 Task:  Click on Football In the Sunday Gridiron Challenge click on  Pick Sheet Add name Victoria Wilson Team name Rockwell Stormdevils and  Email softage.8@softage.net 10 Points Washington Commanders 9 Points San Francisco 49ers 8 Points Las Vegas Raiders 7 Points New York Jets 6 Points Seattle Seahawks 5 Points Minnesota Vikings 4 Points Green Bay Packers 3 Points Los Angeles Rams 2 Points Los Angeles Chargers 1 Points Pittsburgh Steelers Submit pick sheet
Action: Mouse moved to (623, 334)
Screenshot: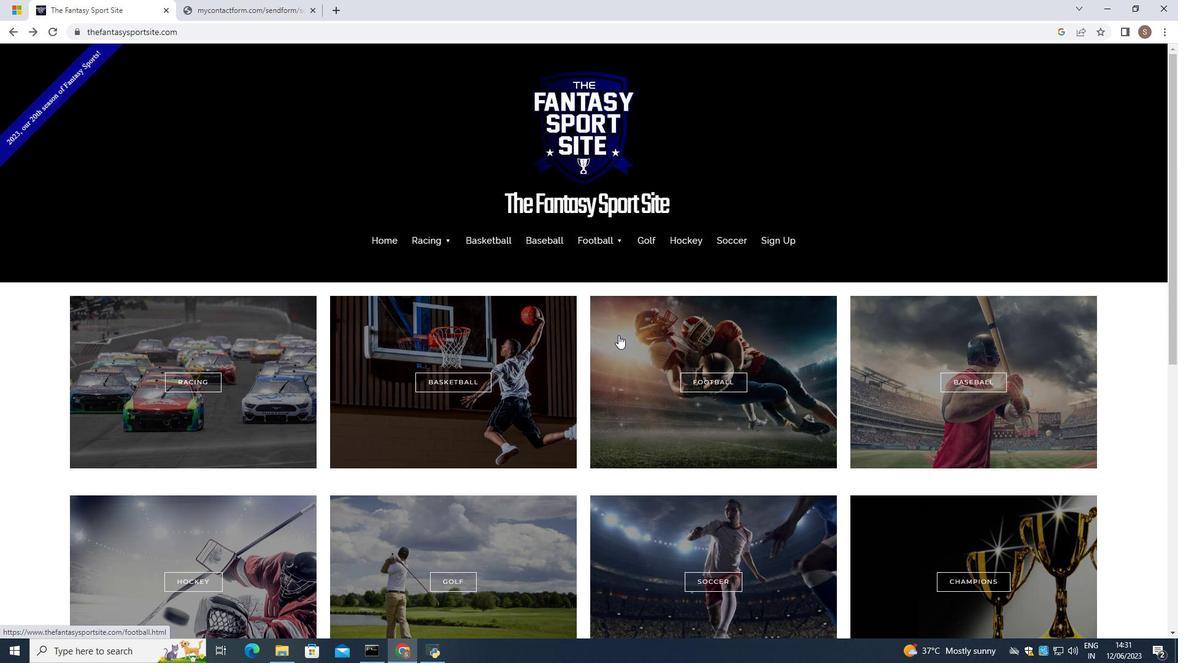 
Action: Mouse pressed left at (623, 334)
Screenshot: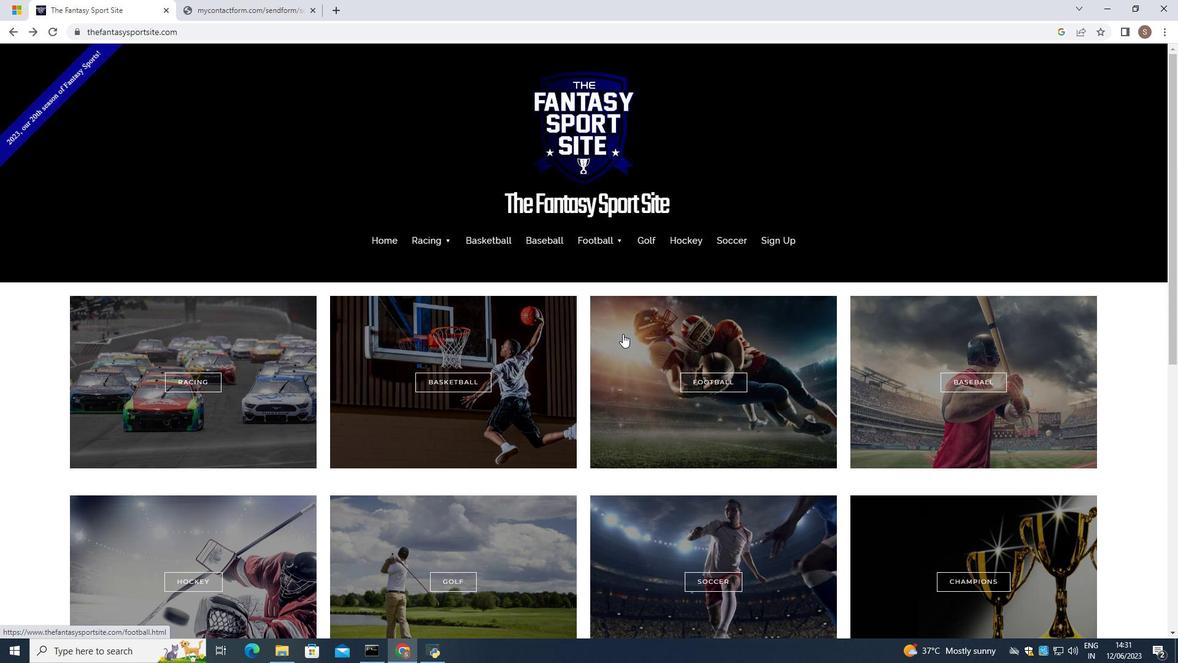 
Action: Mouse moved to (620, 324)
Screenshot: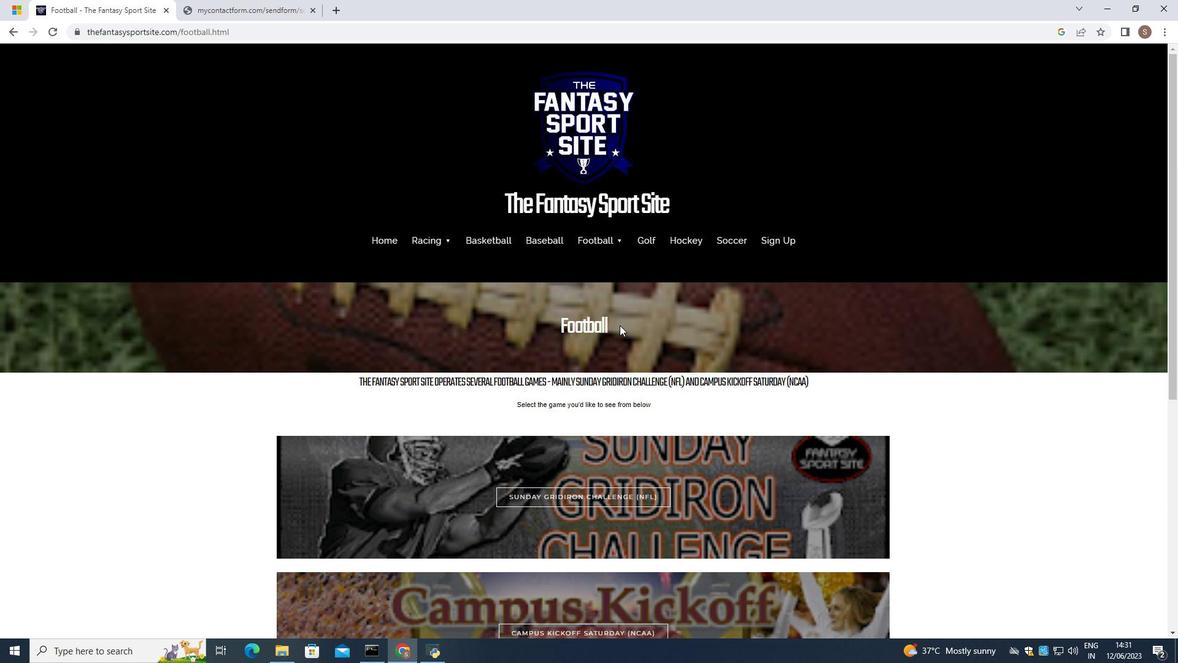 
Action: Mouse scrolled (620, 324) with delta (0, 0)
Screenshot: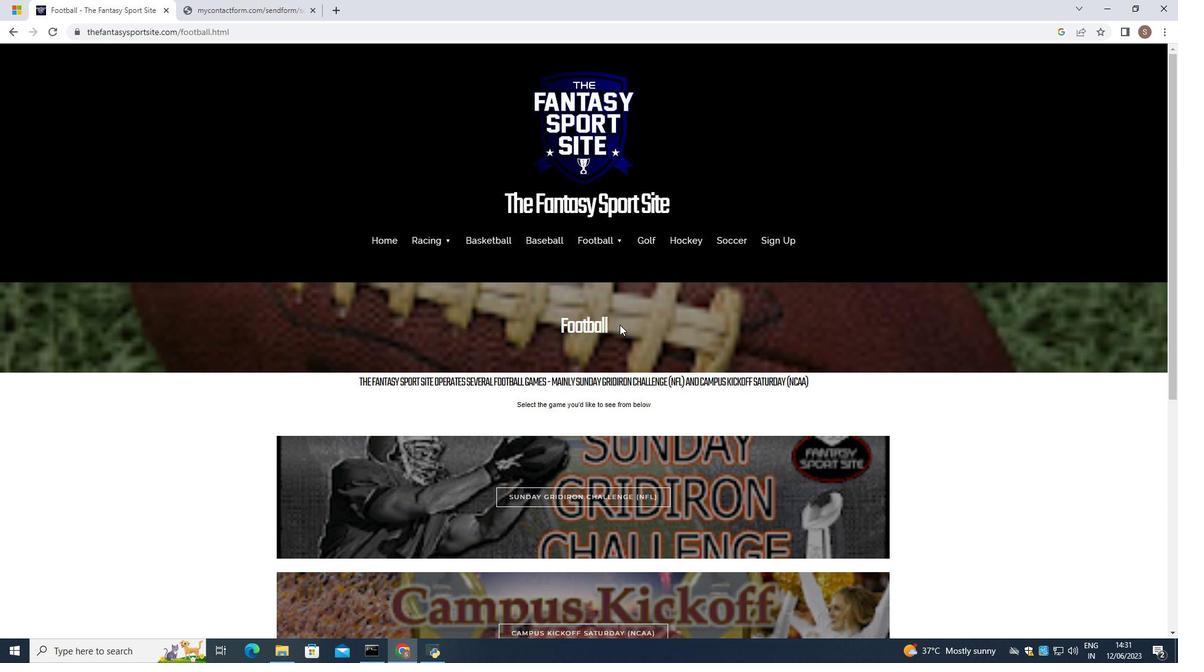 
Action: Mouse scrolled (620, 324) with delta (0, 0)
Screenshot: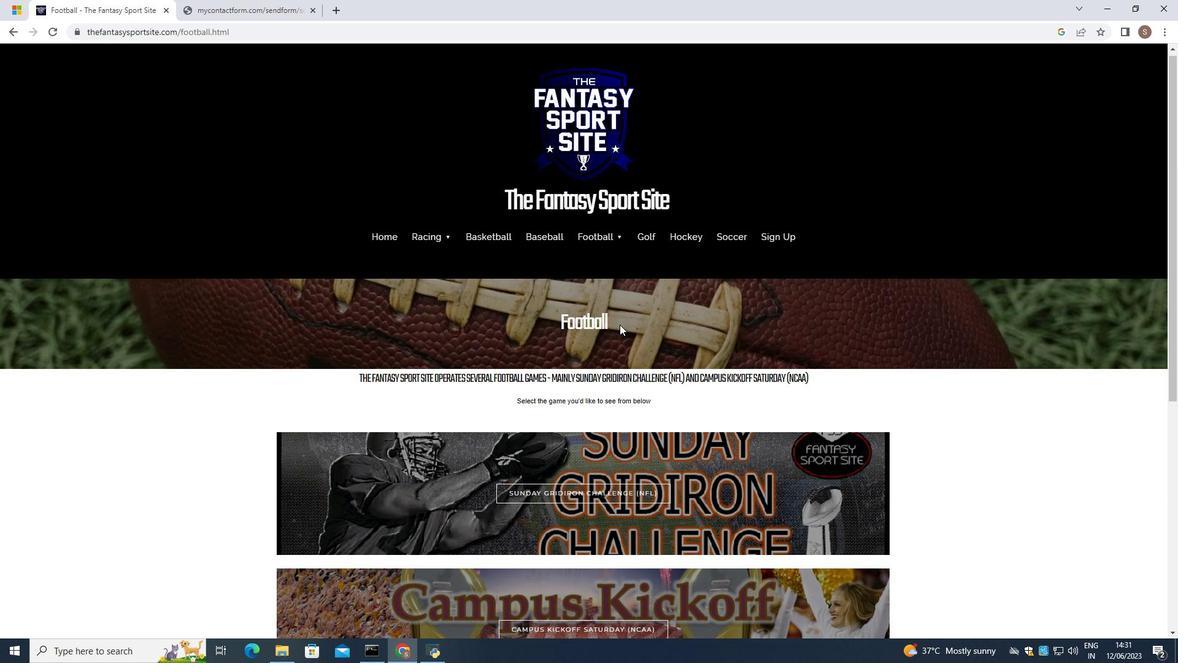 
Action: Mouse moved to (593, 367)
Screenshot: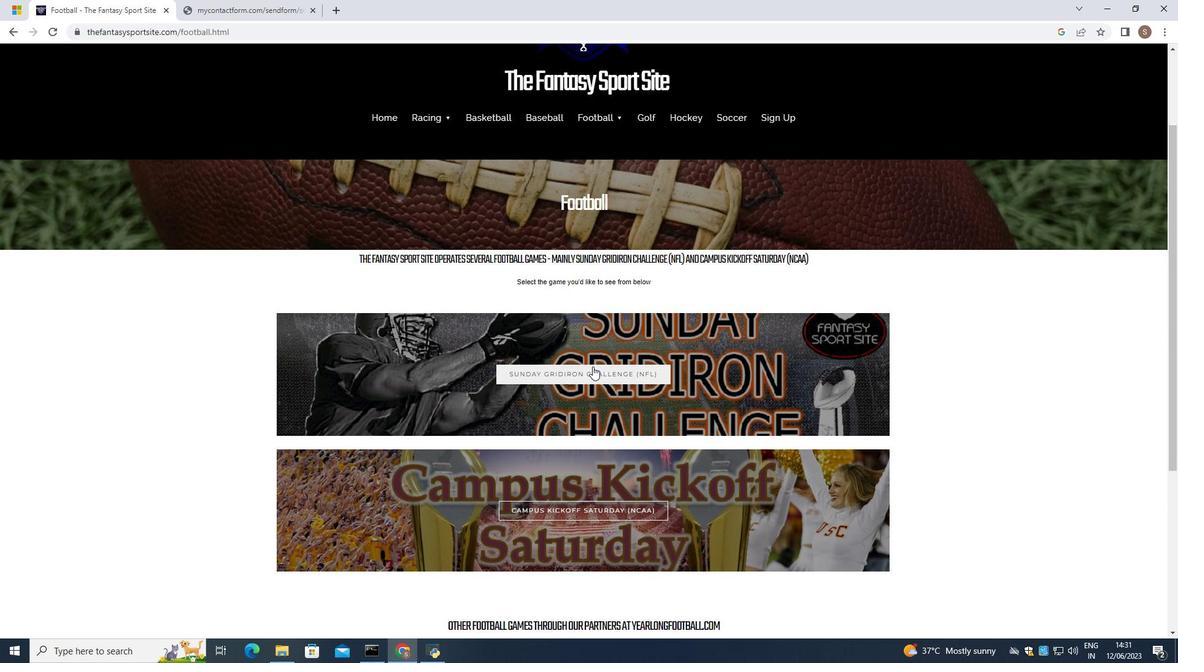 
Action: Mouse pressed left at (593, 367)
Screenshot: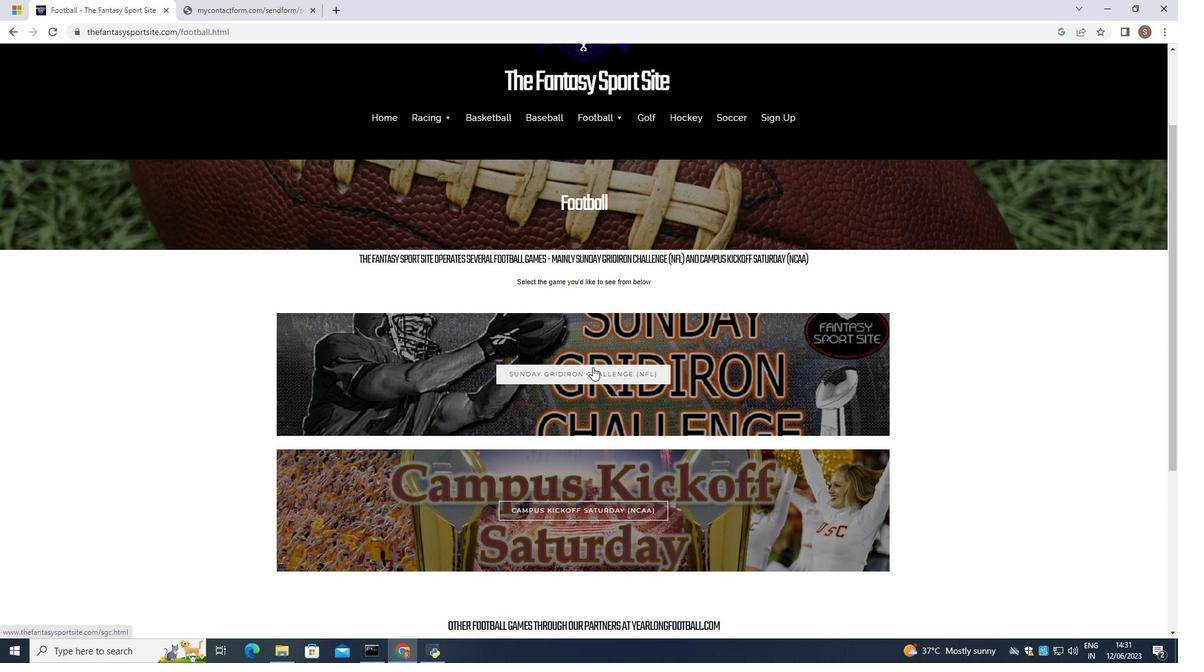
Action: Mouse moved to (365, 546)
Screenshot: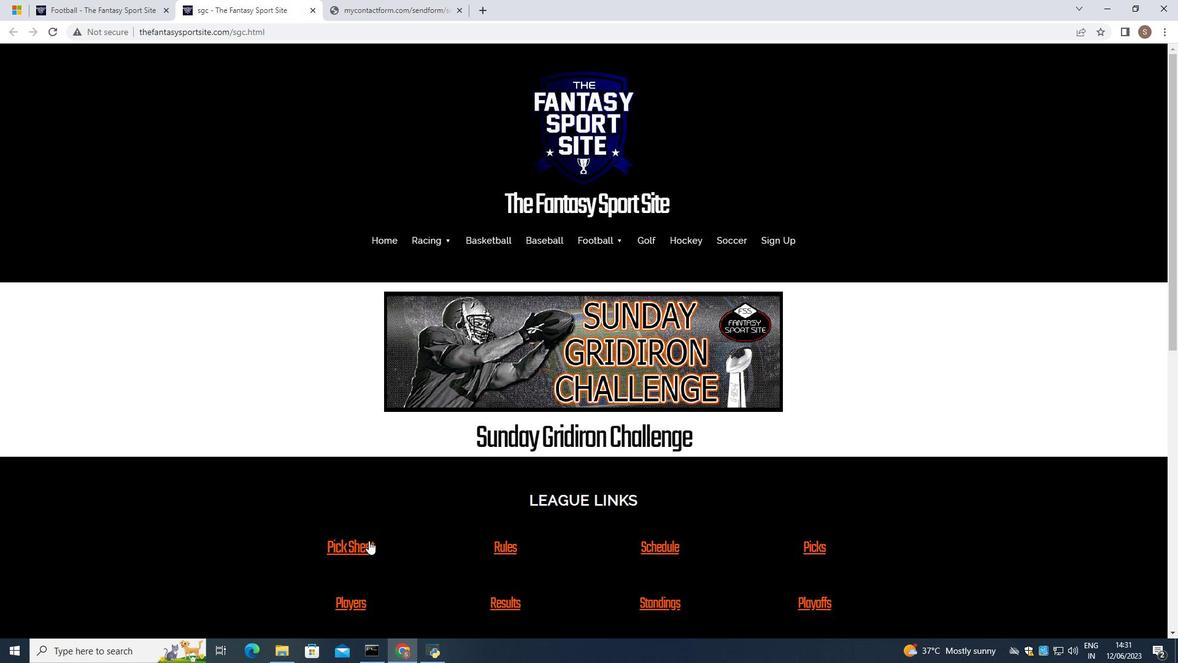 
Action: Mouse pressed left at (365, 546)
Screenshot: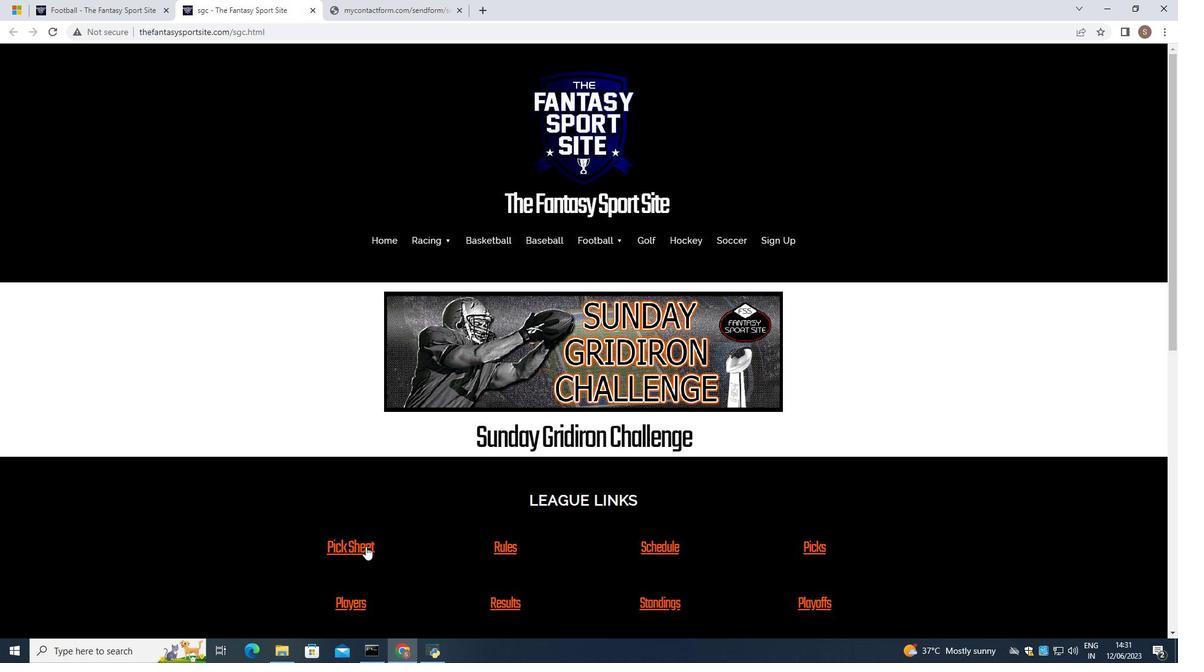 
Action: Mouse moved to (428, 526)
Screenshot: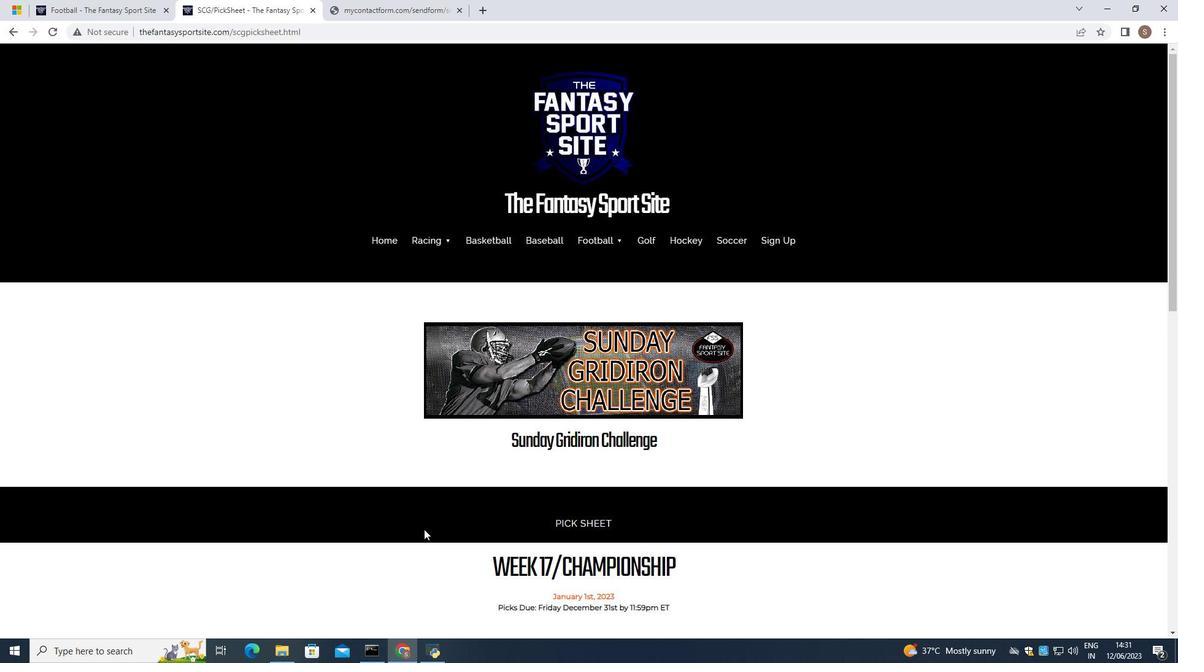 
Action: Mouse scrolled (428, 526) with delta (0, 0)
Screenshot: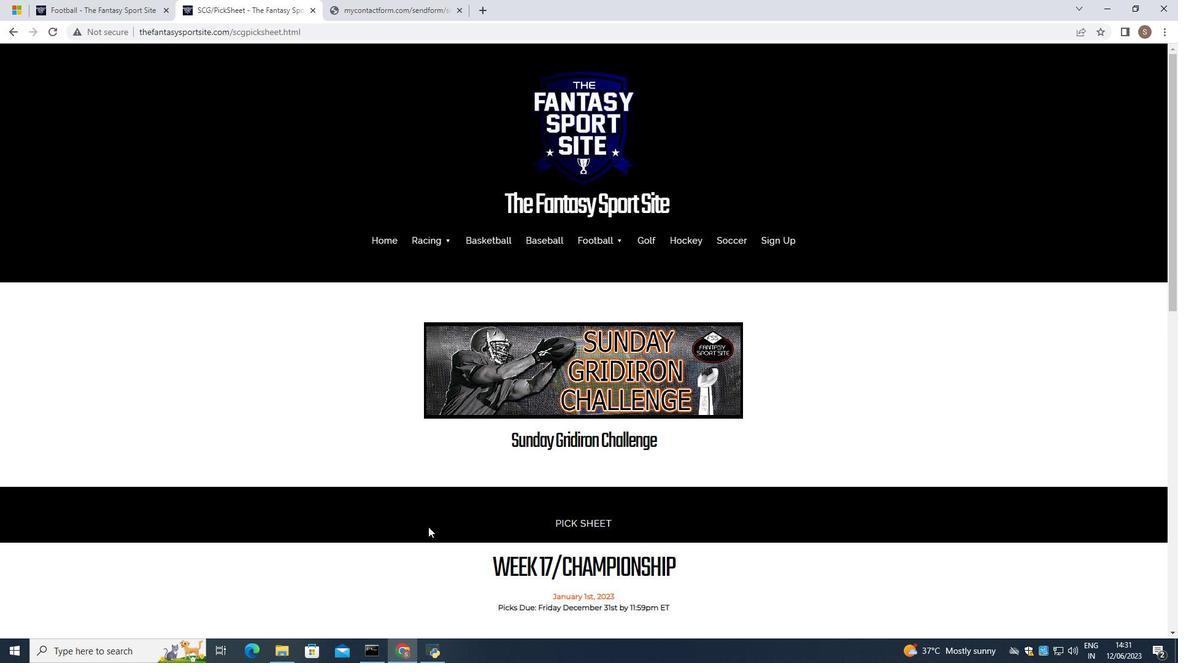 
Action: Mouse scrolled (428, 526) with delta (0, 0)
Screenshot: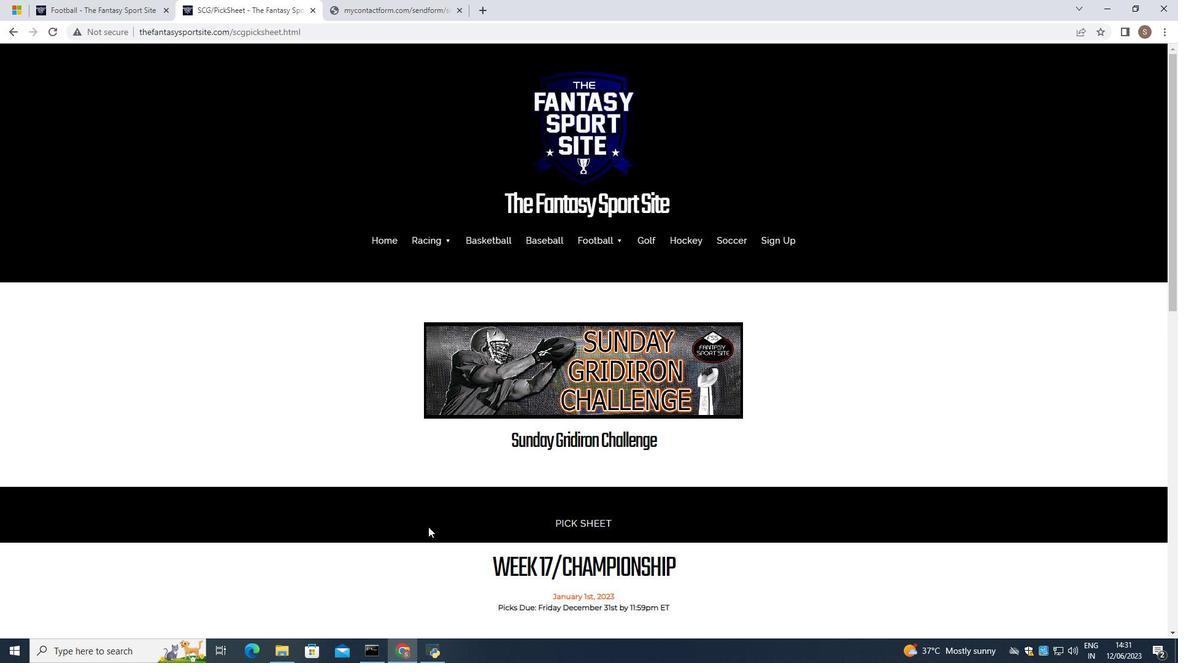 
Action: Mouse scrolled (428, 526) with delta (0, 0)
Screenshot: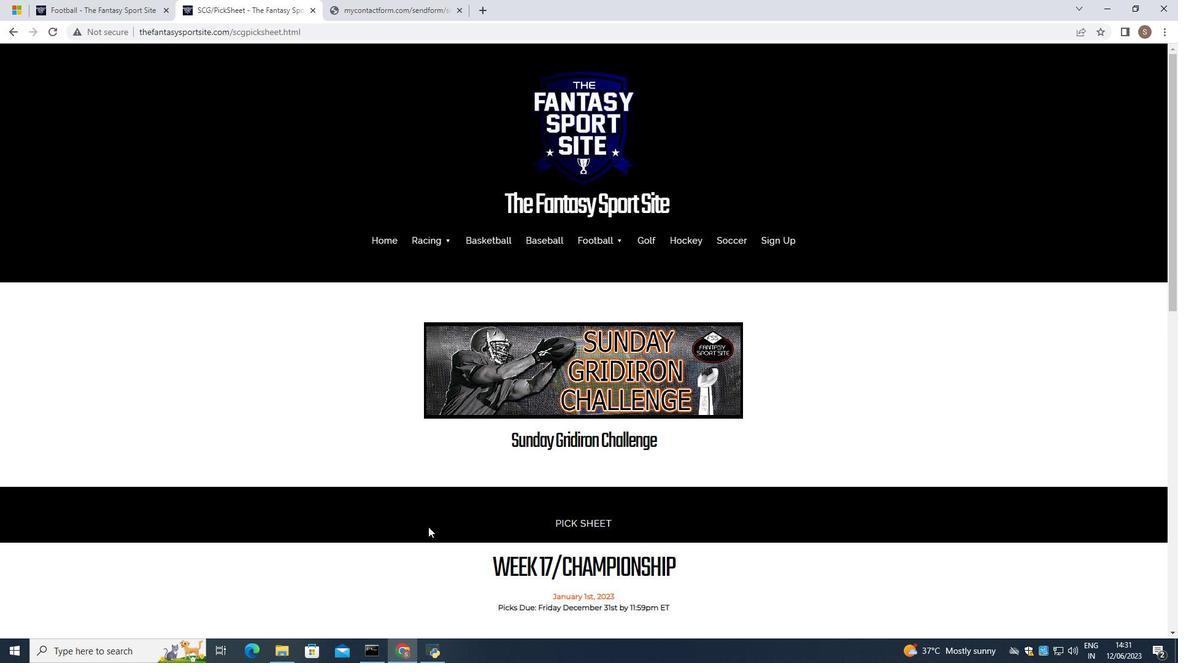 
Action: Mouse scrolled (428, 526) with delta (0, 0)
Screenshot: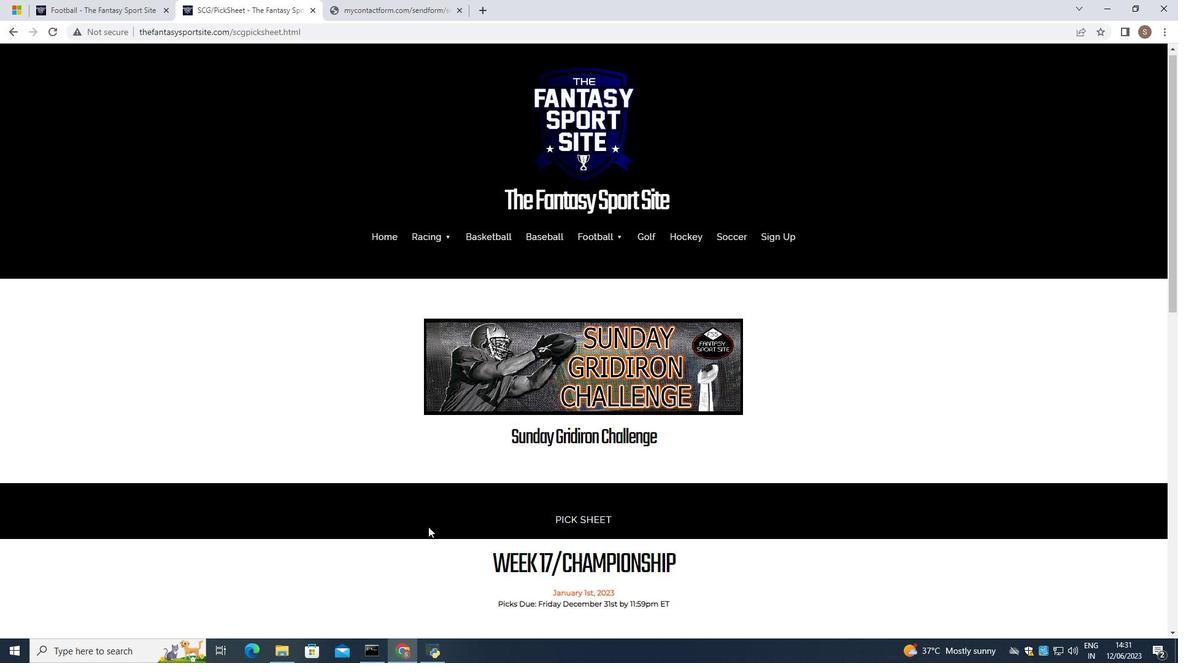 
Action: Mouse scrolled (428, 526) with delta (0, 0)
Screenshot: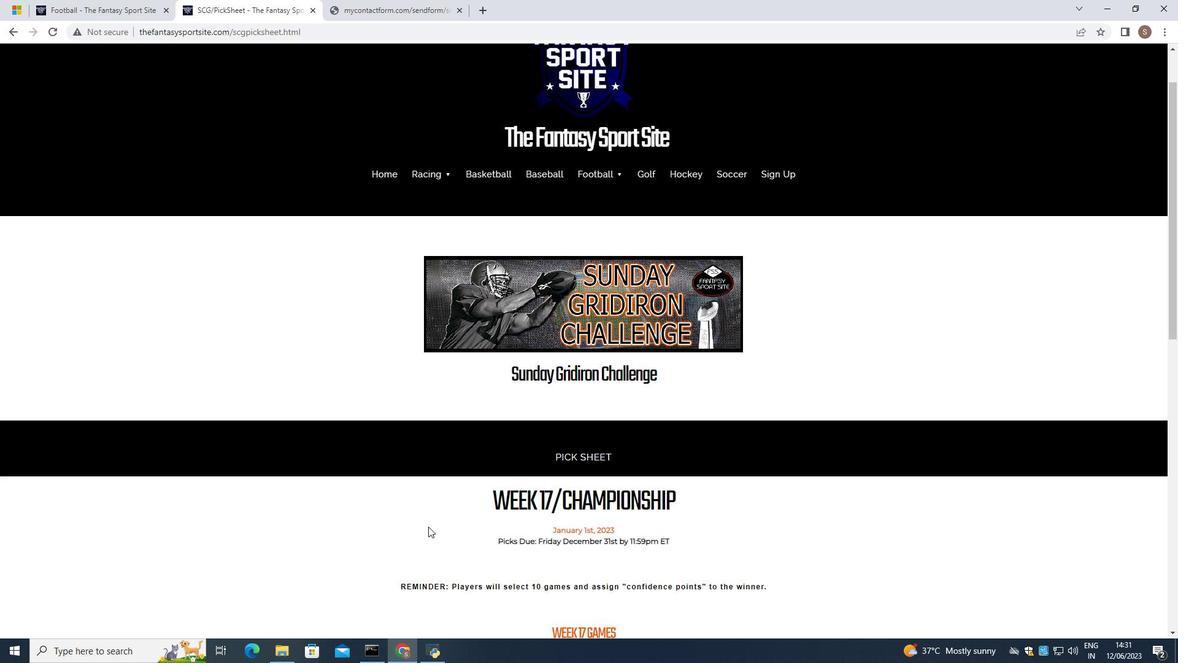 
Action: Mouse scrolled (428, 526) with delta (0, 0)
Screenshot: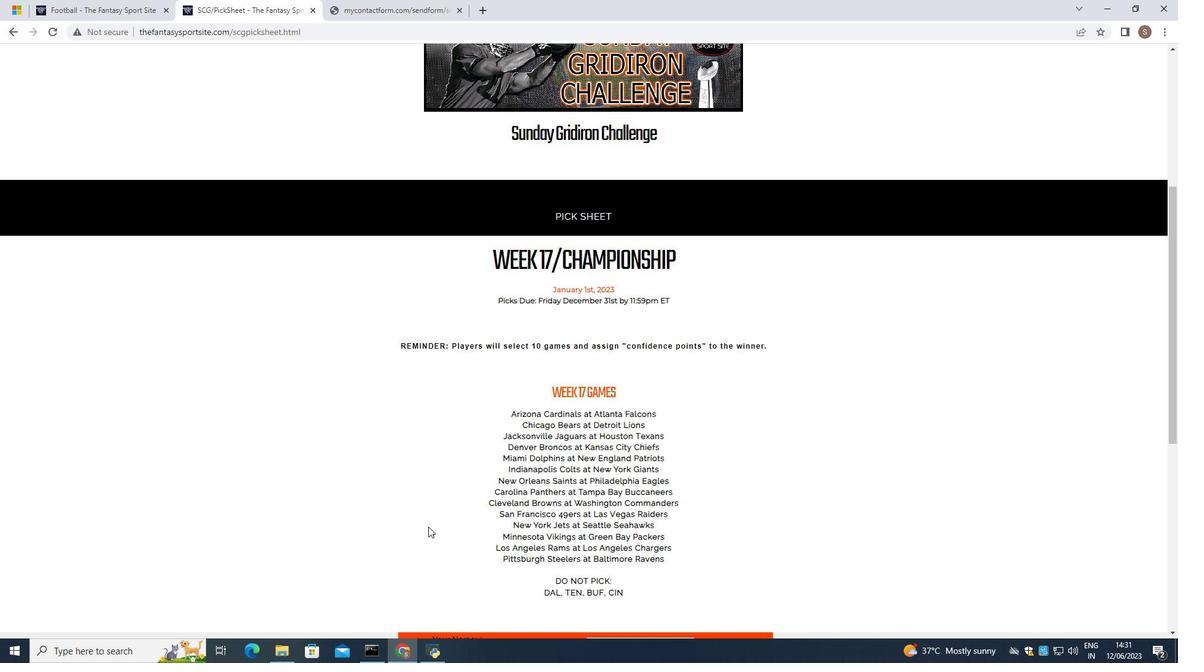 
Action: Mouse scrolled (428, 526) with delta (0, 0)
Screenshot: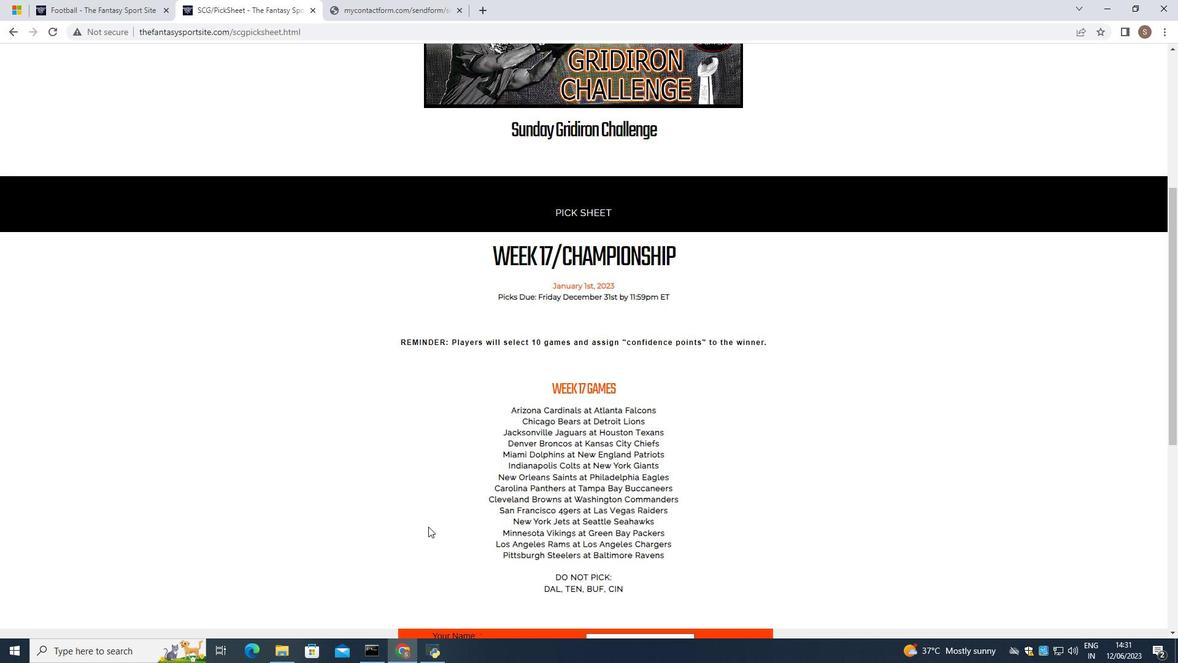 
Action: Mouse scrolled (428, 526) with delta (0, 0)
Screenshot: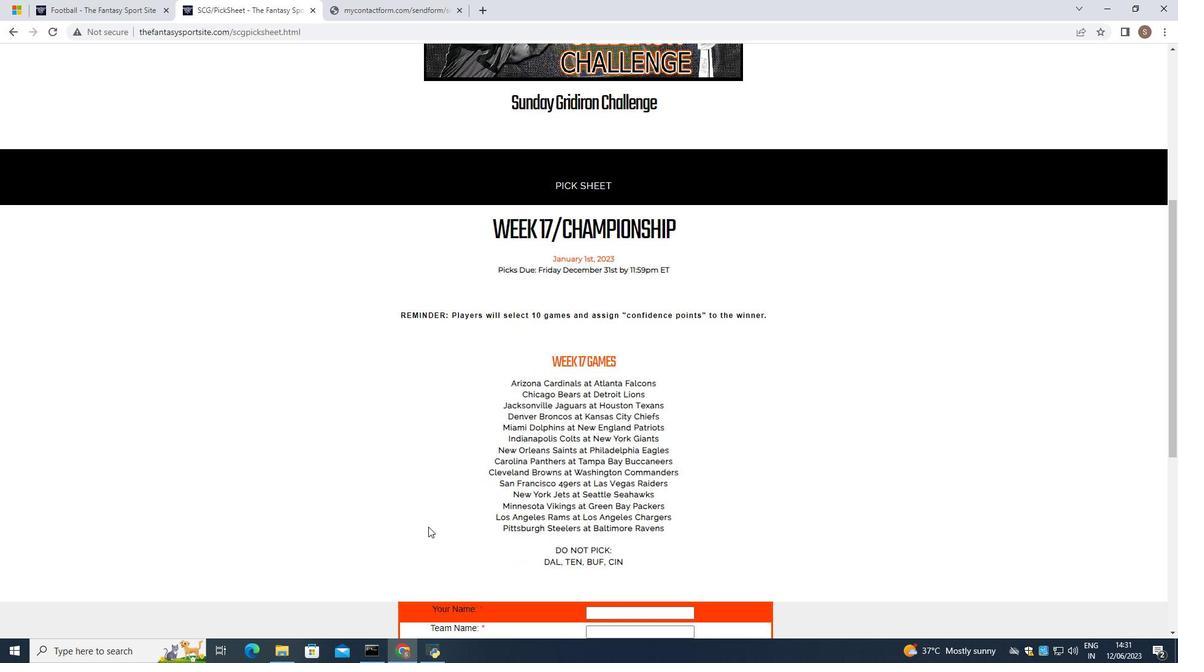
Action: Mouse scrolled (428, 526) with delta (0, 0)
Screenshot: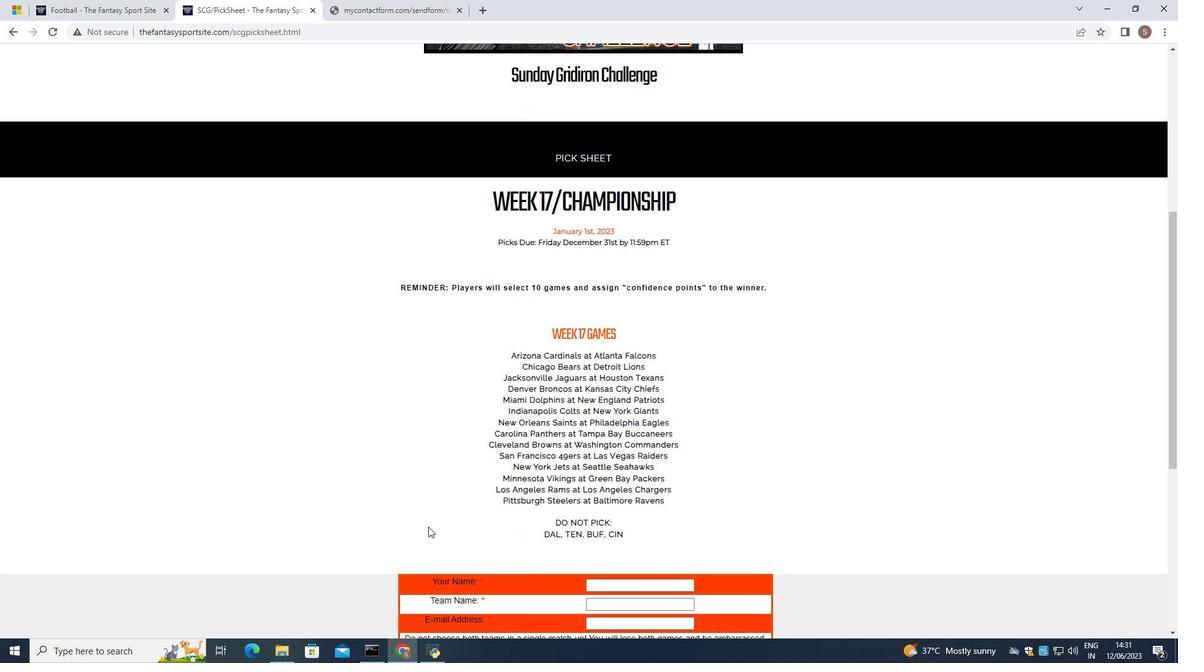 
Action: Mouse scrolled (428, 526) with delta (0, 0)
Screenshot: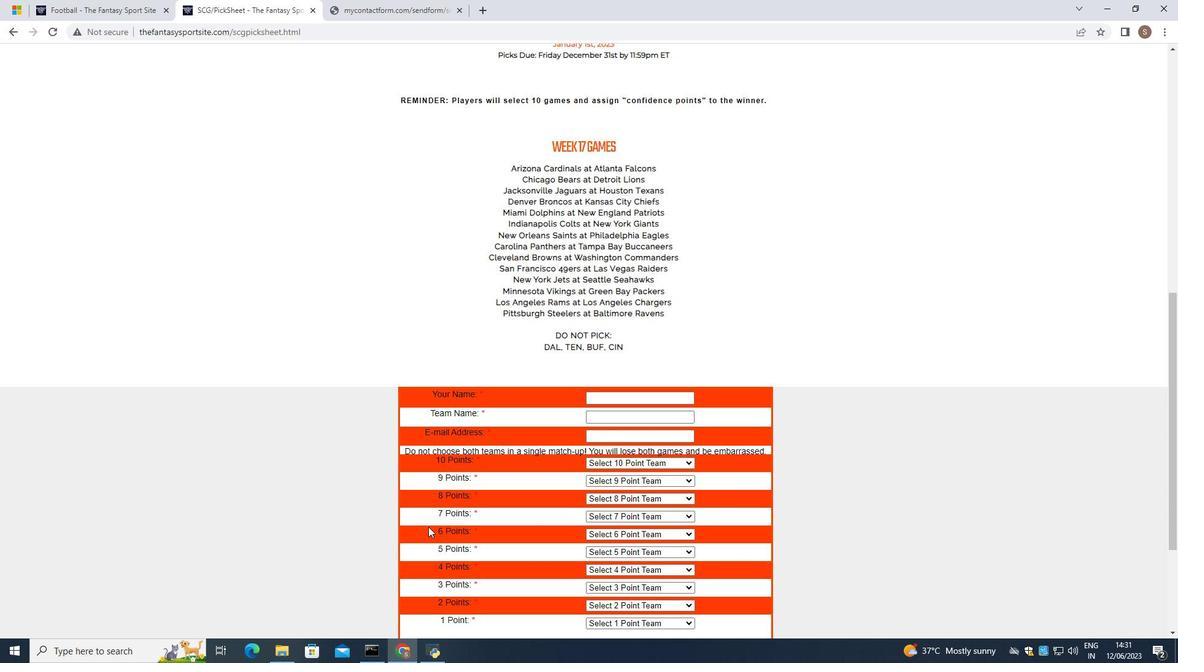 
Action: Mouse moved to (637, 334)
Screenshot: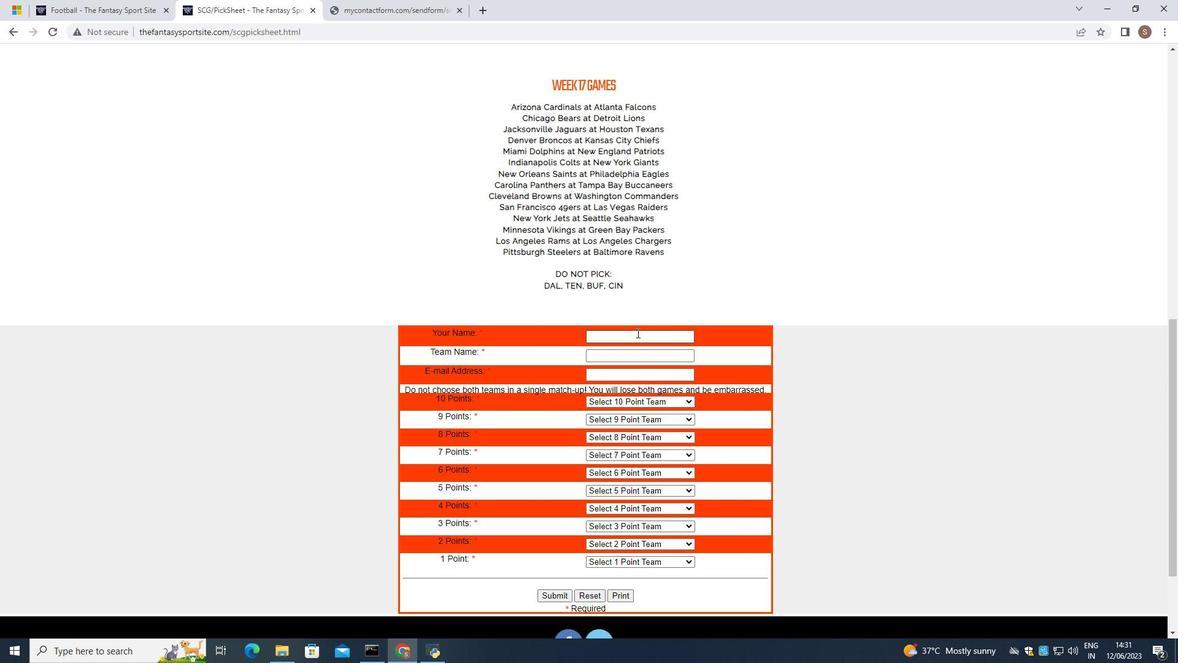 
Action: Mouse pressed left at (637, 334)
Screenshot: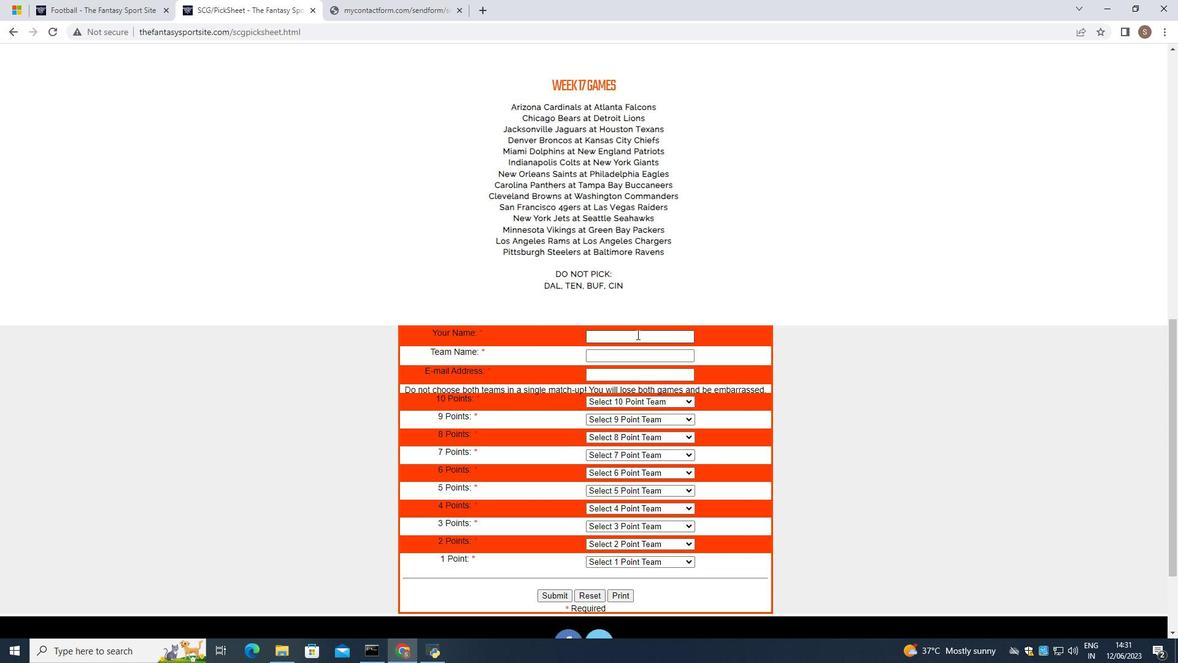 
Action: Key pressed <Key.shift>Victoria<Key.space><Key.shift><Key.shift>Wilson
Screenshot: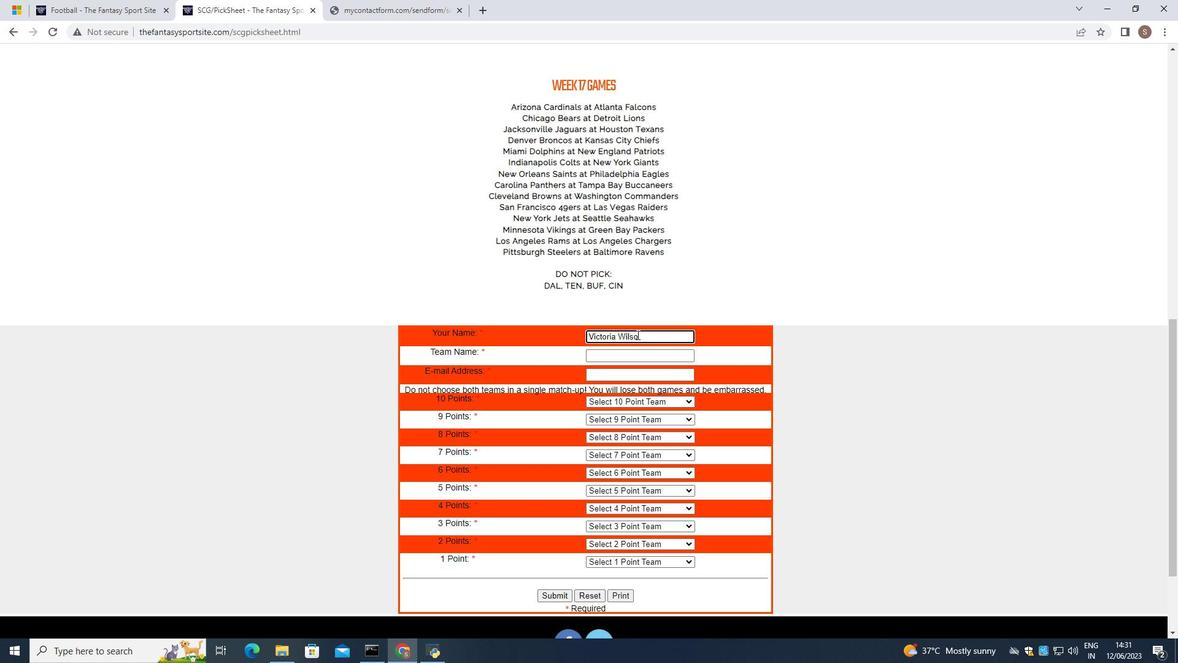 
Action: Mouse moved to (674, 357)
Screenshot: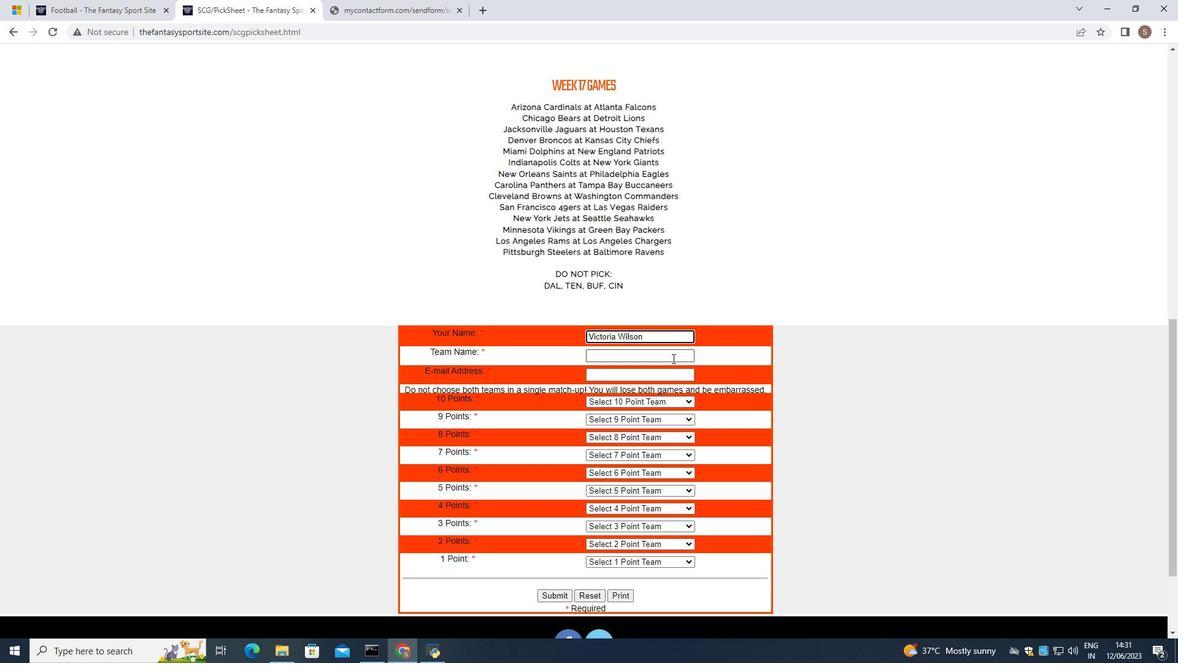 
Action: Mouse pressed left at (674, 357)
Screenshot: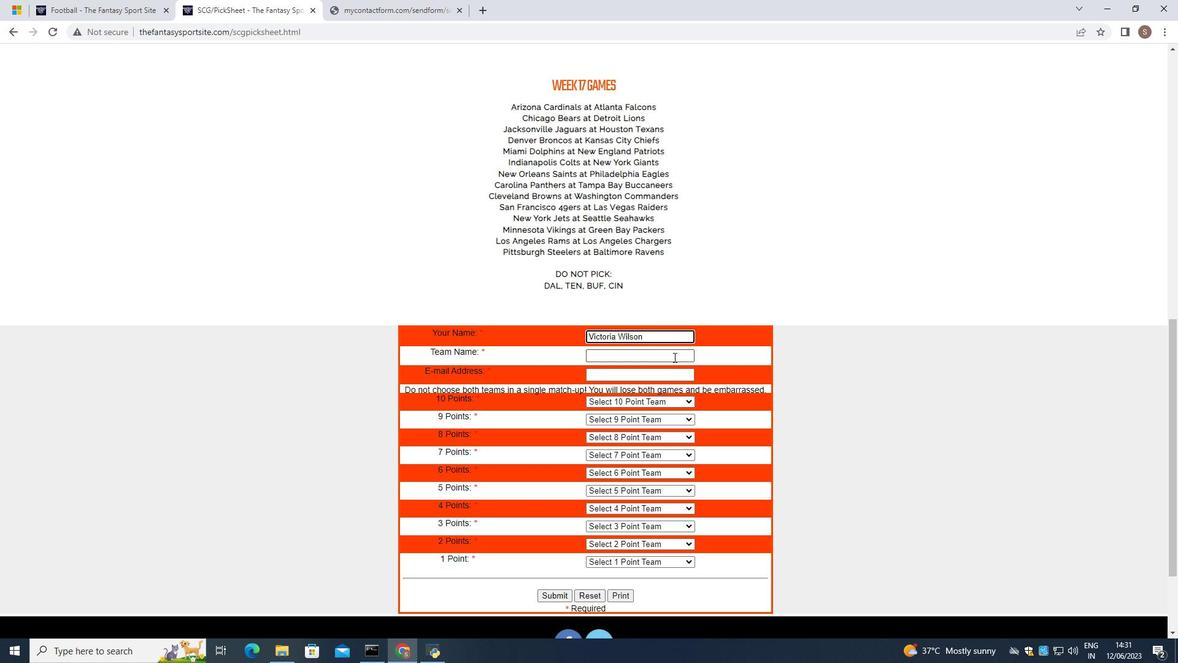 
Action: Mouse moved to (676, 352)
Screenshot: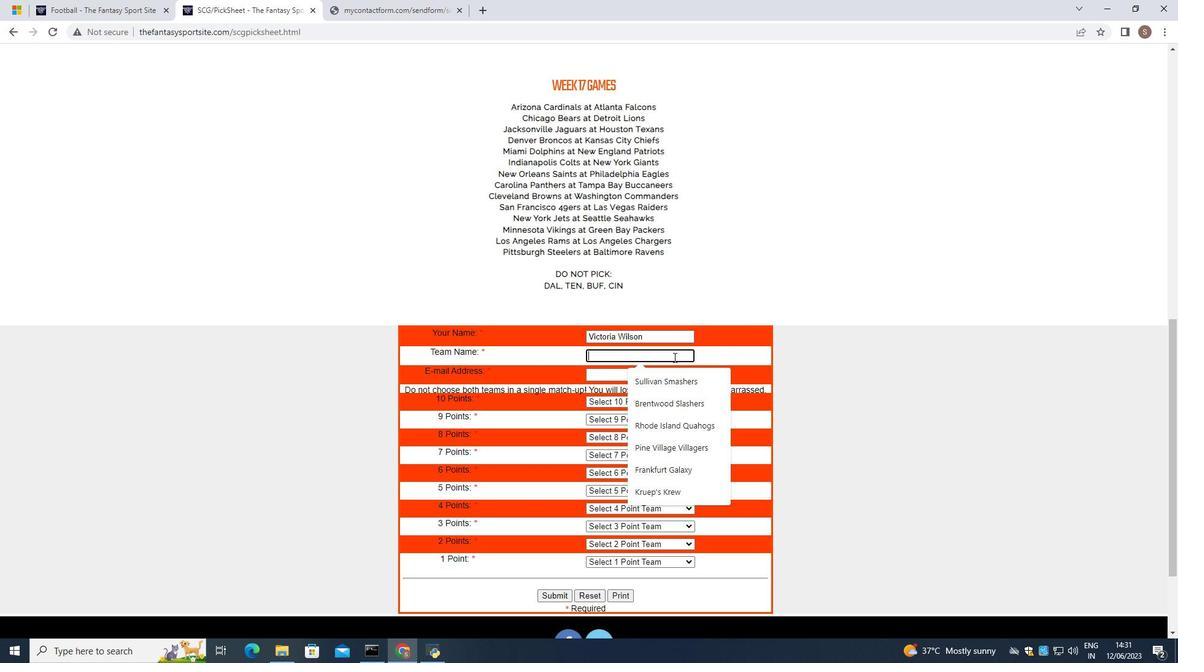 
Action: Key pressed <Key.shift>Rockwell<Key.space><Key.shift><Key.shift><Key.shift><Key.shift><Key.shift><Key.shift><Key.shift><Key.shift><Key.shift><Key.shift><Key.shift><Key.shift><Key.shift><Key.shift><Key.shift><Key.shift><Key.shift><Key.shift><Key.shift><Key.shift><Key.shift><Key.shift><Key.shift><Key.shift><Key.shift><Key.shift><Key.shift><Key.shift><Key.shift><Key.shift><Key.shift><Key.shift><Key.shift><Key.shift><Key.shift><Key.shift><Key.shift><Key.shift><Key.shift><Key.shift><Key.shift><Key.shift><Key.shift><Key.shift><Key.shift><Key.shift><Key.shift><Key.shift><Key.shift><Key.shift><Key.shift><Key.shift><Key.shift><Key.shift><Key.shift><Key.shift><Key.shift>Stormdevils
Screenshot: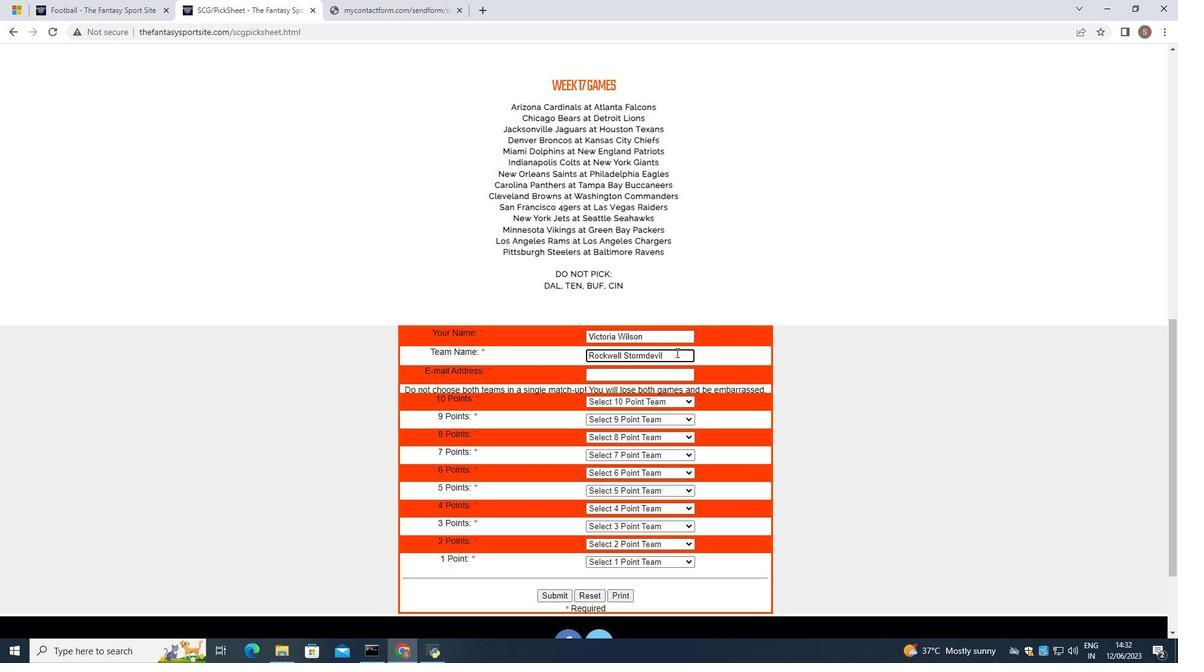 
Action: Mouse moved to (663, 376)
Screenshot: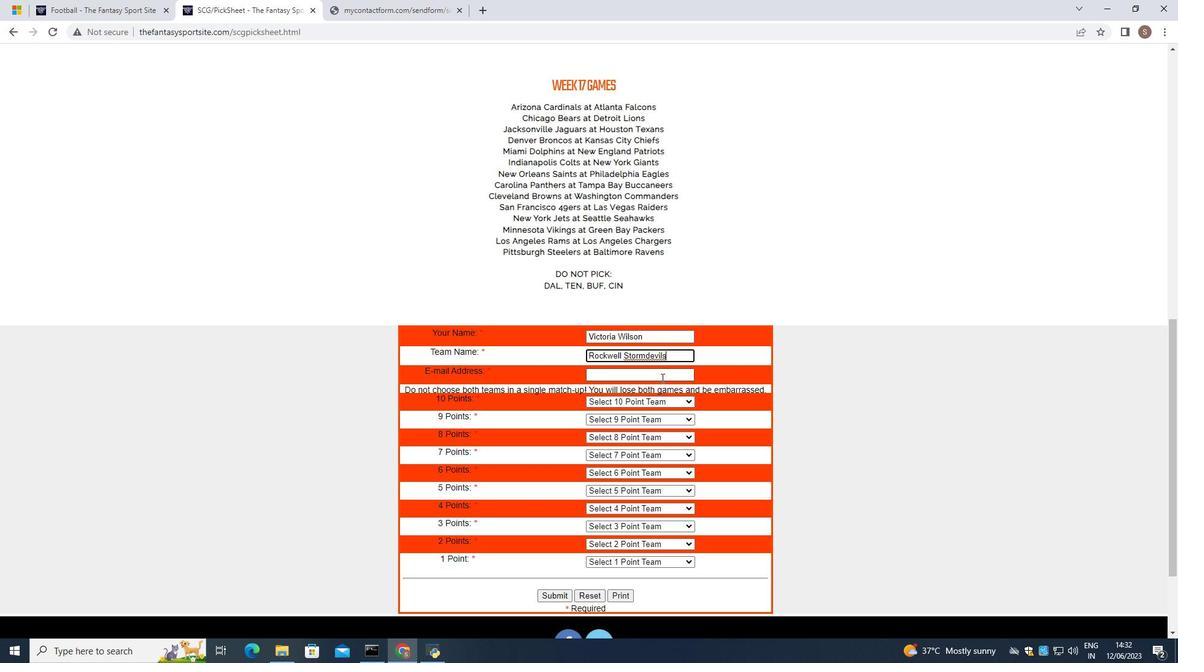 
Action: Mouse pressed left at (663, 376)
Screenshot: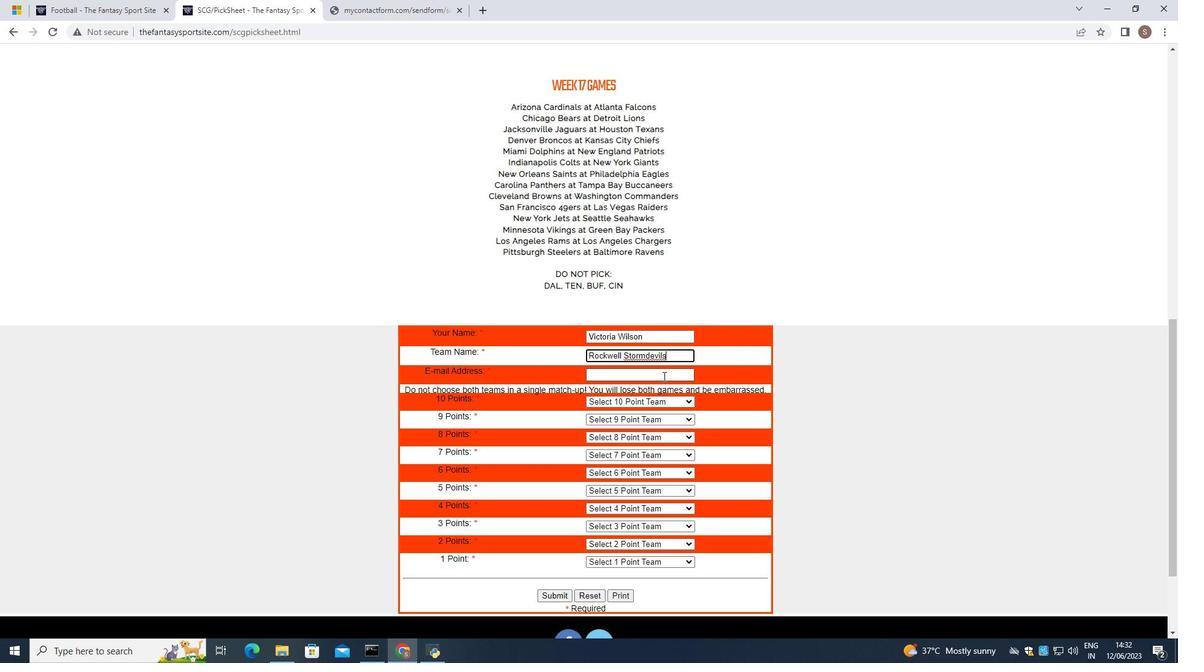 
Action: Key pressed softage.8
Screenshot: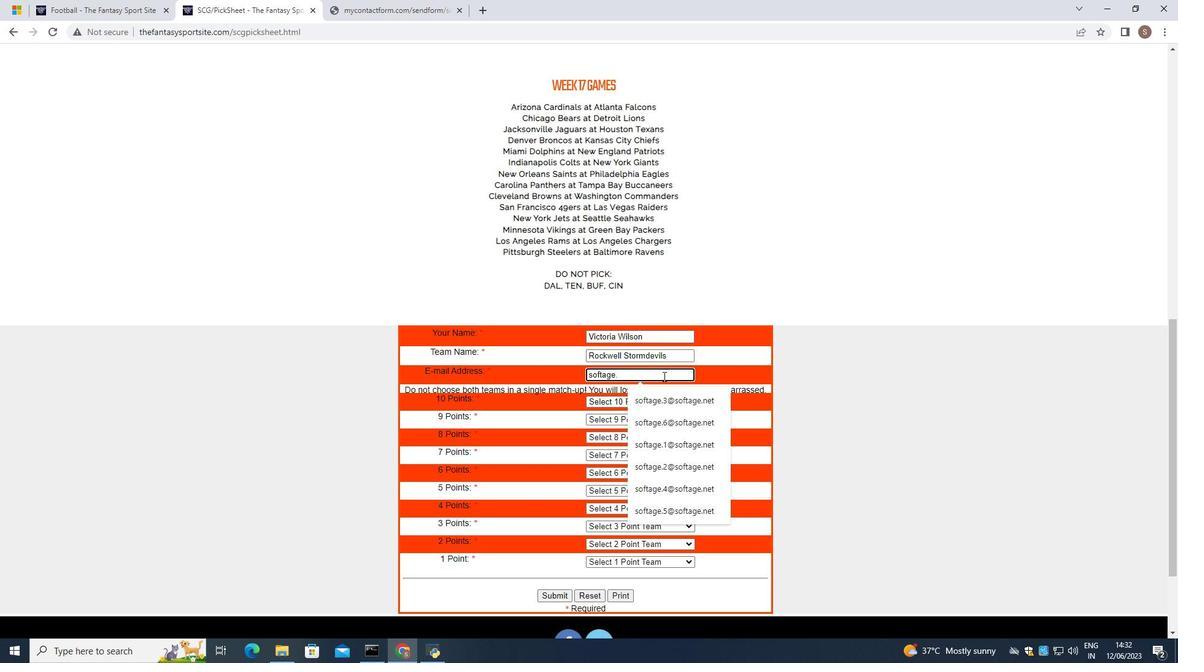 
Action: Mouse moved to (648, 402)
Screenshot: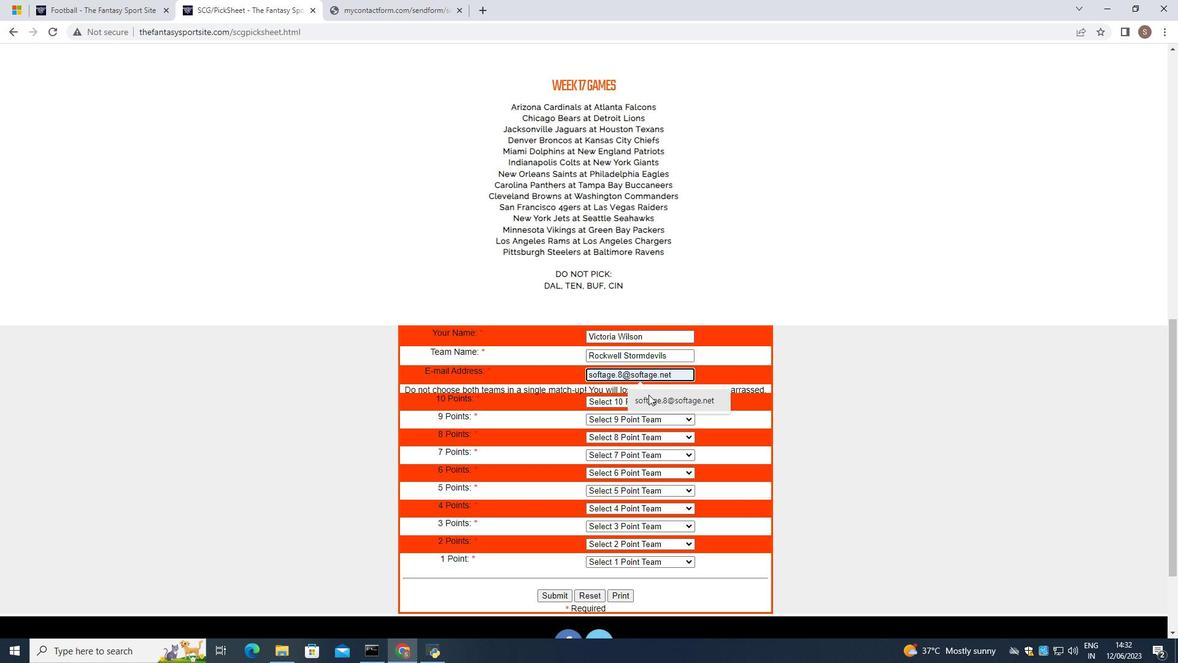 
Action: Mouse pressed left at (648, 402)
Screenshot: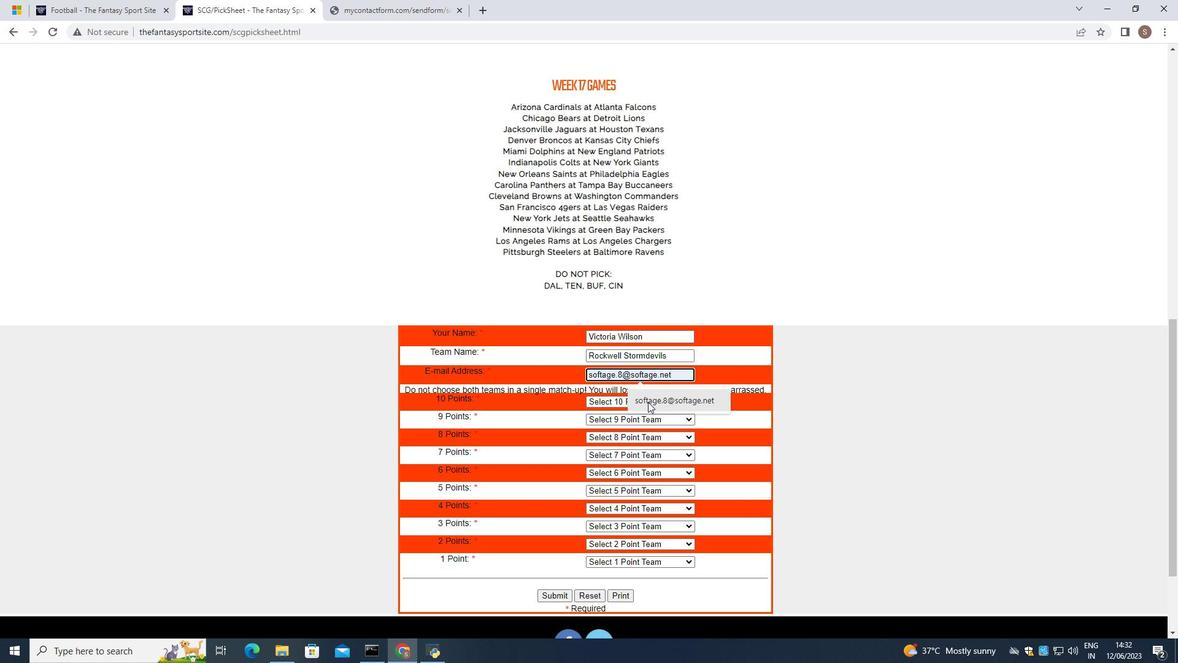 
Action: Mouse moved to (677, 399)
Screenshot: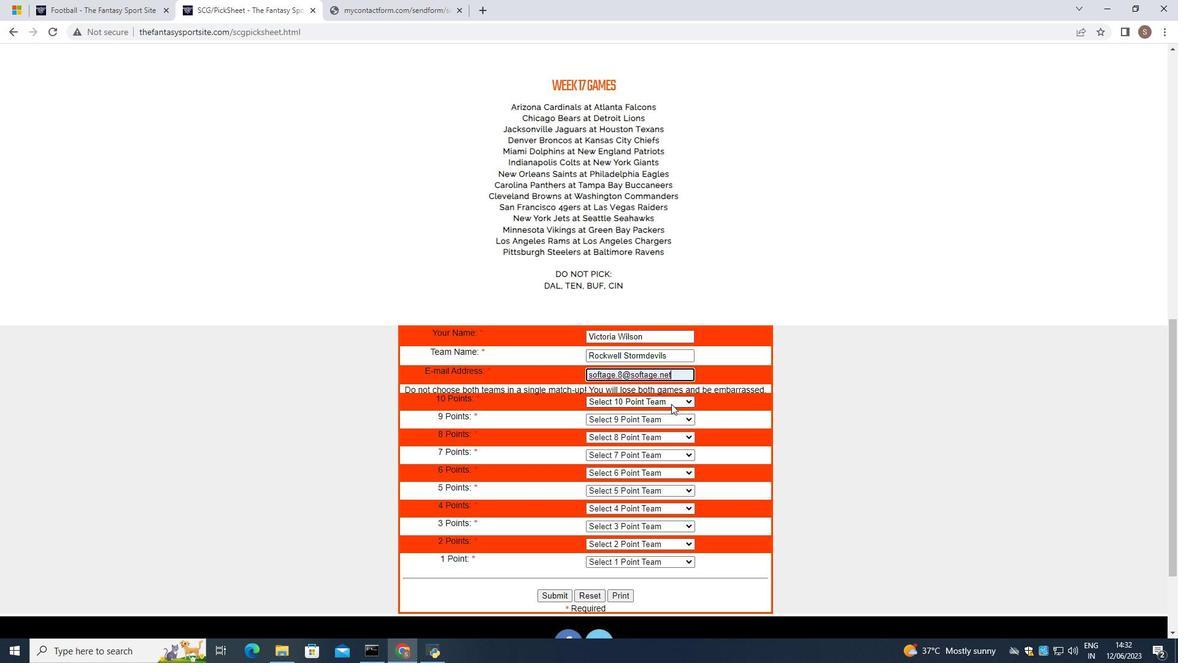 
Action: Mouse pressed left at (677, 399)
Screenshot: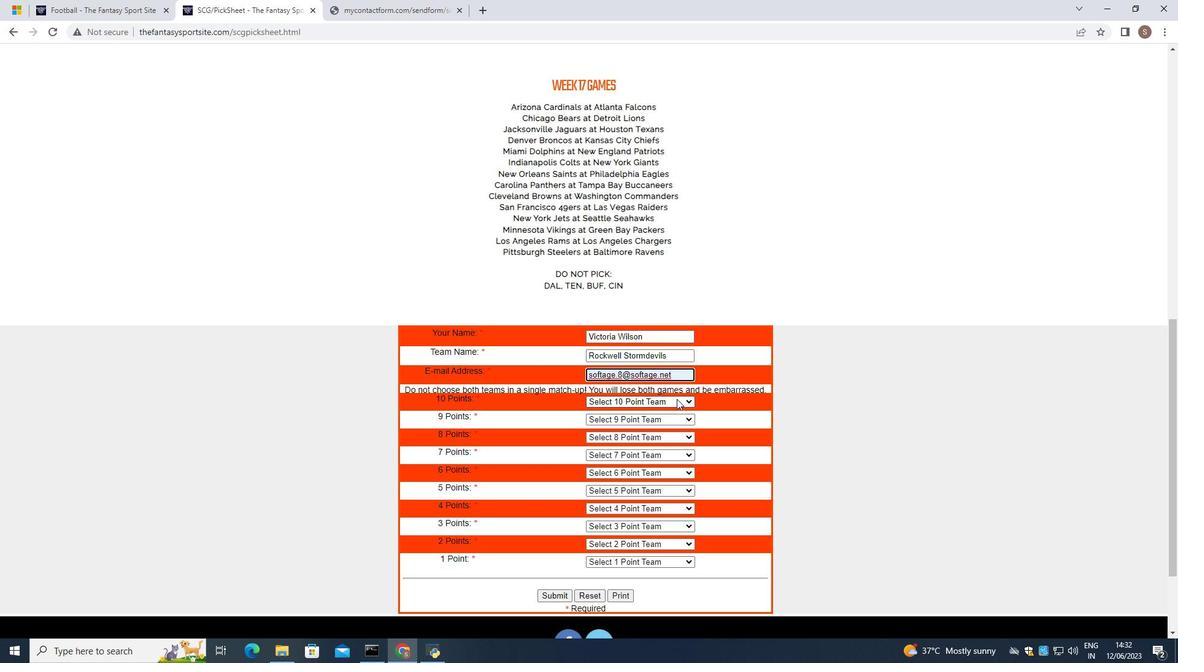 
Action: Mouse moved to (658, 536)
Screenshot: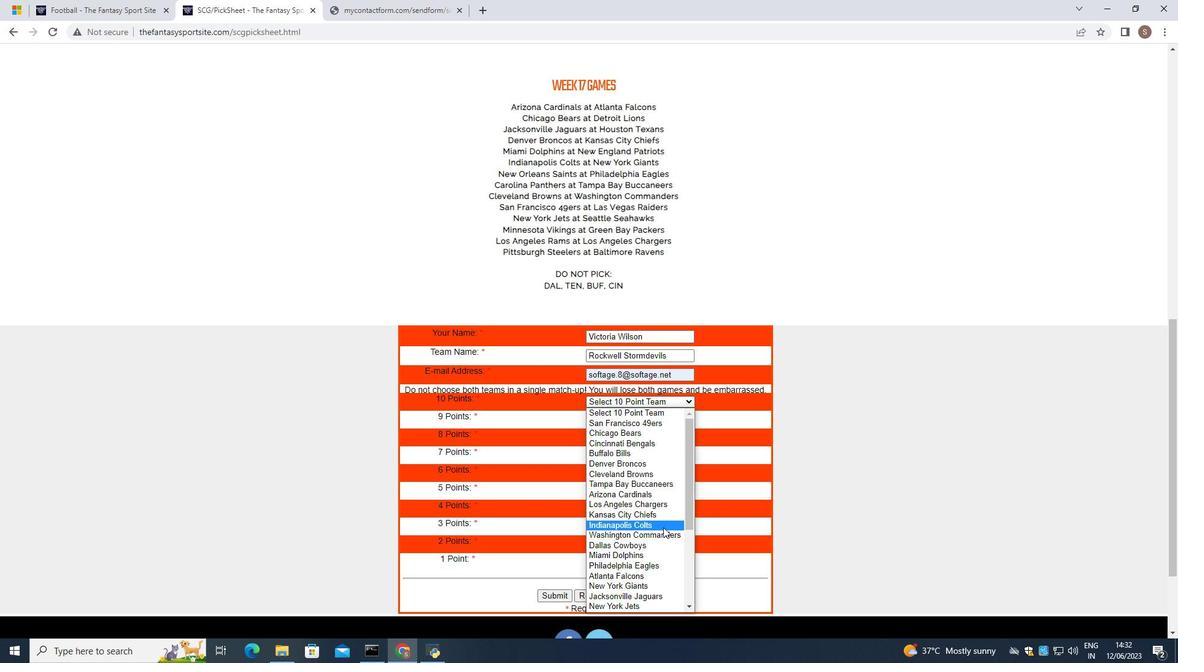 
Action: Mouse pressed left at (658, 536)
Screenshot: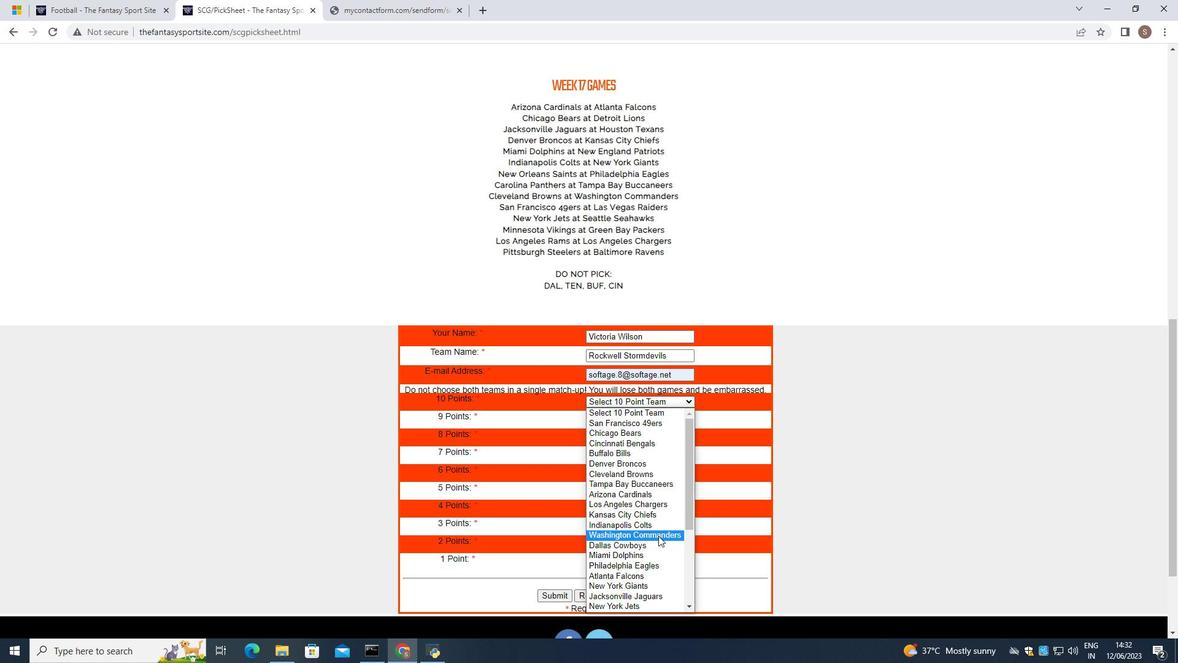 
Action: Mouse moved to (671, 417)
Screenshot: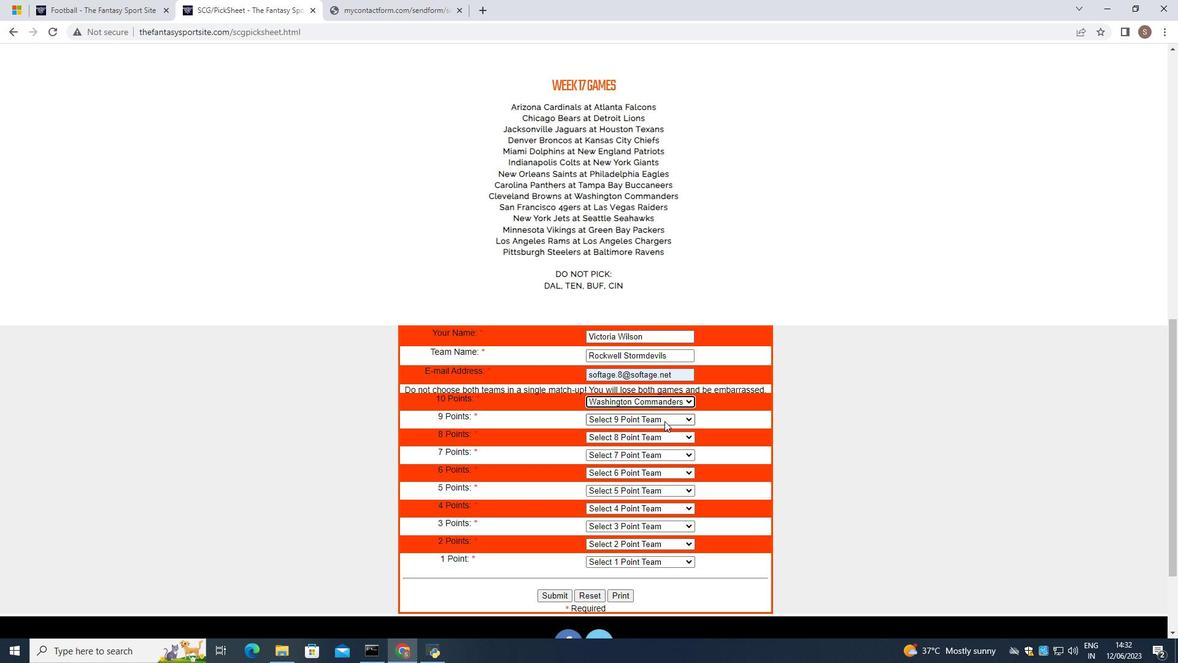 
Action: Mouse pressed left at (671, 417)
Screenshot: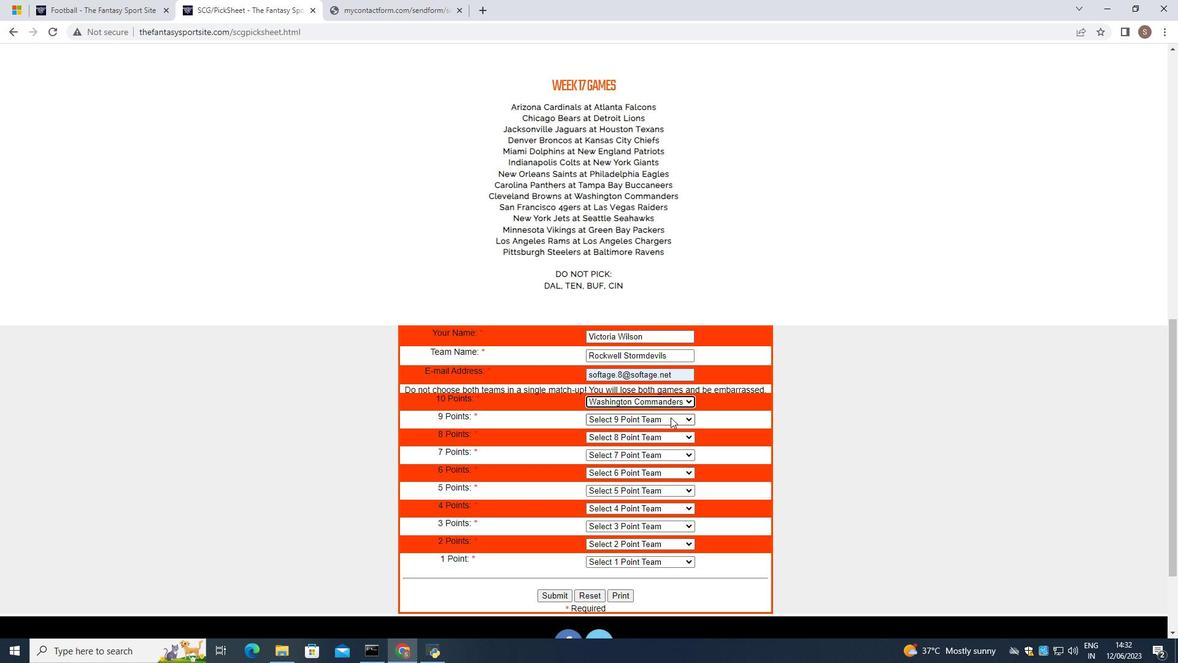
Action: Mouse moved to (661, 438)
Screenshot: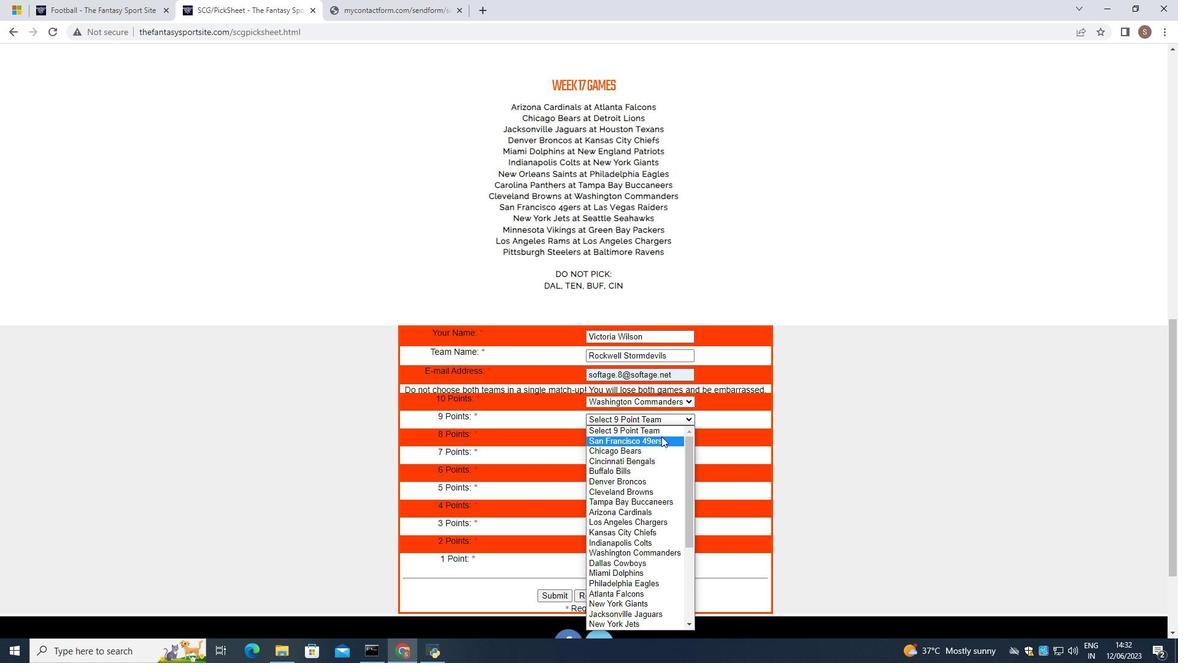 
Action: Mouse pressed left at (661, 438)
Screenshot: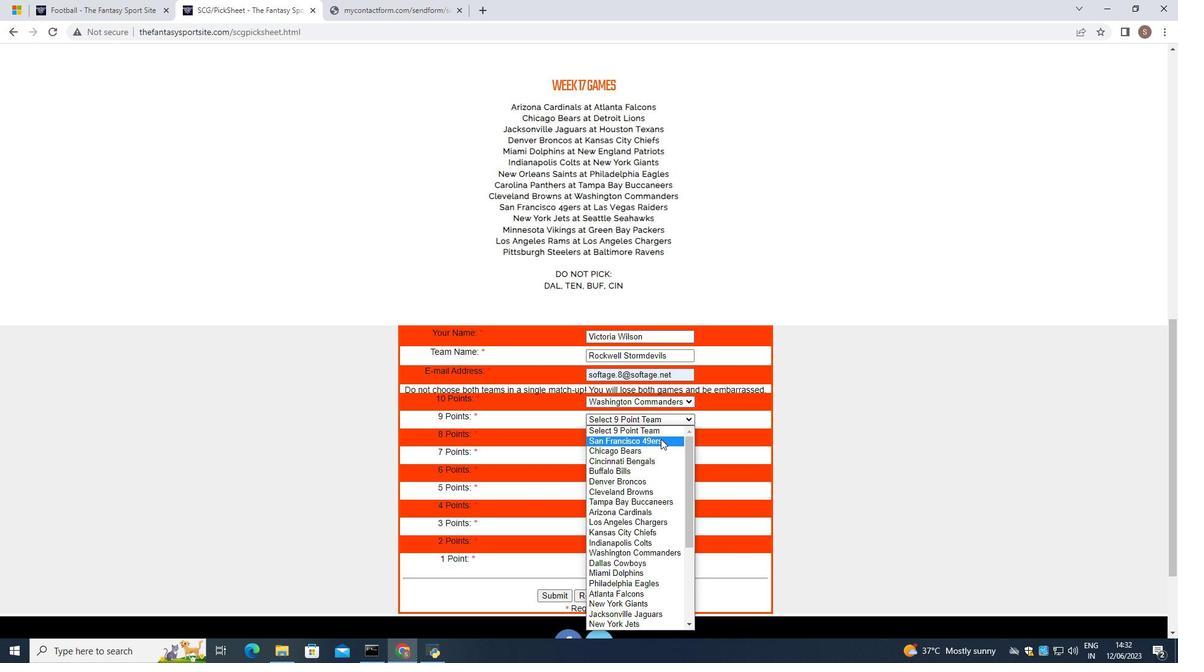 
Action: Mouse moved to (664, 440)
Screenshot: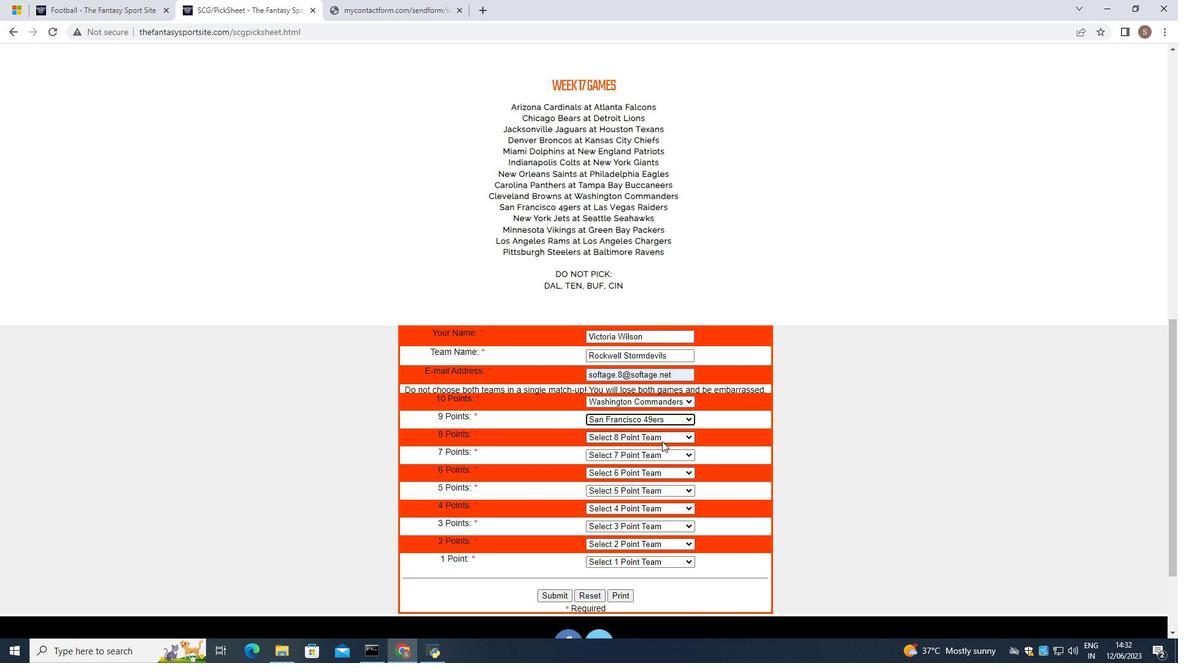 
Action: Mouse pressed left at (664, 440)
Screenshot: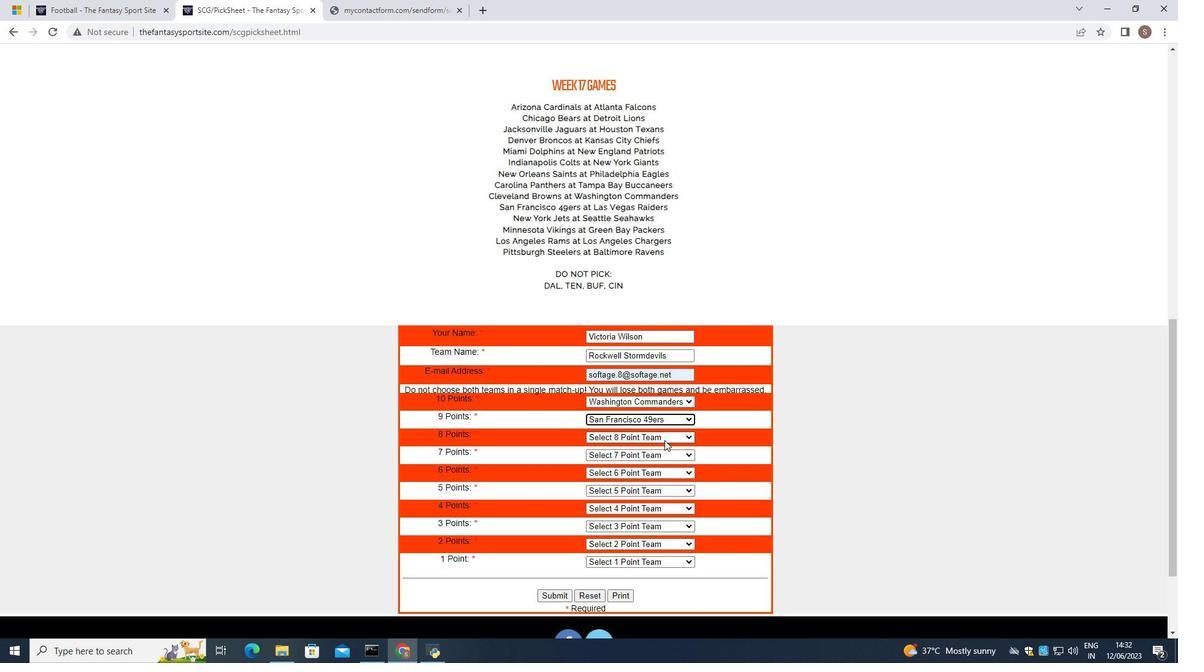 
Action: Mouse moved to (663, 419)
Screenshot: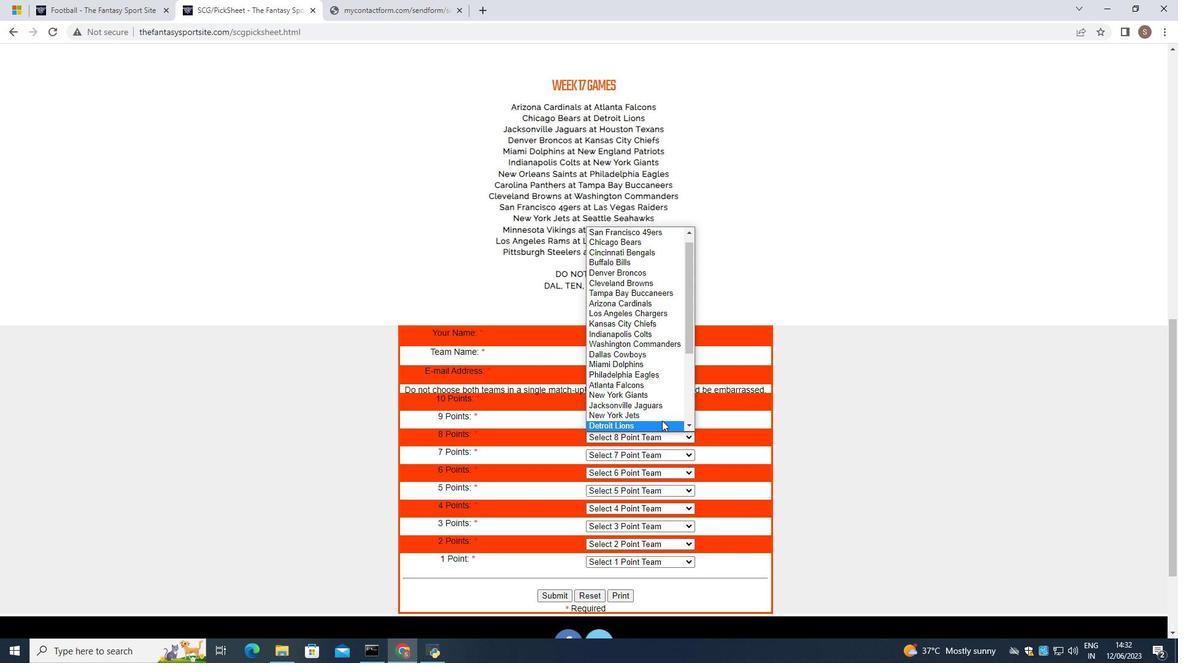 
Action: Mouse scrolled (663, 418) with delta (0, 0)
Screenshot: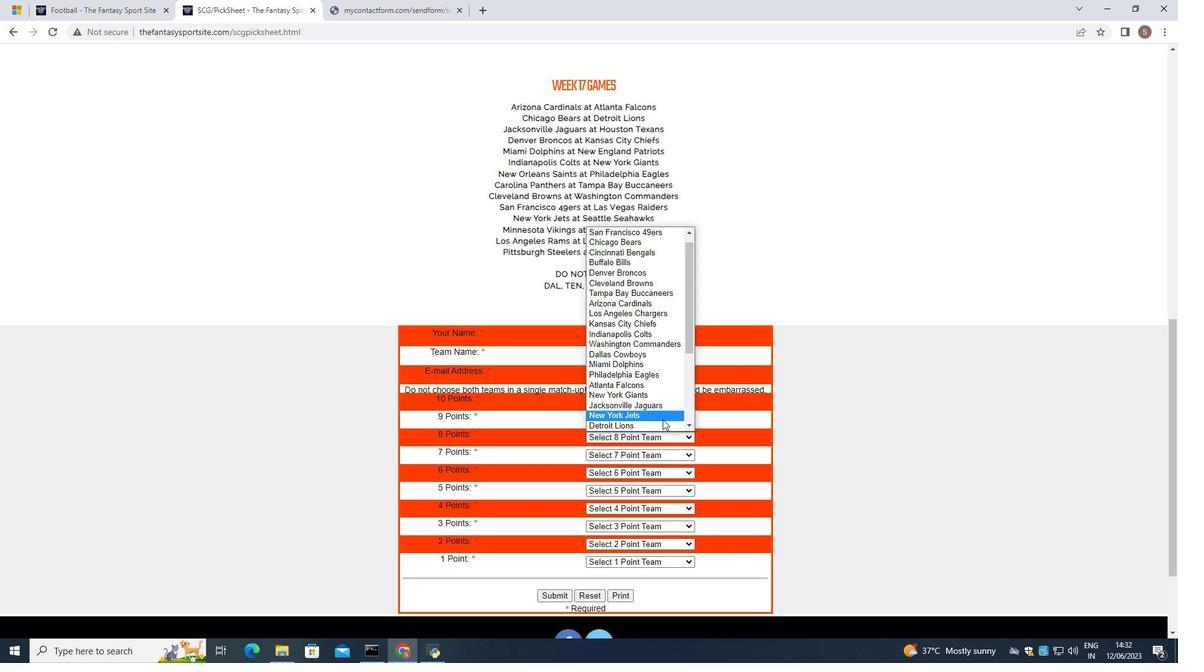 
Action: Mouse scrolled (663, 418) with delta (0, 0)
Screenshot: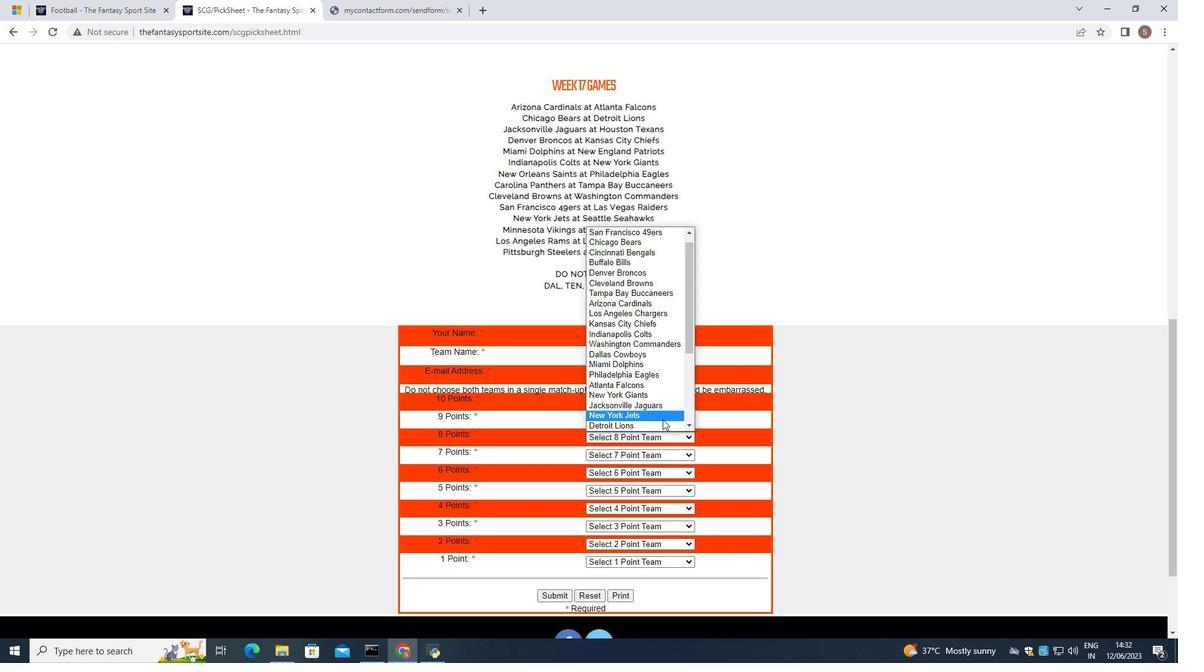 
Action: Mouse scrolled (663, 418) with delta (0, 0)
Screenshot: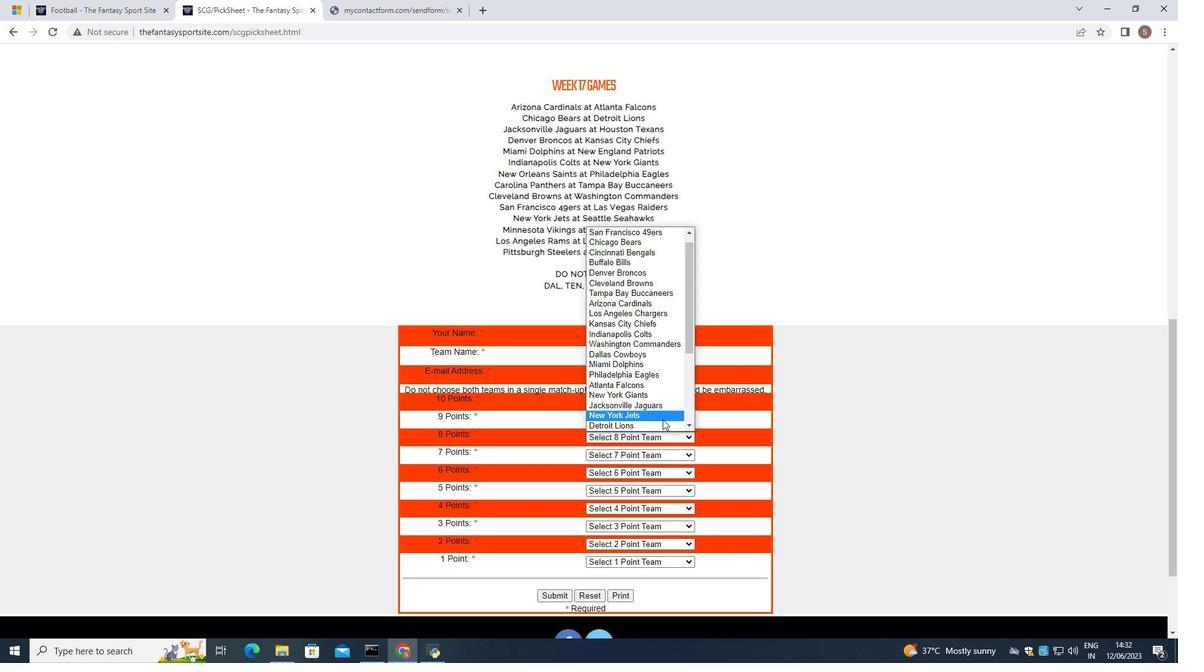 
Action: Mouse scrolled (663, 418) with delta (0, -1)
Screenshot: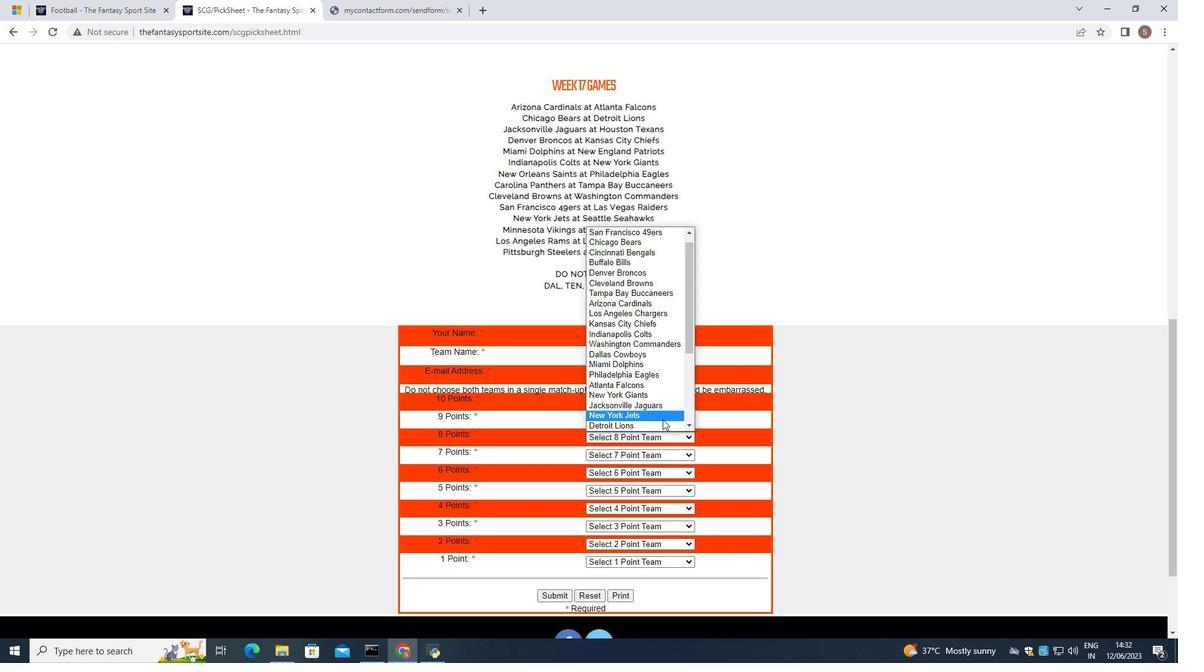 
Action: Mouse scrolled (663, 418) with delta (0, 0)
Screenshot: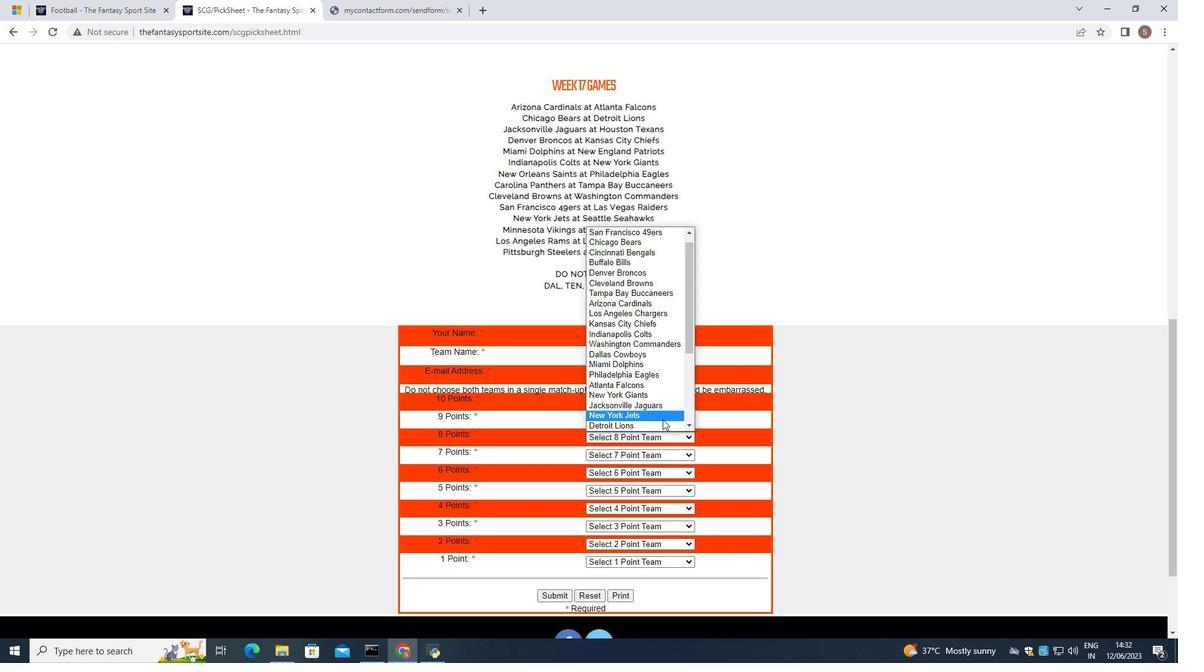 
Action: Mouse scrolled (663, 418) with delta (0, 0)
Screenshot: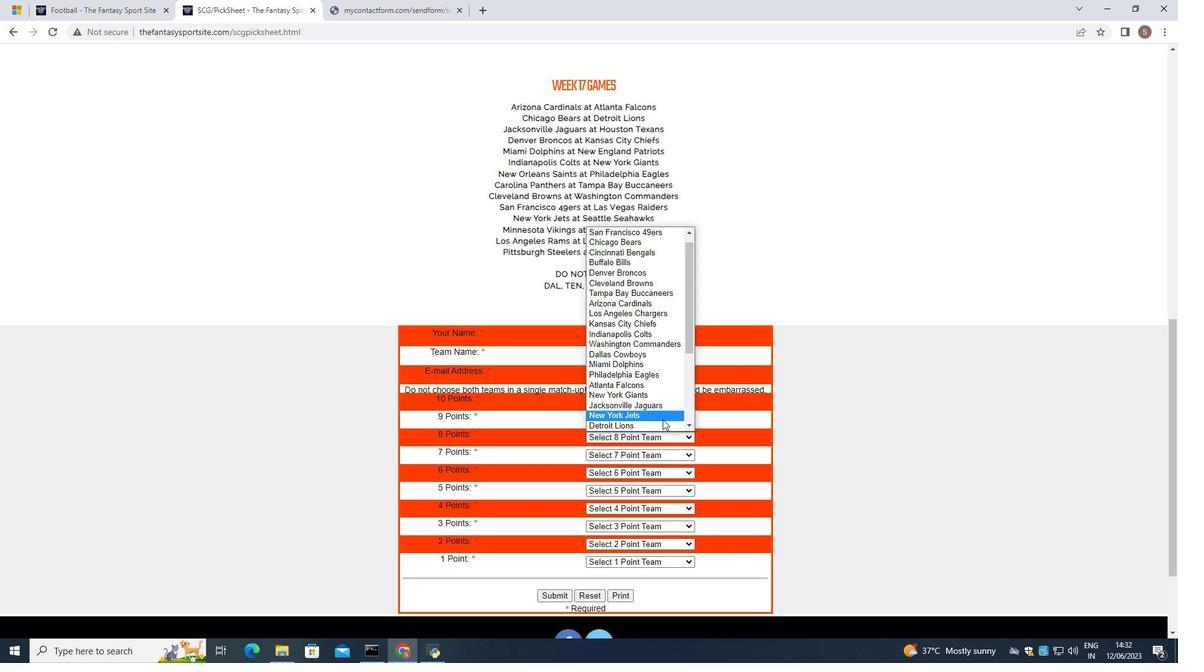 
Action: Mouse scrolled (663, 418) with delta (0, 0)
Screenshot: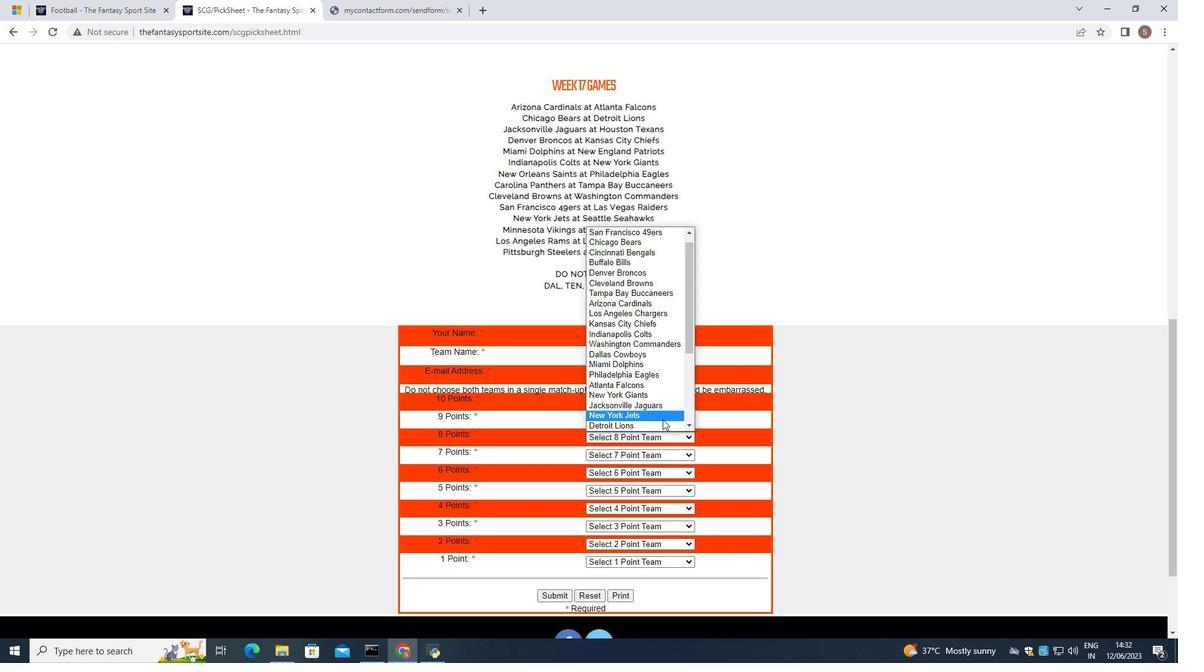 
Action: Mouse moved to (633, 342)
Screenshot: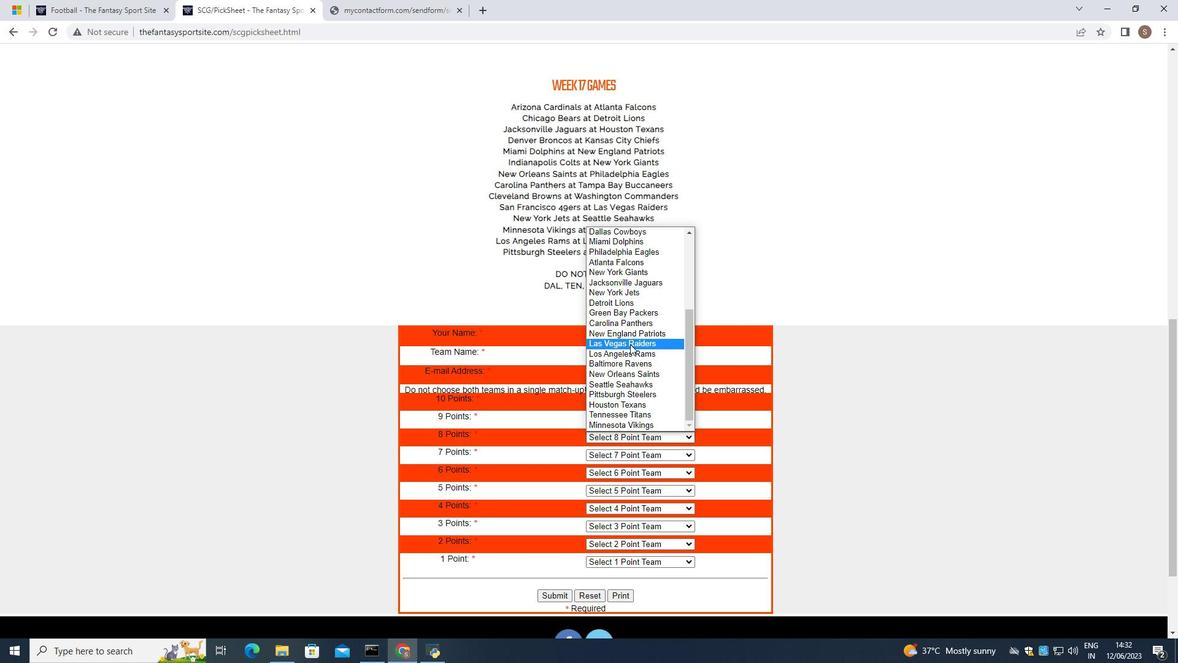 
Action: Mouse pressed left at (633, 342)
Screenshot: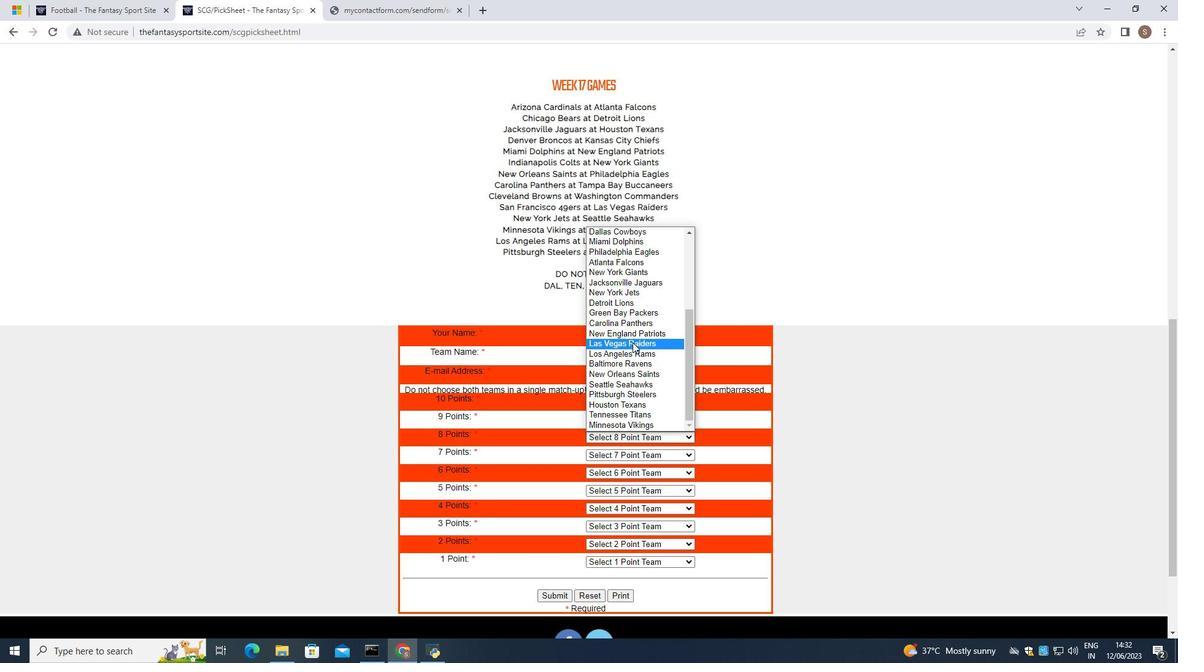 
Action: Mouse moved to (668, 456)
Screenshot: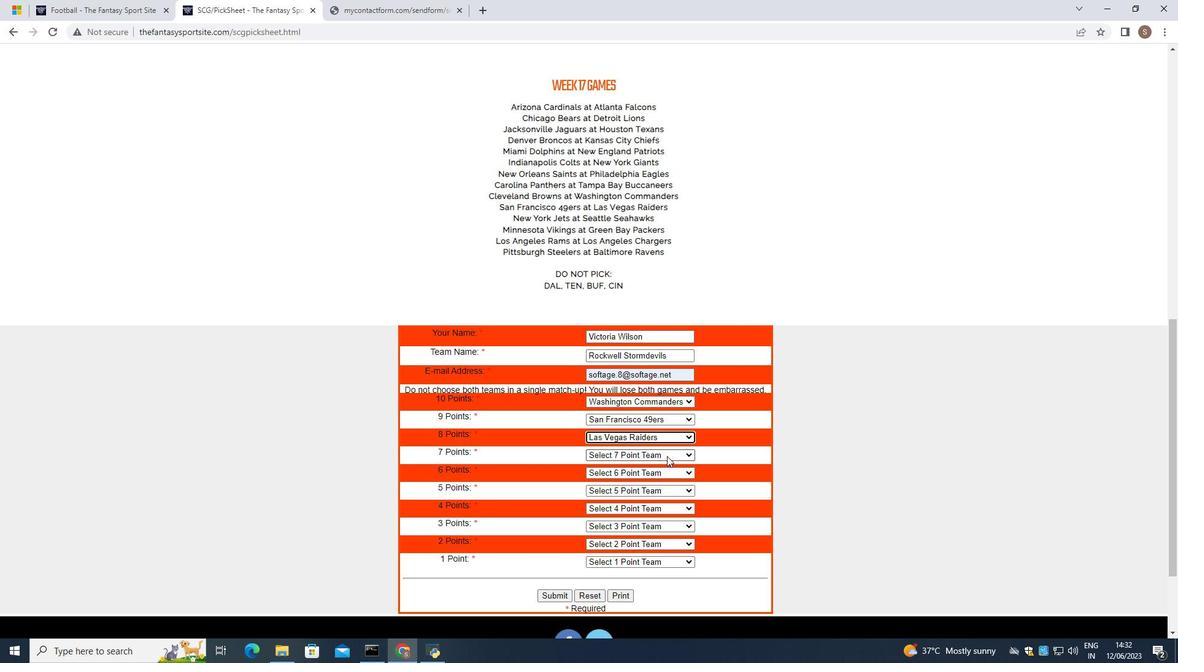 
Action: Mouse pressed left at (668, 456)
Screenshot: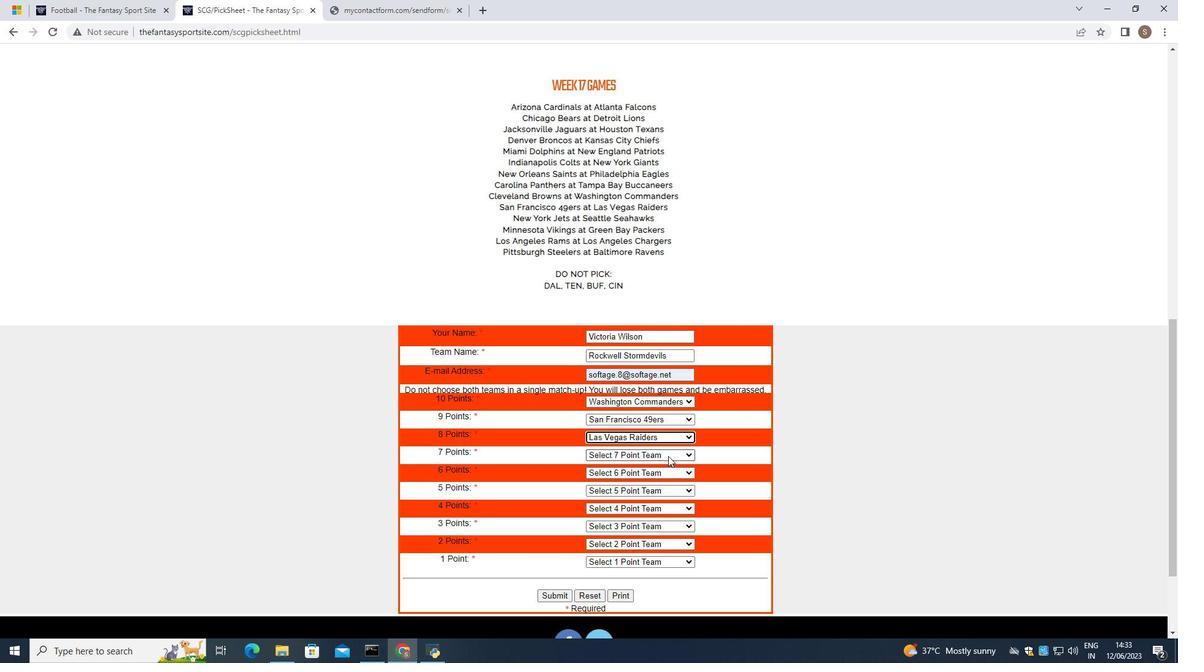 
Action: Mouse moved to (655, 432)
Screenshot: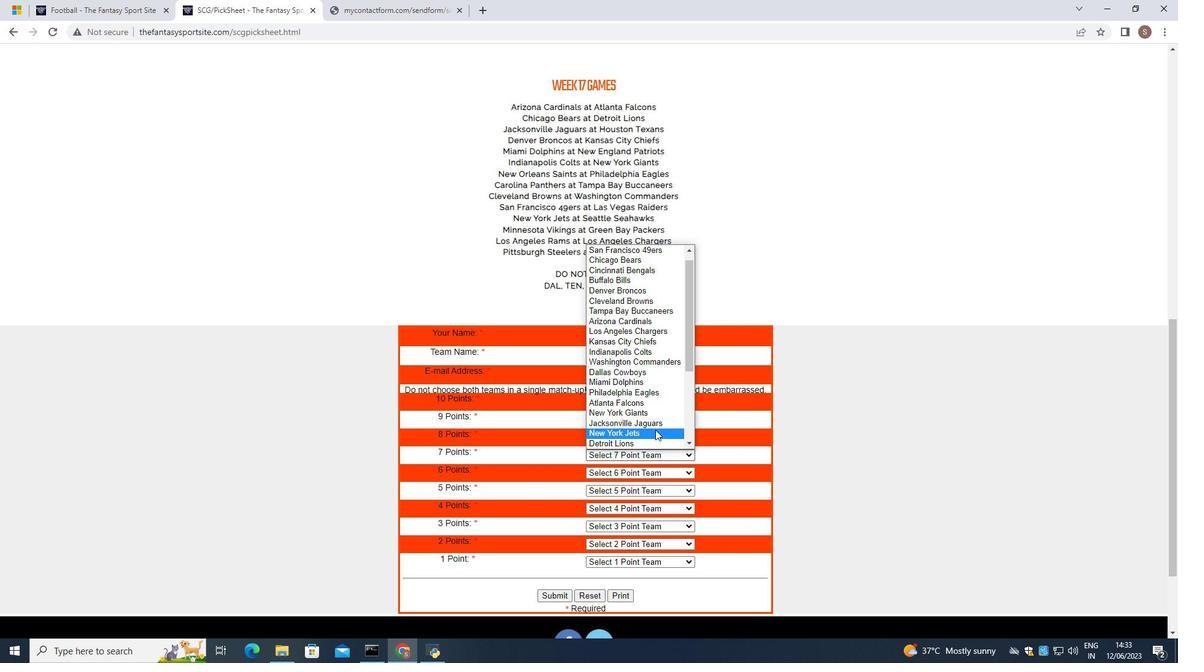 
Action: Mouse pressed left at (655, 432)
Screenshot: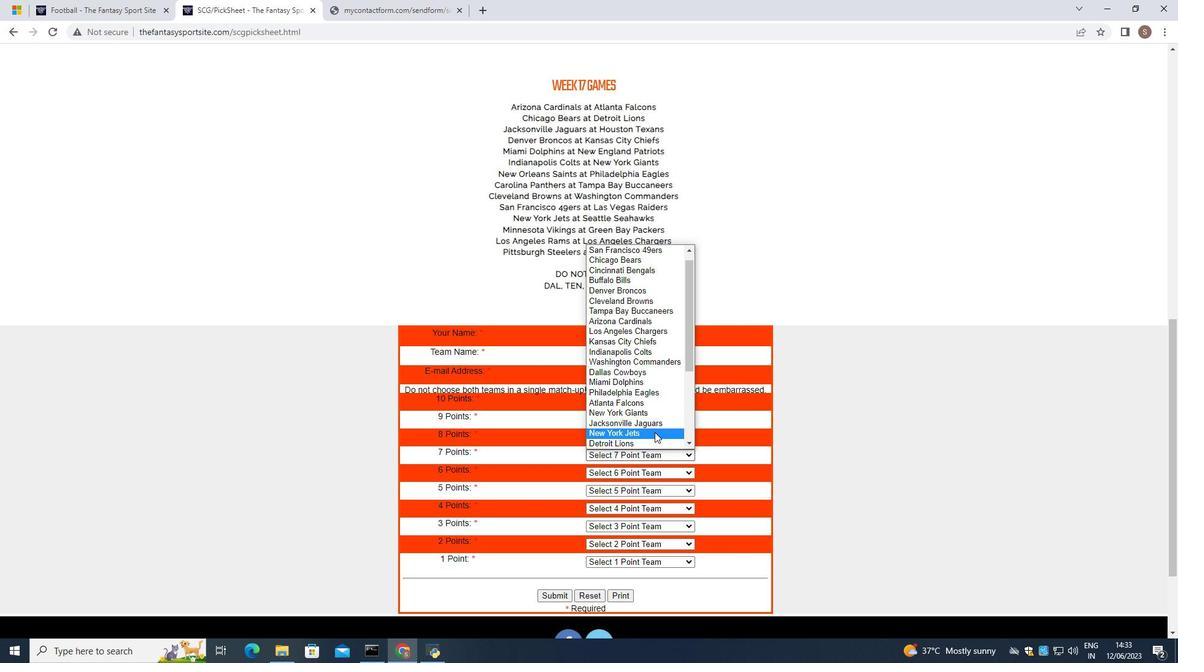 
Action: Mouse moved to (667, 471)
Screenshot: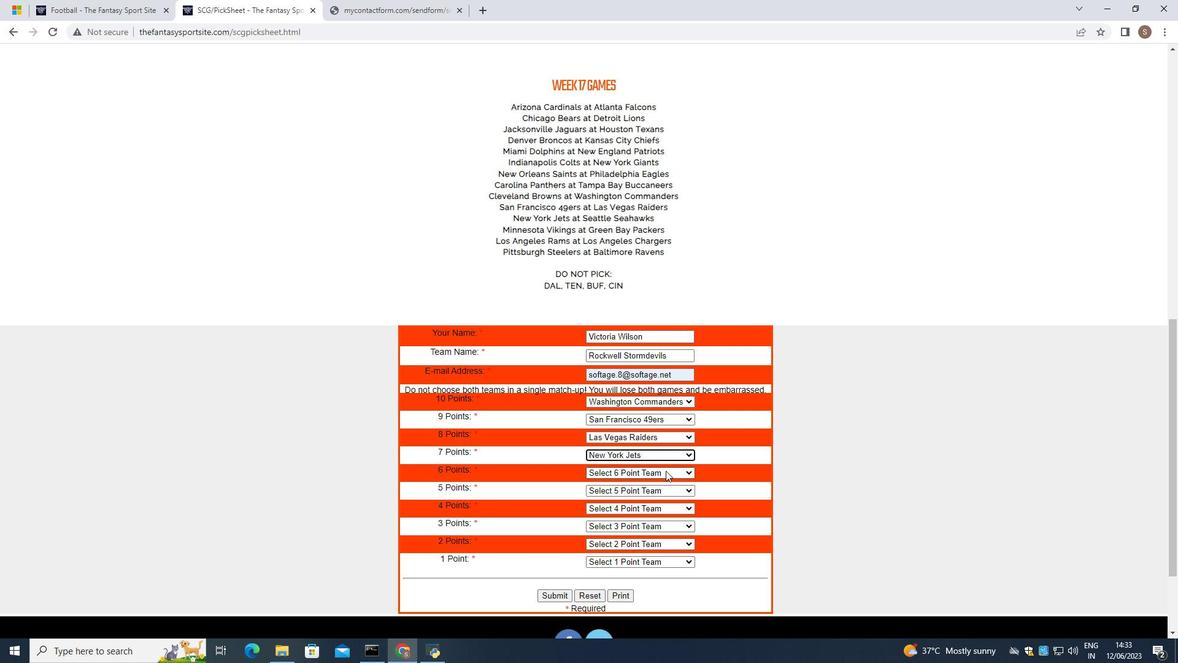 
Action: Mouse pressed left at (667, 471)
Screenshot: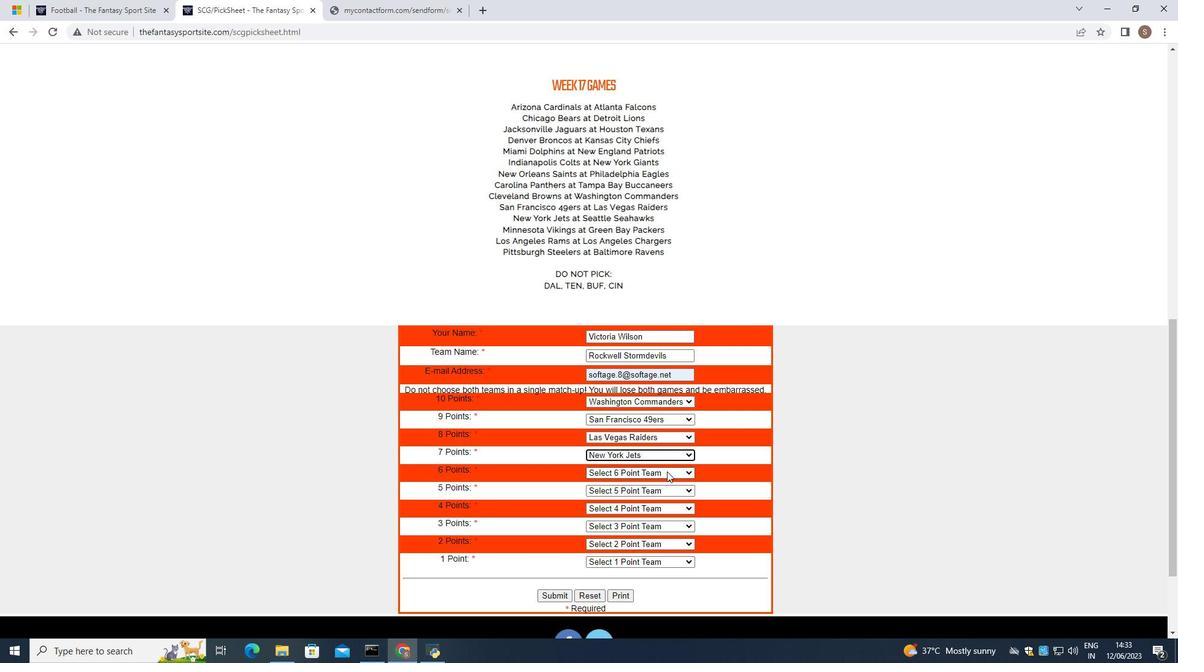 
Action: Mouse moved to (665, 440)
Screenshot: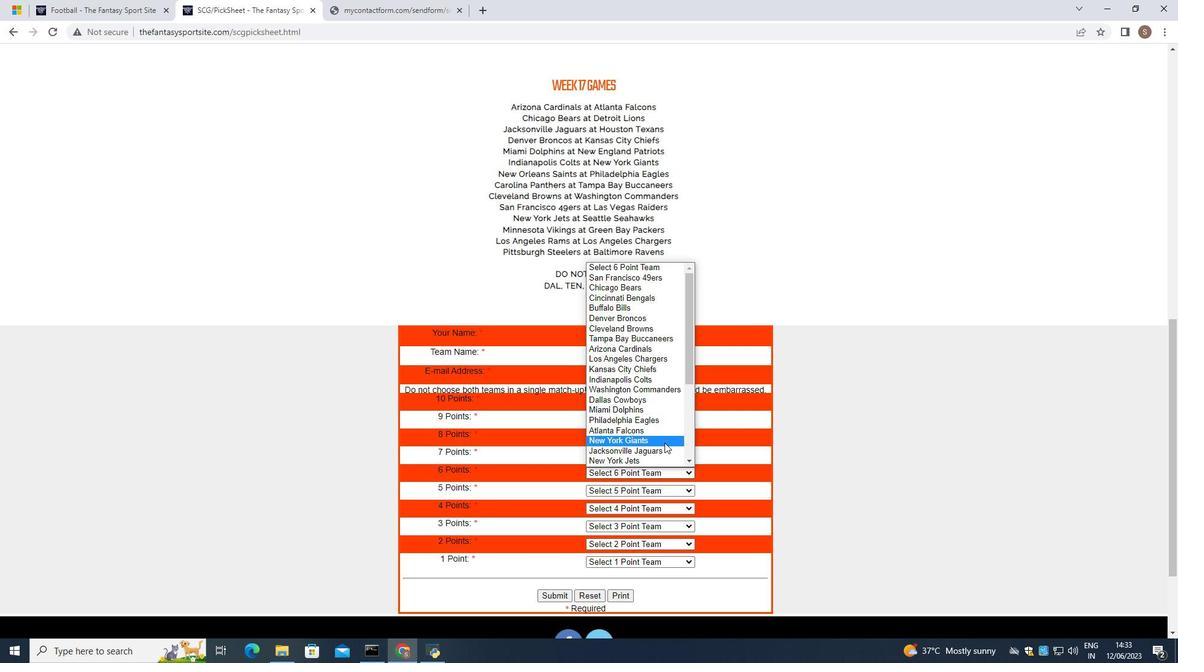 
Action: Mouse scrolled (665, 440) with delta (0, 0)
Screenshot: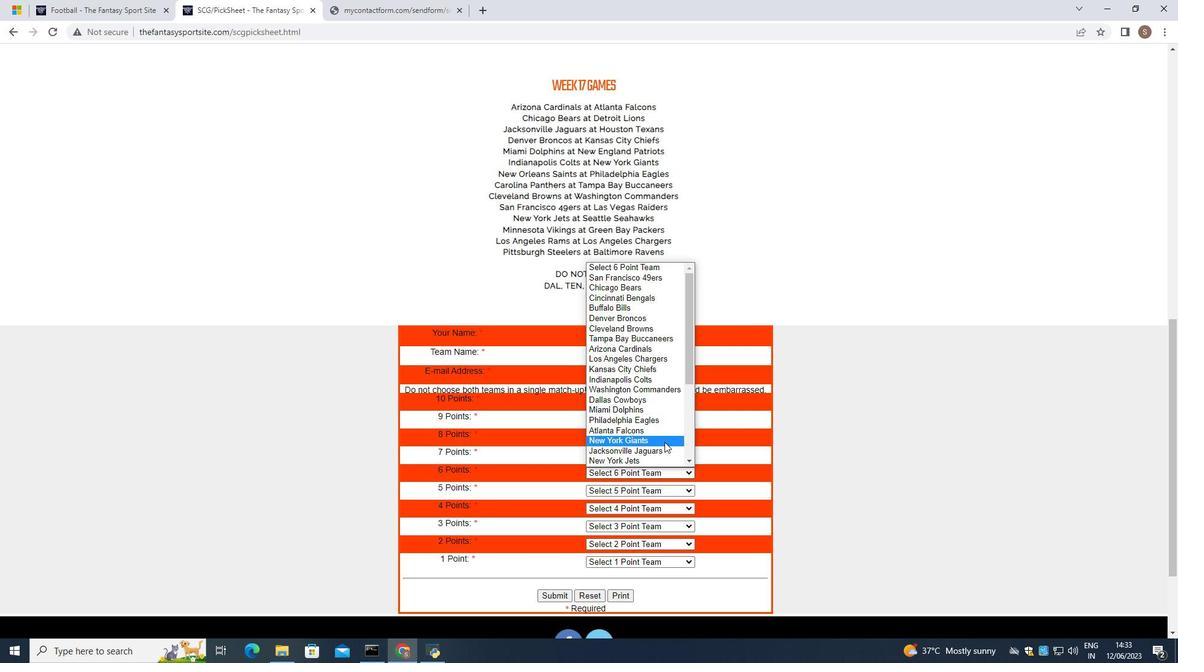 
Action: Mouse scrolled (665, 440) with delta (0, 0)
Screenshot: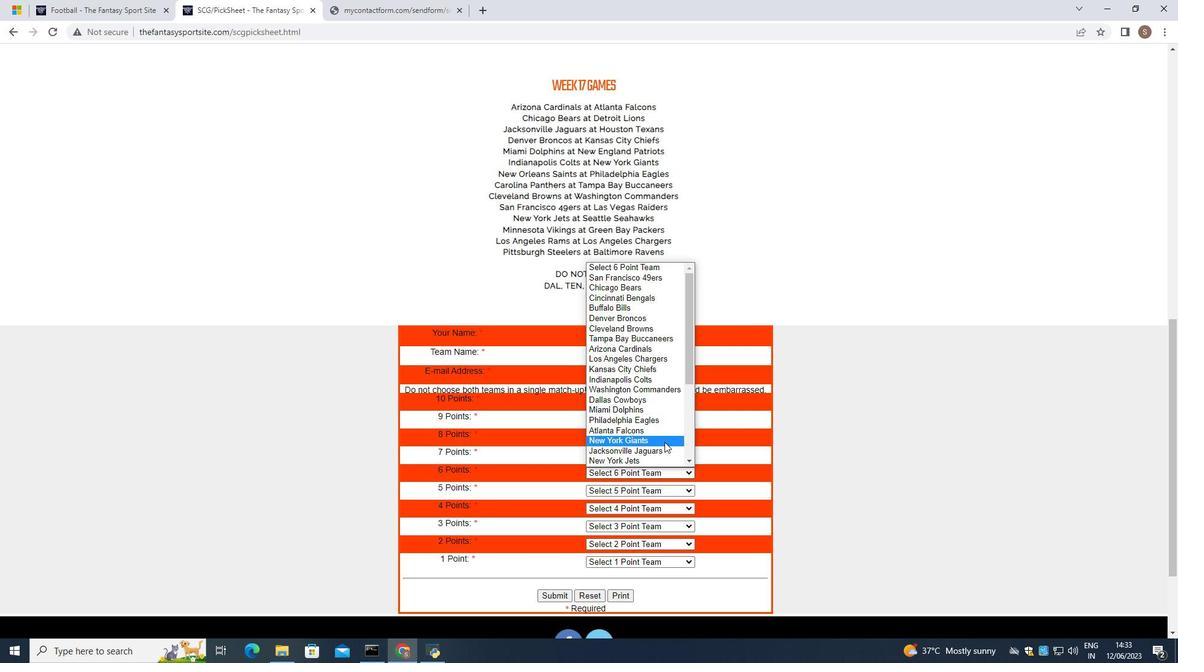 
Action: Mouse scrolled (665, 440) with delta (0, 0)
Screenshot: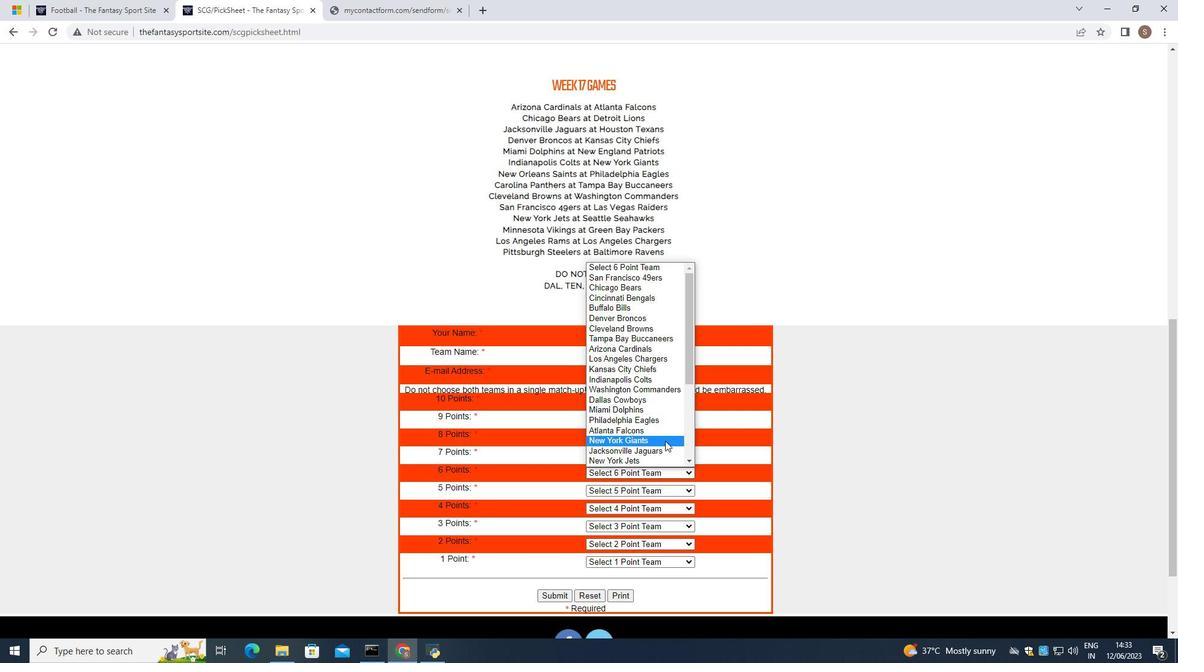 
Action: Mouse scrolled (665, 440) with delta (0, 0)
Screenshot: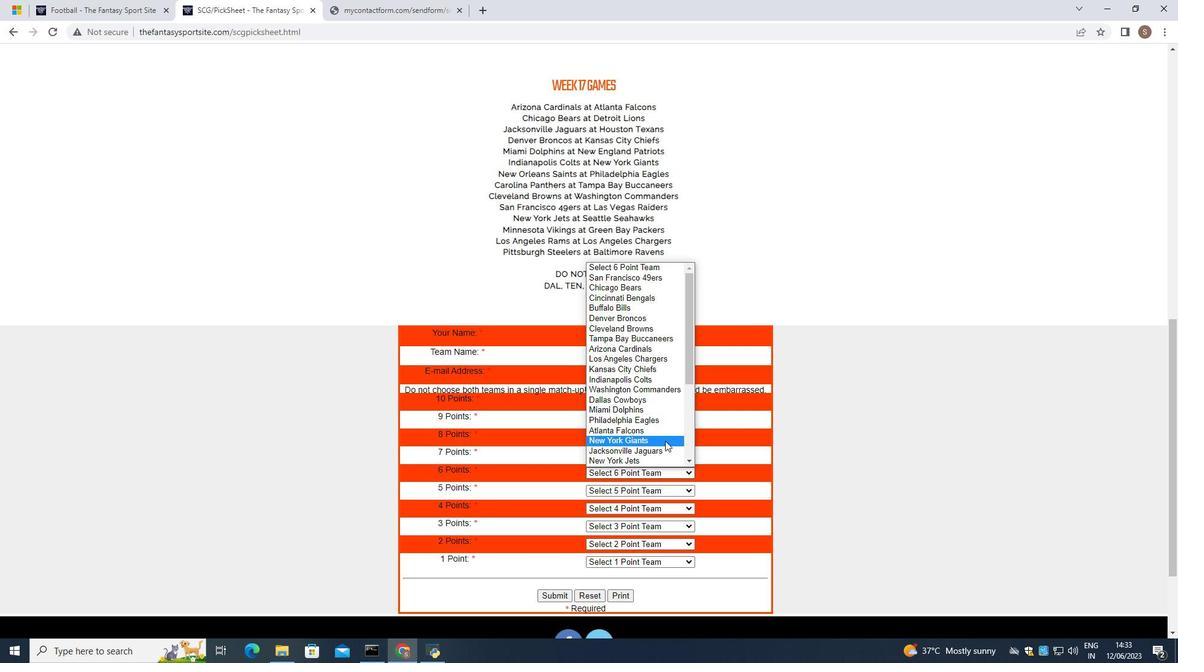 
Action: Mouse scrolled (665, 440) with delta (0, 0)
Screenshot: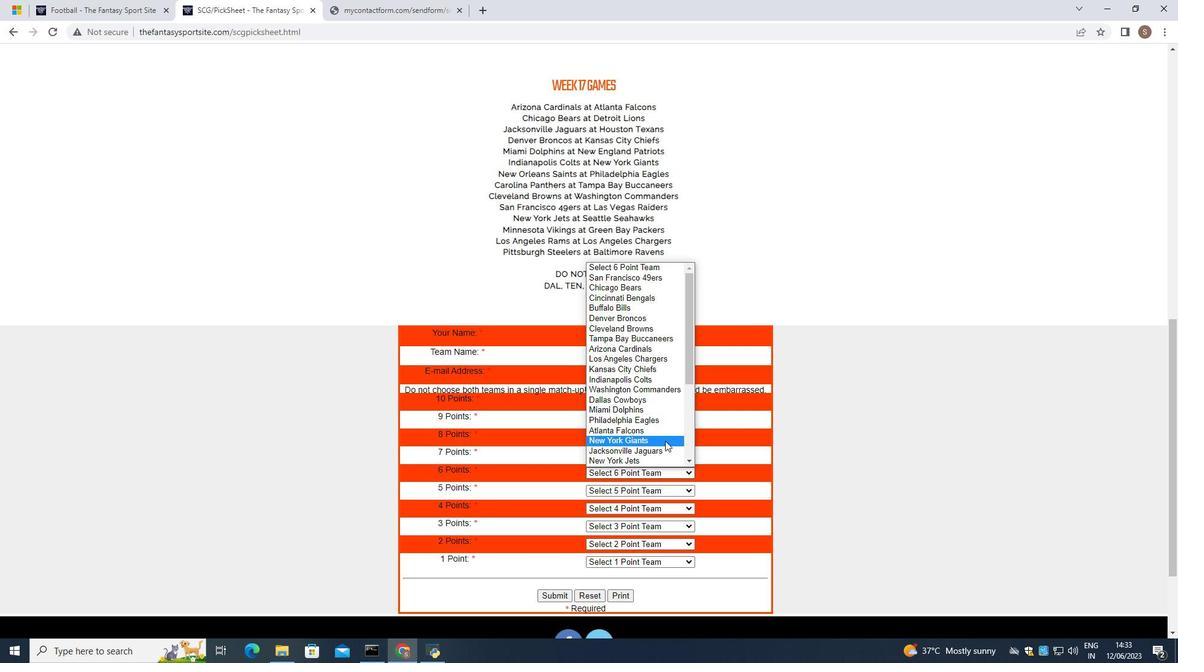 
Action: Mouse scrolled (665, 440) with delta (0, 0)
Screenshot: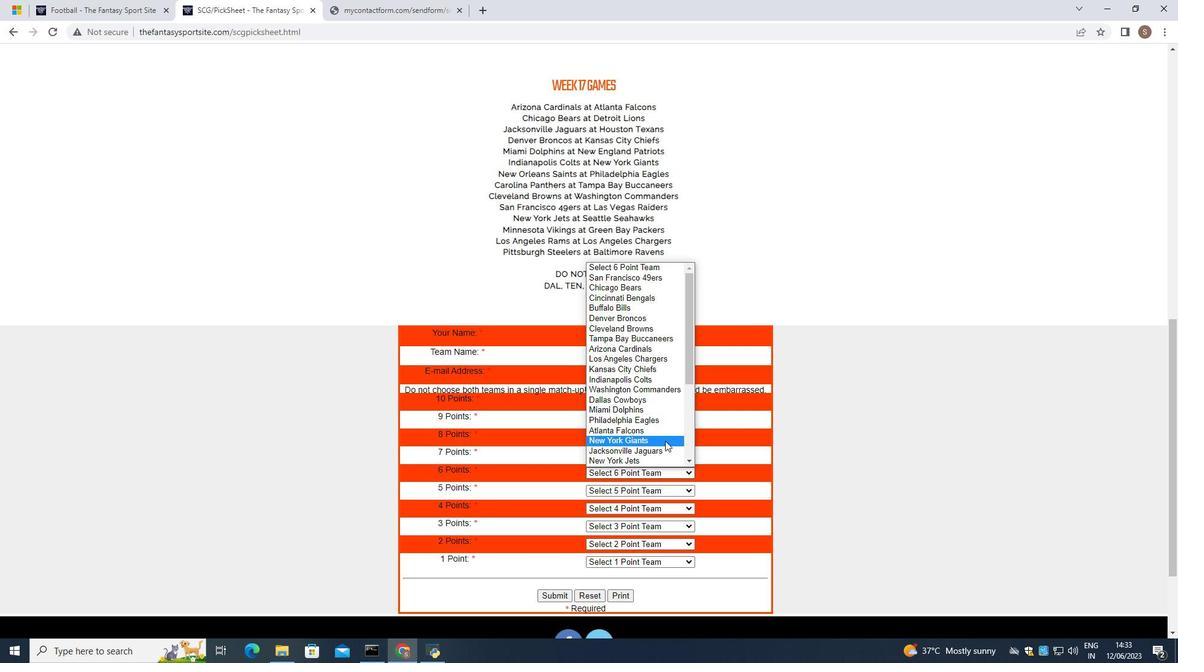 
Action: Mouse scrolled (665, 440) with delta (0, 0)
Screenshot: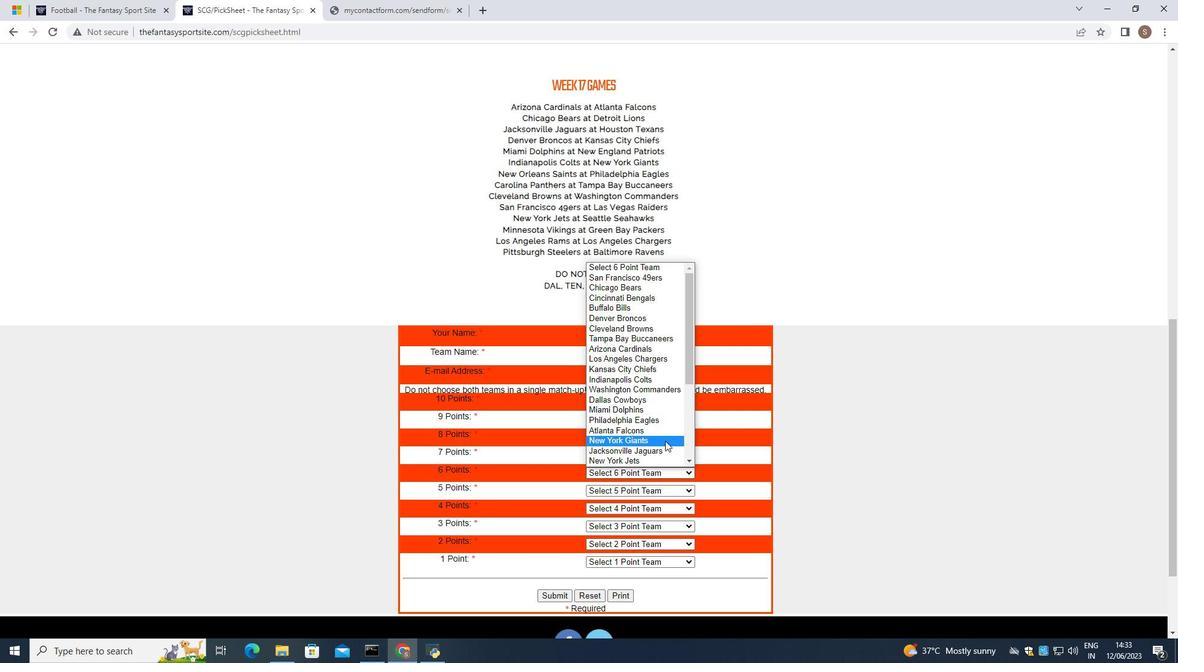 
Action: Mouse scrolled (665, 440) with delta (0, 0)
Screenshot: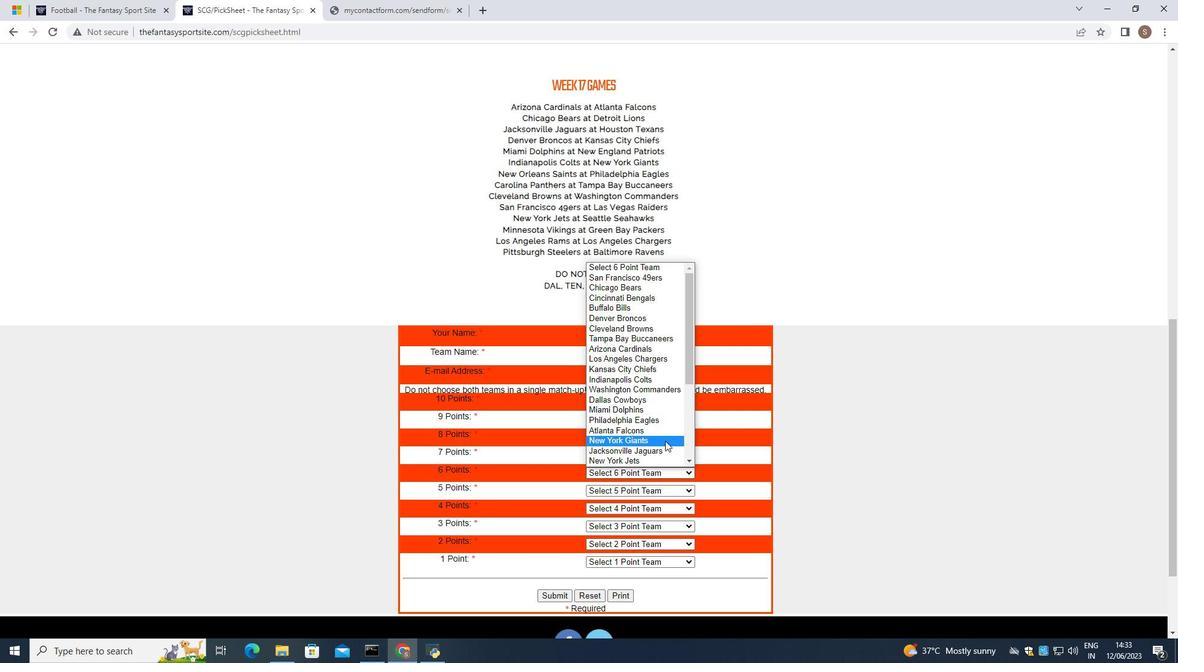 
Action: Mouse moved to (664, 424)
Screenshot: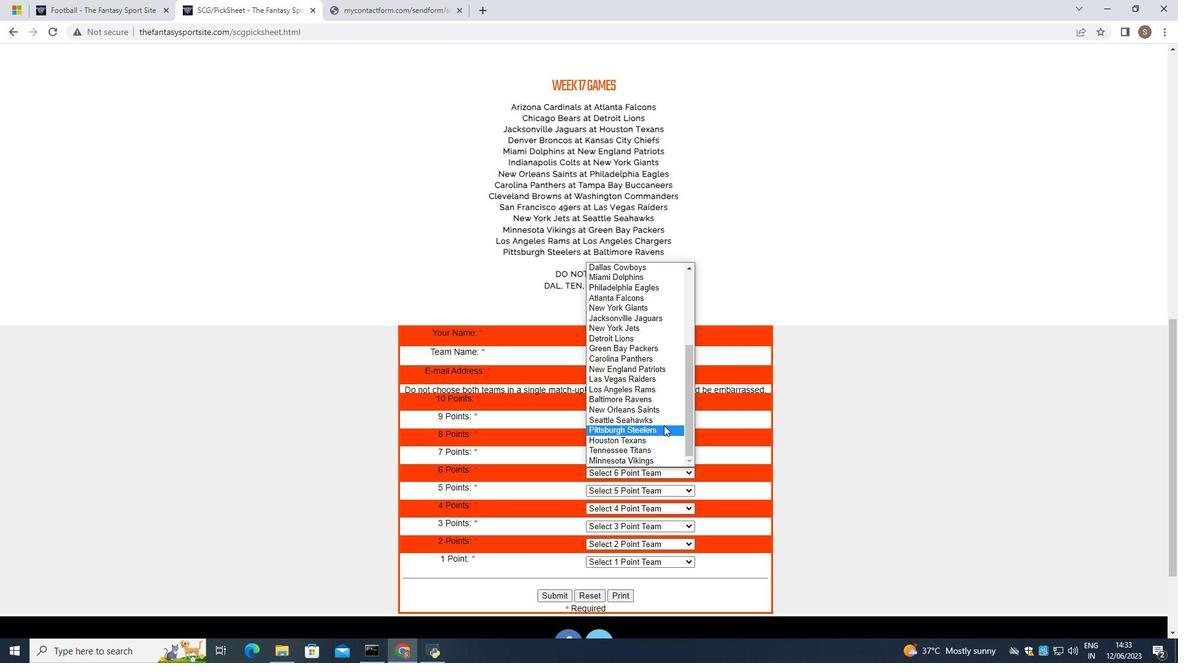 
Action: Mouse pressed left at (664, 424)
Screenshot: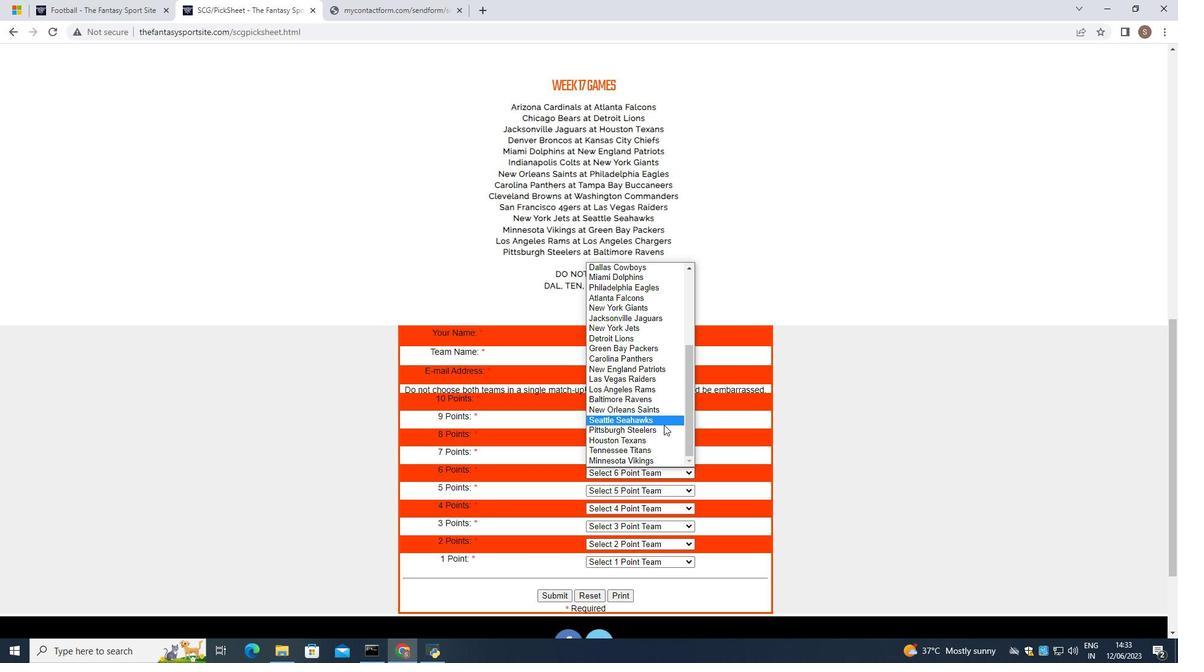 
Action: Mouse moved to (670, 489)
Screenshot: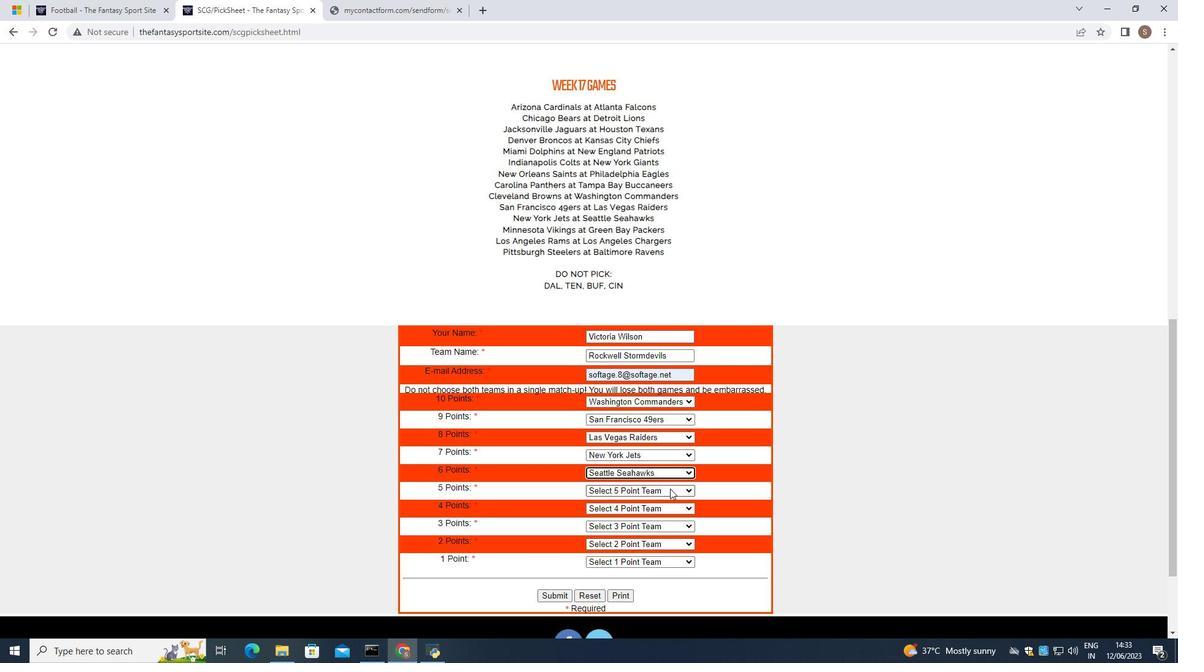 
Action: Mouse pressed left at (670, 489)
Screenshot: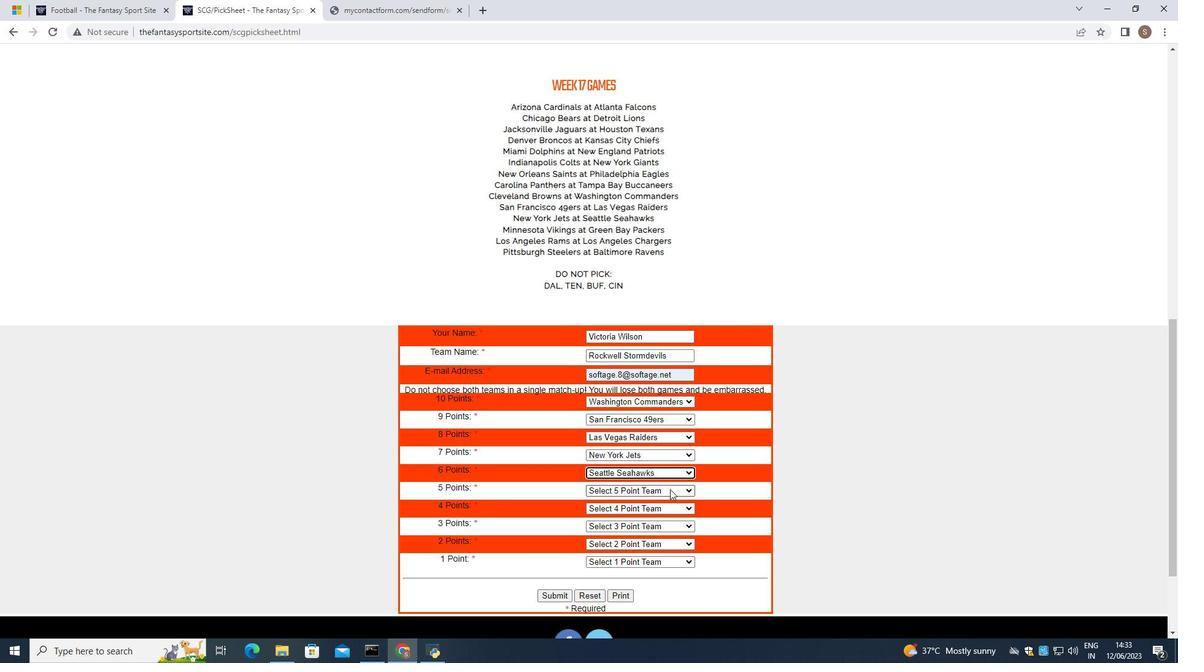 
Action: Mouse moved to (668, 456)
Screenshot: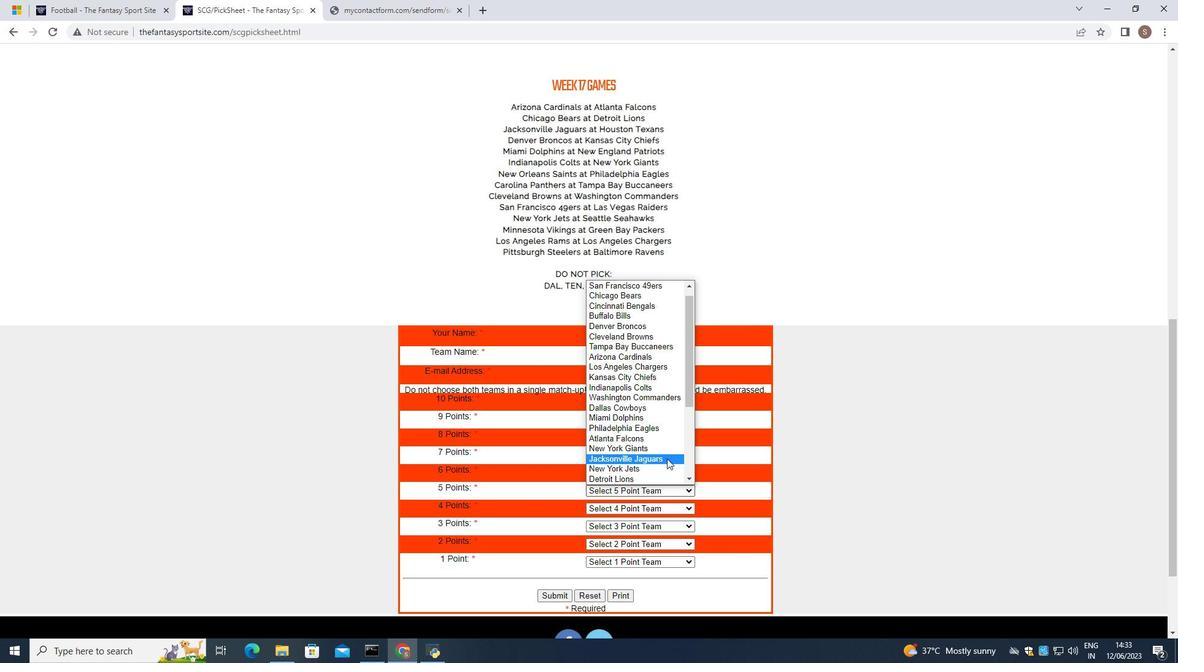 
Action: Mouse scrolled (668, 456) with delta (0, 0)
Screenshot: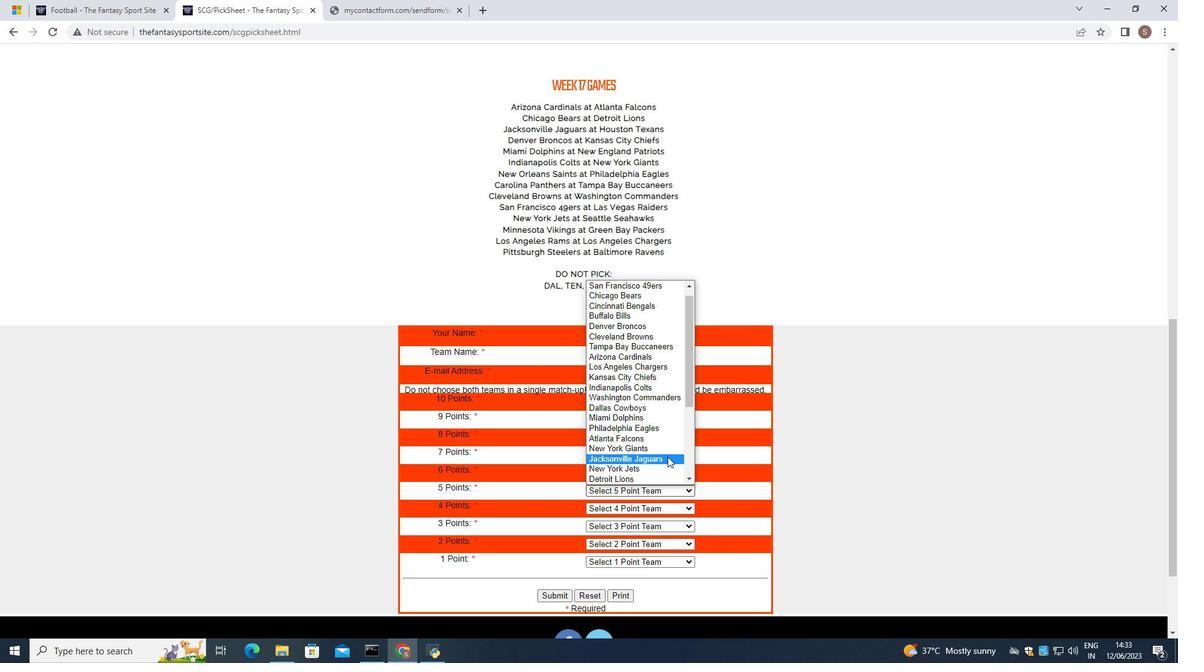 
Action: Mouse scrolled (668, 456) with delta (0, 0)
Screenshot: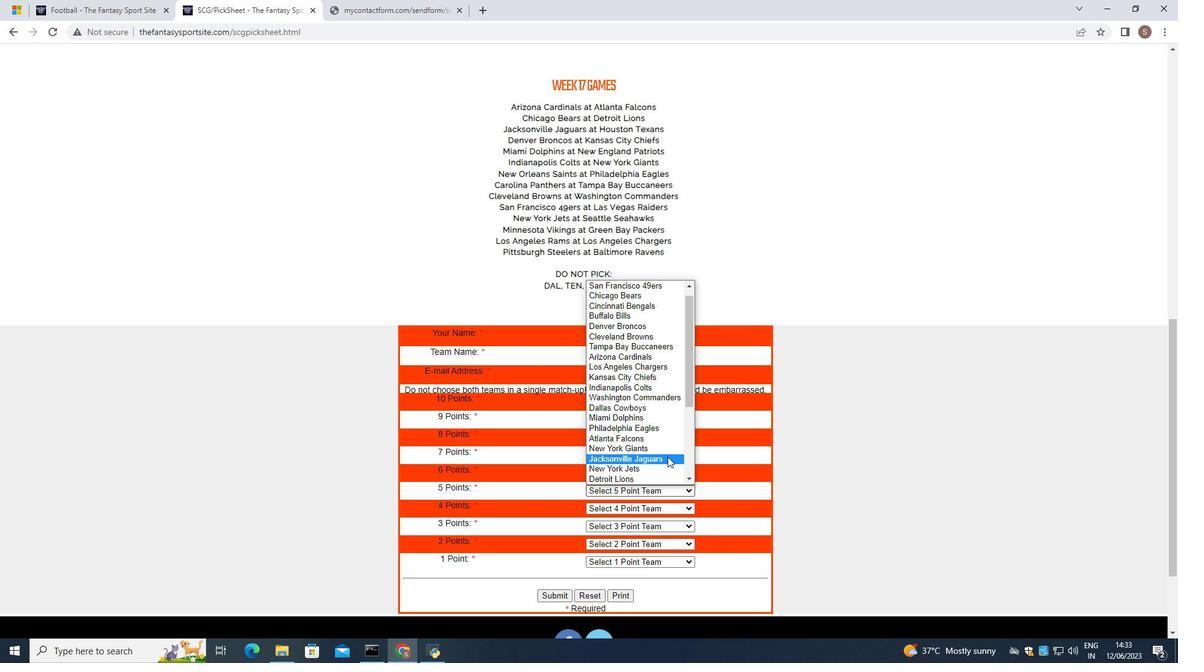 
Action: Mouse scrolled (668, 456) with delta (0, 0)
Screenshot: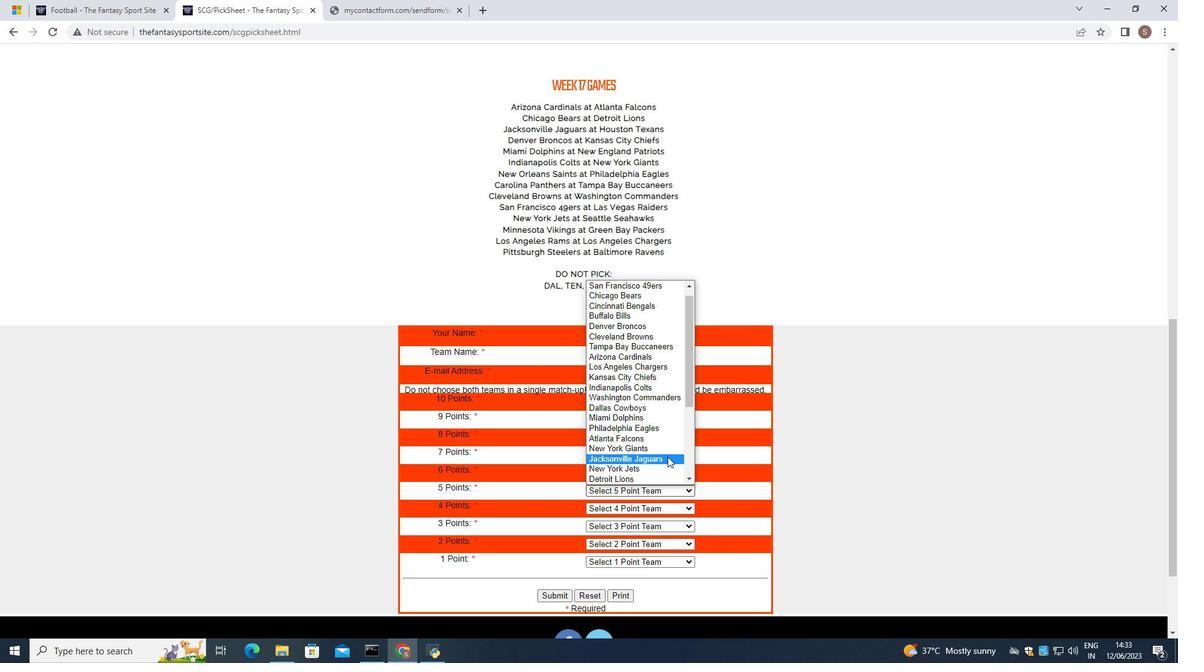 
Action: Mouse scrolled (668, 456) with delta (0, 0)
Screenshot: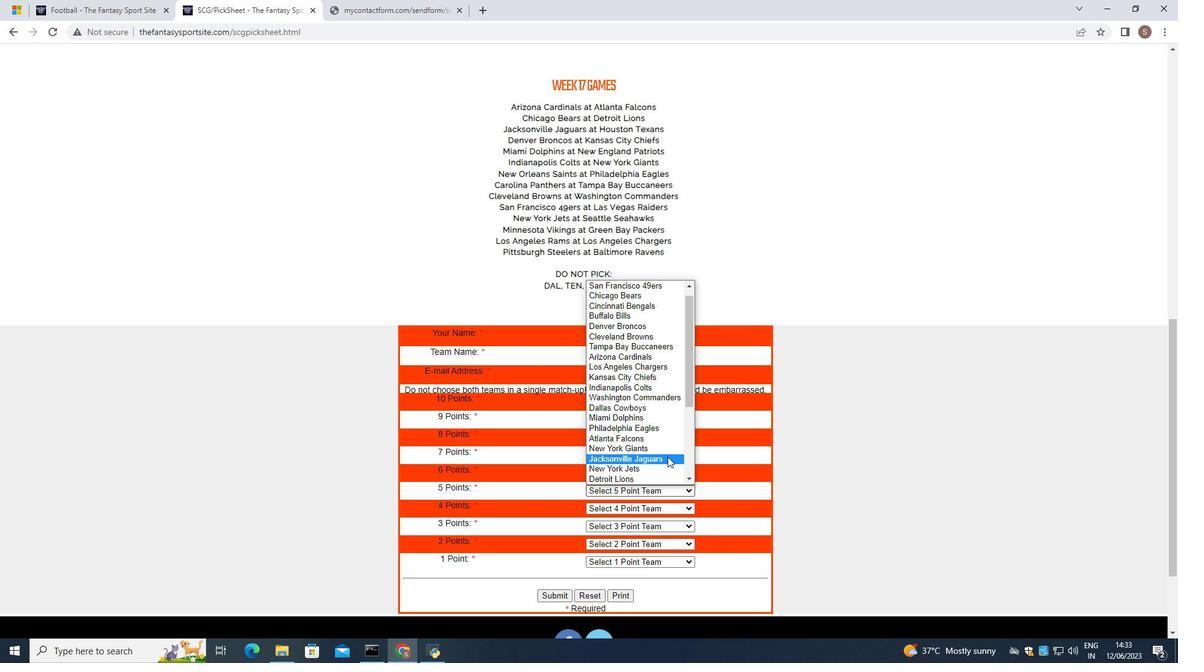 
Action: Mouse scrolled (668, 456) with delta (0, 0)
Screenshot: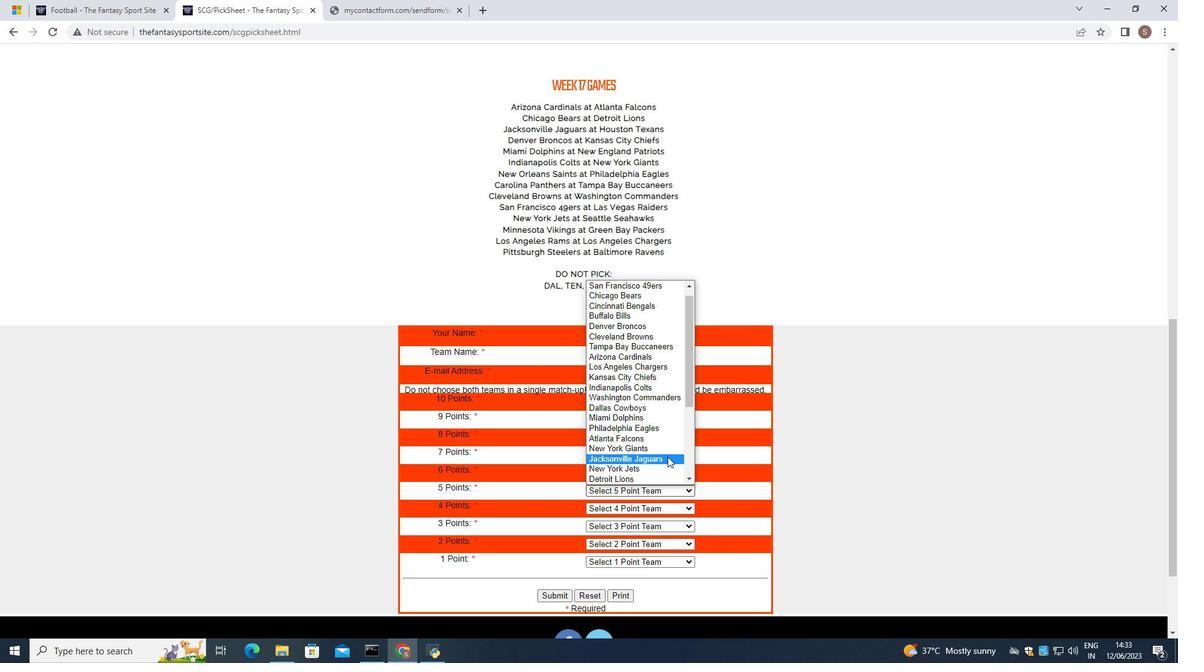 
Action: Mouse scrolled (668, 456) with delta (0, 0)
Screenshot: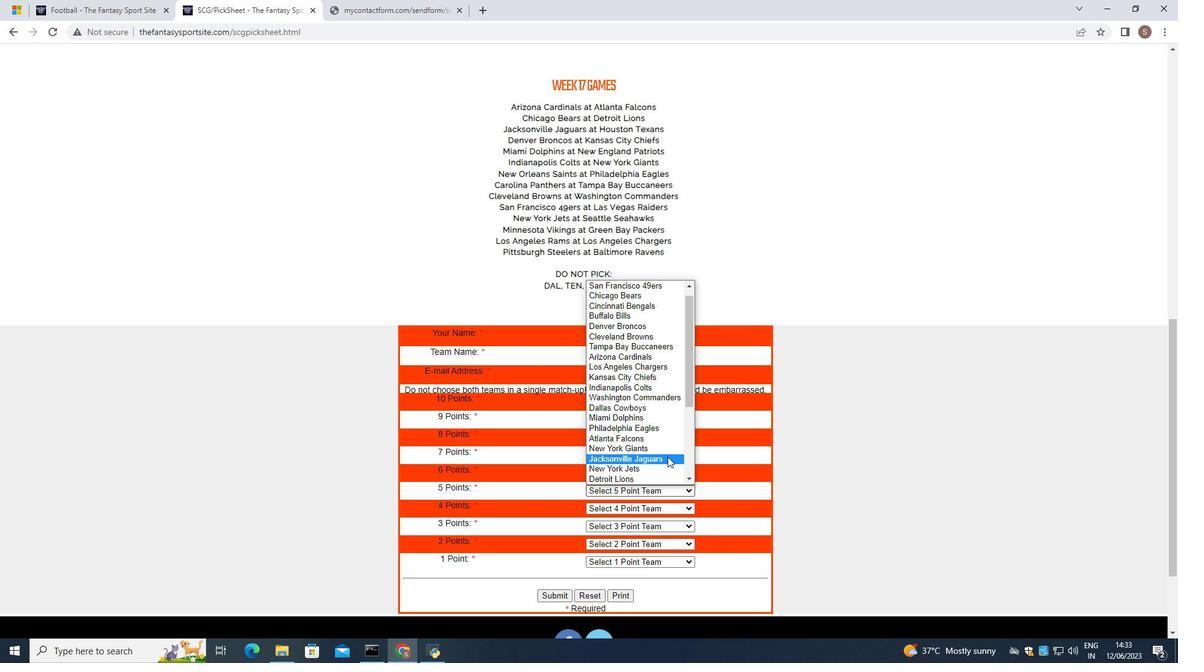 
Action: Mouse scrolled (668, 456) with delta (0, 0)
Screenshot: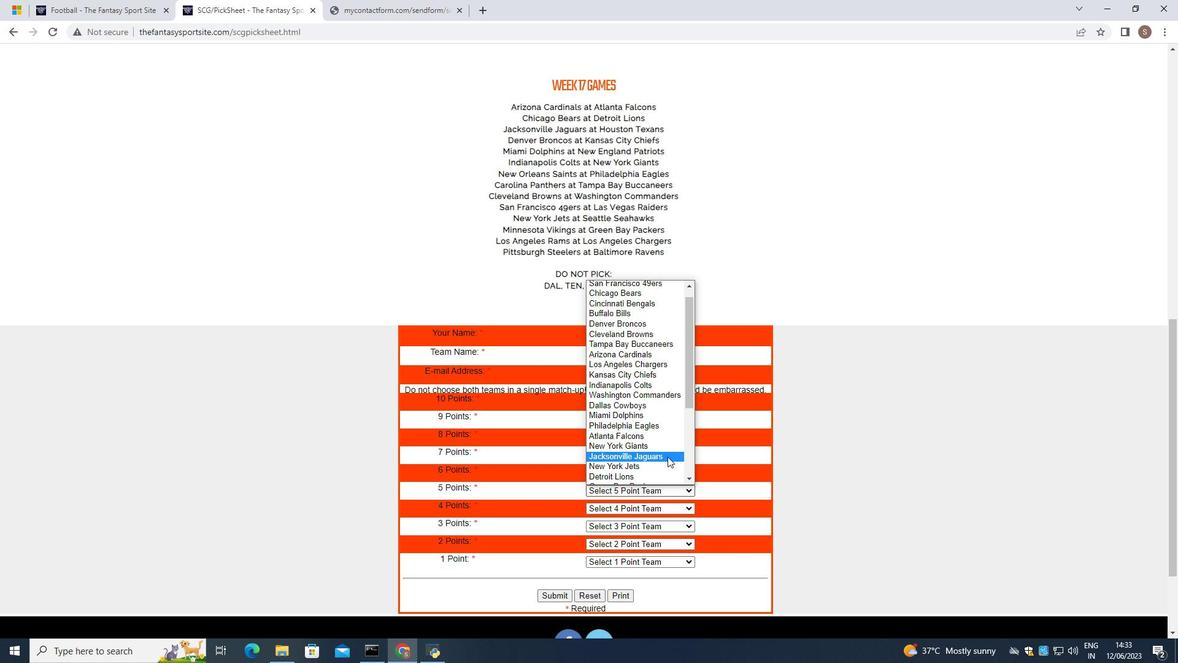 
Action: Mouse moved to (658, 477)
Screenshot: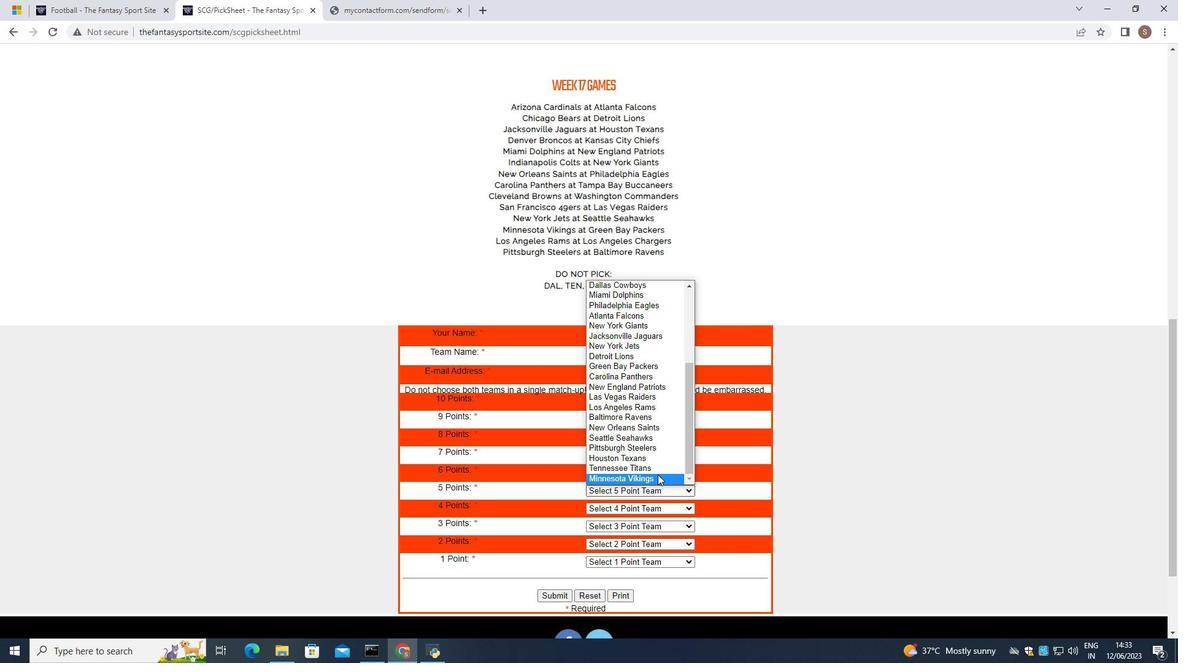 
Action: Mouse pressed left at (658, 477)
Screenshot: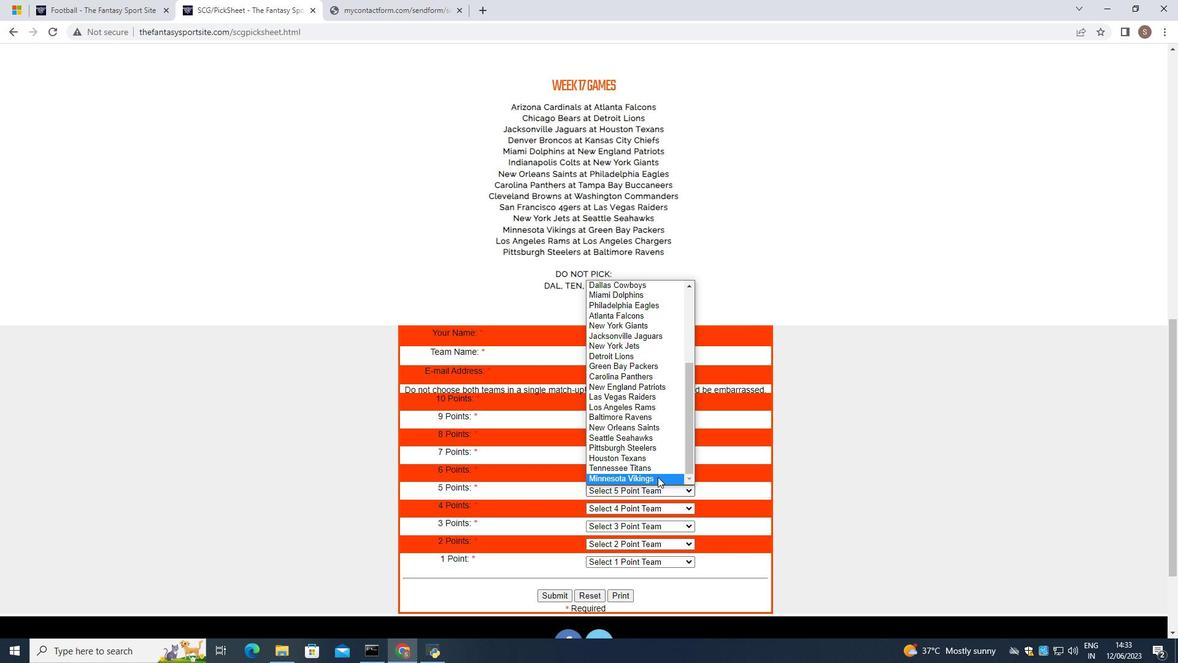 
Action: Mouse moved to (677, 506)
Screenshot: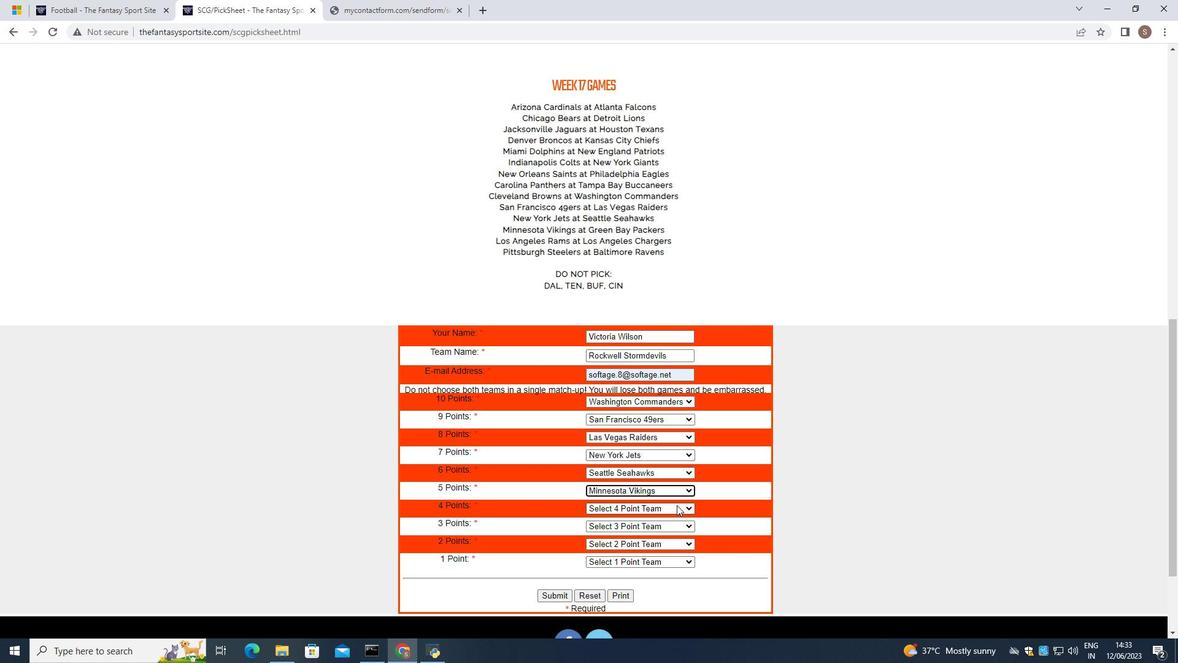 
Action: Mouse pressed left at (677, 506)
Screenshot: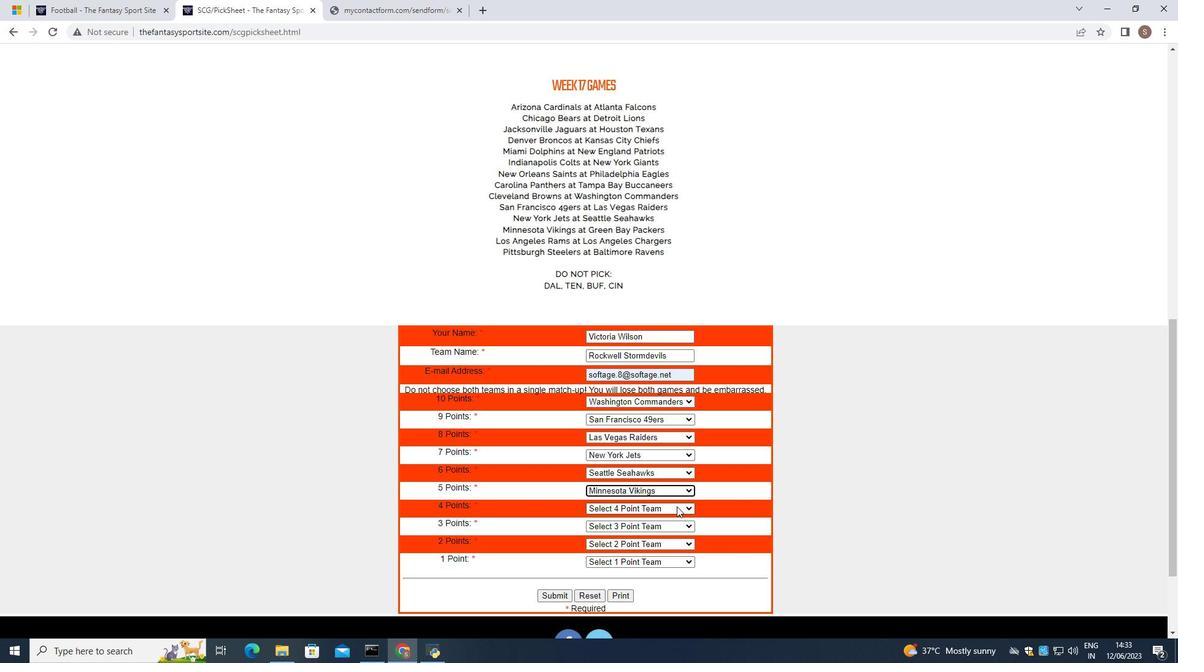 
Action: Mouse moved to (668, 465)
Screenshot: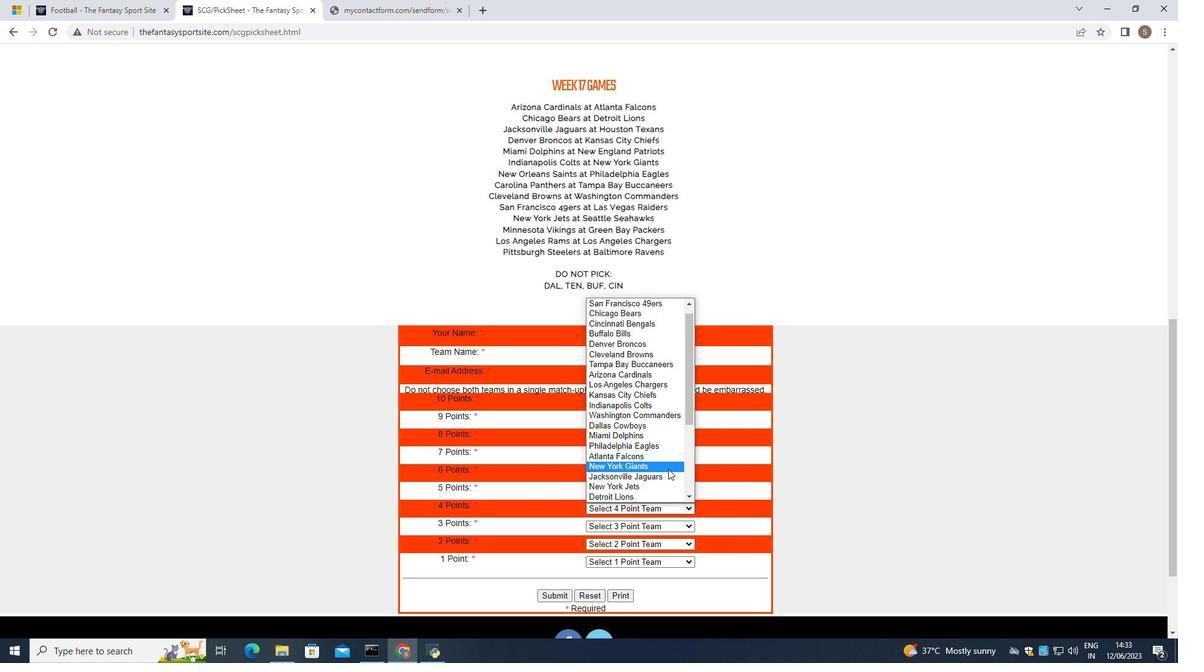
Action: Mouse scrolled (668, 464) with delta (0, 0)
Screenshot: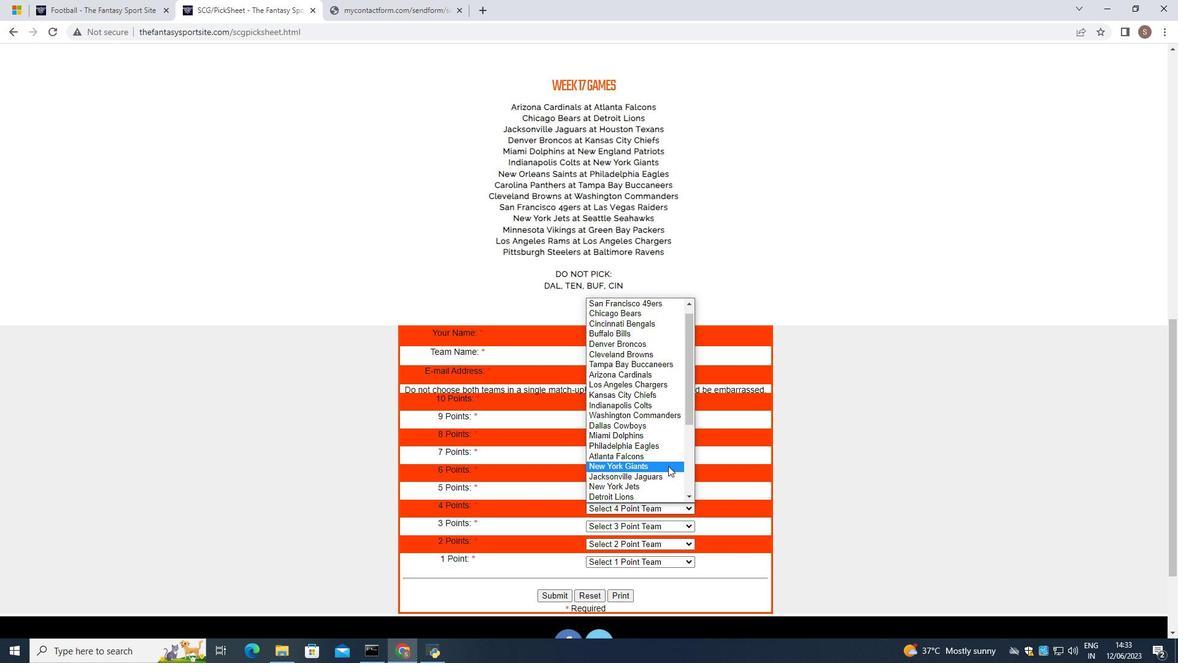
Action: Mouse scrolled (668, 464) with delta (0, 0)
Screenshot: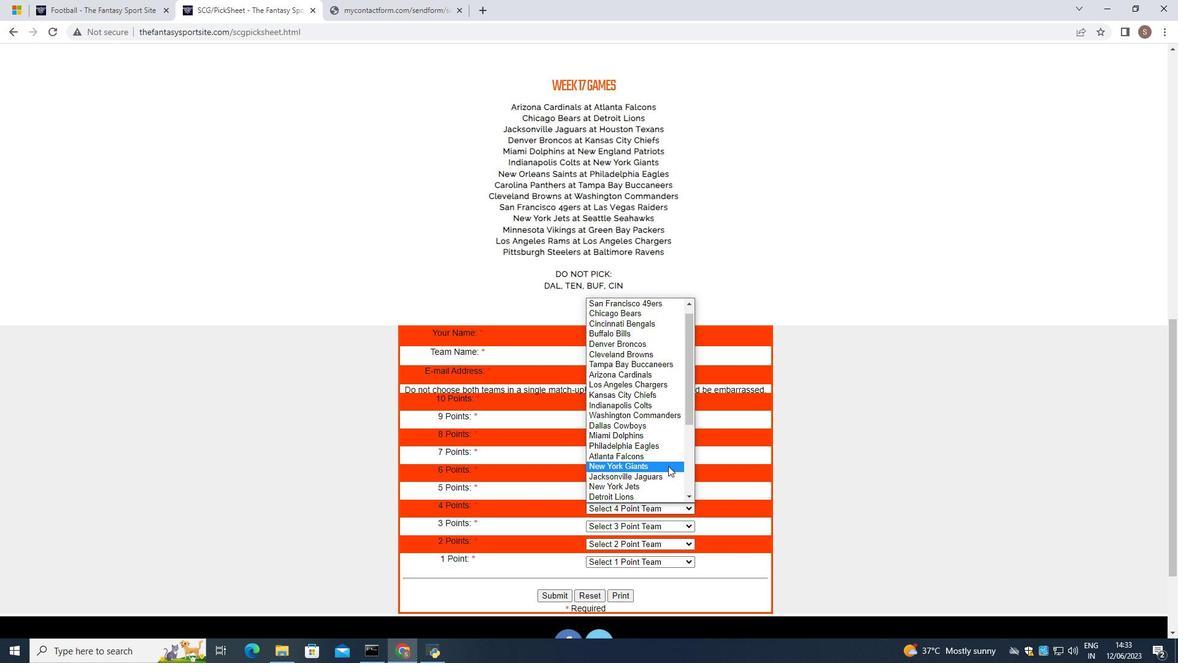 
Action: Mouse scrolled (668, 464) with delta (0, 0)
Screenshot: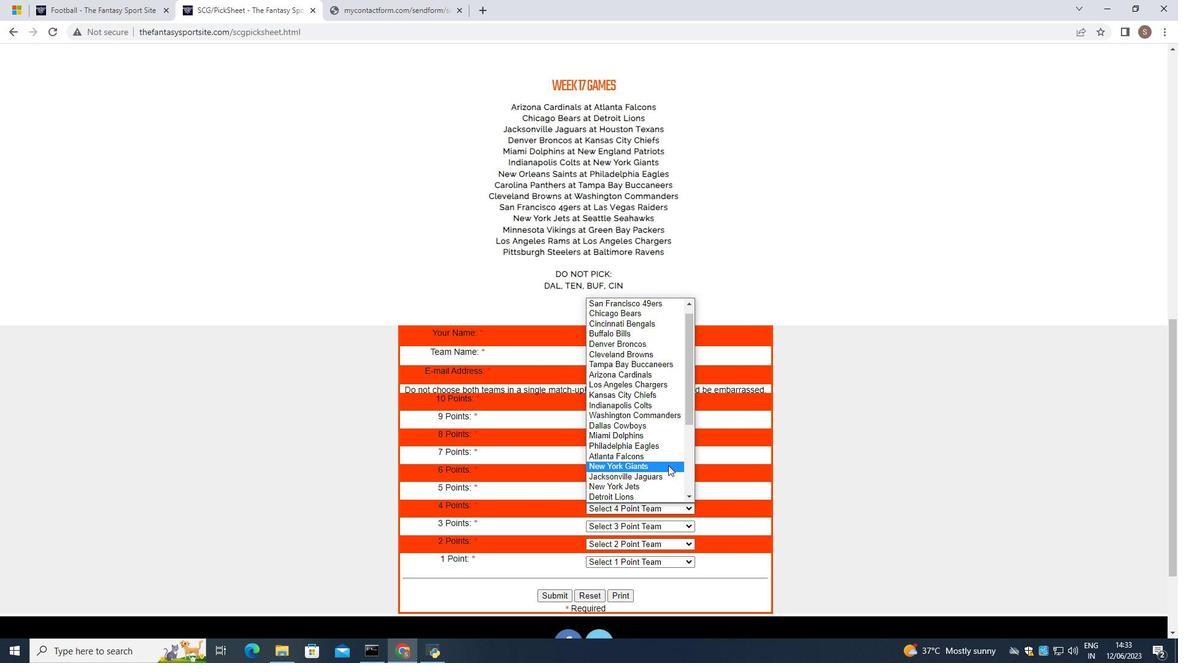 
Action: Mouse scrolled (668, 464) with delta (0, 0)
Screenshot: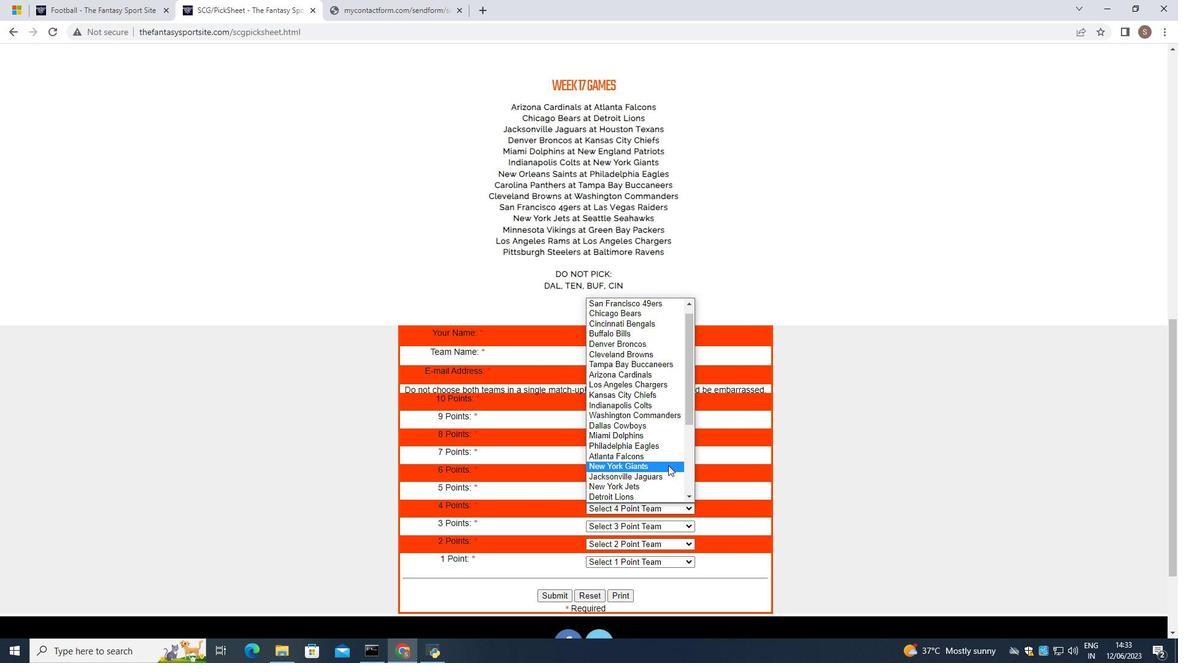 
Action: Mouse scrolled (668, 464) with delta (0, 0)
Screenshot: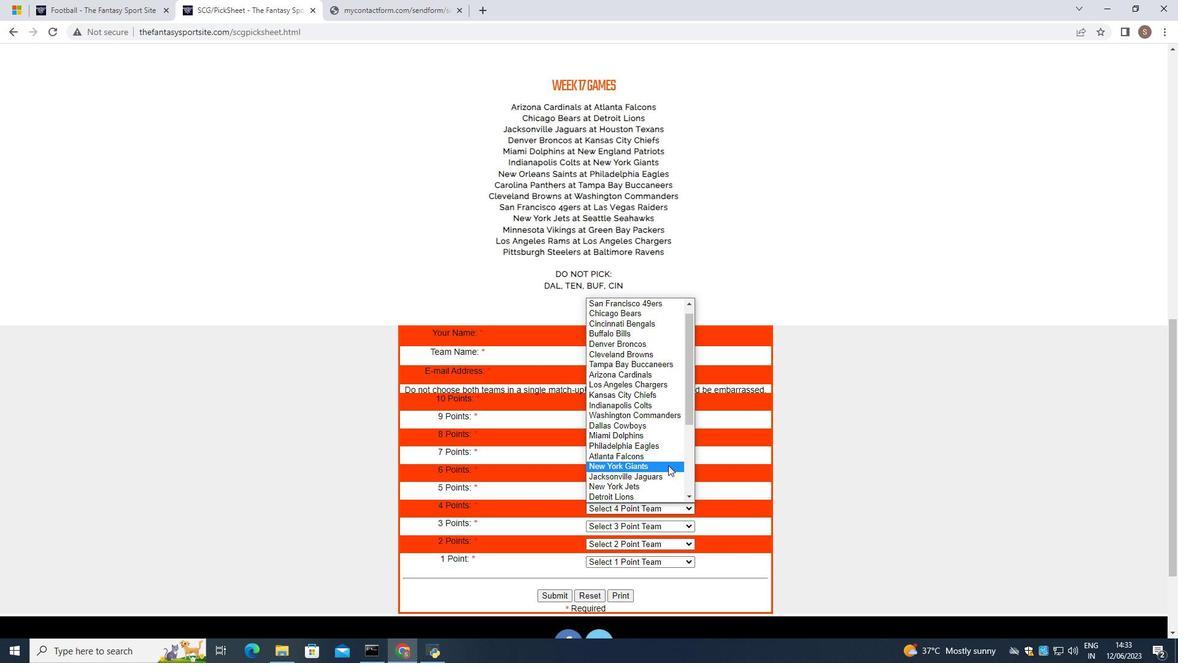 
Action: Mouse scrolled (668, 464) with delta (0, 0)
Screenshot: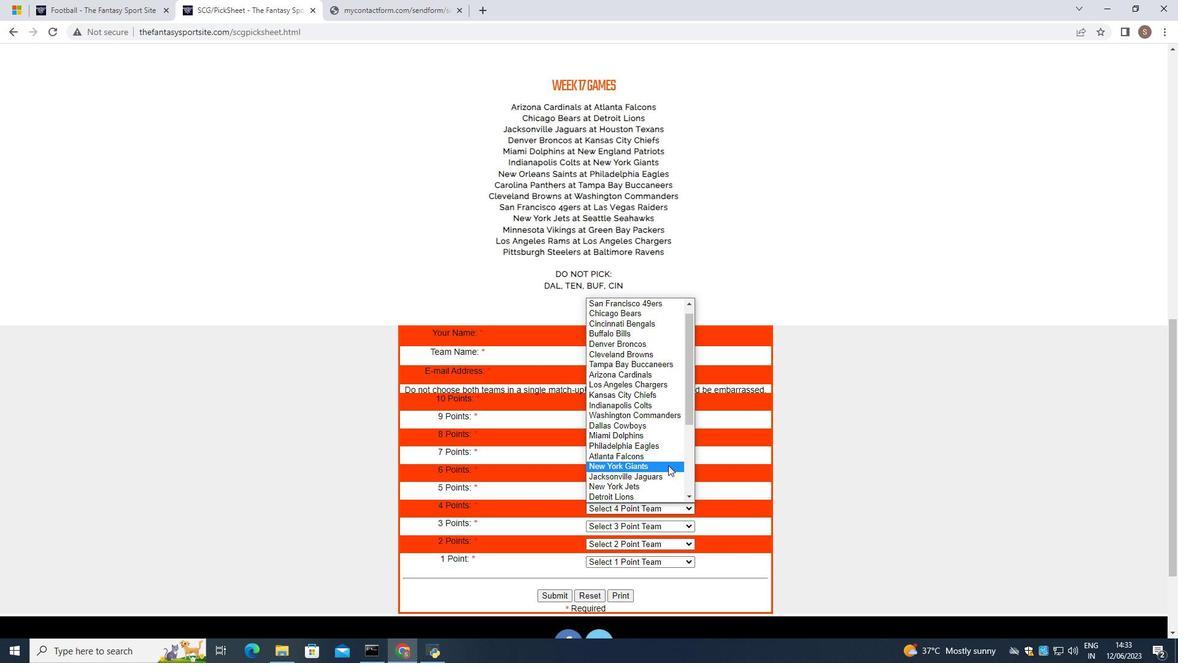 
Action: Mouse scrolled (668, 464) with delta (0, 0)
Screenshot: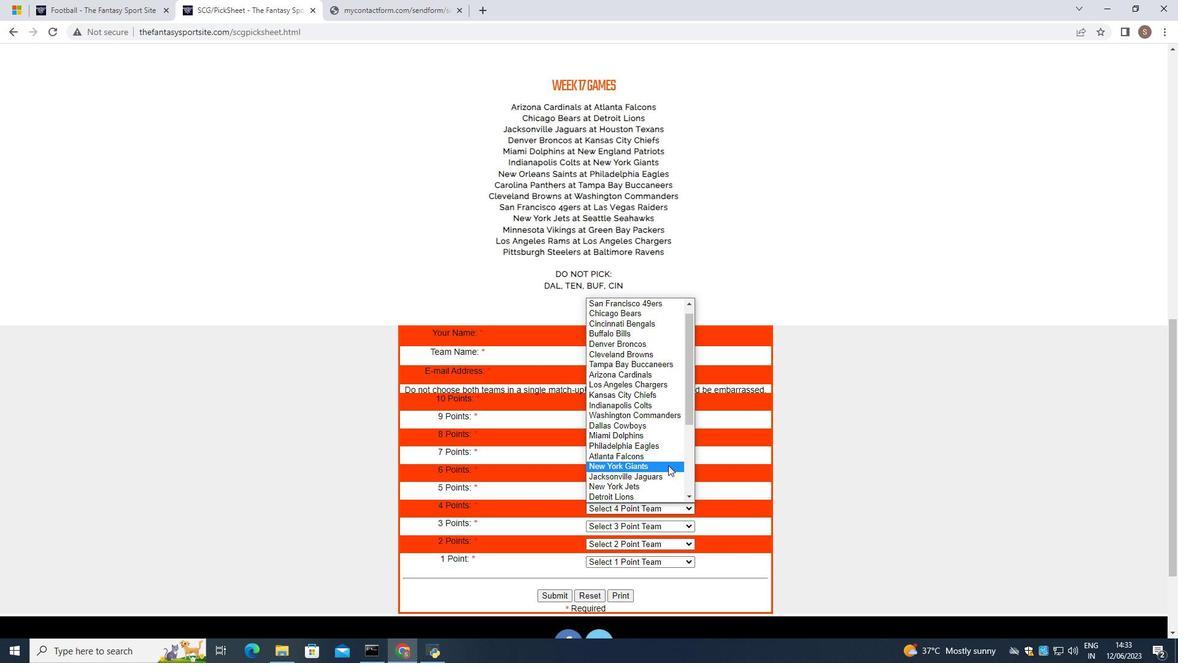 
Action: Mouse scrolled (668, 464) with delta (0, 0)
Screenshot: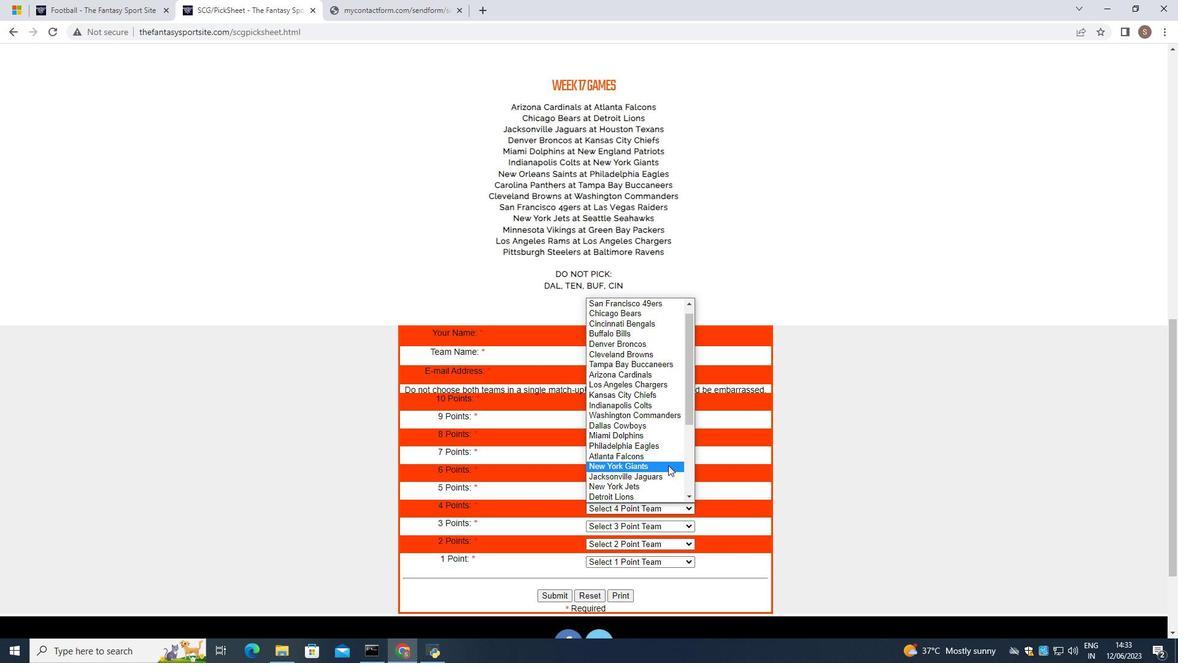 
Action: Mouse moved to (666, 462)
Screenshot: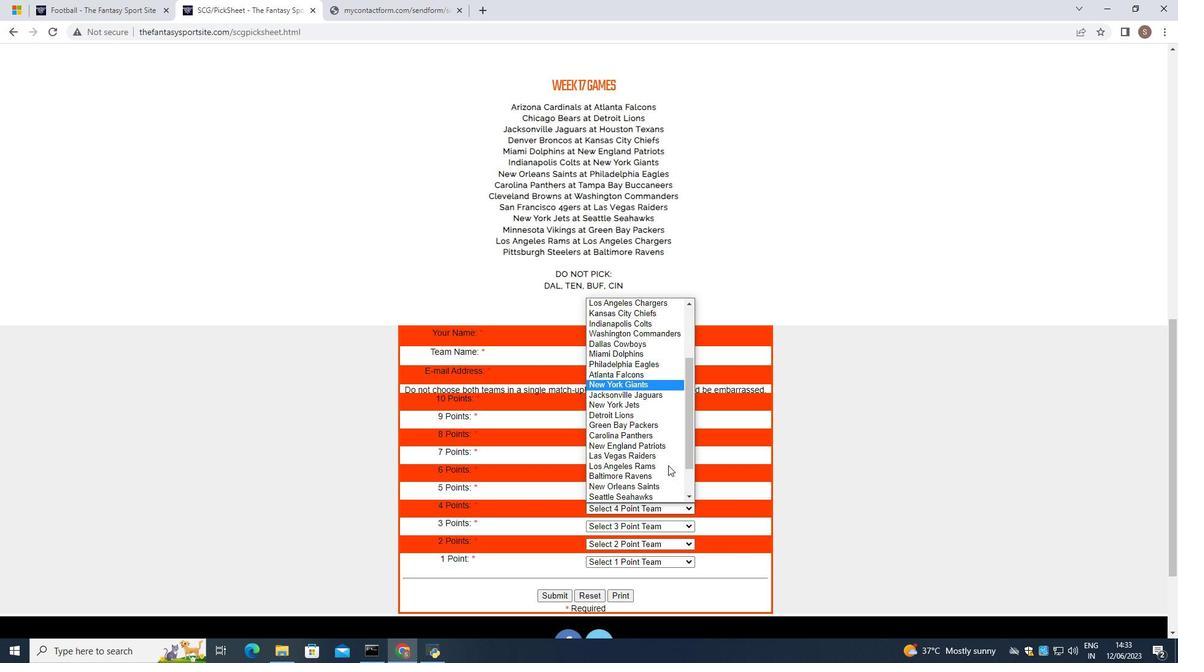 
Action: Mouse scrolled (666, 461) with delta (0, 0)
Screenshot: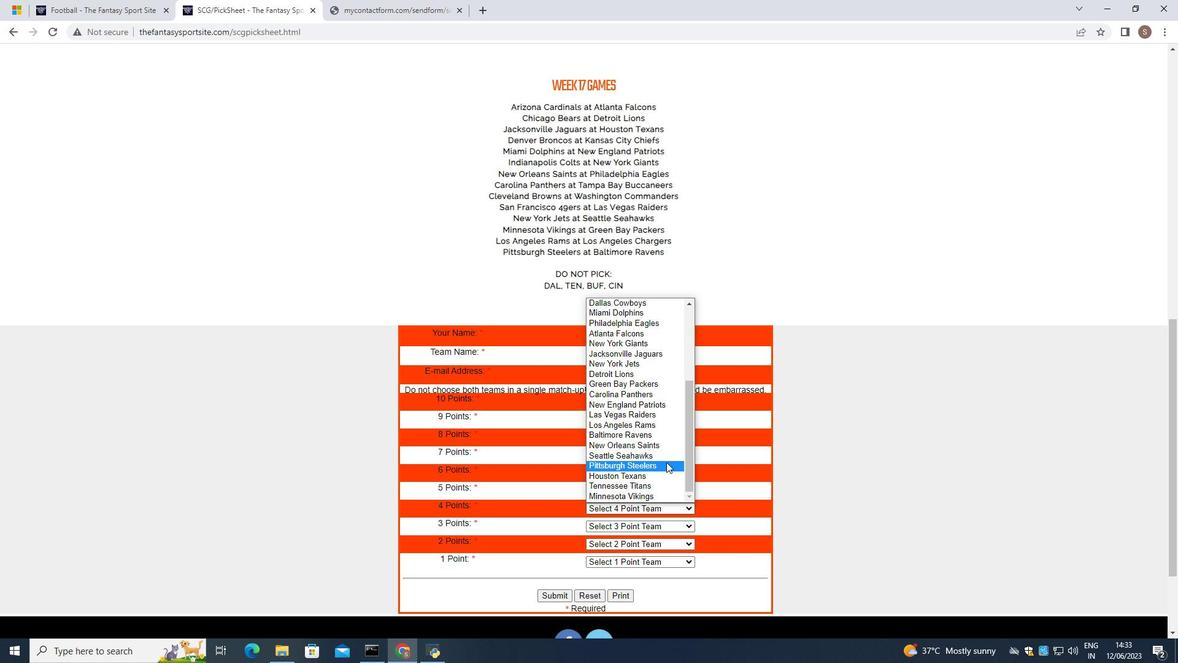 
Action: Mouse scrolled (666, 461) with delta (0, 0)
Screenshot: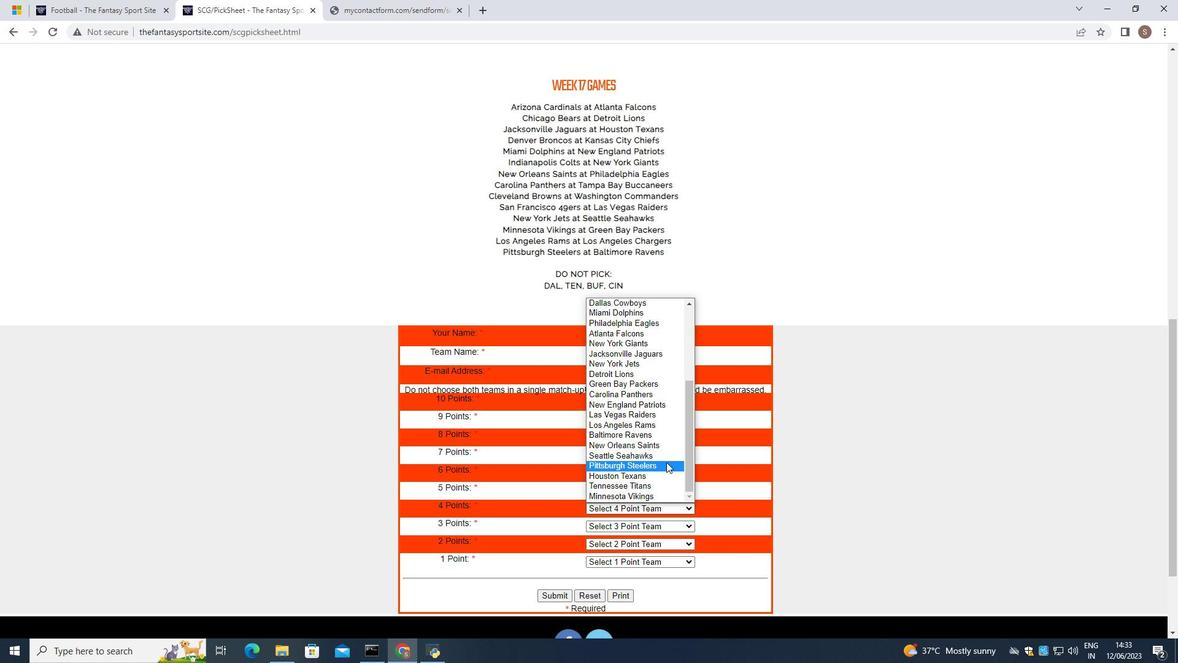 
Action: Mouse moved to (647, 411)
Screenshot: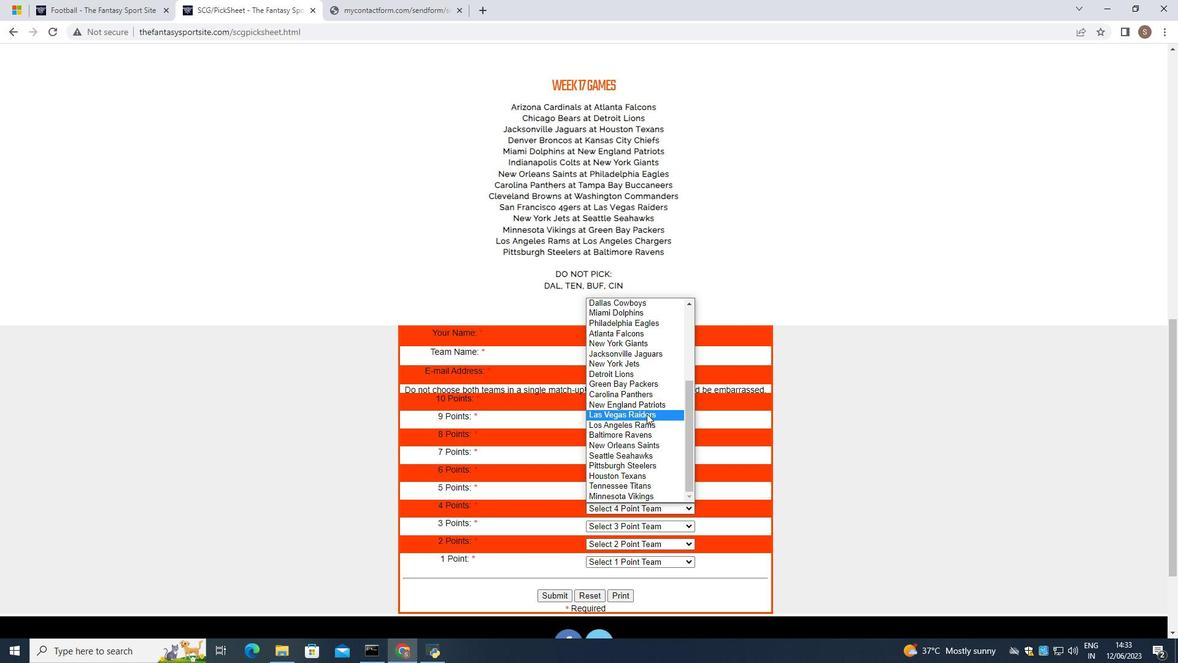 
Action: Mouse scrolled (647, 410) with delta (0, 0)
Screenshot: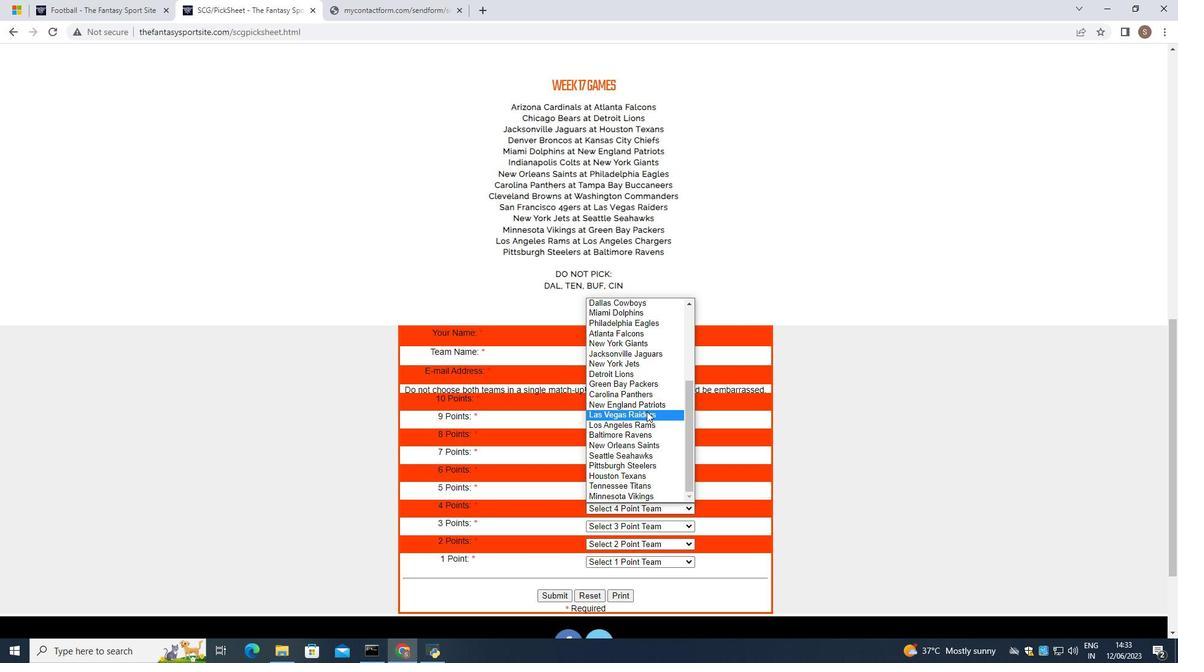 
Action: Mouse scrolled (647, 410) with delta (0, 0)
Screenshot: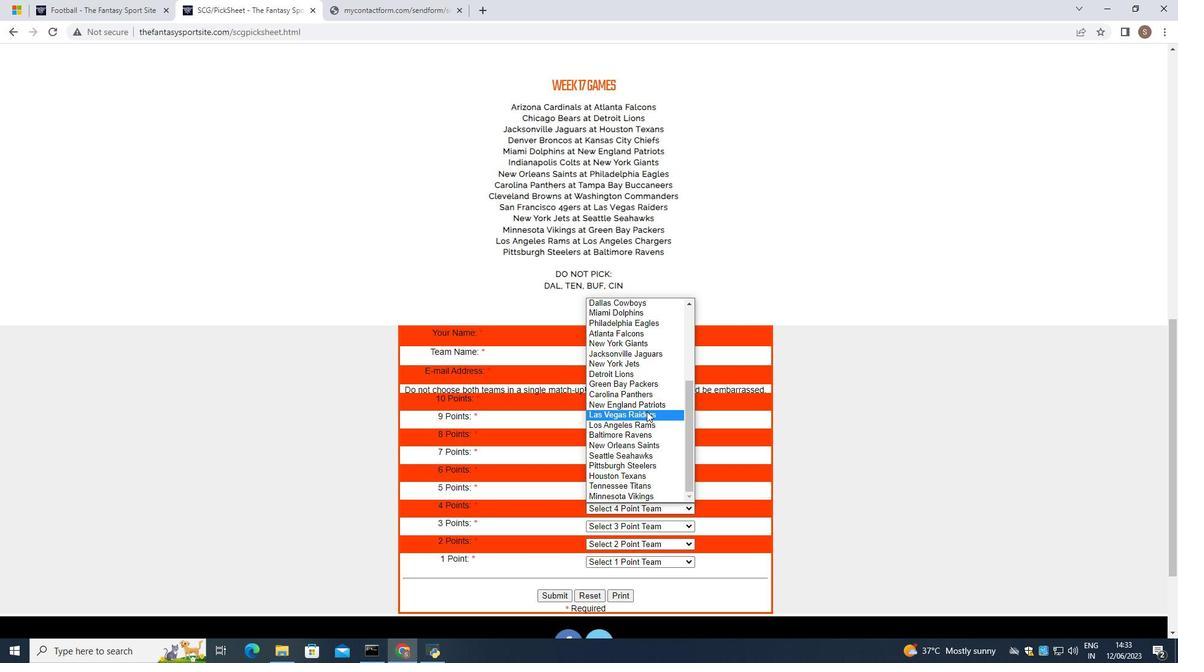 
Action: Mouse moved to (647, 400)
Screenshot: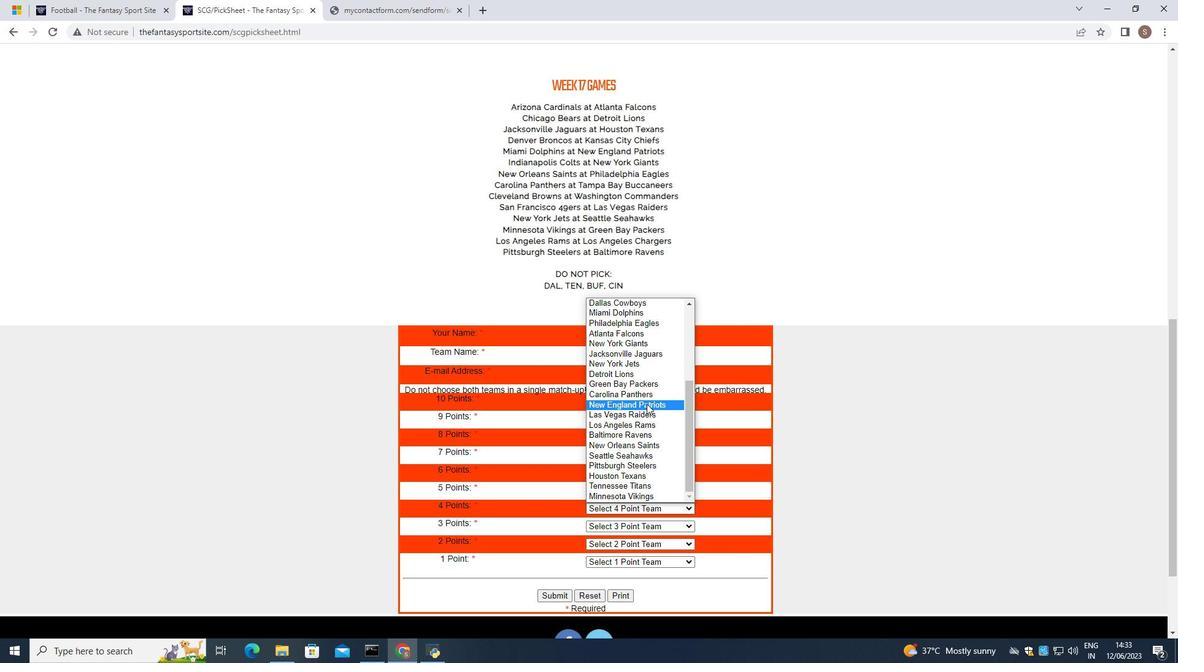 
Action: Mouse scrolled (647, 400) with delta (0, 0)
Screenshot: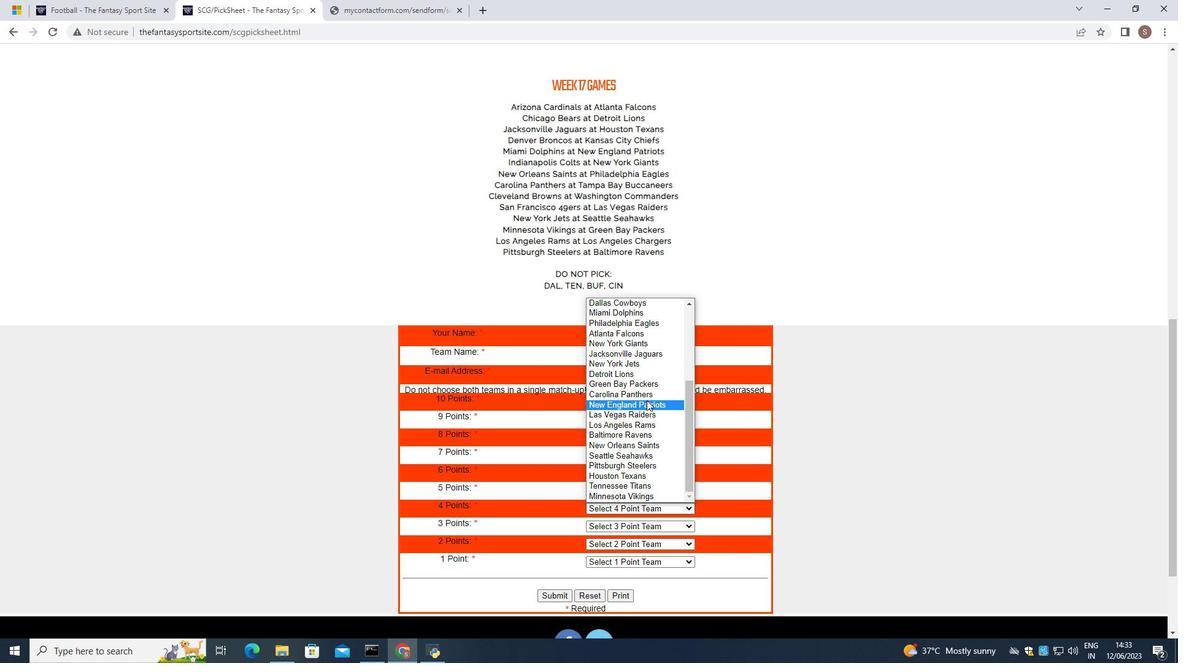 
Action: Mouse scrolled (647, 400) with delta (0, 0)
Screenshot: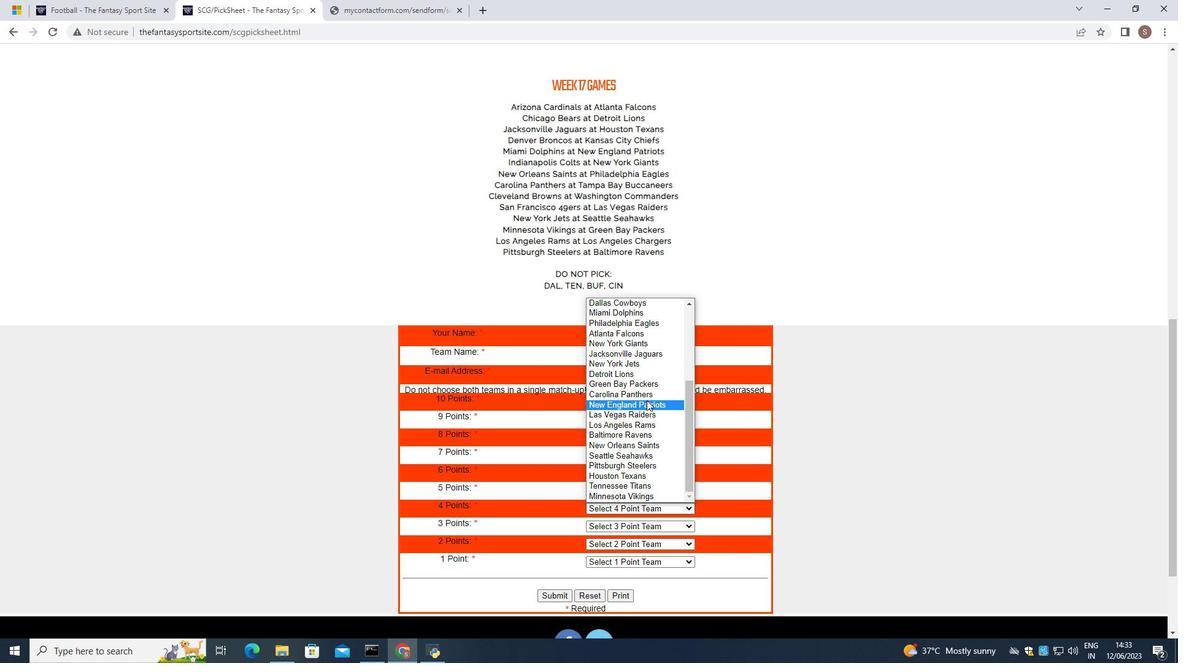
Action: Mouse scrolled (647, 400) with delta (0, 0)
Screenshot: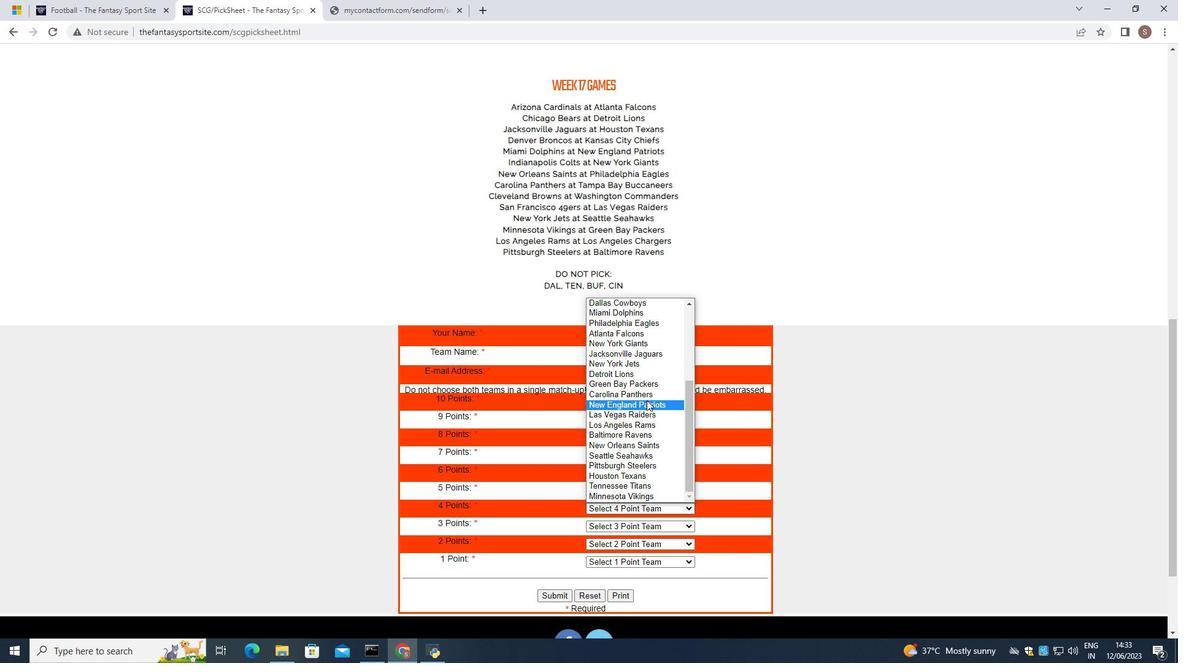 
Action: Mouse scrolled (647, 400) with delta (0, 0)
Screenshot: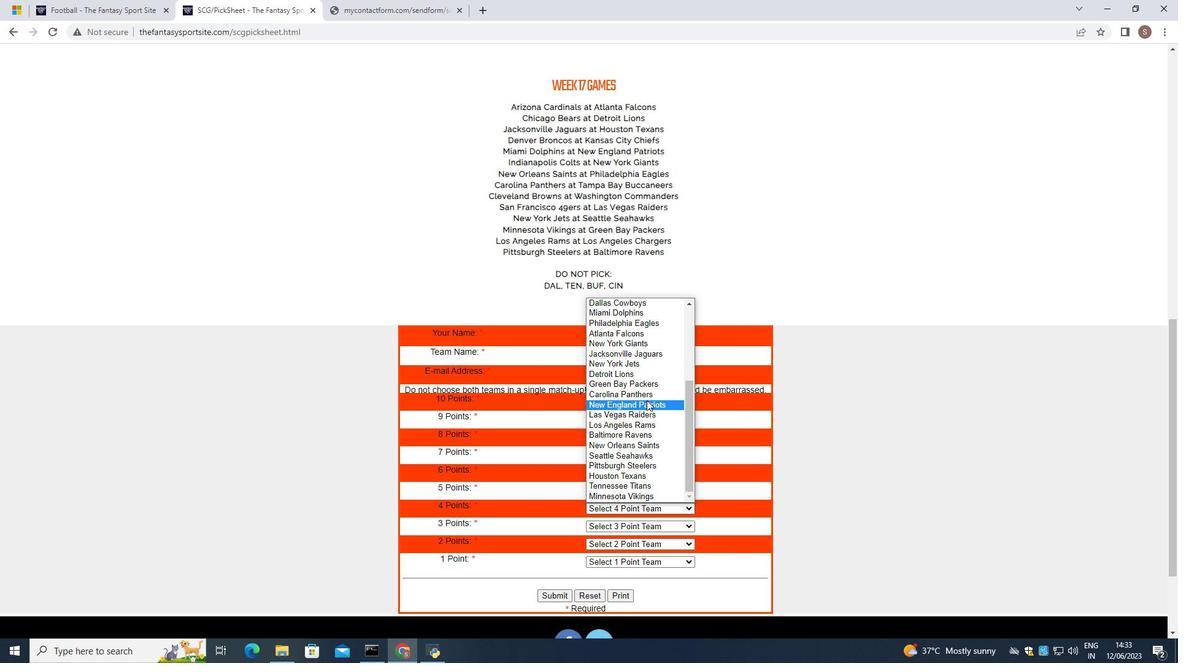 
Action: Mouse scrolled (647, 400) with delta (0, 0)
Screenshot: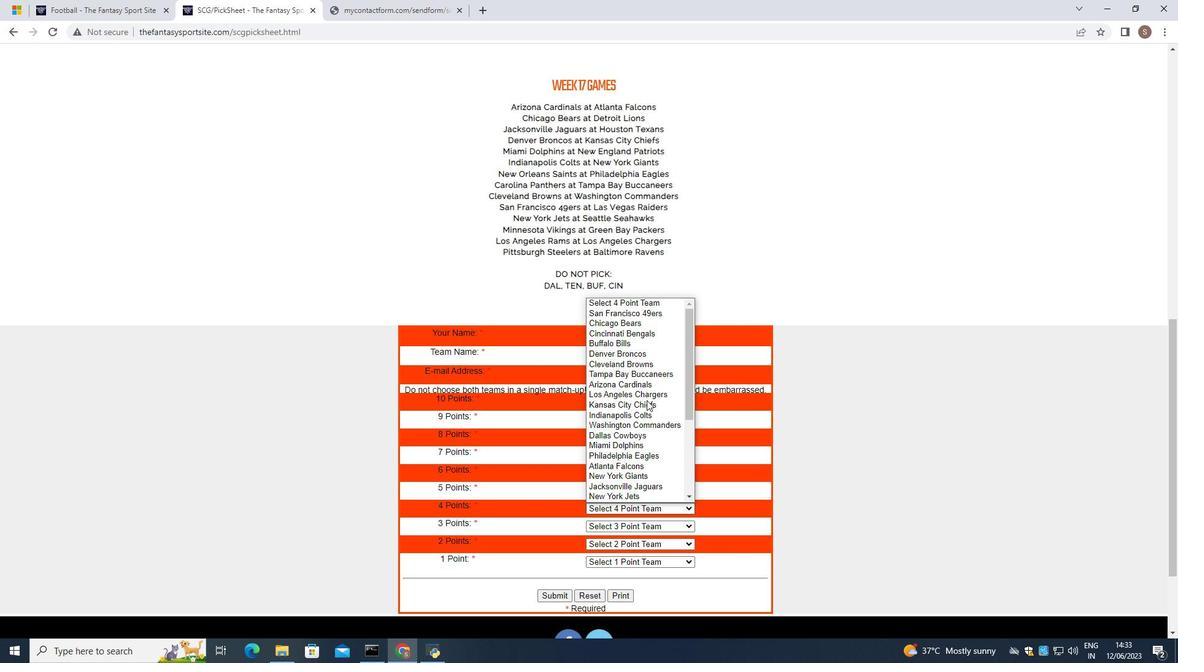 
Action: Mouse scrolled (647, 400) with delta (0, 0)
Screenshot: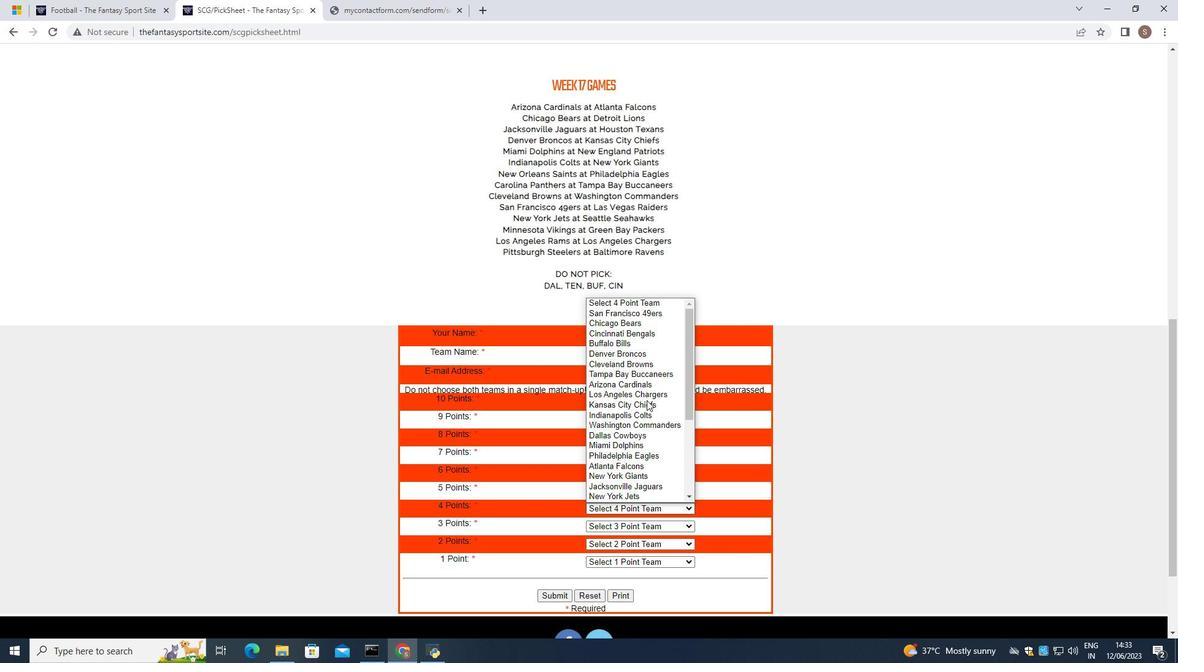 
Action: Mouse scrolled (647, 400) with delta (0, 0)
Screenshot: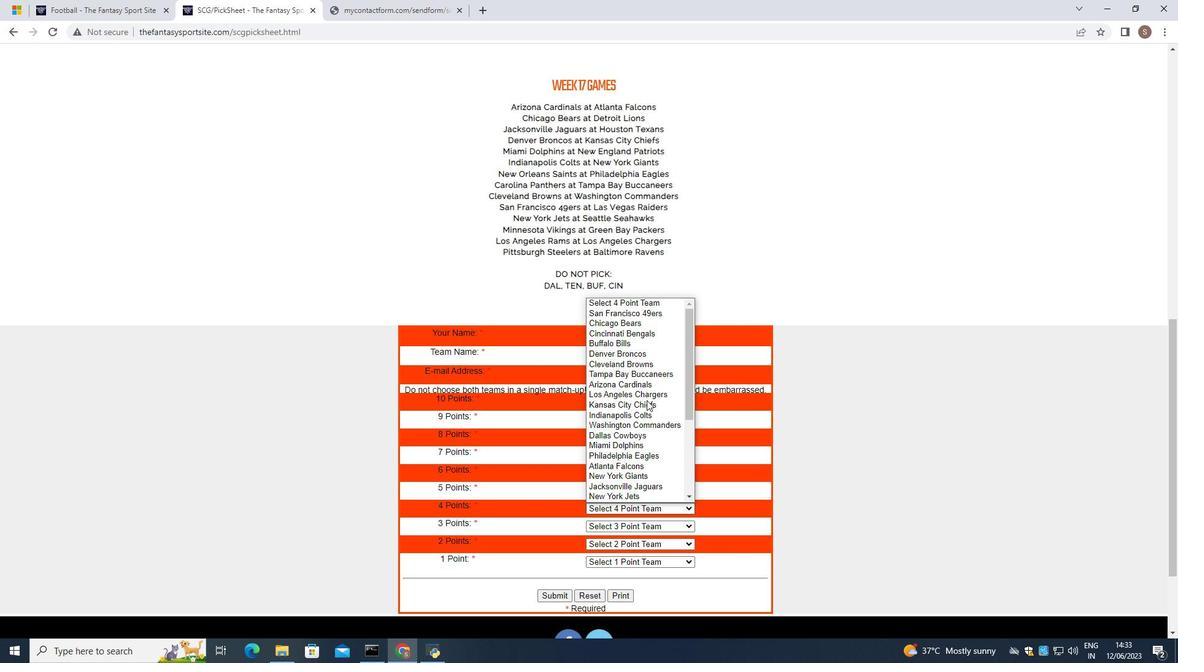 
Action: Mouse scrolled (647, 400) with delta (0, 0)
Screenshot: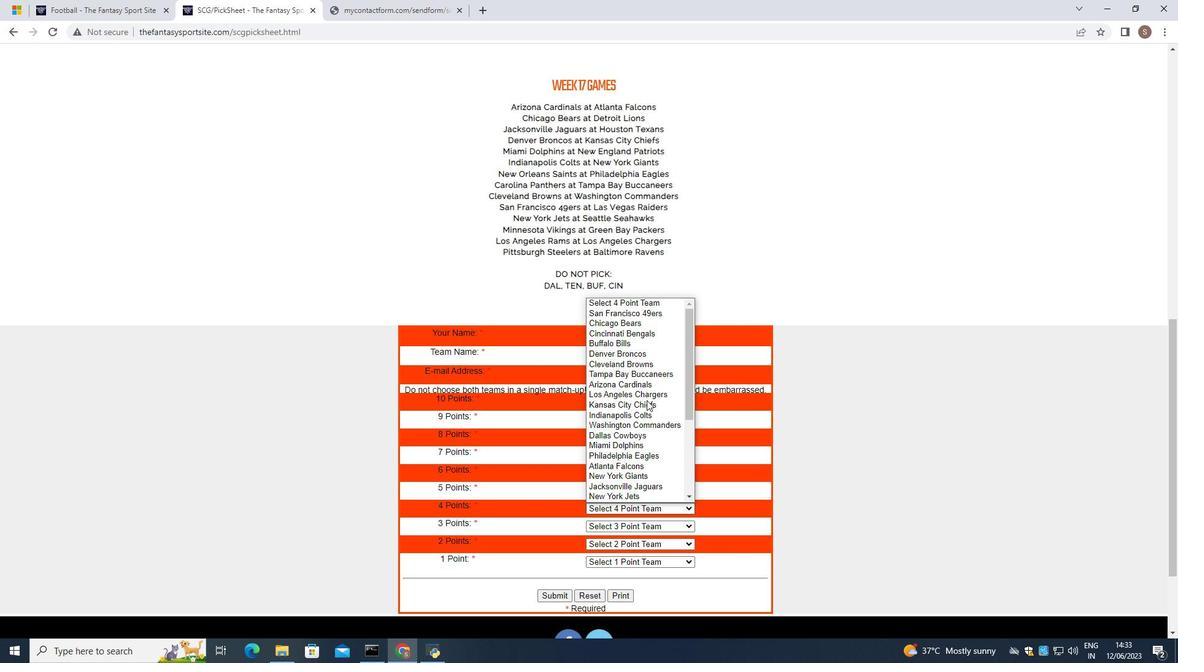 
Action: Mouse scrolled (647, 400) with delta (0, 0)
Screenshot: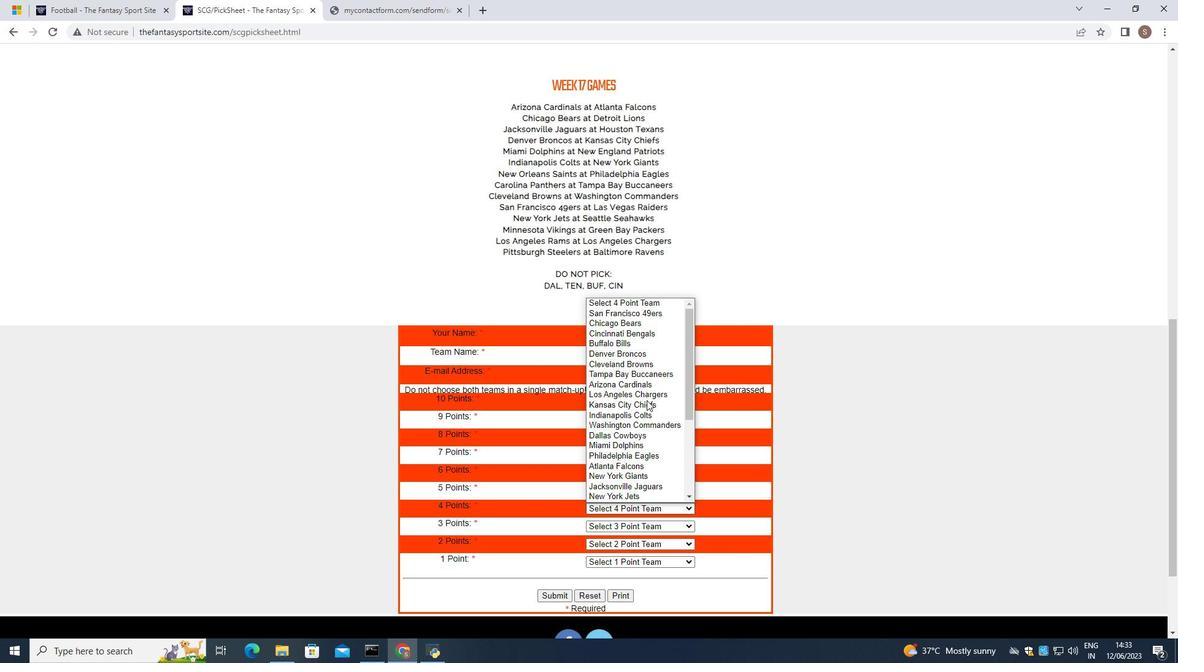 
Action: Mouse moved to (647, 443)
Screenshot: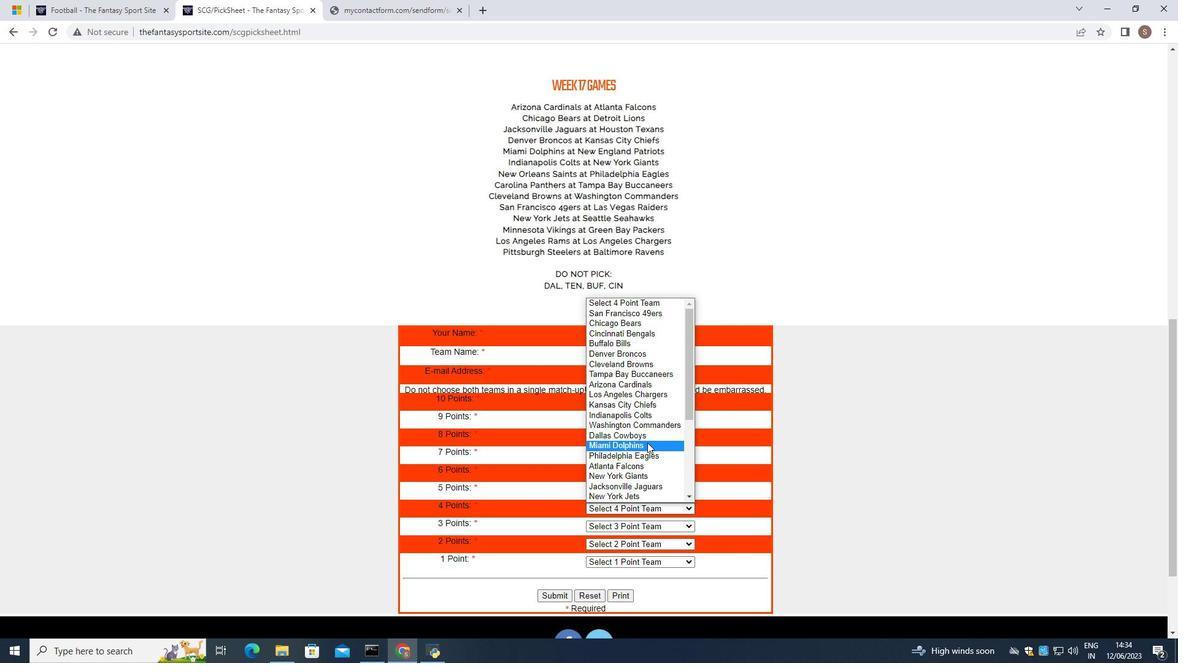 
Action: Mouse scrolled (647, 442) with delta (0, 0)
Screenshot: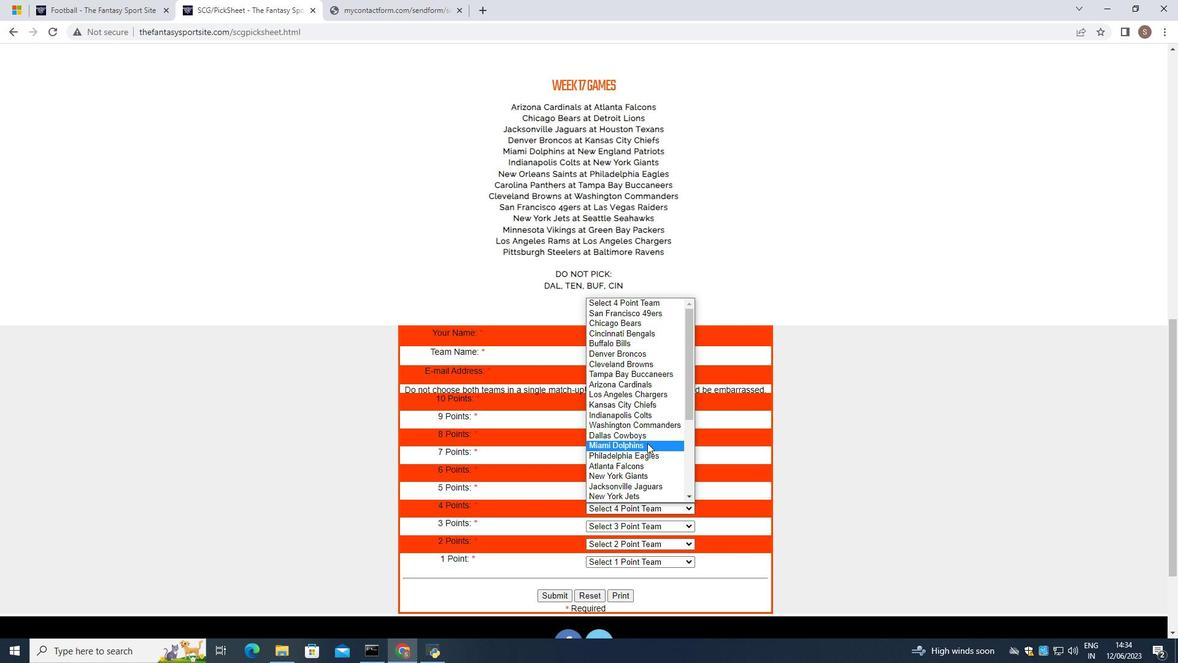 
Action: Mouse scrolled (647, 442) with delta (0, 0)
Screenshot: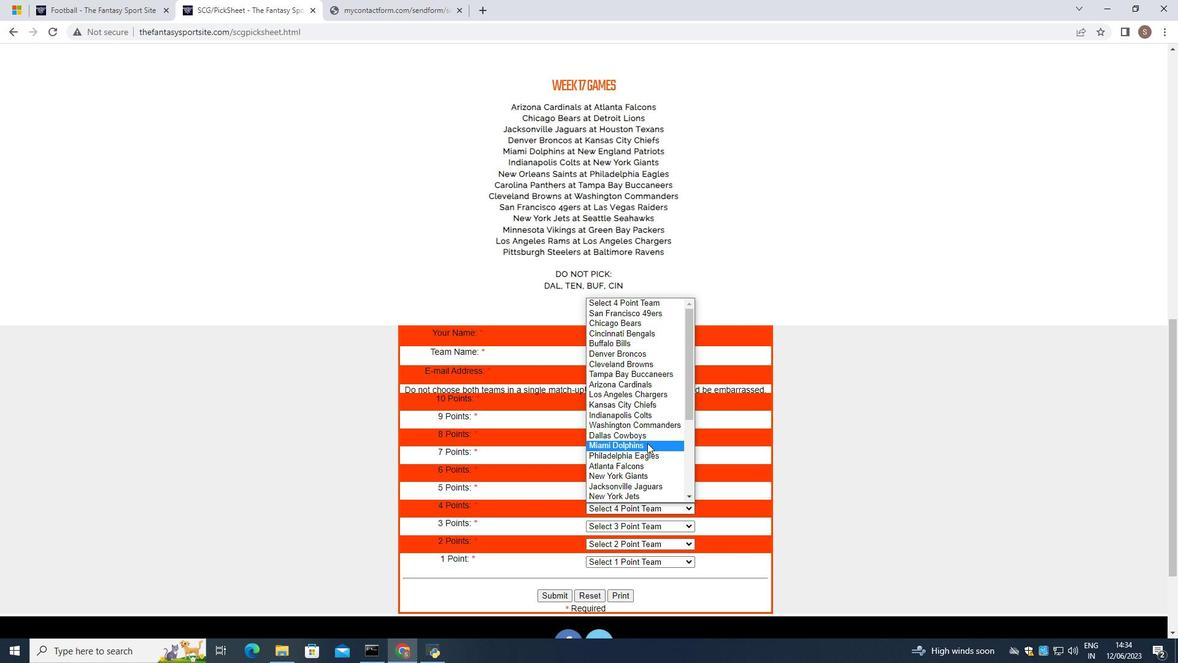
Action: Mouse scrolled (647, 442) with delta (0, 0)
Screenshot: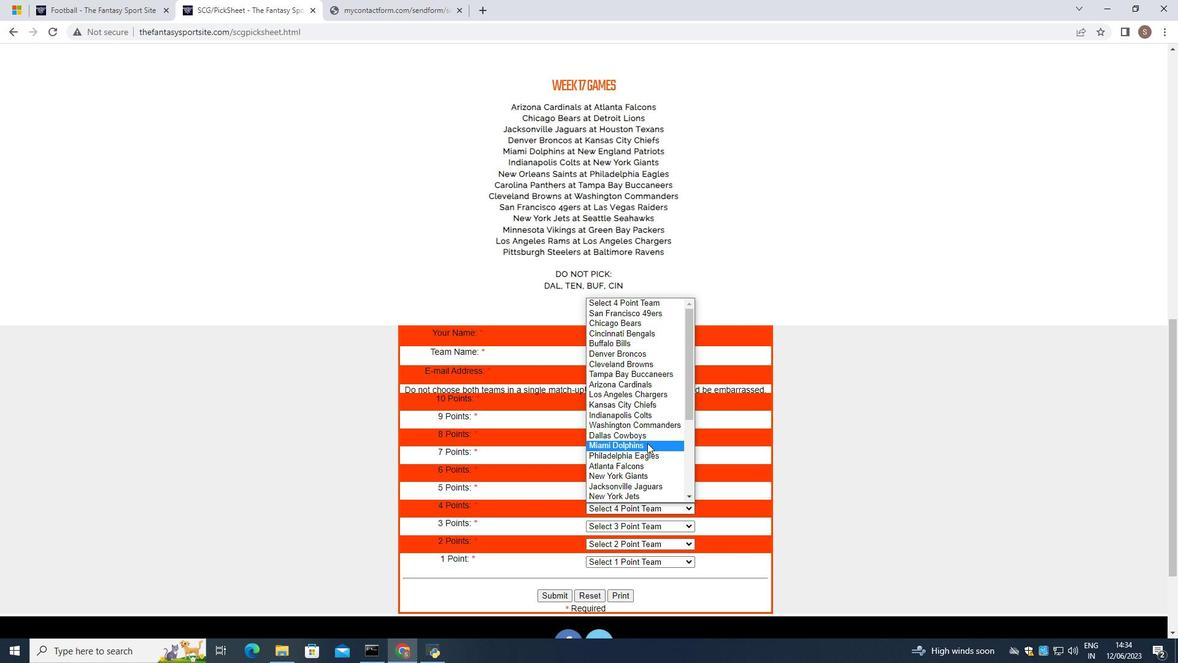 
Action: Mouse scrolled (647, 442) with delta (0, 0)
Screenshot: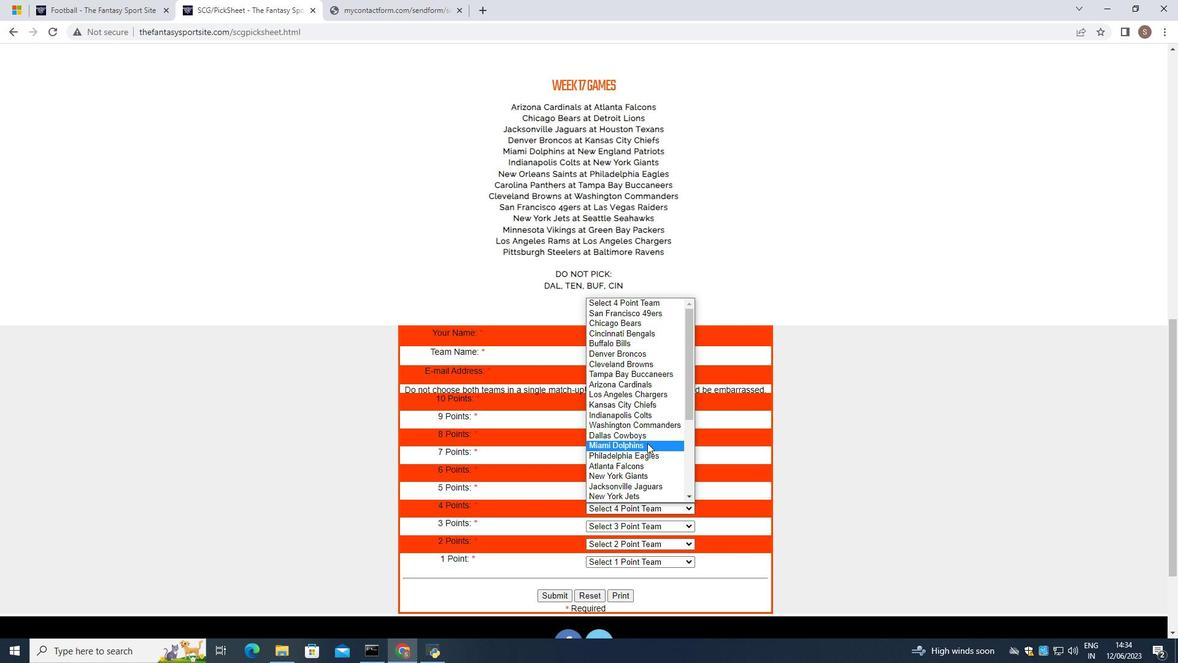 
Action: Mouse scrolled (647, 442) with delta (0, 0)
Screenshot: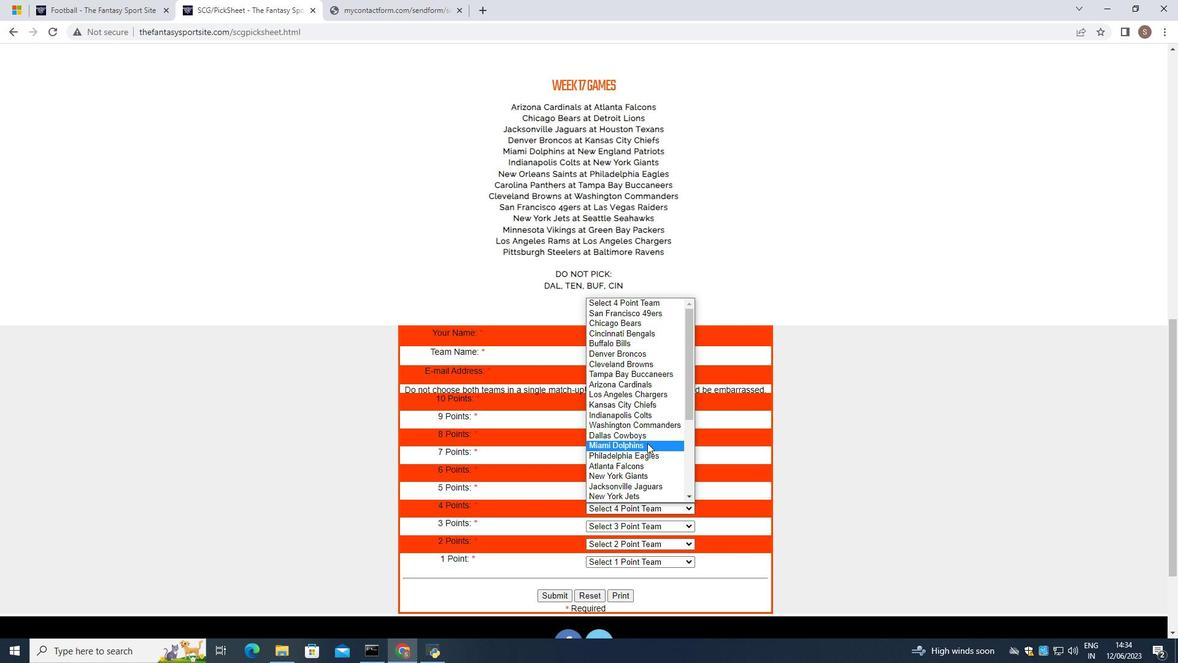 
Action: Mouse scrolled (647, 442) with delta (0, 0)
Screenshot: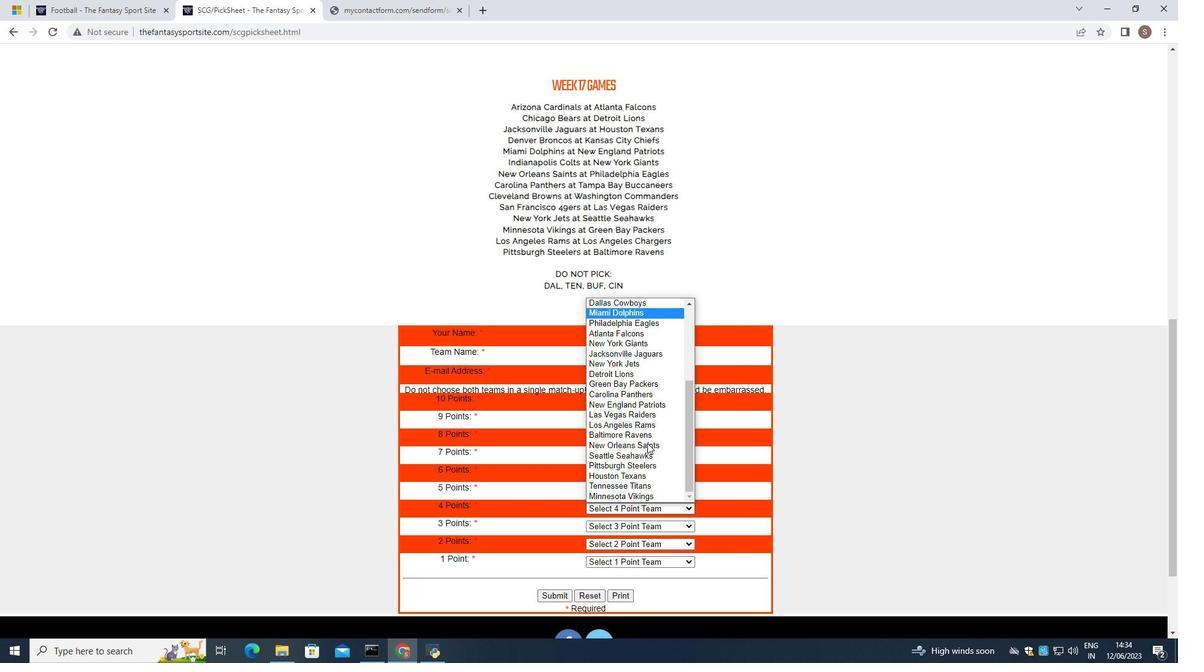 
Action: Mouse scrolled (647, 442) with delta (0, 0)
Screenshot: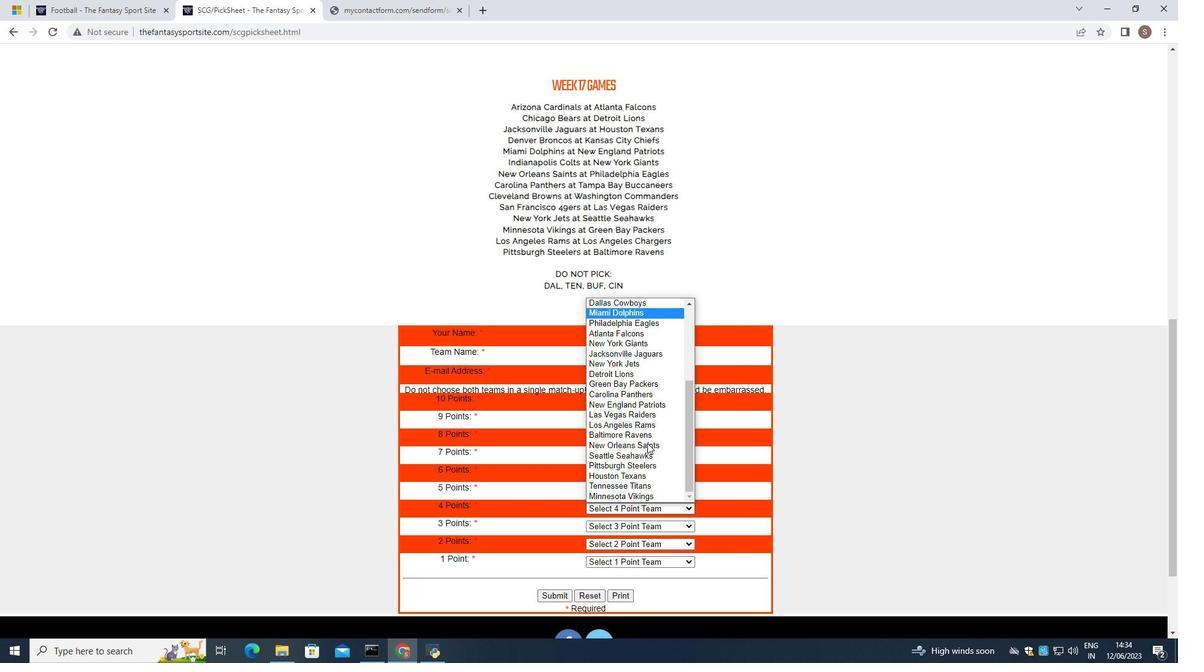 
Action: Mouse scrolled (647, 442) with delta (0, 0)
Screenshot: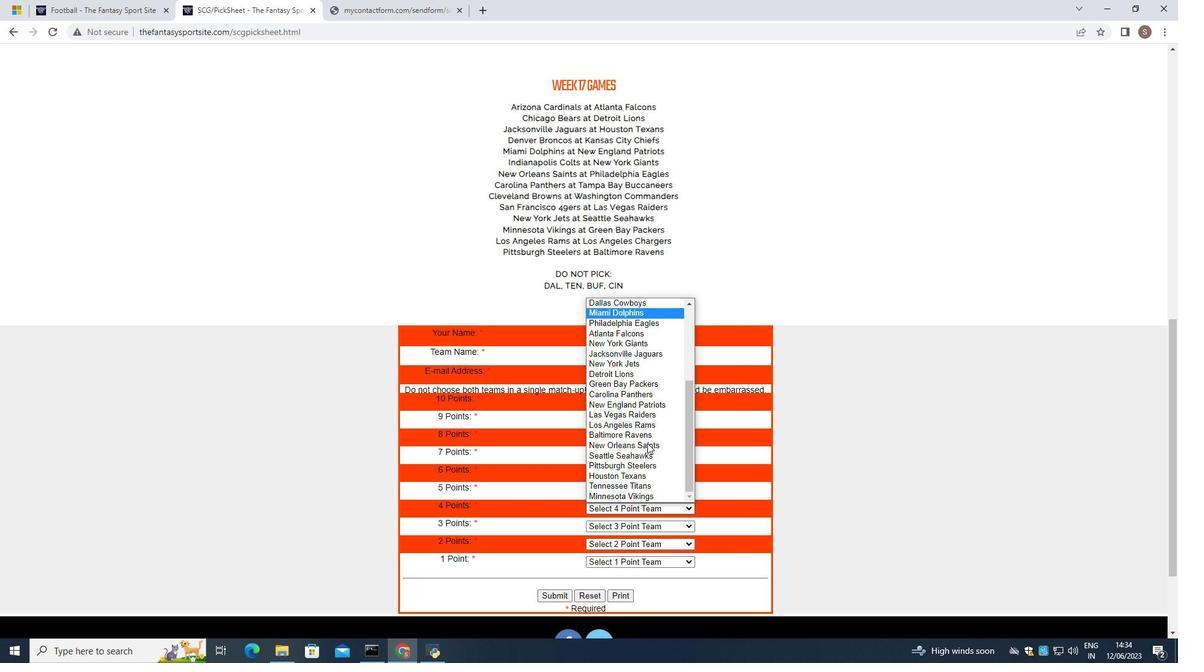 
Action: Mouse scrolled (647, 442) with delta (0, 0)
Screenshot: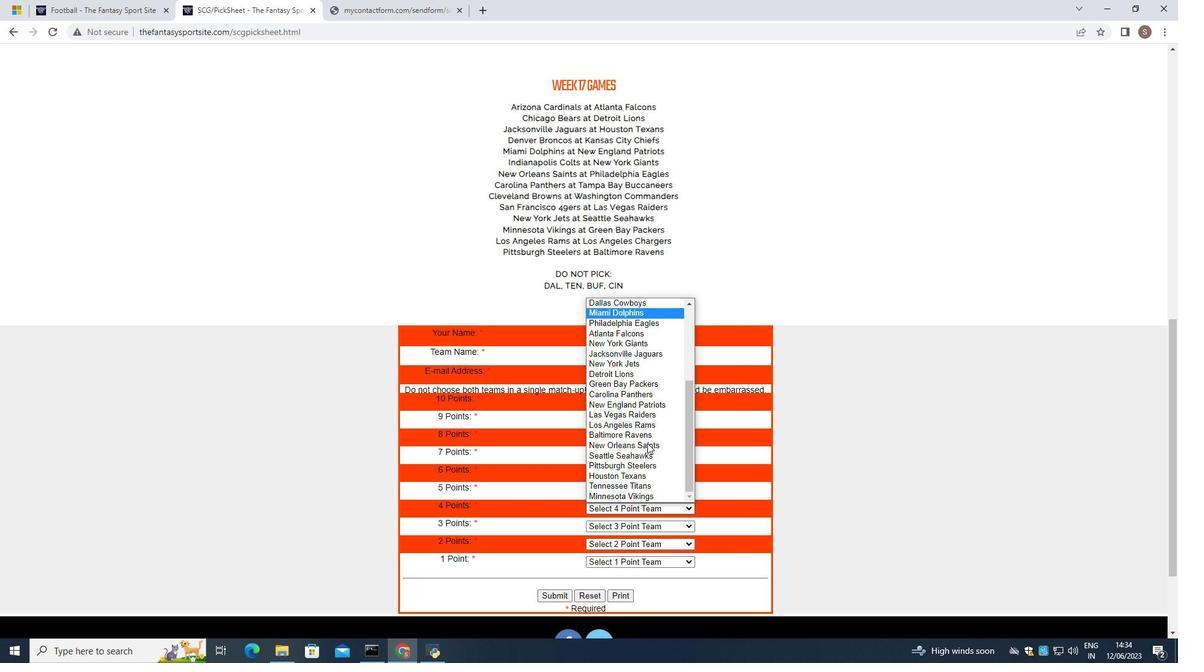 
Action: Mouse moved to (655, 379)
Screenshot: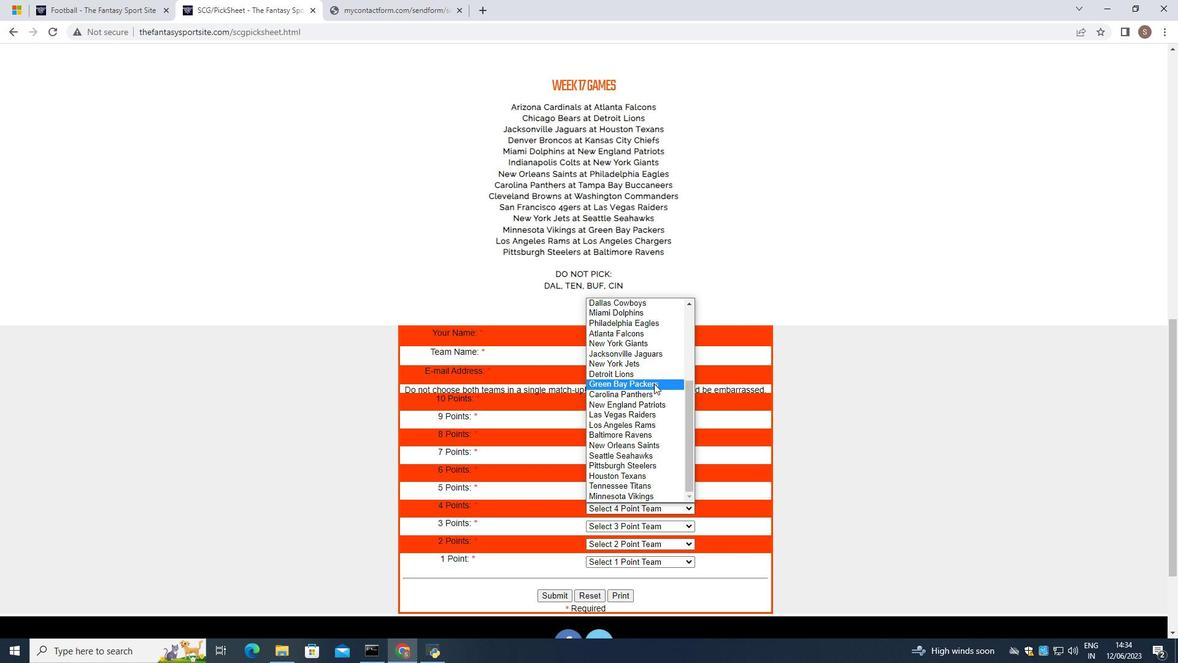 
Action: Mouse pressed left at (655, 379)
Screenshot: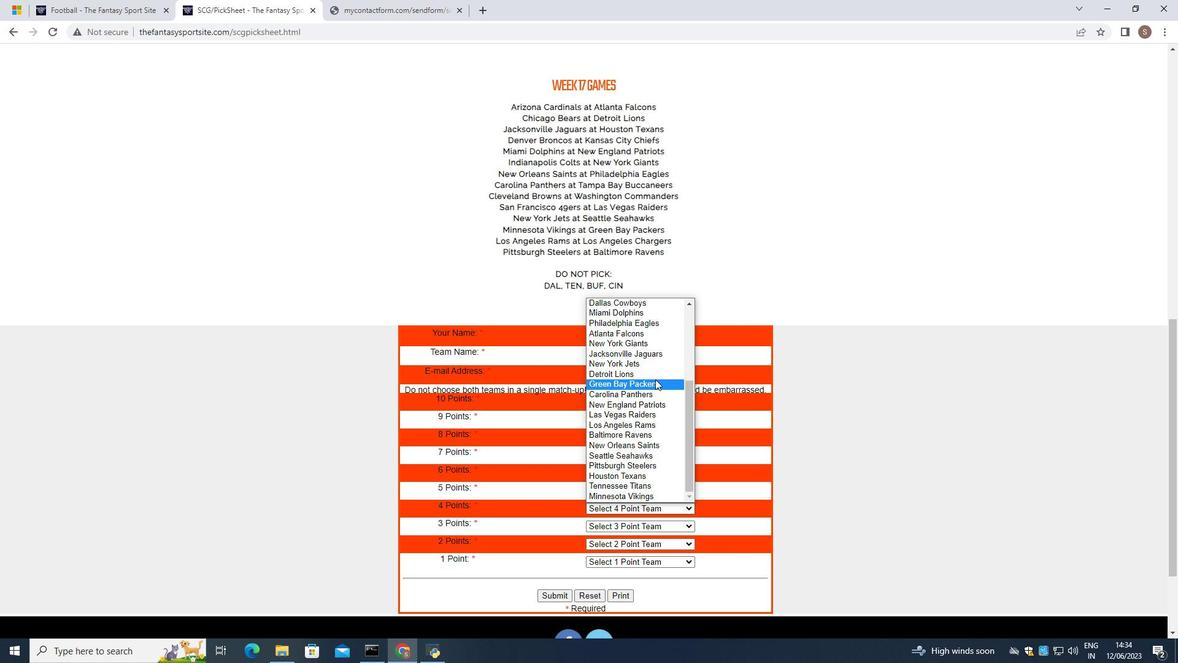 
Action: Mouse moved to (675, 527)
Screenshot: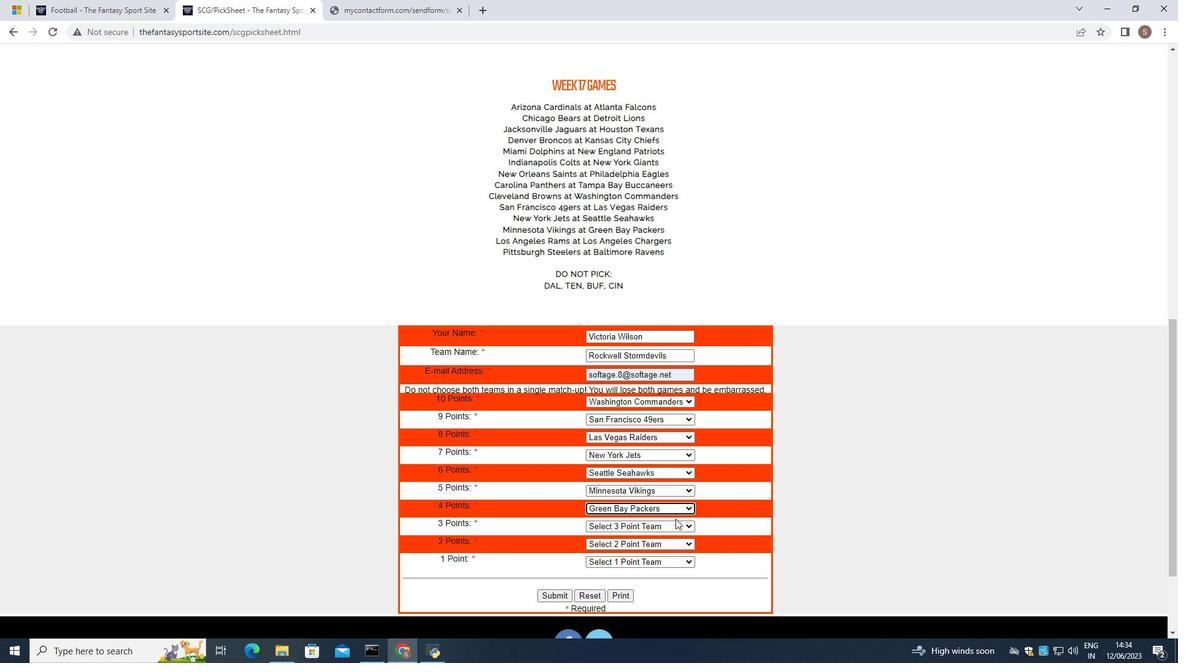 
Action: Mouse pressed left at (675, 527)
Screenshot: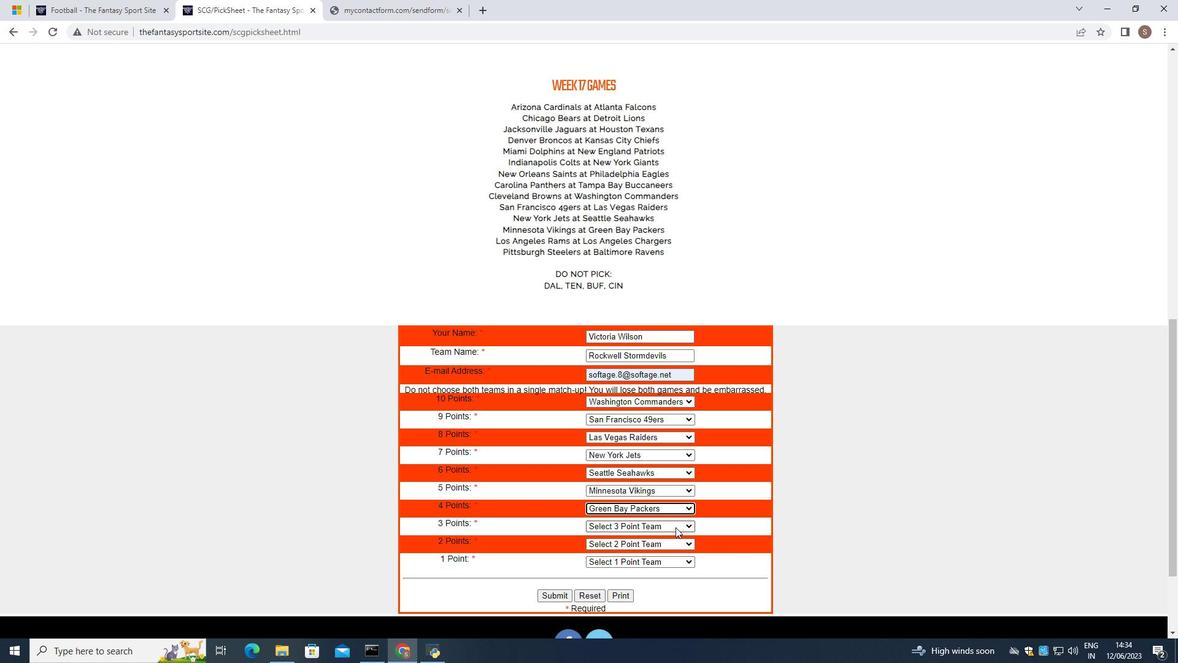 
Action: Mouse moved to (658, 433)
Screenshot: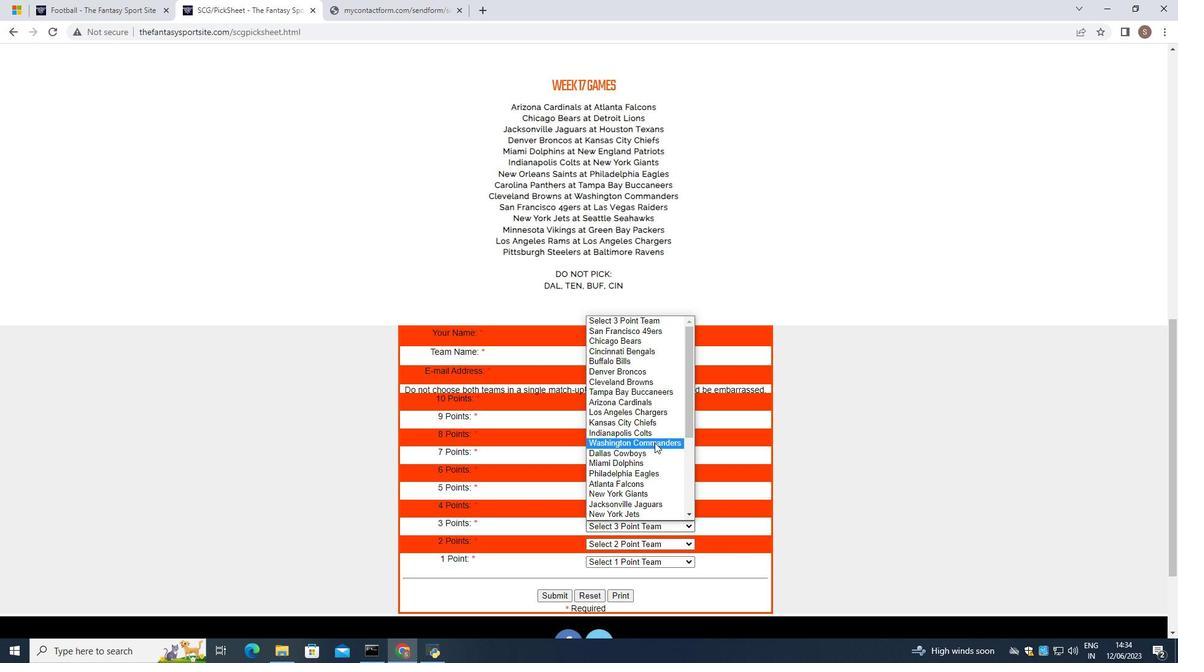 
Action: Mouse scrolled (658, 432) with delta (0, 0)
Screenshot: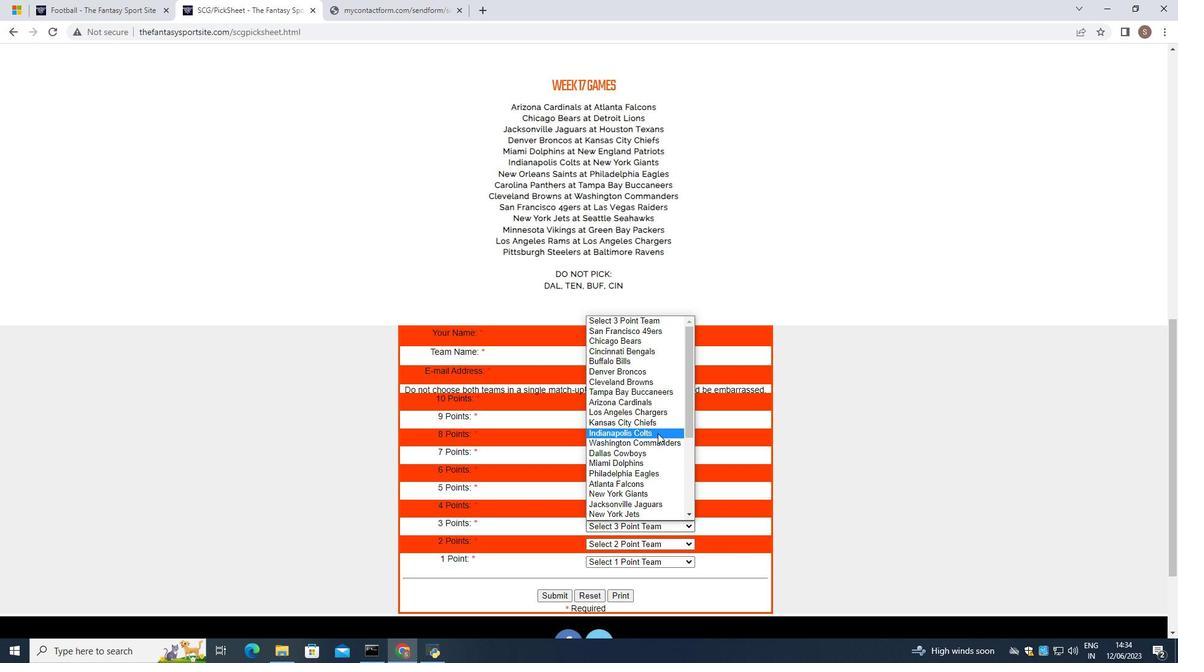 
Action: Mouse scrolled (658, 432) with delta (0, 0)
Screenshot: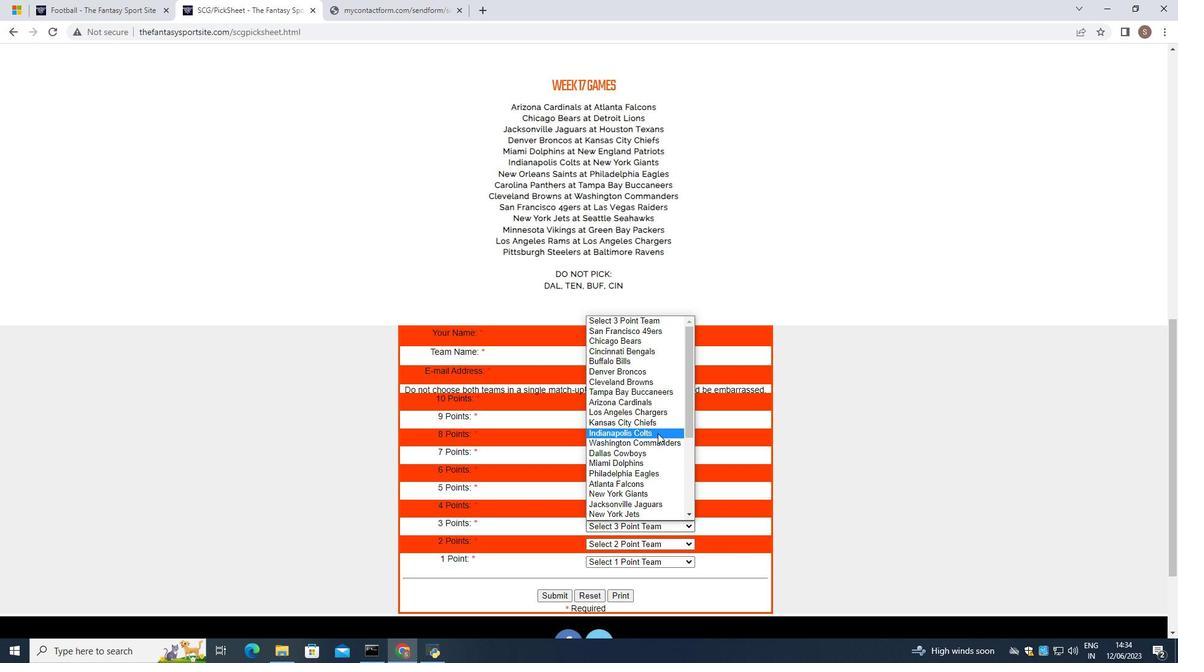 
Action: Mouse scrolled (658, 432) with delta (0, 0)
Screenshot: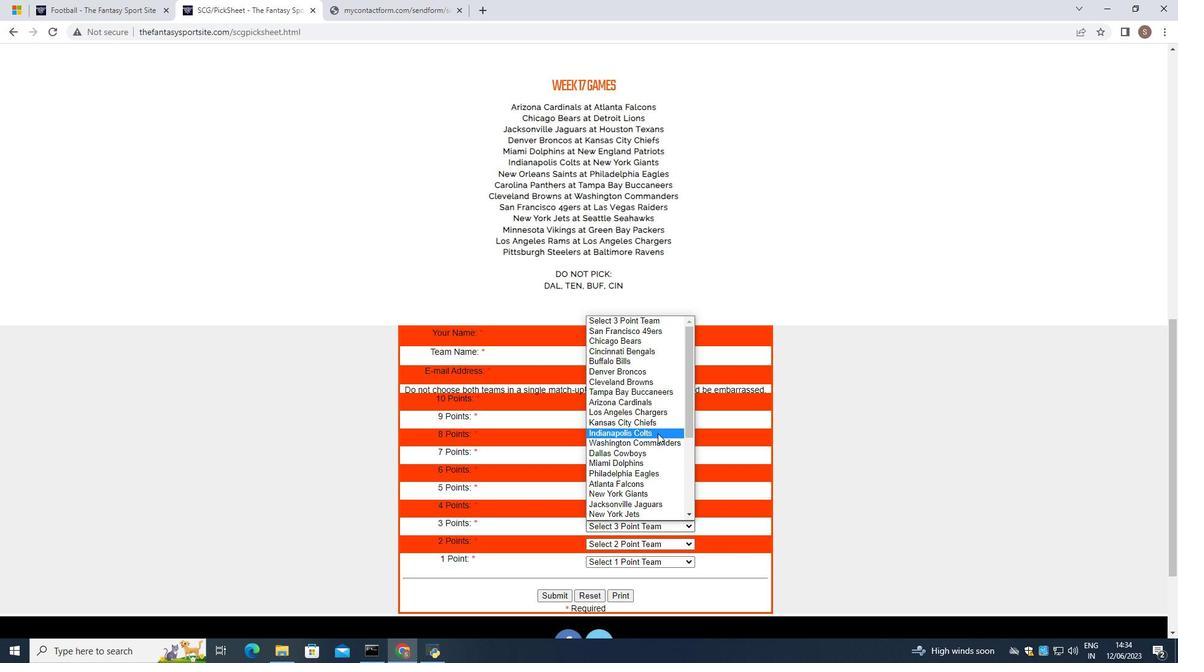 
Action: Mouse scrolled (658, 432) with delta (0, 0)
Screenshot: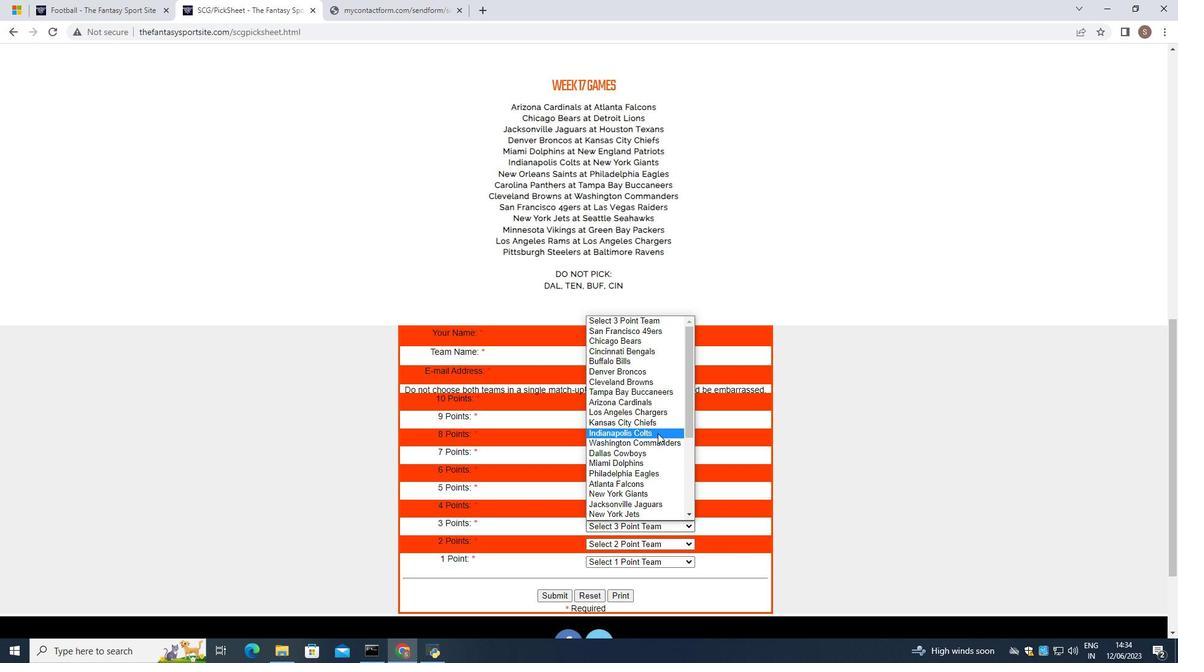 
Action: Mouse scrolled (658, 432) with delta (0, 0)
Screenshot: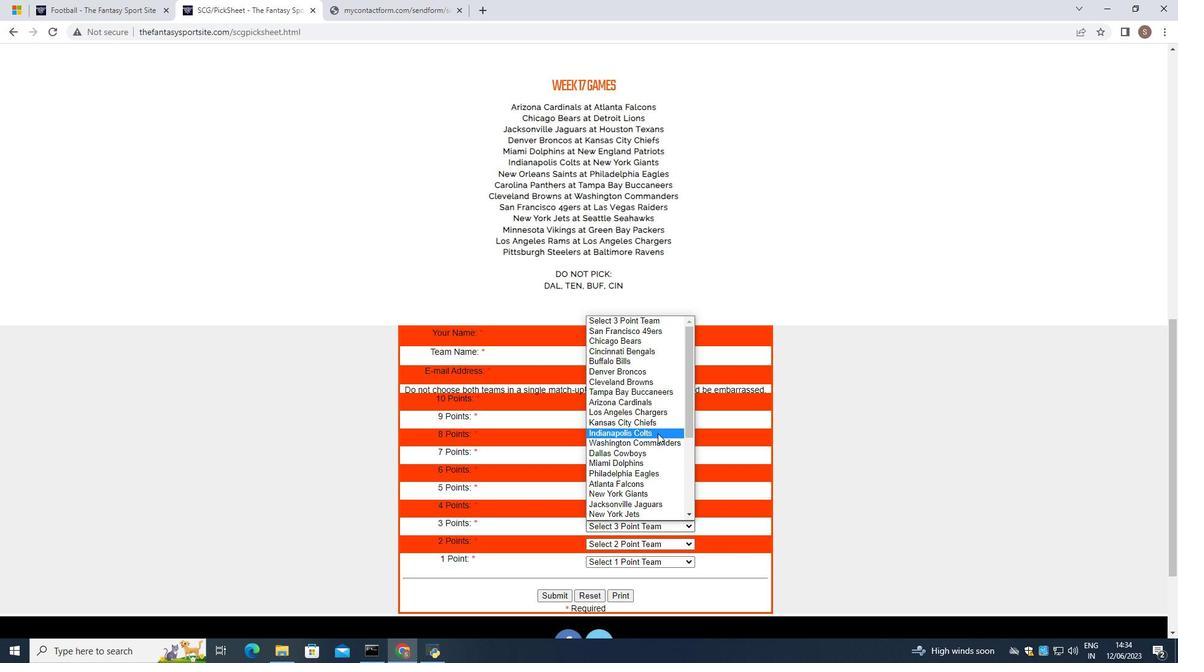 
Action: Mouse scrolled (658, 432) with delta (0, 0)
Screenshot: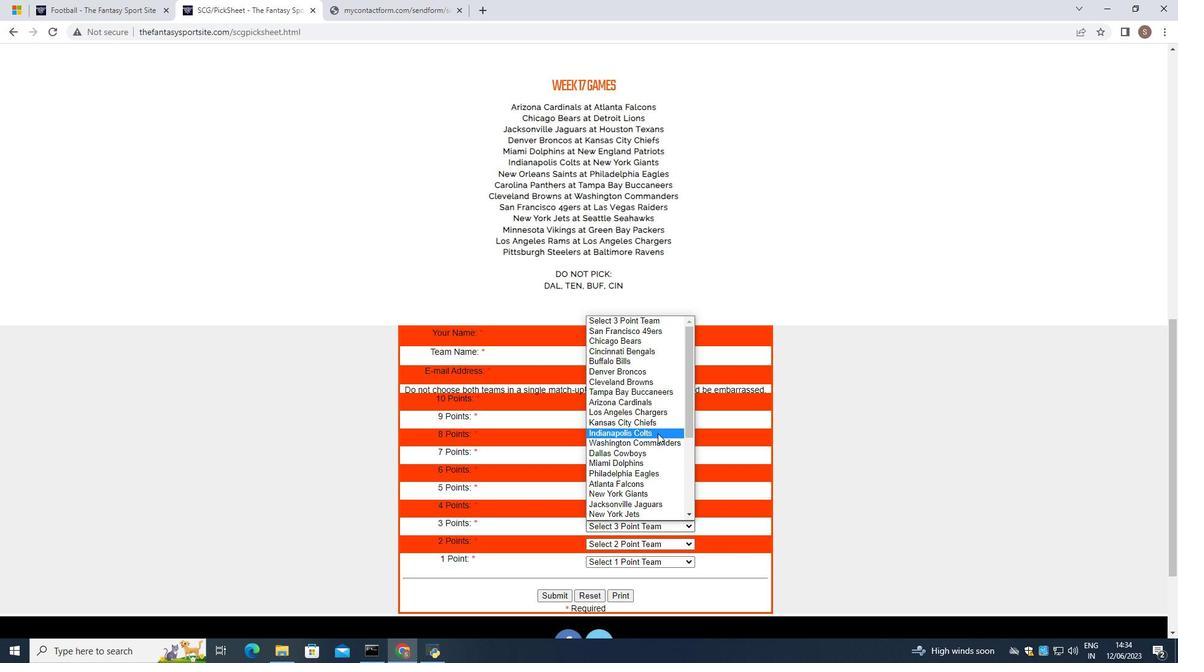 
Action: Mouse scrolled (658, 432) with delta (0, 0)
Screenshot: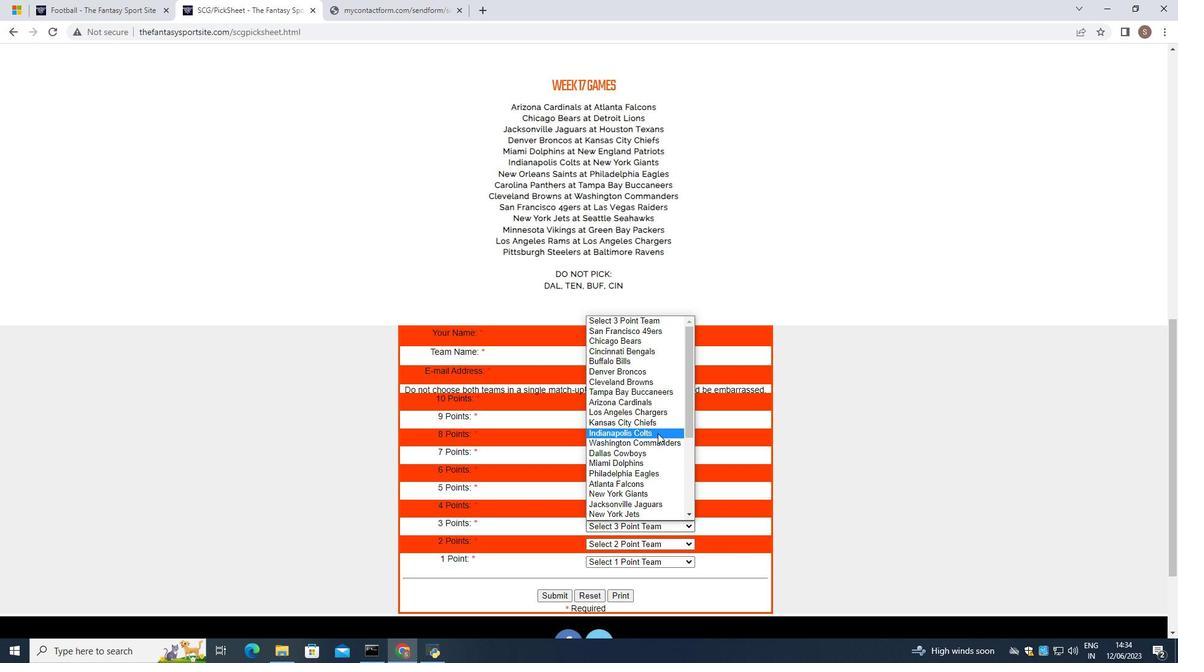 
Action: Mouse scrolled (658, 432) with delta (0, 0)
Screenshot: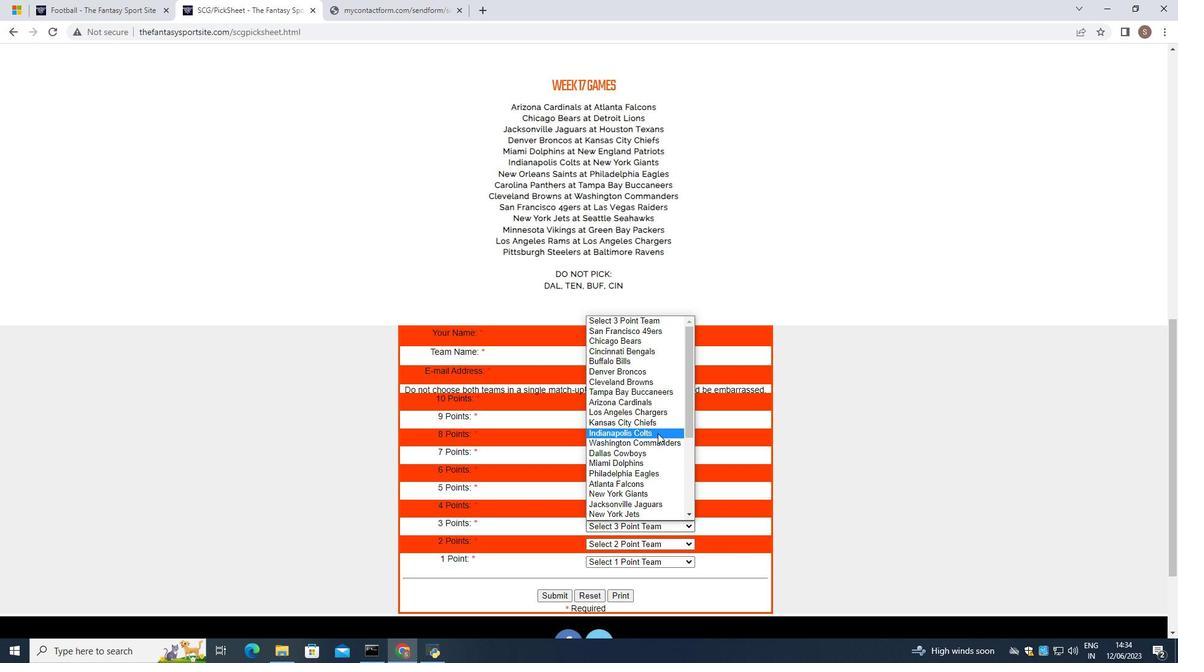 
Action: Mouse scrolled (658, 432) with delta (0, 0)
Screenshot: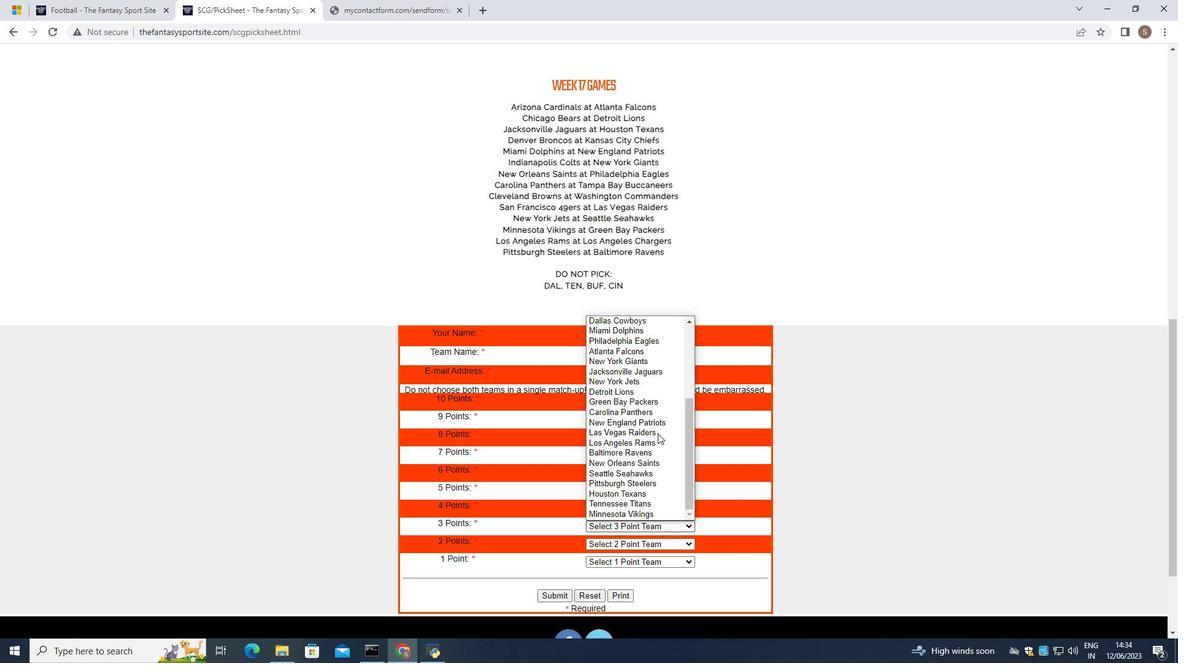 
Action: Mouse scrolled (658, 432) with delta (0, 0)
Screenshot: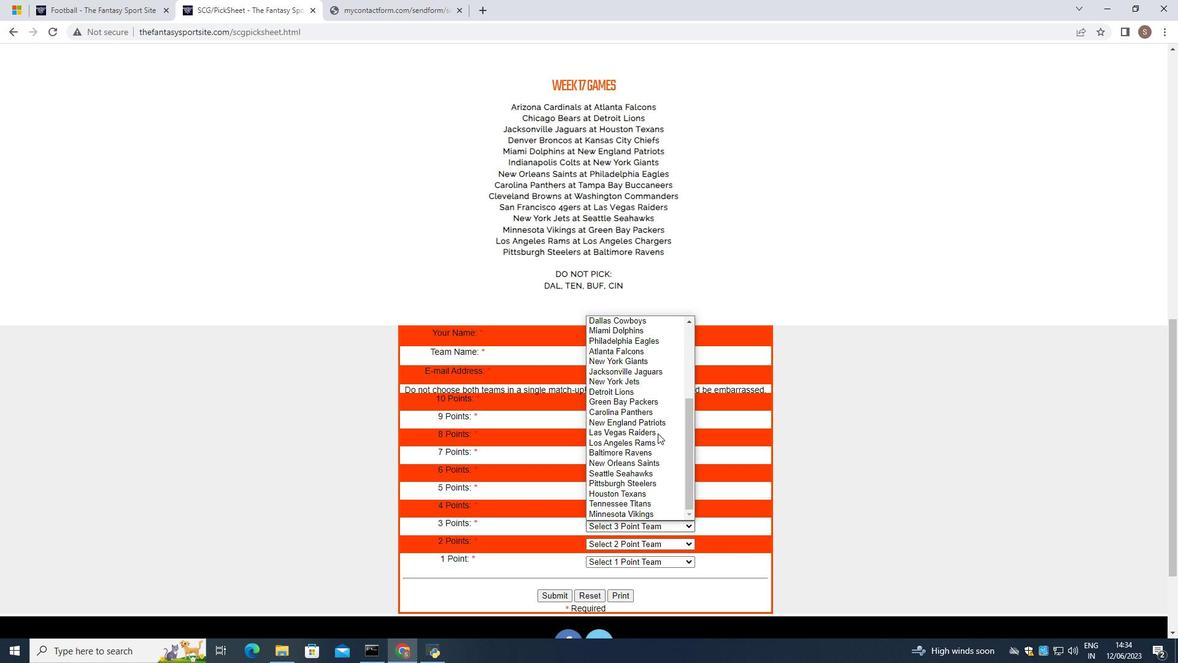 
Action: Mouse scrolled (658, 432) with delta (0, 0)
Screenshot: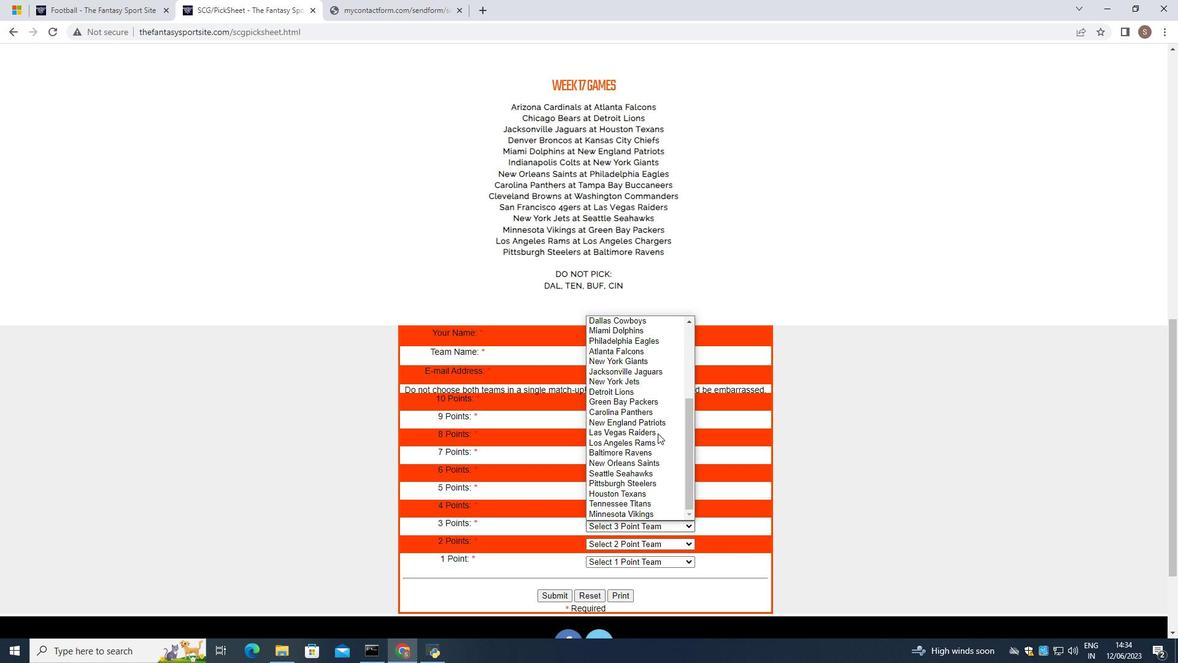 
Action: Mouse scrolled (658, 432) with delta (0, 0)
Screenshot: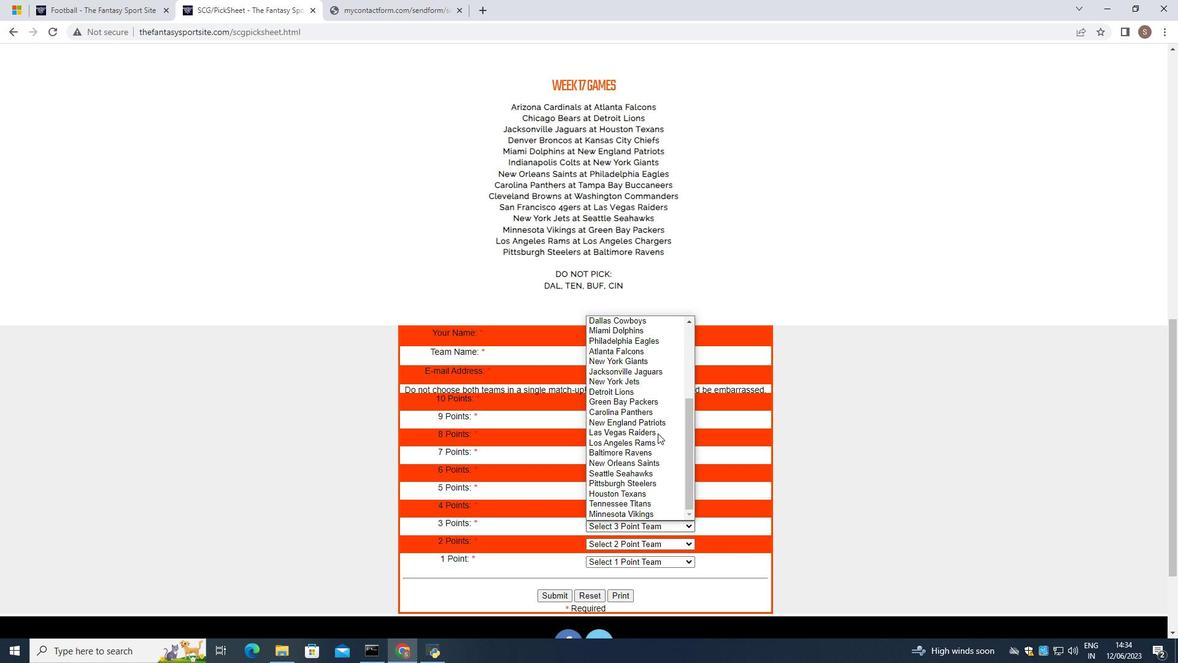 
Action: Mouse scrolled (658, 432) with delta (0, 0)
Screenshot: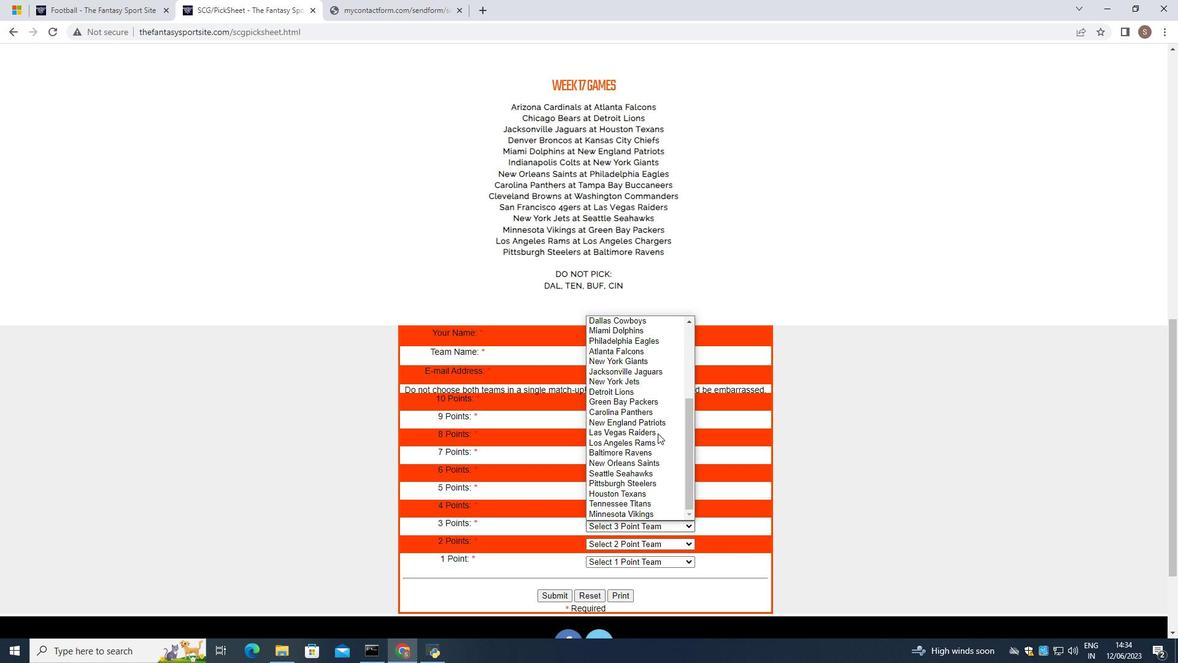
Action: Mouse moved to (652, 440)
Screenshot: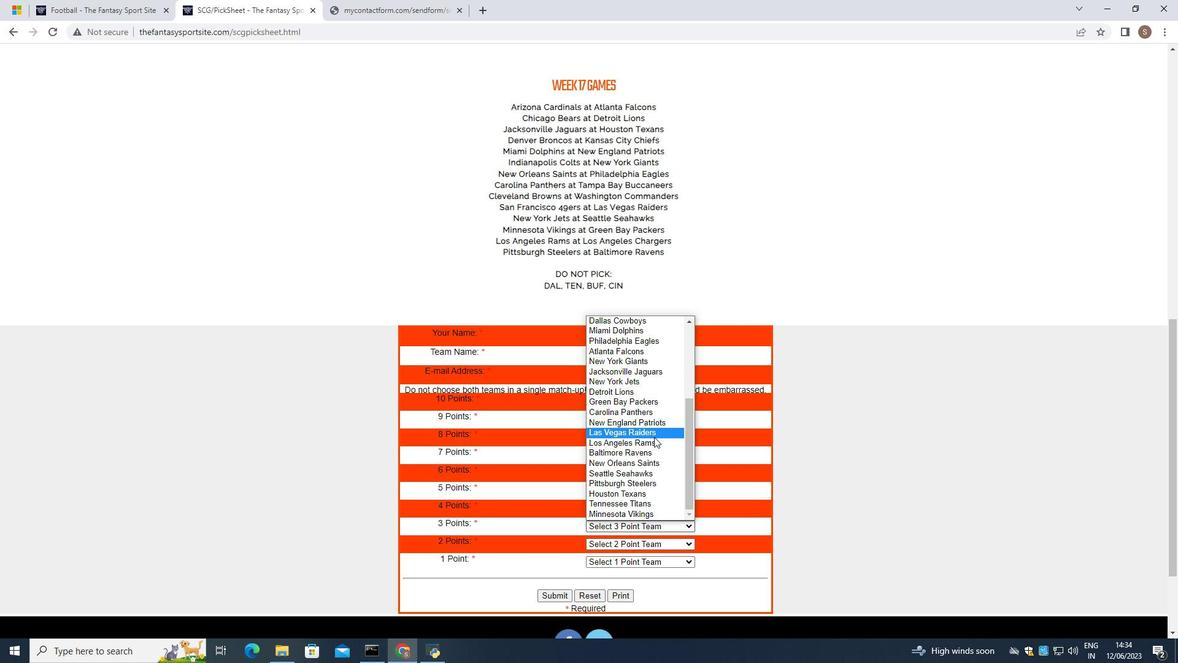 
Action: Mouse pressed left at (652, 440)
Screenshot: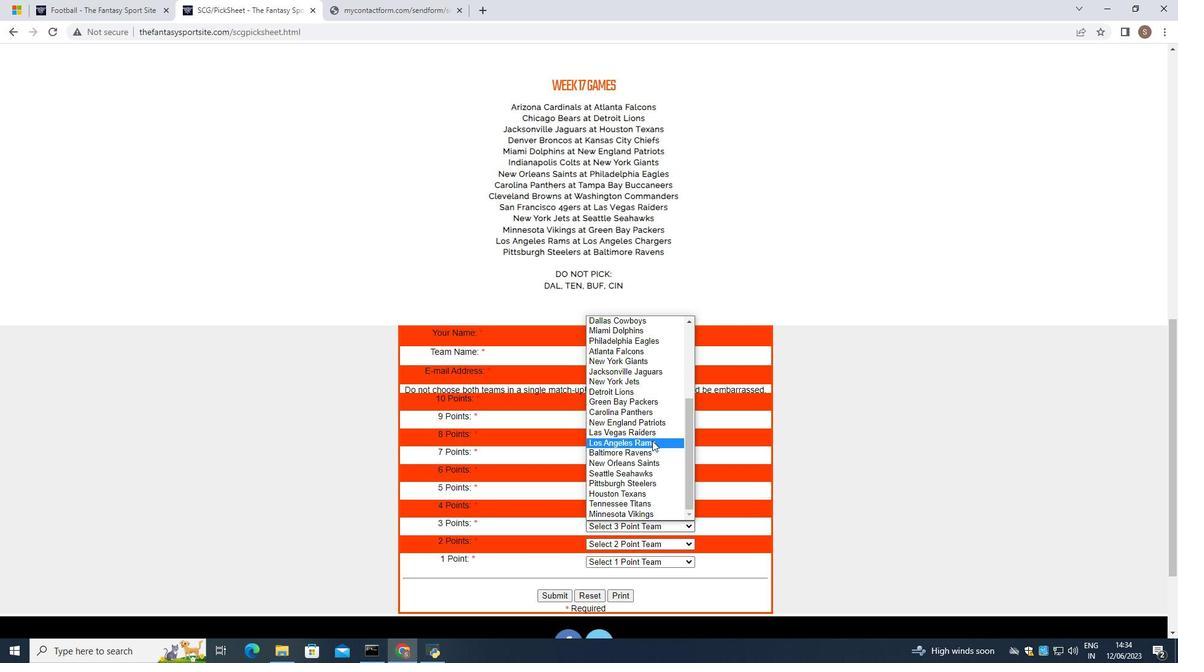 
Action: Mouse moved to (674, 545)
Screenshot: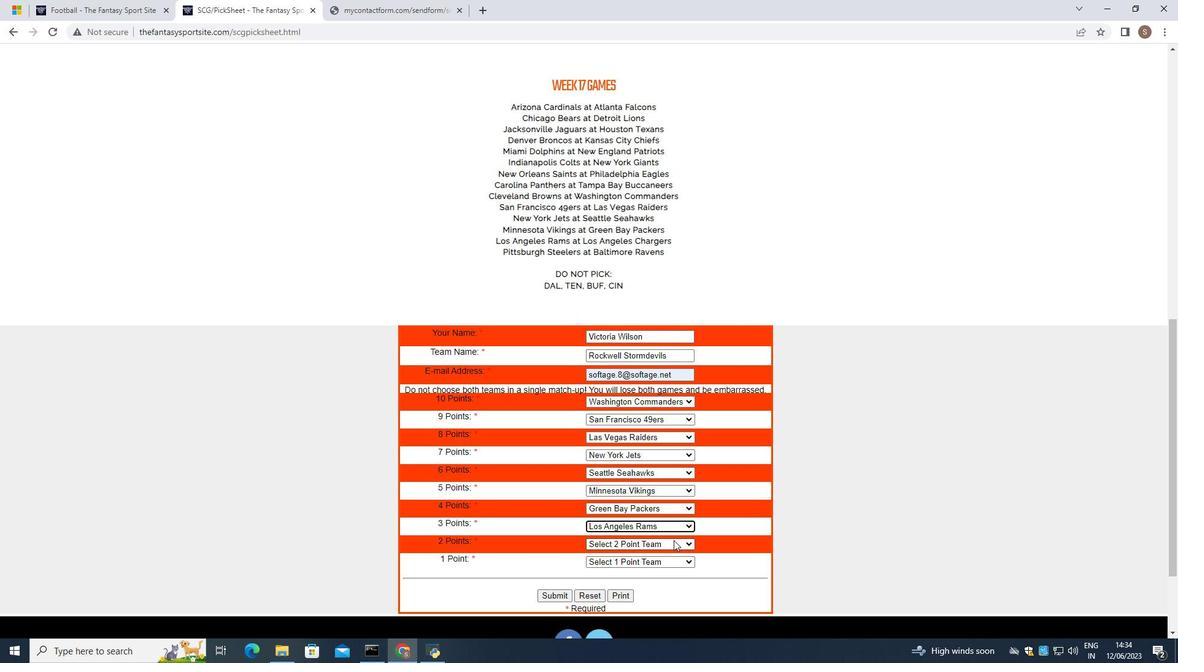 
Action: Mouse pressed left at (674, 545)
Screenshot: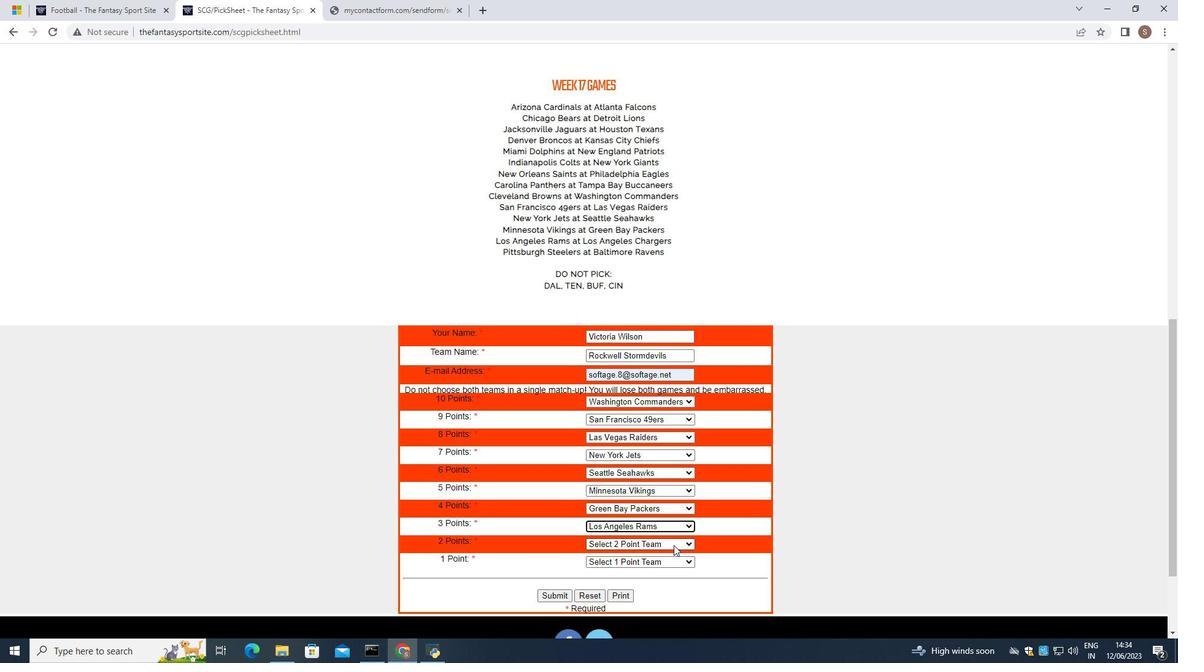 
Action: Mouse moved to (672, 512)
Screenshot: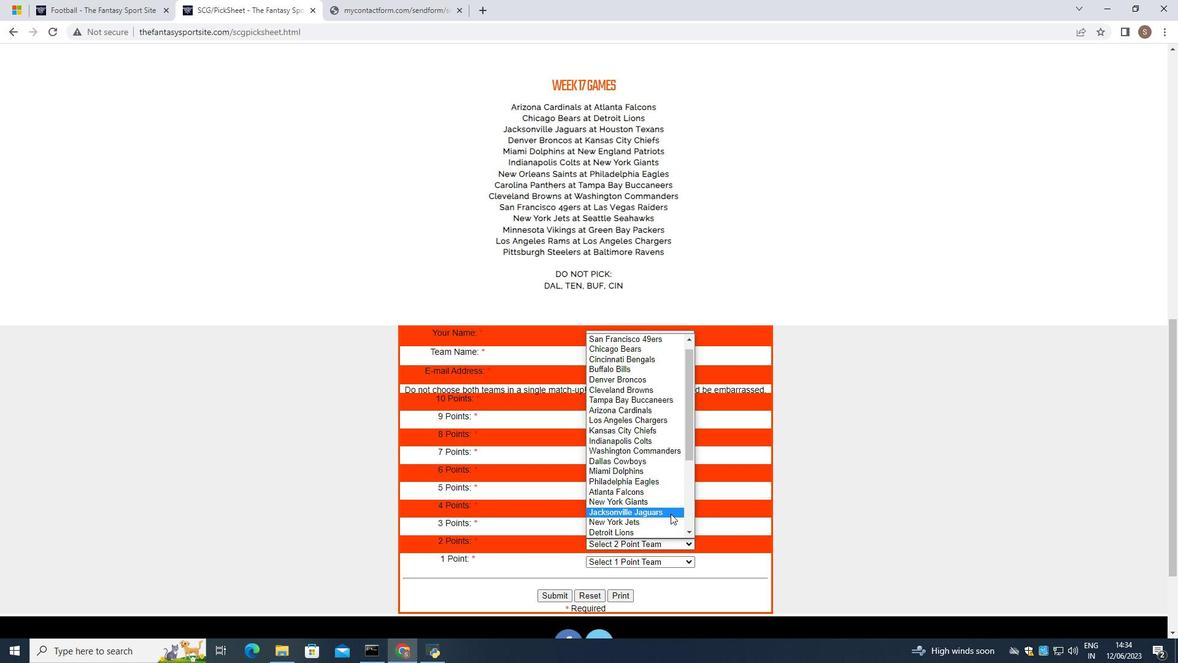 
Action: Mouse scrolled (672, 512) with delta (0, 0)
Screenshot: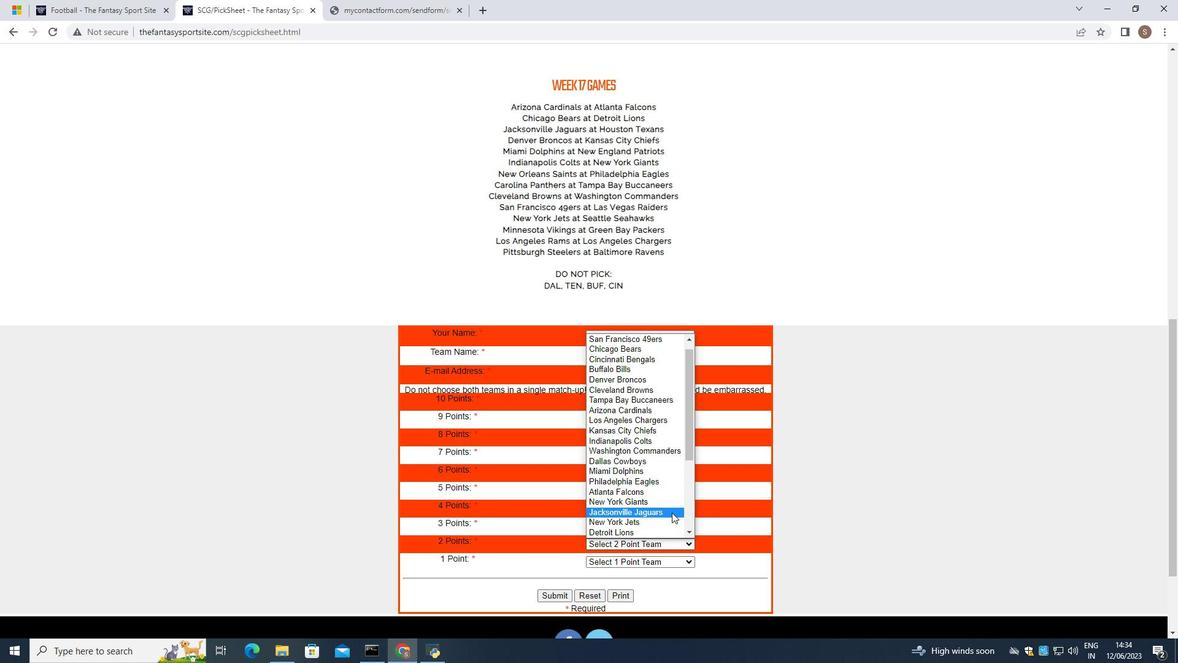 
Action: Mouse scrolled (672, 512) with delta (0, 0)
Screenshot: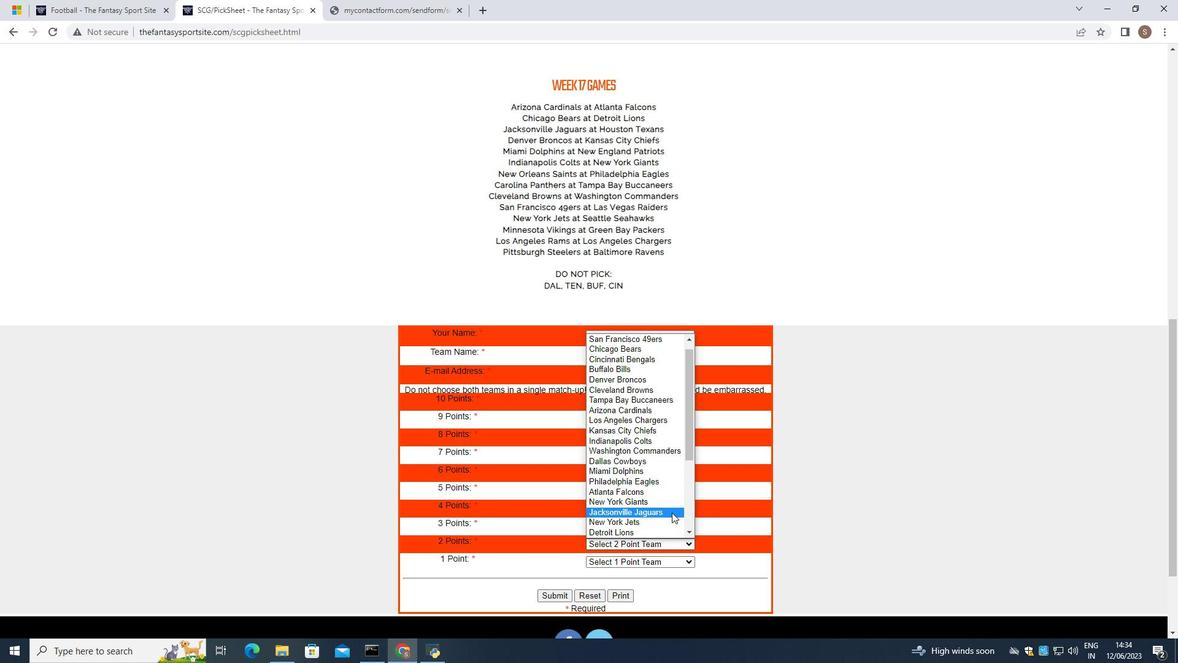 
Action: Mouse scrolled (672, 512) with delta (0, 0)
Screenshot: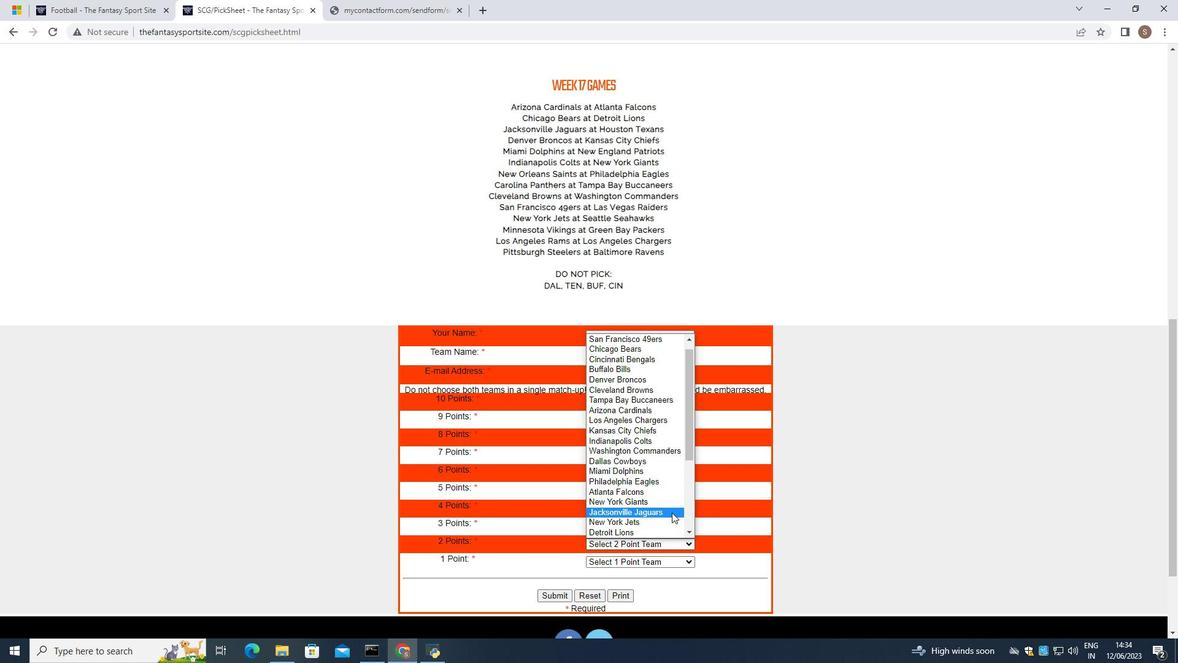 
Action: Mouse scrolled (672, 512) with delta (0, 0)
Screenshot: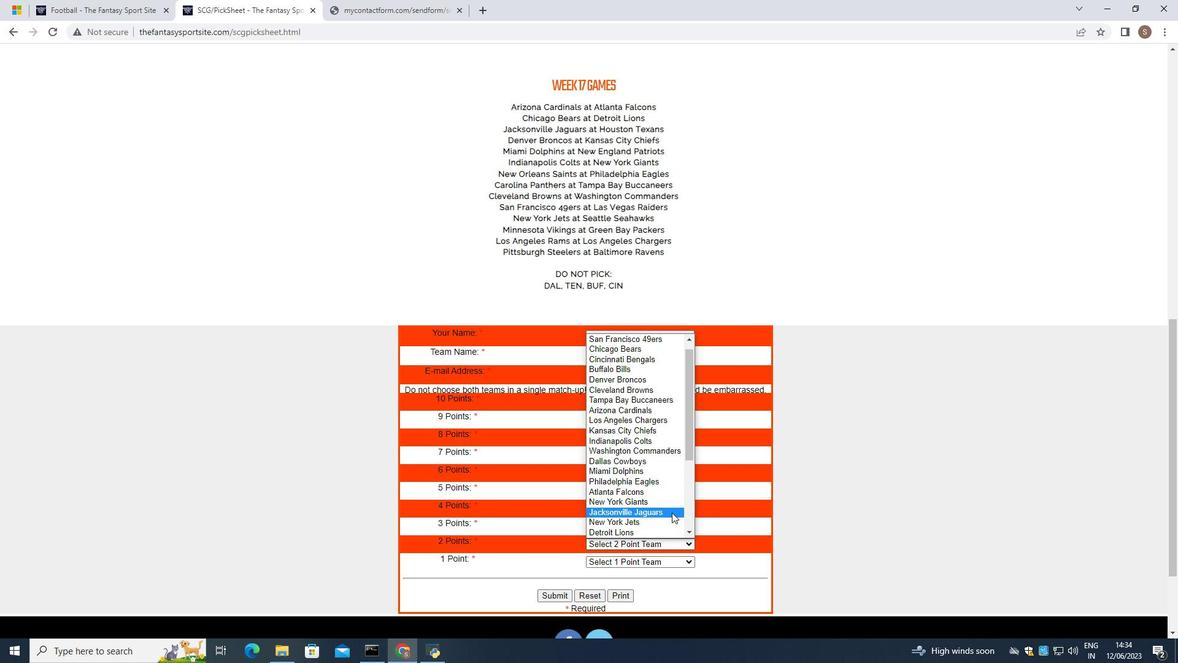 
Action: Mouse scrolled (672, 512) with delta (0, 0)
Screenshot: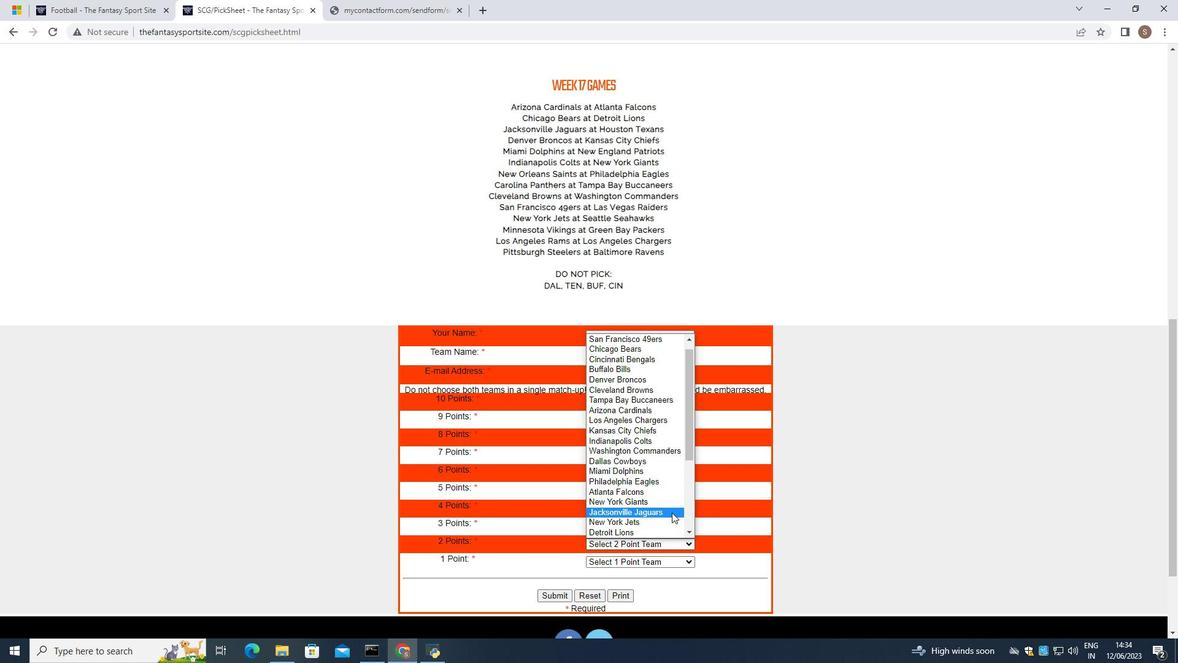 
Action: Mouse scrolled (672, 512) with delta (0, 0)
Screenshot: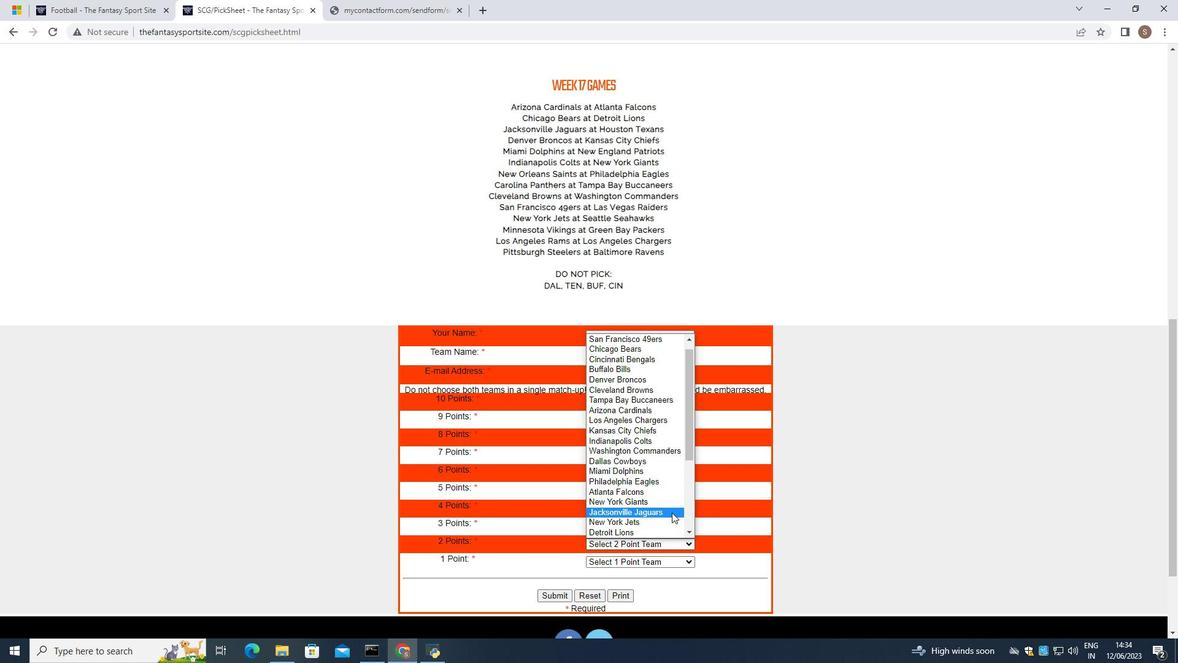 
Action: Mouse scrolled (672, 512) with delta (0, 0)
Screenshot: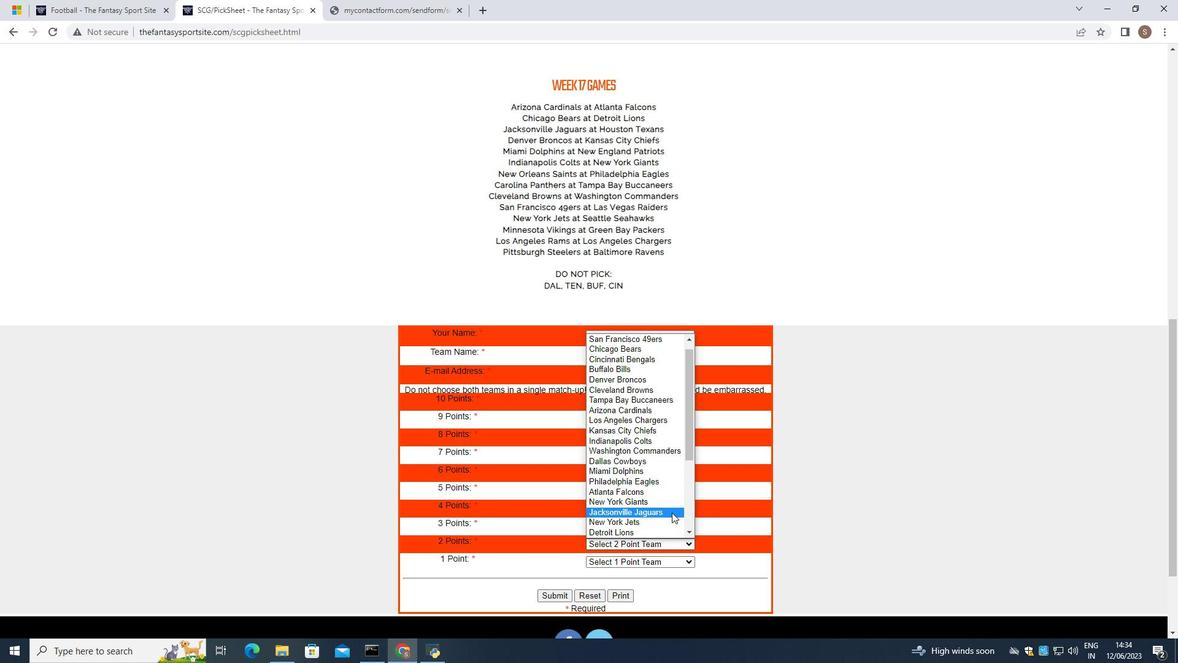 
Action: Mouse moved to (674, 508)
Screenshot: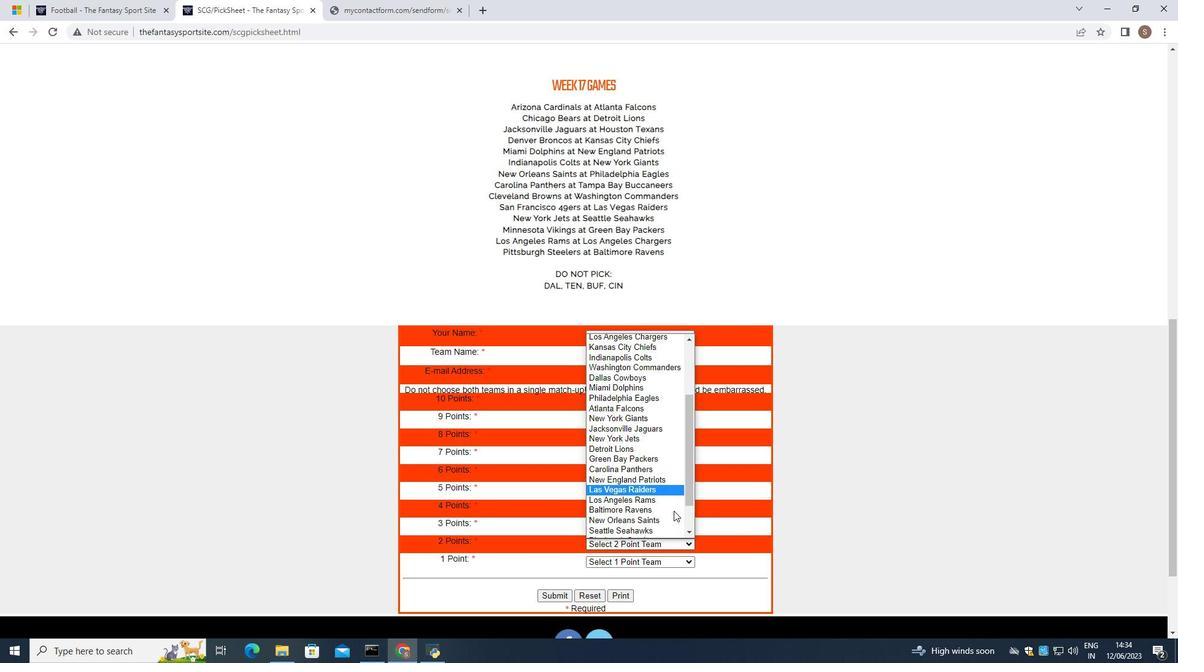 
Action: Mouse scrolled (674, 507) with delta (0, 0)
Screenshot: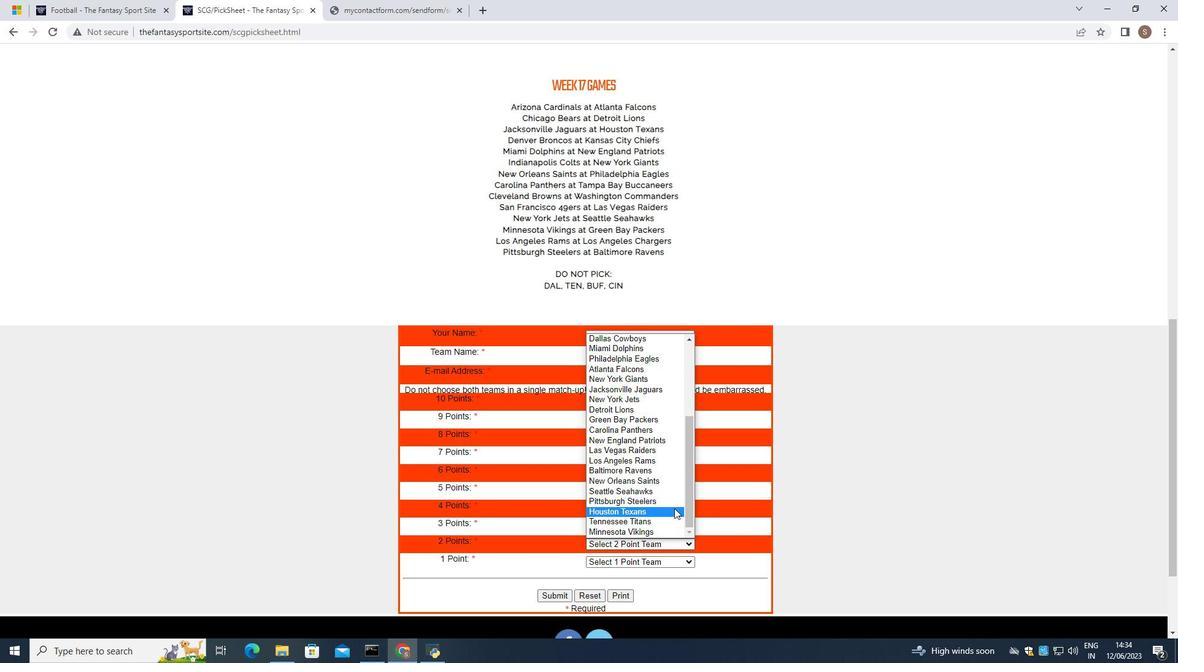 
Action: Mouse scrolled (674, 507) with delta (0, 0)
Screenshot: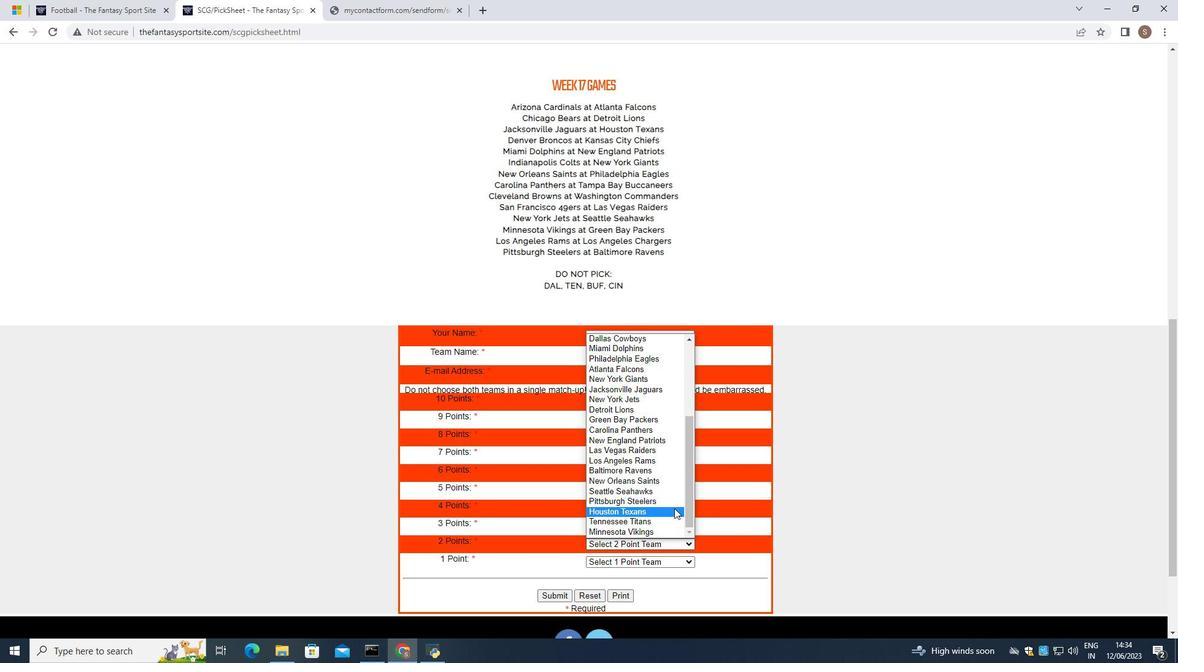 
Action: Mouse scrolled (674, 507) with delta (0, 0)
Screenshot: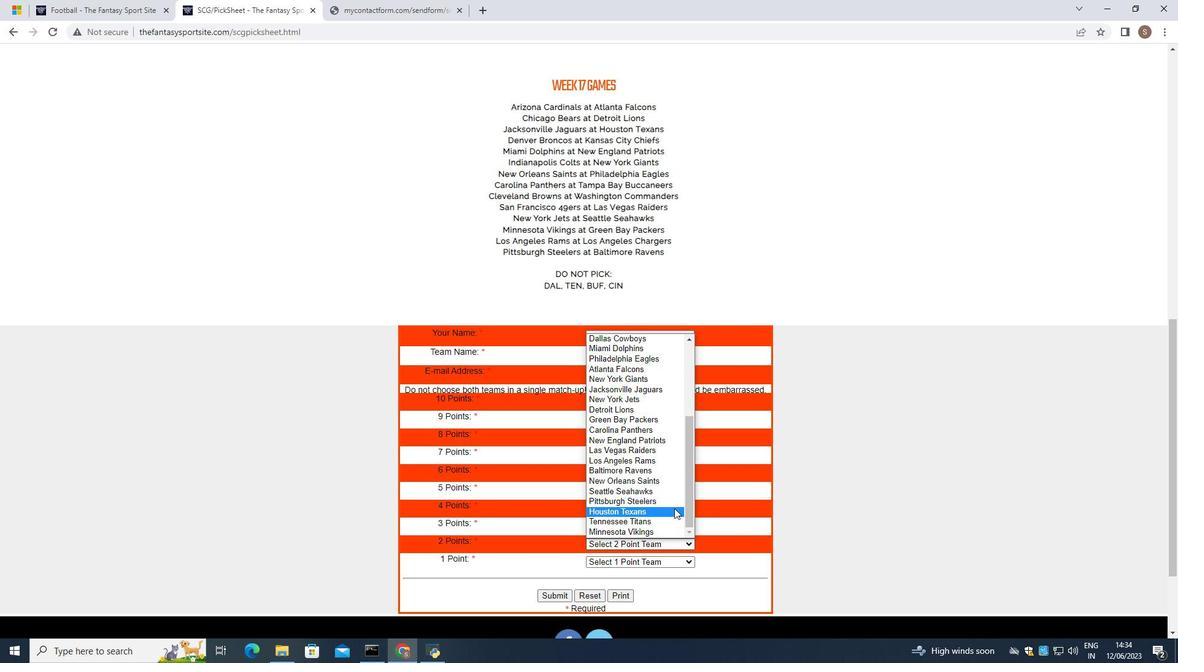 
Action: Mouse scrolled (674, 507) with delta (0, 0)
Screenshot: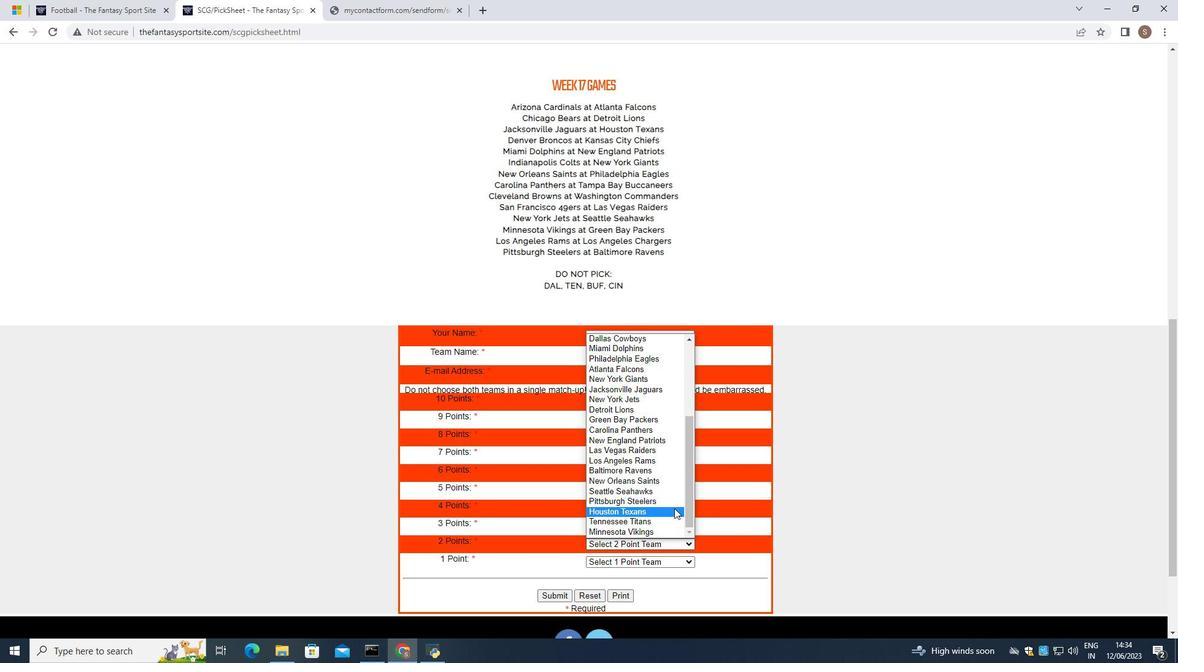 
Action: Mouse scrolled (674, 507) with delta (0, 0)
Screenshot: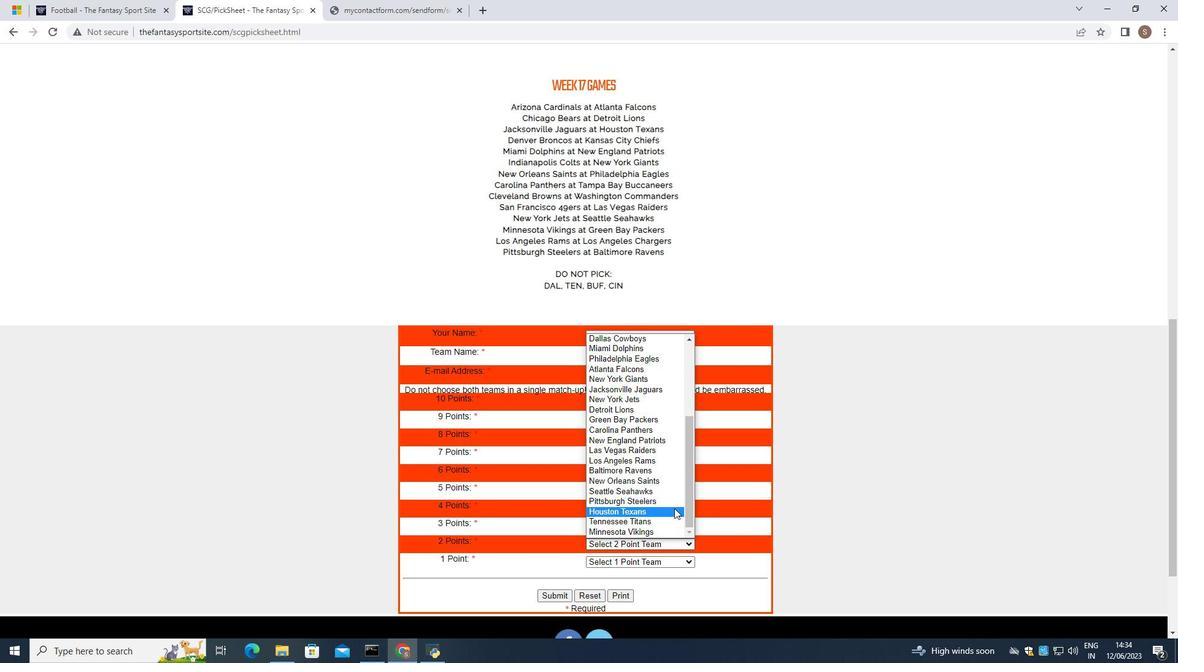 
Action: Mouse scrolled (674, 507) with delta (0, 0)
Screenshot: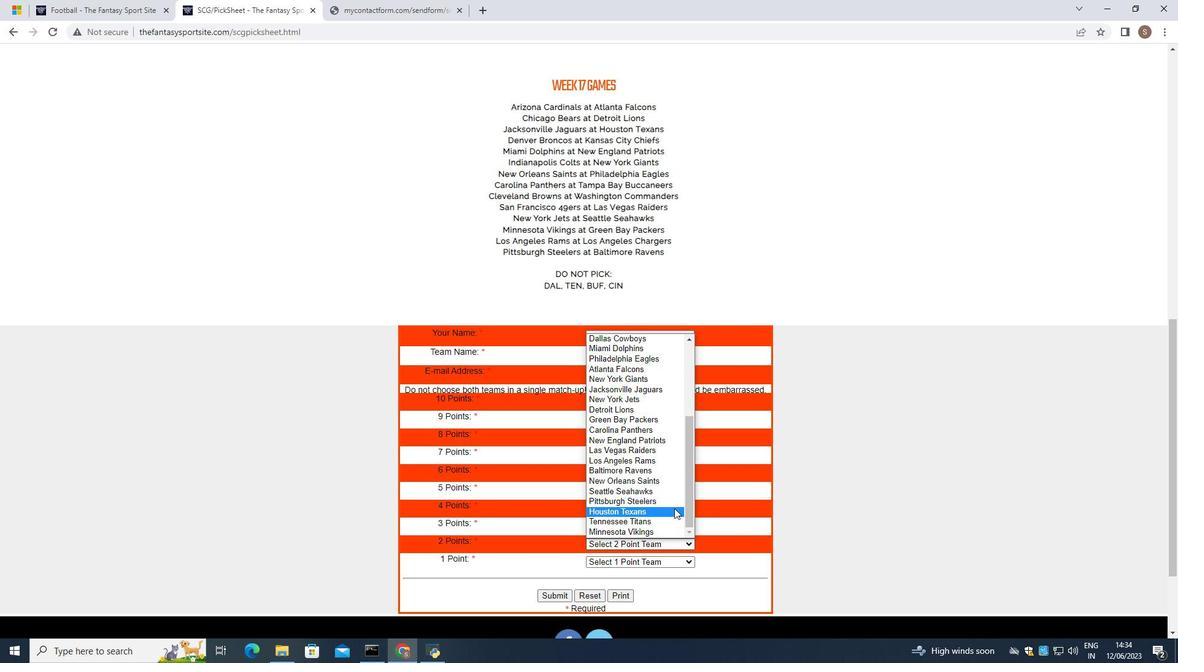 
Action: Mouse moved to (650, 404)
Screenshot: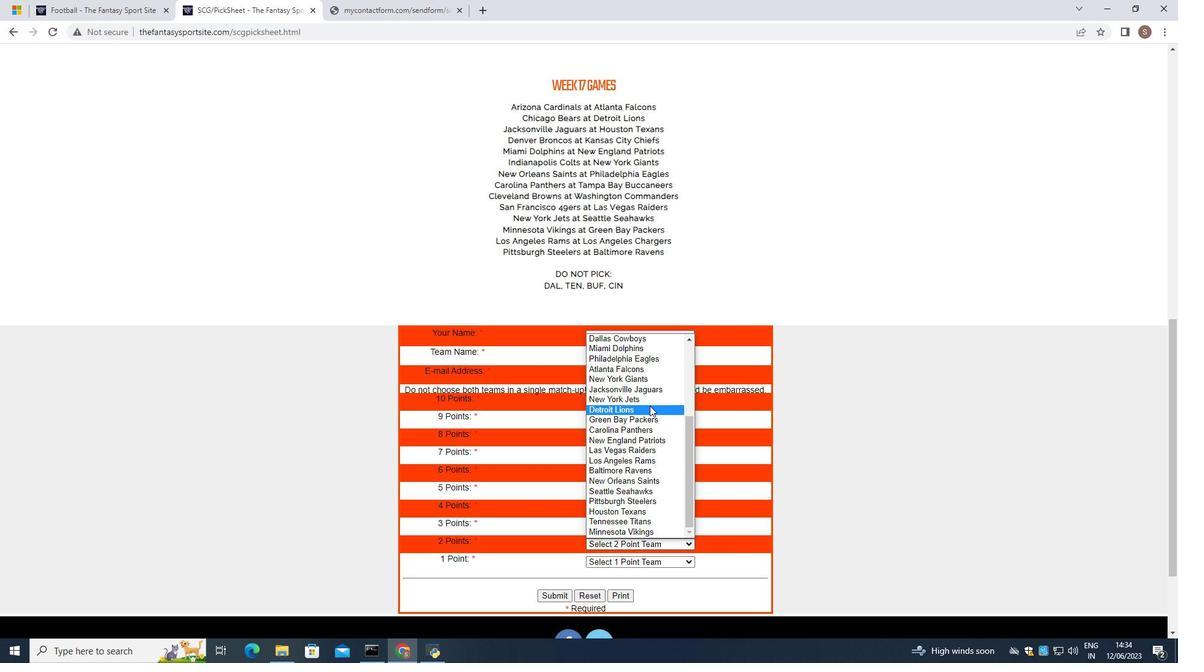 
Action: Mouse scrolled (650, 405) with delta (0, 0)
Screenshot: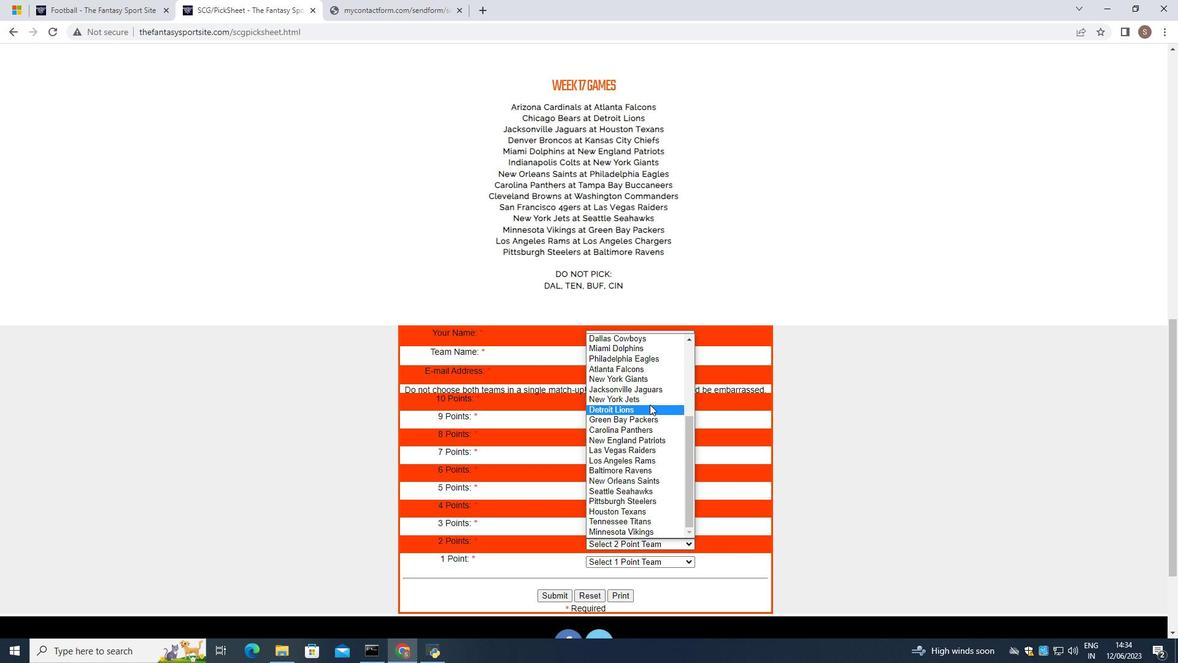 
Action: Mouse scrolled (650, 405) with delta (0, 0)
Screenshot: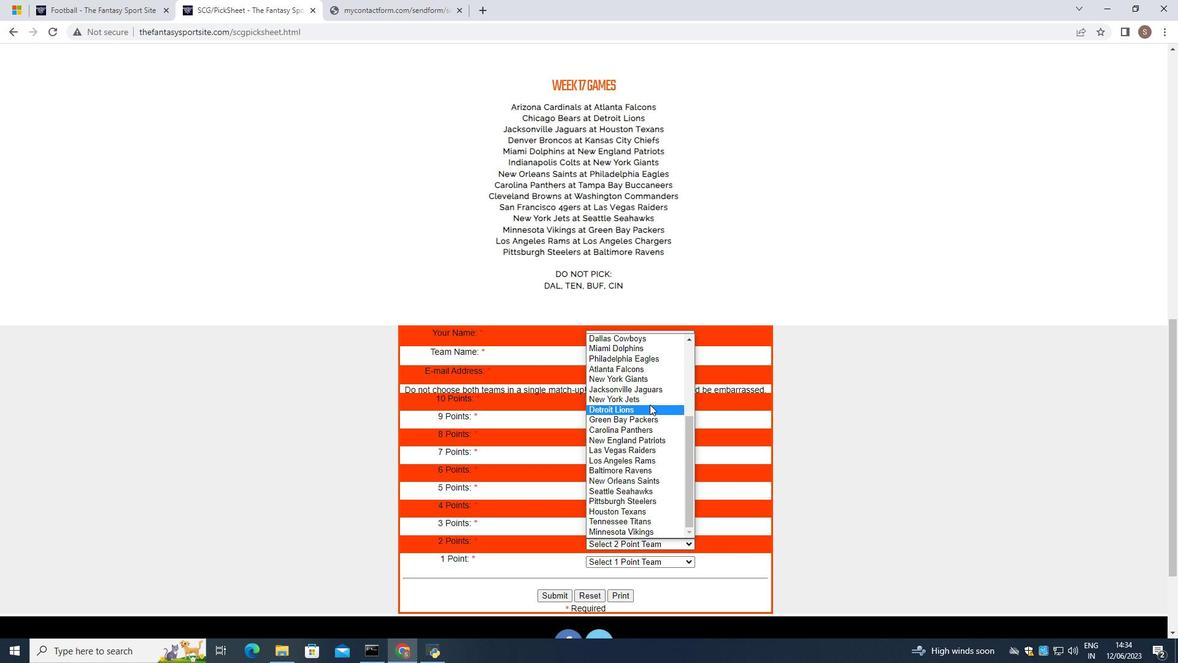 
Action: Mouse scrolled (650, 405) with delta (0, 0)
Screenshot: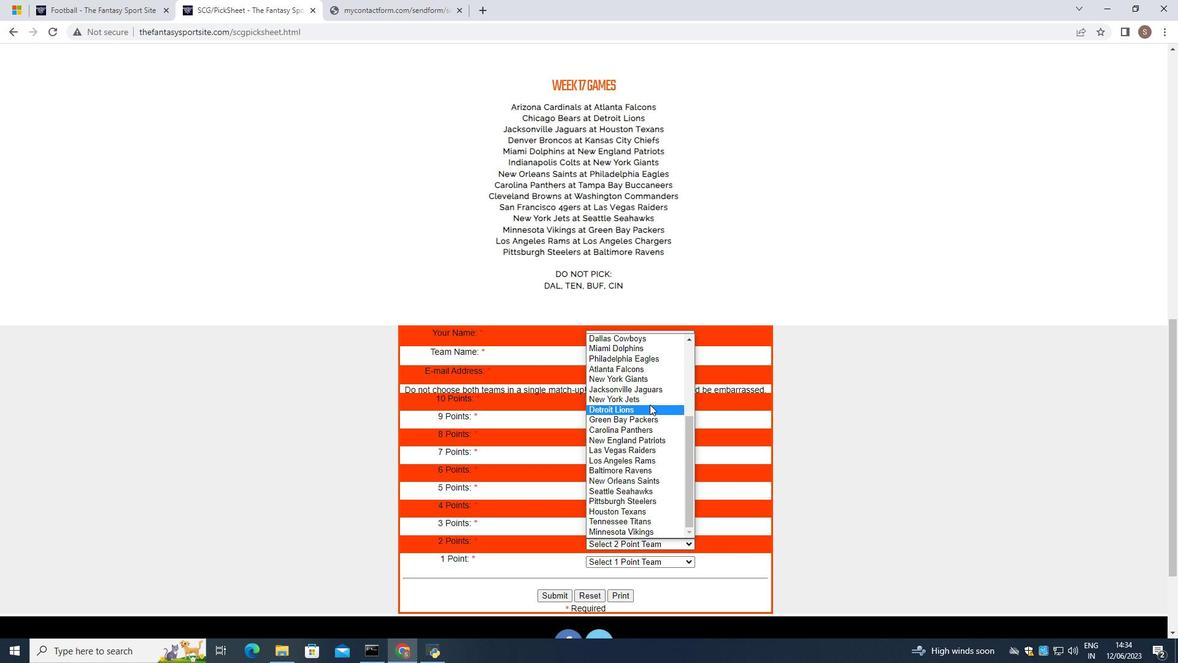 
Action: Mouse scrolled (650, 405) with delta (0, 0)
Screenshot: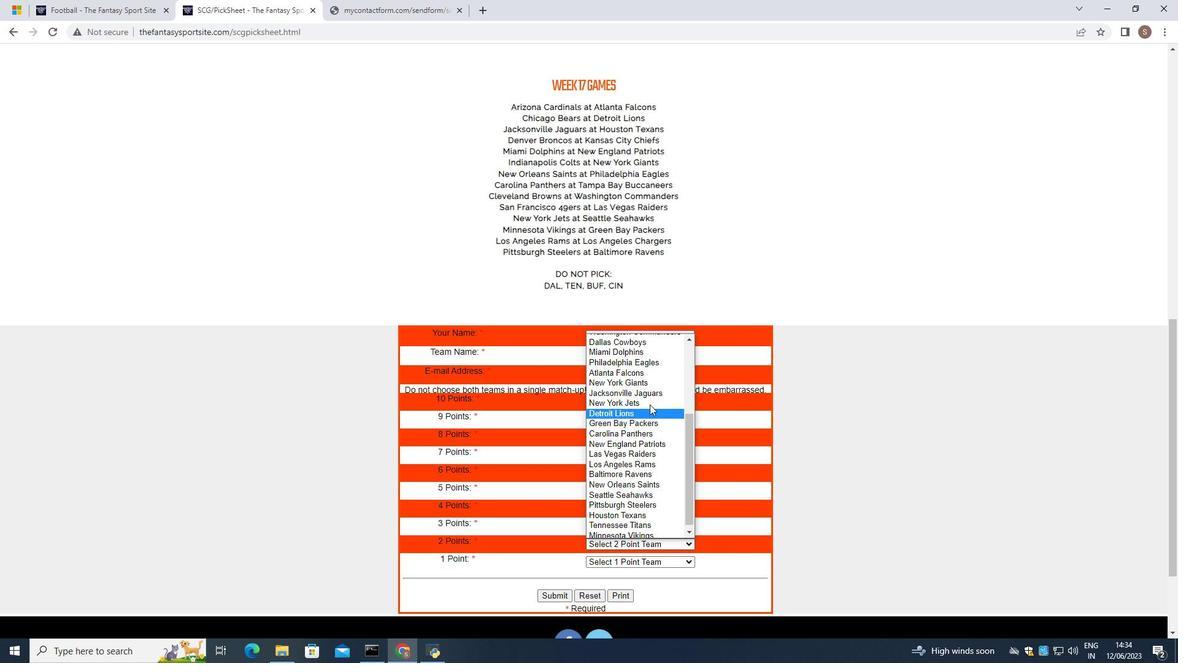 
Action: Mouse scrolled (650, 405) with delta (0, 0)
Screenshot: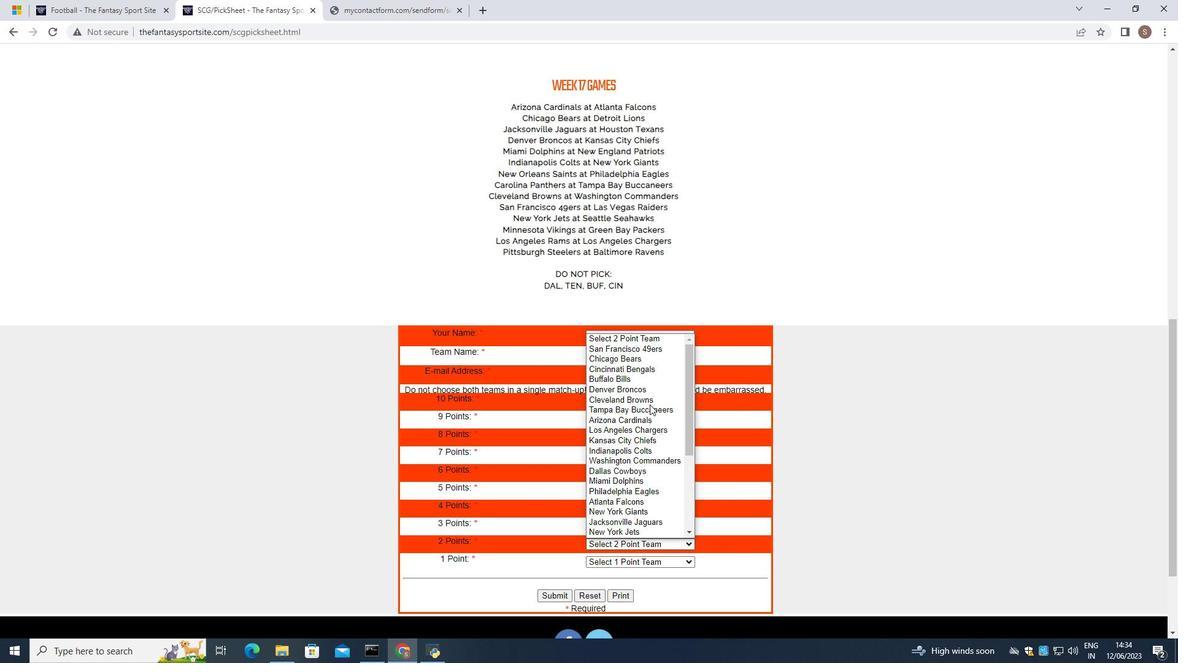 
Action: Mouse moved to (663, 429)
Screenshot: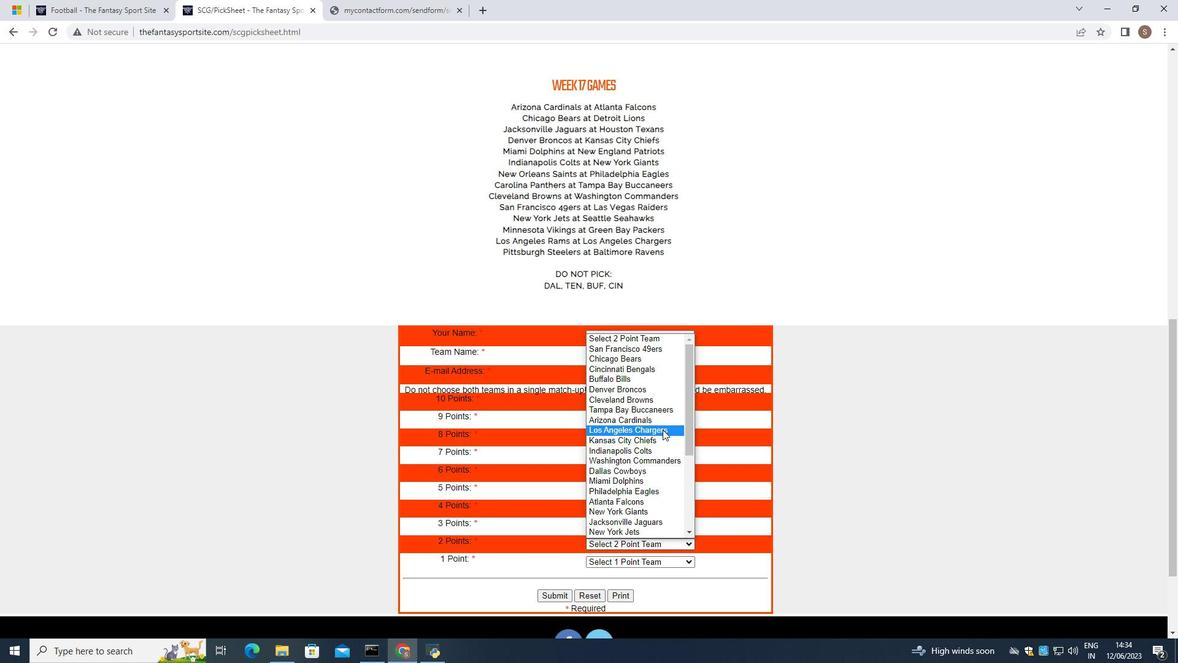 
Action: Mouse pressed left at (663, 429)
Screenshot: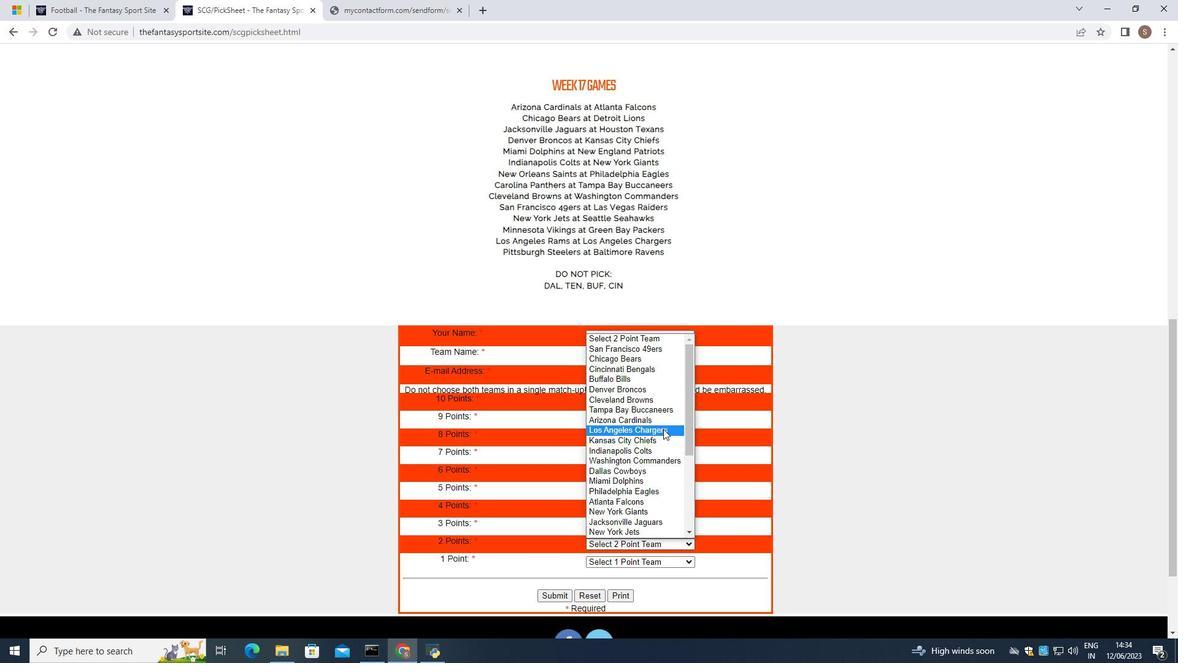 
Action: Mouse moved to (660, 561)
Screenshot: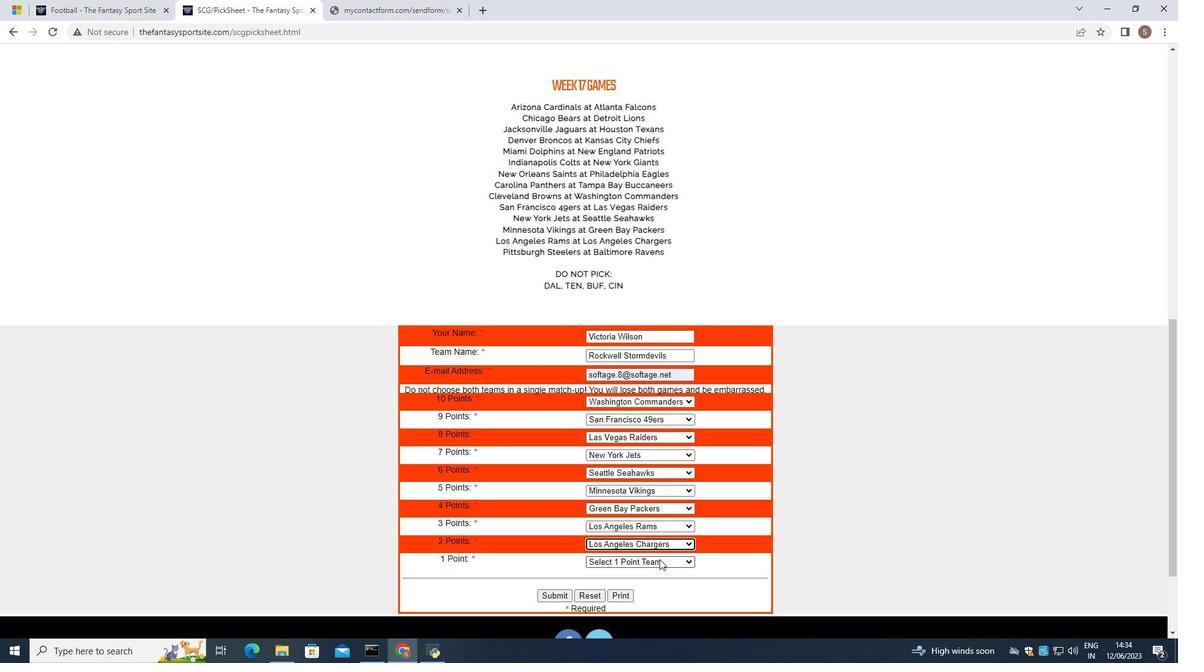 
Action: Mouse pressed left at (660, 561)
Screenshot: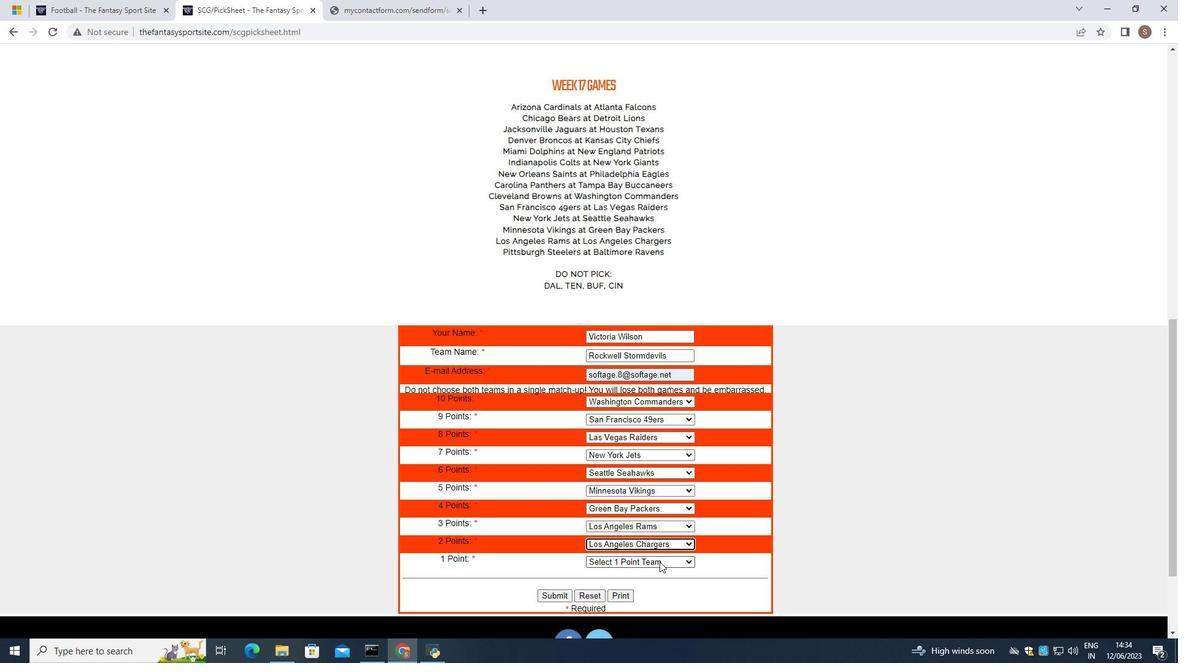 
Action: Mouse moved to (654, 507)
Screenshot: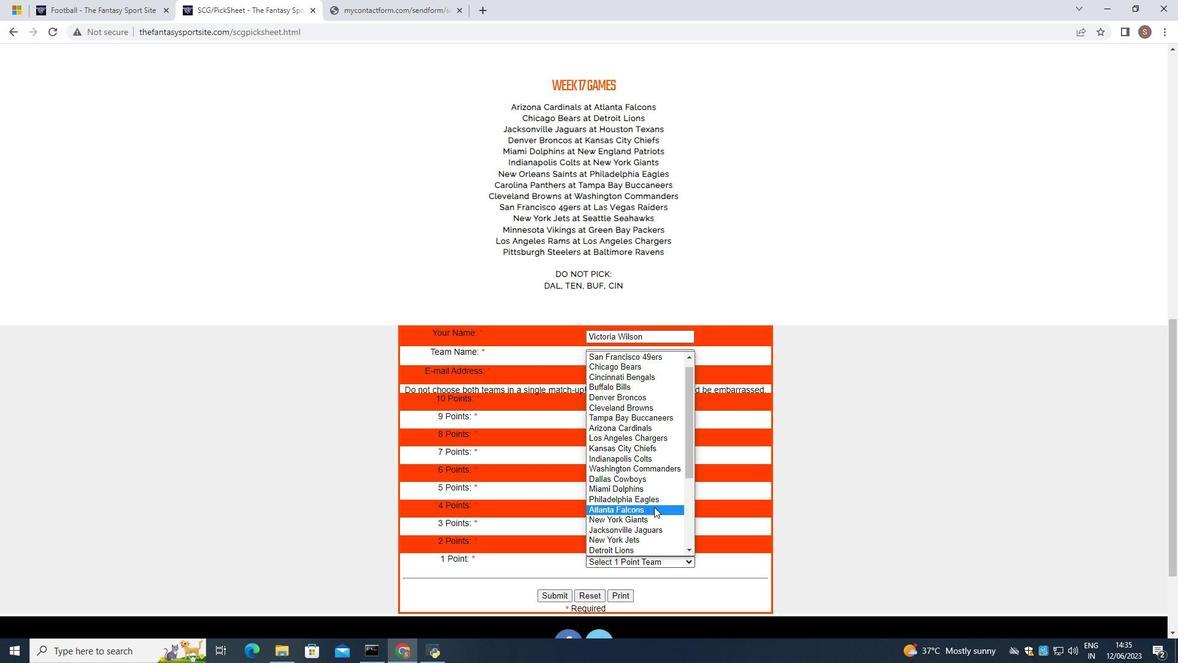 
Action: Mouse scrolled (654, 507) with delta (0, 0)
Screenshot: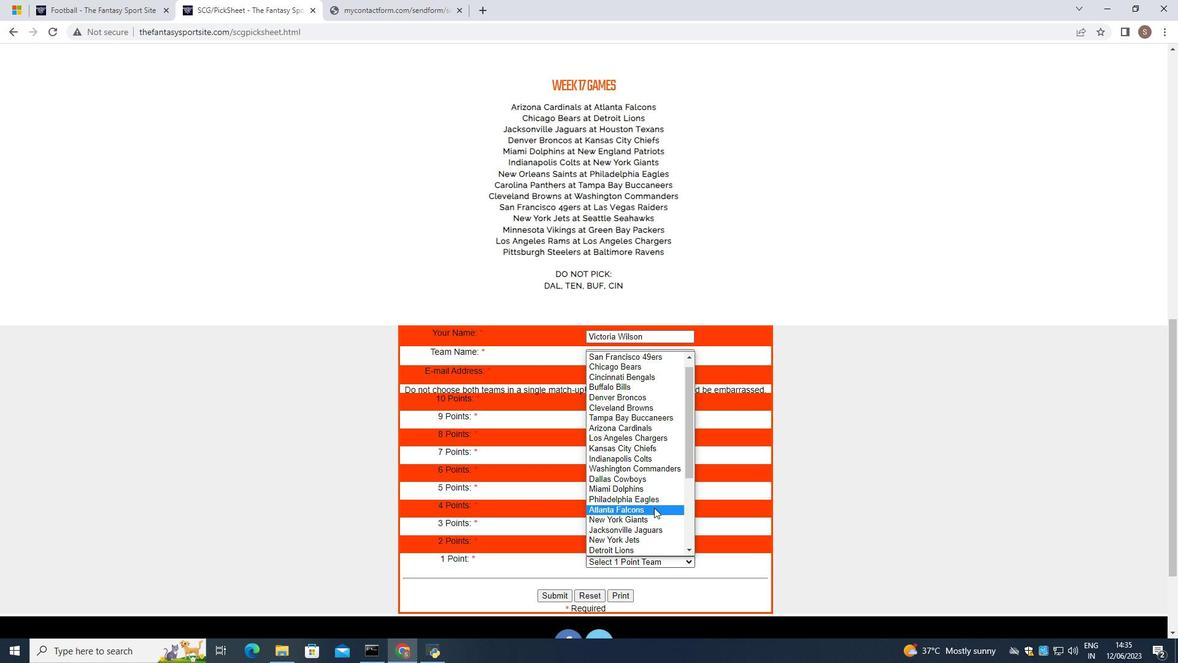 
Action: Mouse scrolled (654, 507) with delta (0, 0)
Screenshot: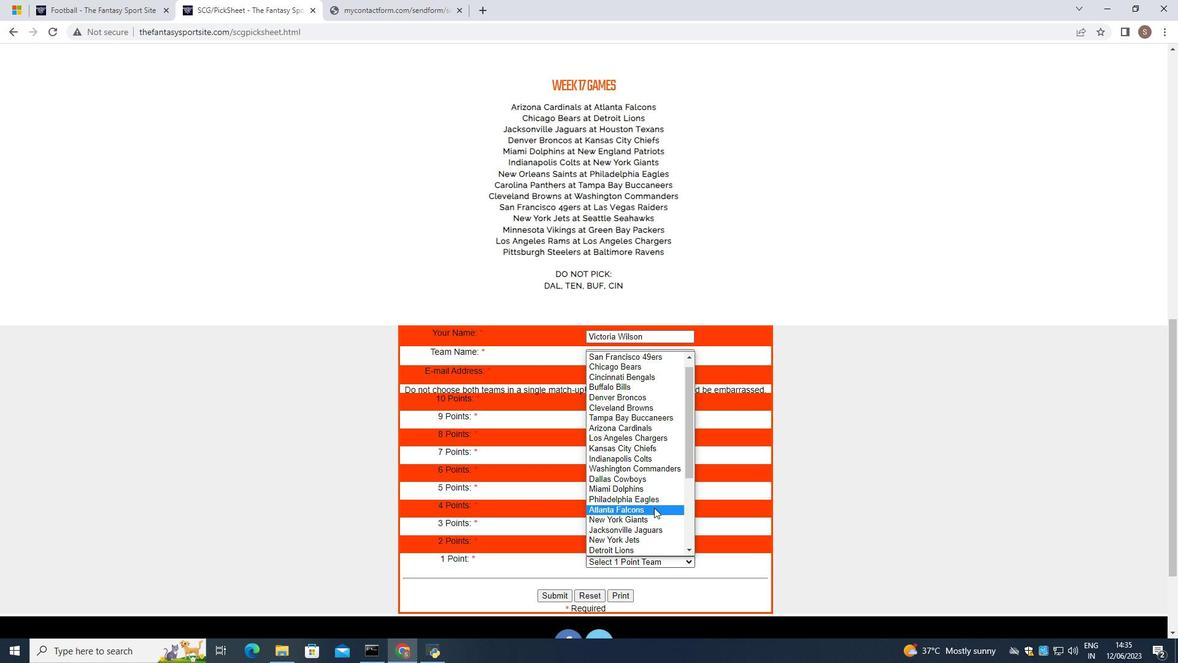 
Action: Mouse moved to (654, 507)
Screenshot: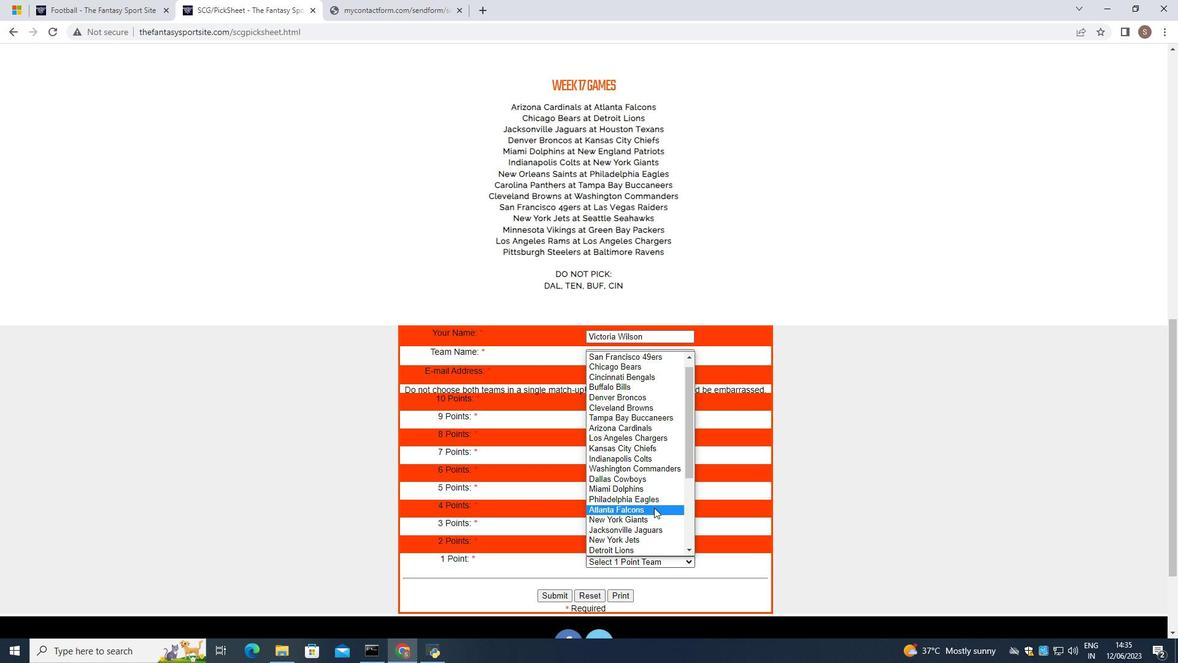
Action: Mouse scrolled (654, 507) with delta (0, 0)
Screenshot: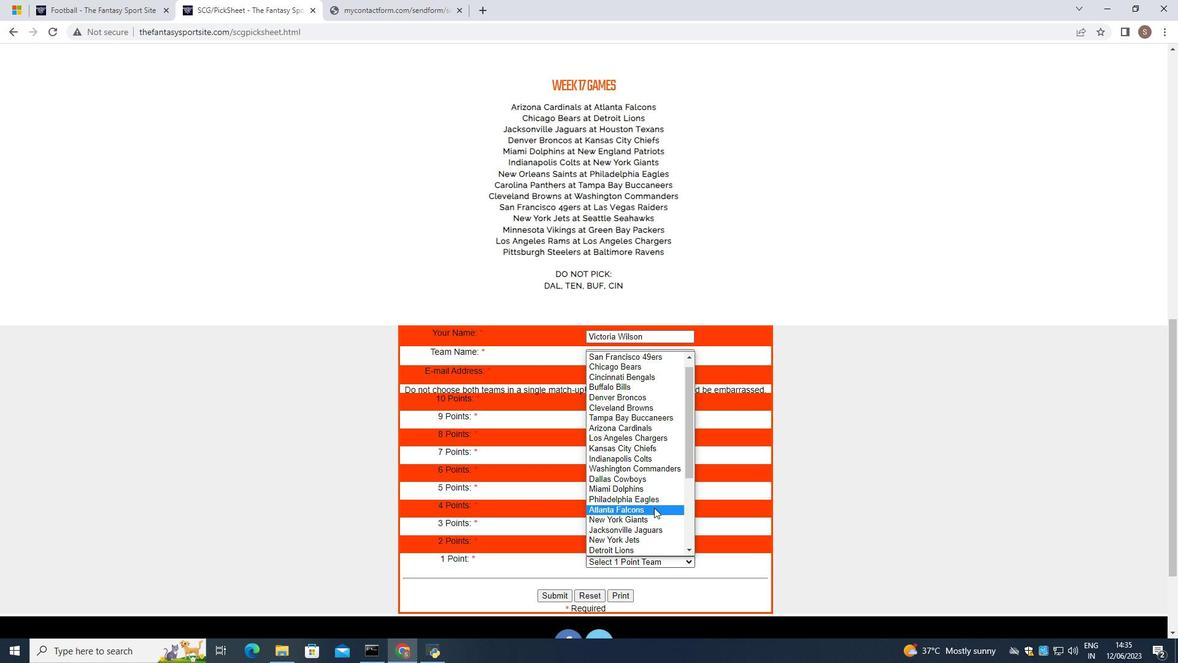 
Action: Mouse scrolled (654, 507) with delta (0, 0)
Screenshot: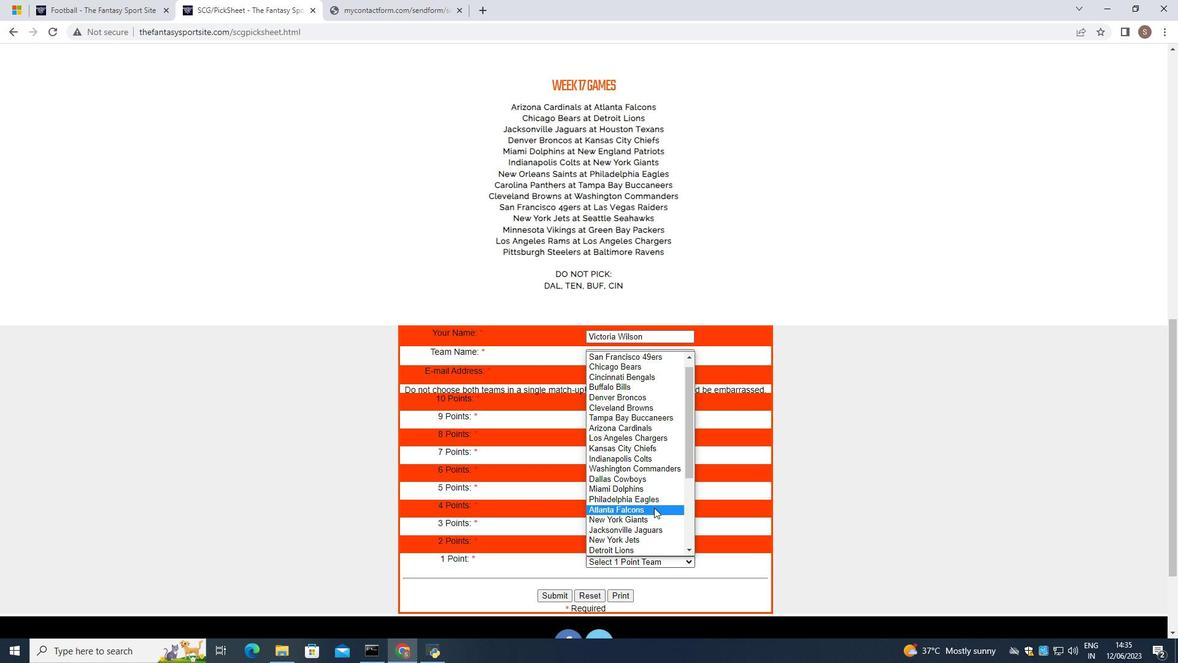 
Action: Mouse scrolled (654, 507) with delta (0, 0)
Screenshot: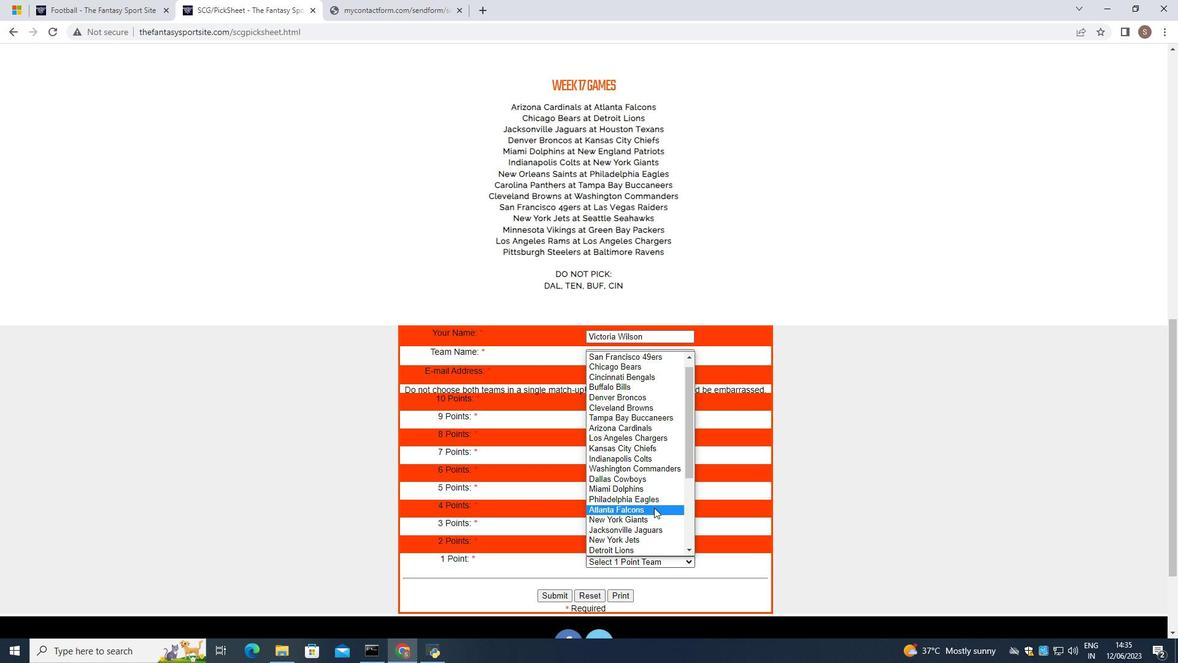 
Action: Mouse scrolled (654, 507) with delta (0, 0)
Screenshot: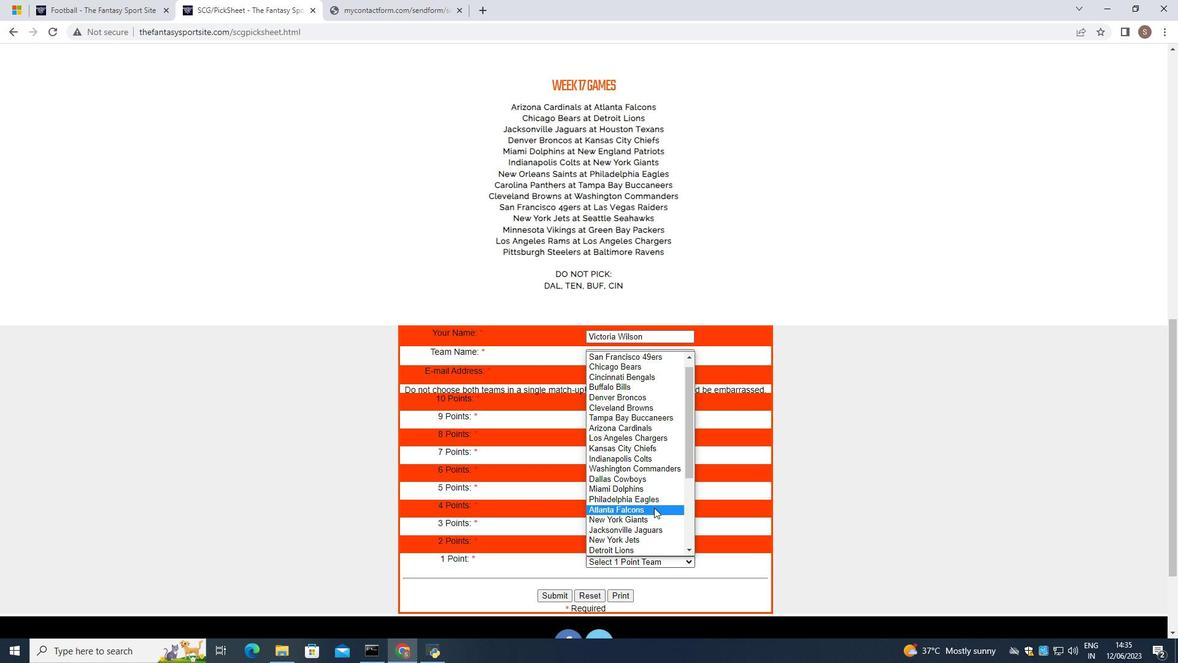 
Action: Mouse scrolled (654, 507) with delta (0, 0)
Screenshot: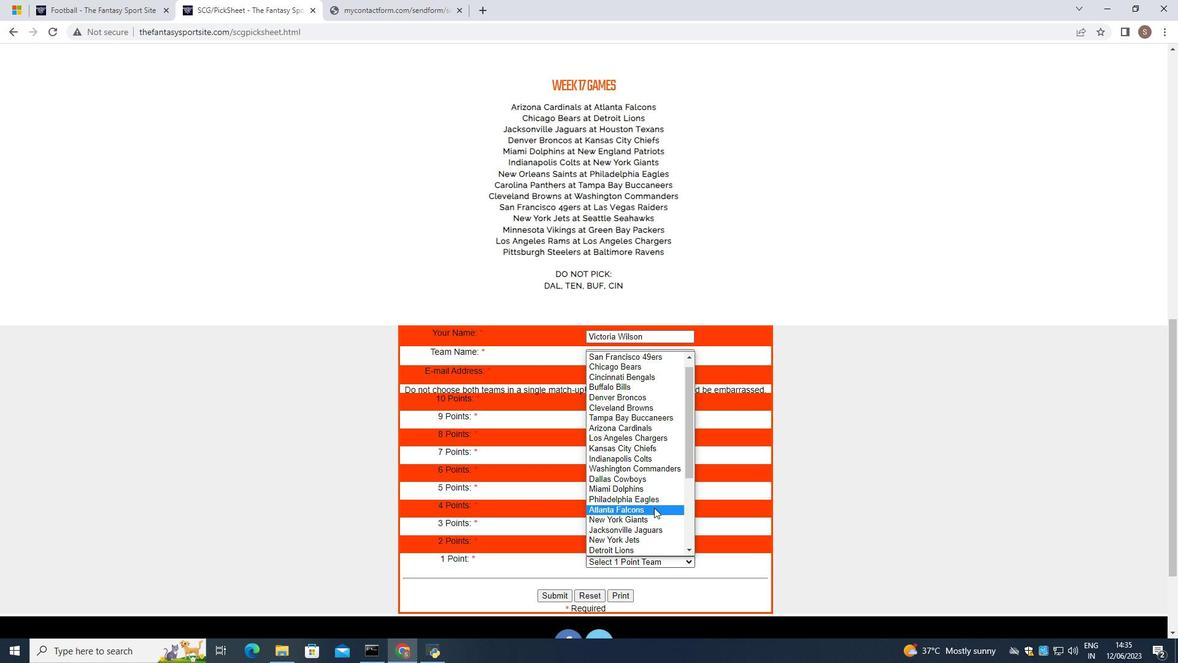 
Action: Mouse scrolled (654, 507) with delta (0, 0)
Screenshot: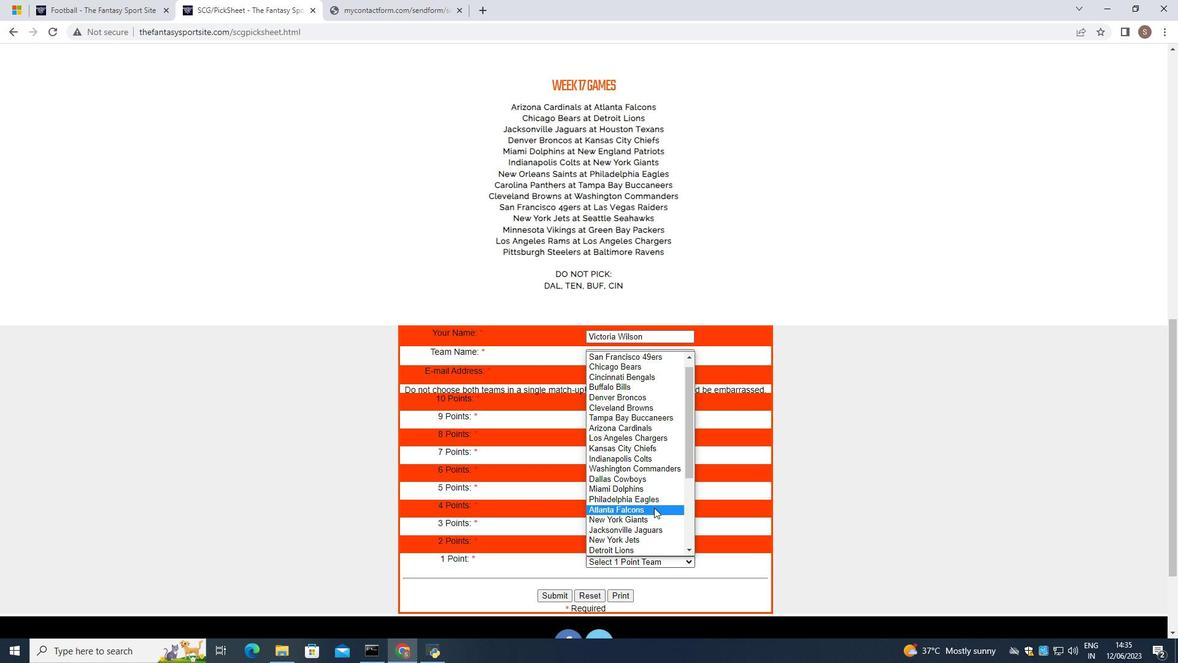 
Action: Mouse moved to (646, 520)
Screenshot: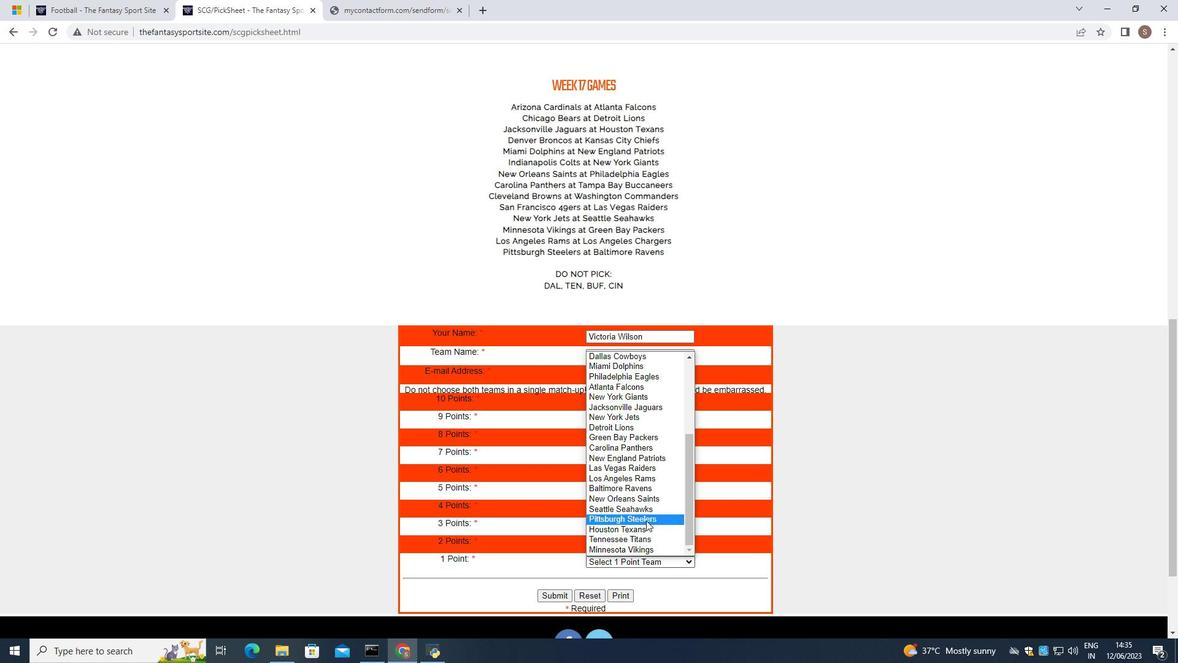 
Action: Mouse pressed left at (646, 520)
Screenshot: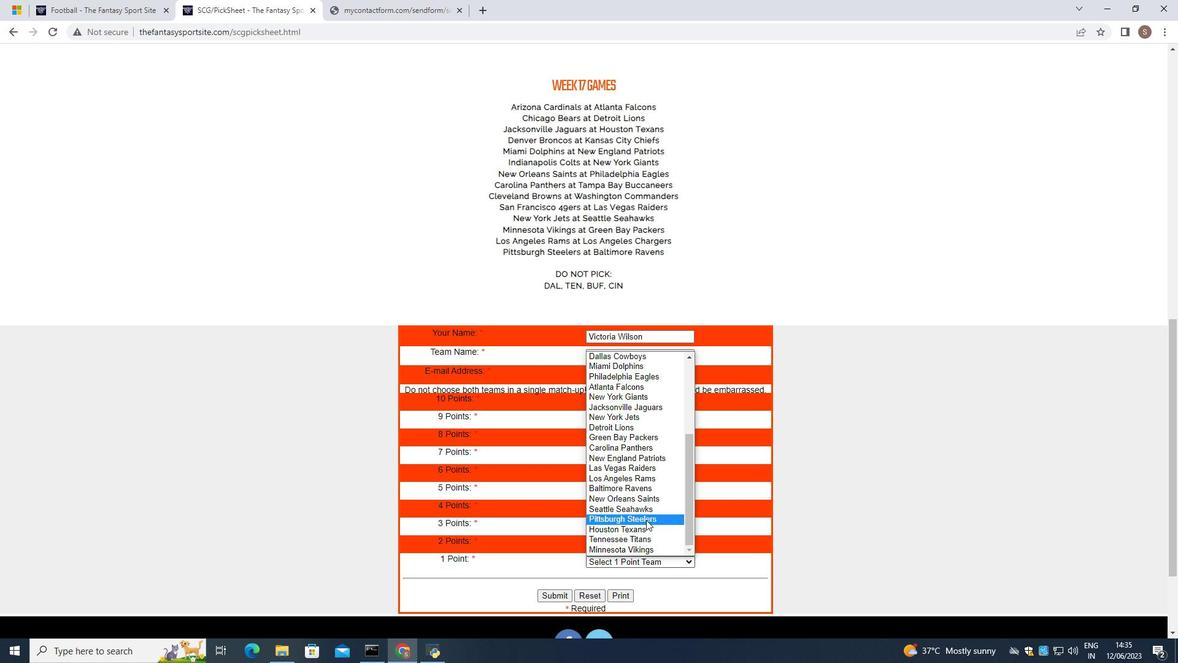 
Action: Mouse moved to (567, 597)
Screenshot: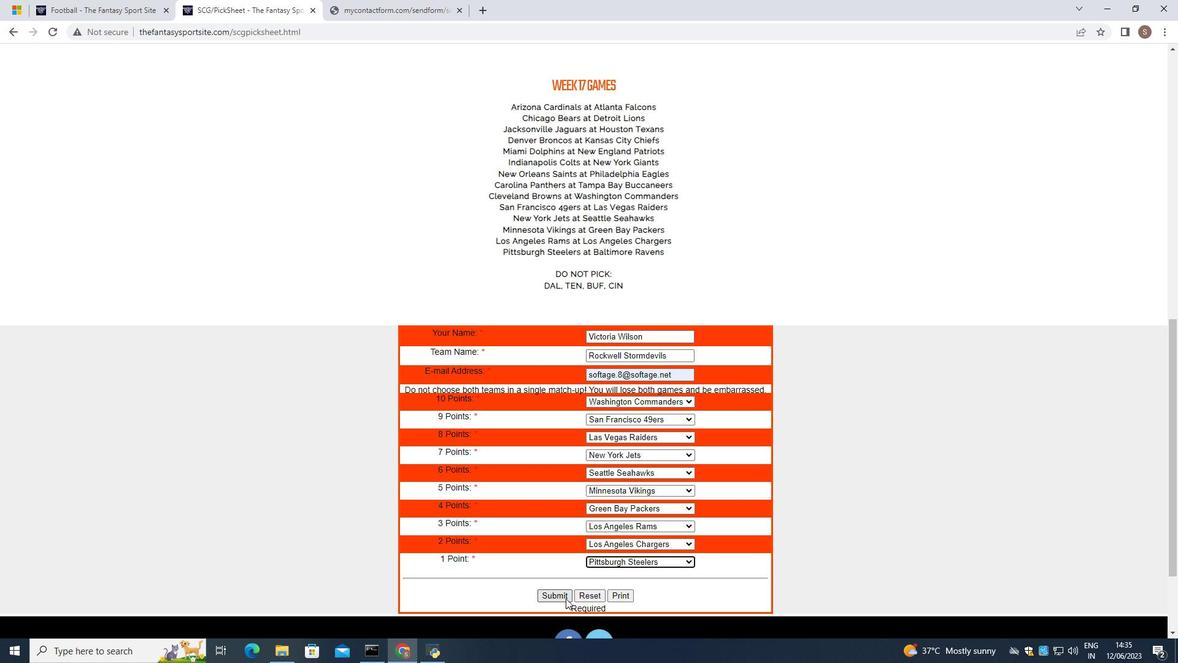 
Action: Mouse pressed left at (567, 597)
Screenshot: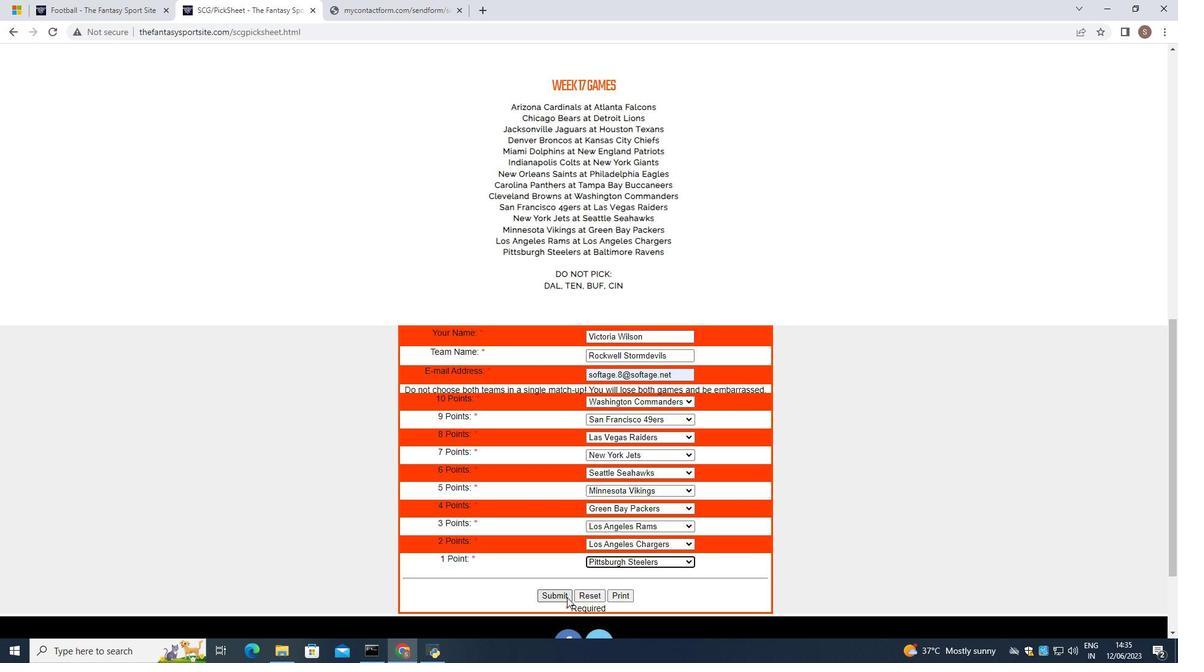 
